 Task: Navigate through the corridors of the High Line to the entrance of the Diller-von Furstenberg Sundeck.
Action: Mouse moved to (241, 63)
Screenshot: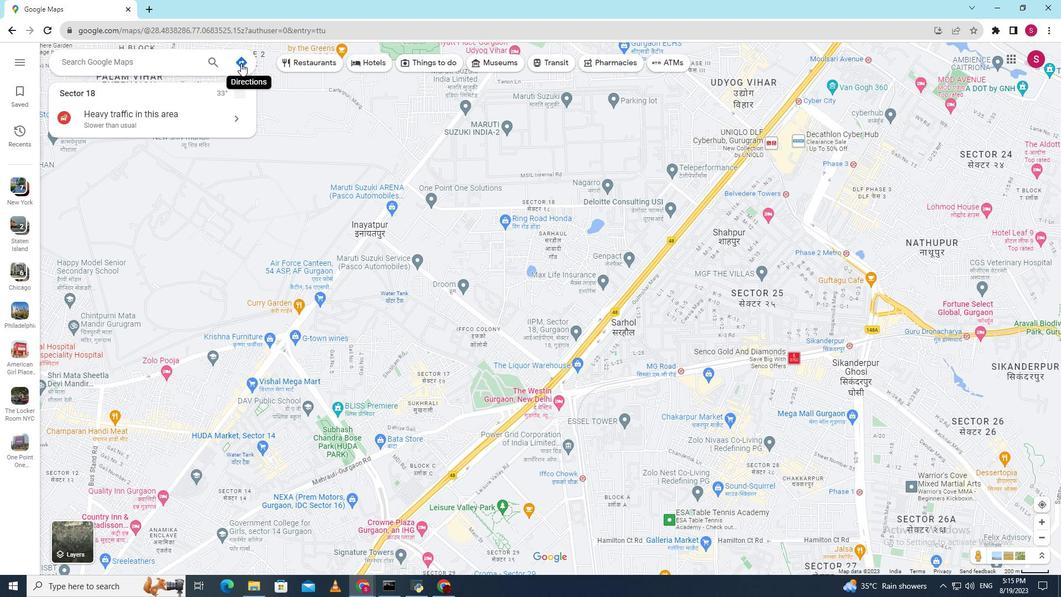 
Action: Mouse pressed left at (241, 63)
Screenshot: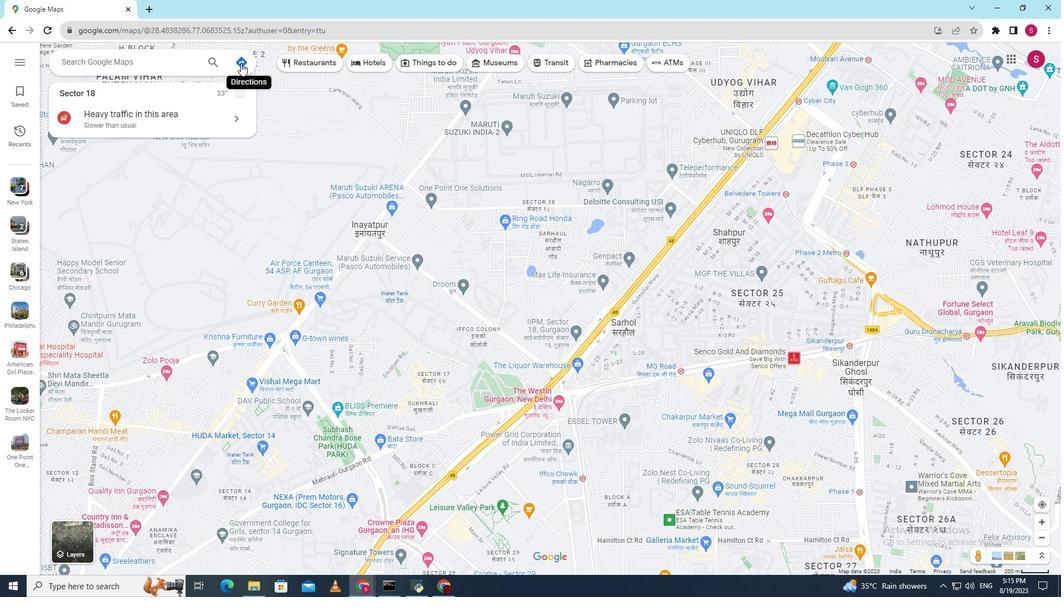 
Action: Mouse moved to (190, 94)
Screenshot: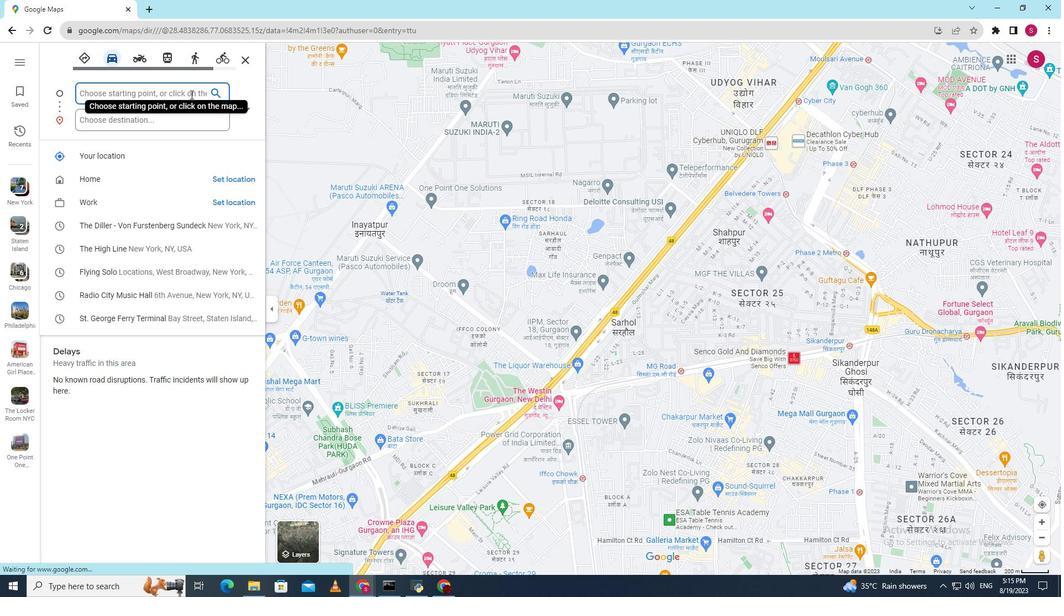 
Action: Mouse pressed left at (190, 94)
Screenshot: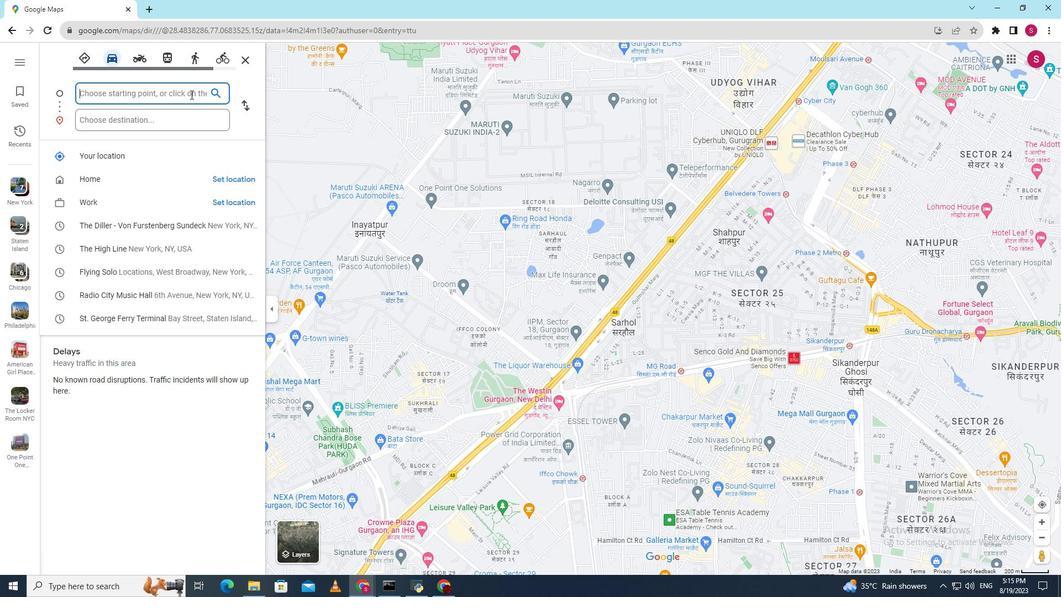 
Action: Key pressed <Key.shift>High<Key.space><Key.shift><Key.shift><Key.shift><Key.shift><Key.shift><Key.shift><Key.shift><Key.shift>Line<Key.space><Key.backspace>,<Key.space><Key.shift>New<Key.space><Key.shift><Key.shift><Key.shift><Key.shift><Key.shift><Key.shift><Key.shift><Key.shift><Key.shift><Key.shift><Key.shift><Key.shift><Key.shift>York
Screenshot: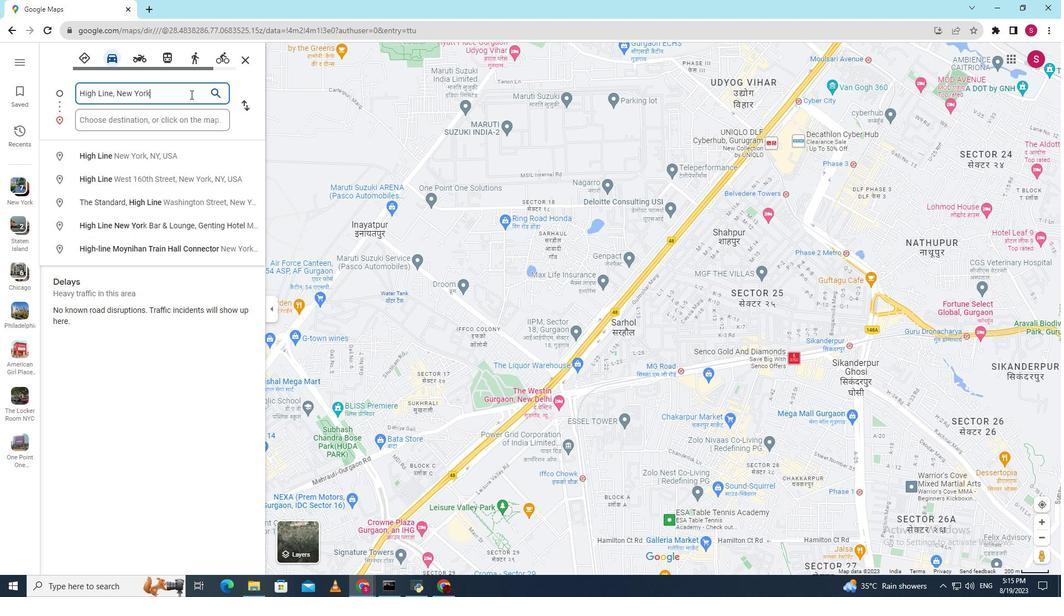 
Action: Mouse moved to (157, 118)
Screenshot: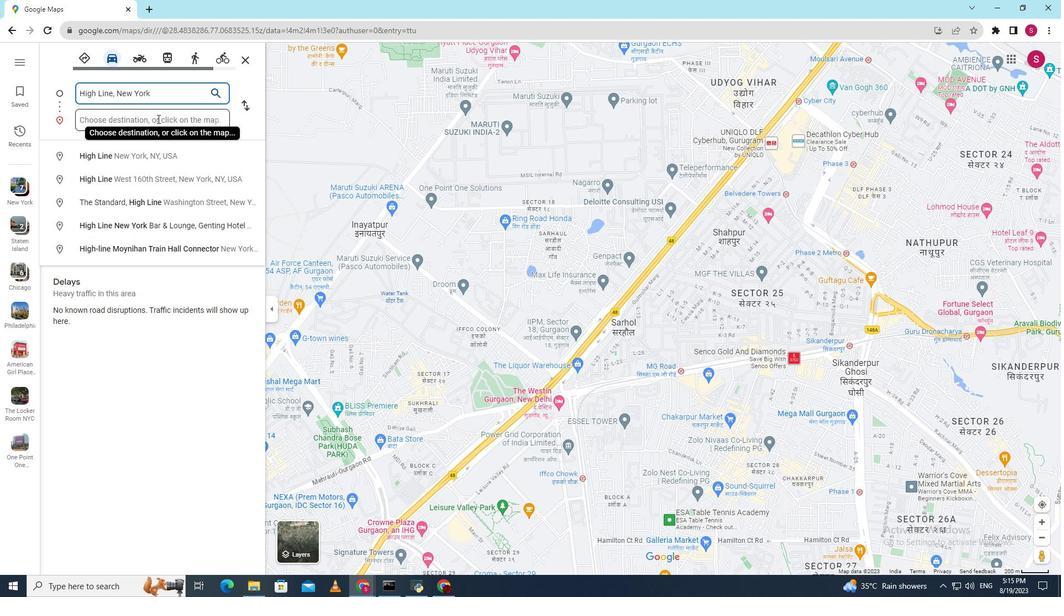 
Action: Mouse pressed left at (157, 118)
Screenshot: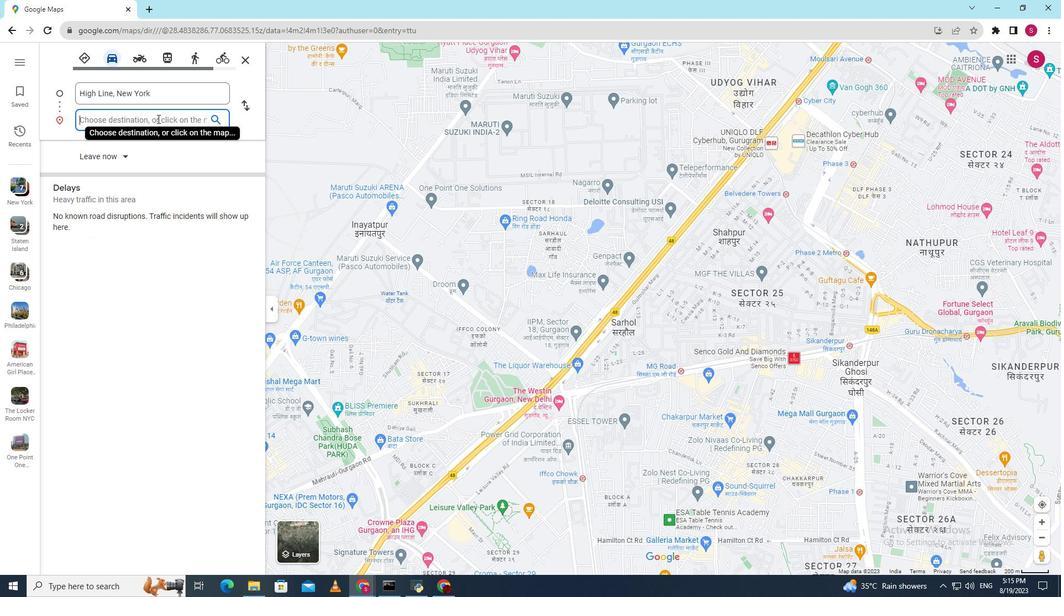 
Action: Key pressed <Key.shift><Key.shift><Key.shift><Key.shift><Key.shift><Key.shift><Key.shift><Key.shift>Diller-von<Key.space><Key.shift><Key.shift><Key.shift>Furstenberg<Key.space><Key.shift>Sundeck<Key.space><Key.shift>New<Key.space><Key.shift><Key.shift><Key.shift>York
Screenshot: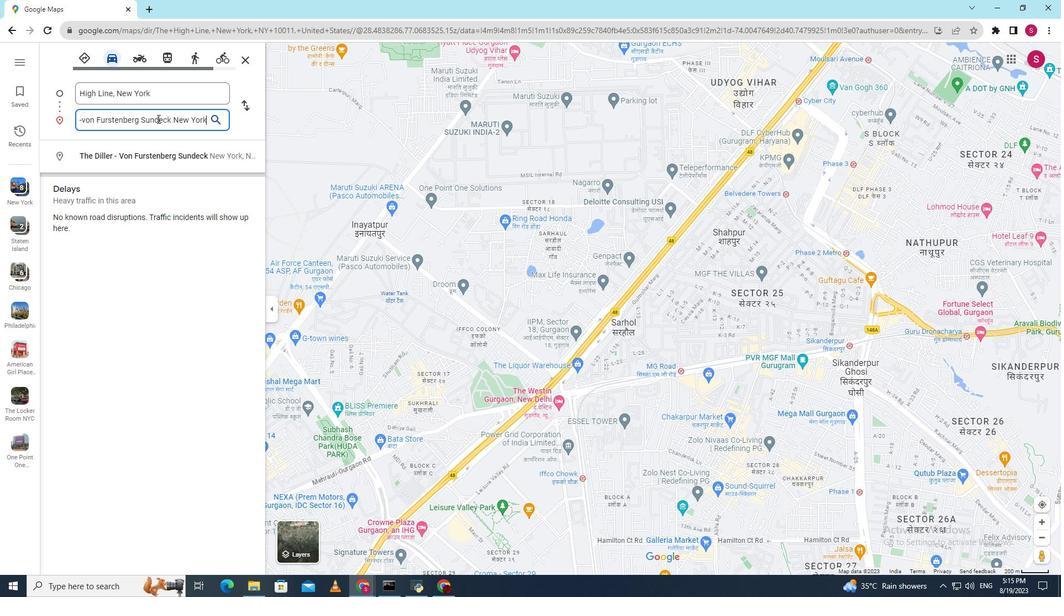 
Action: Mouse moved to (216, 118)
Screenshot: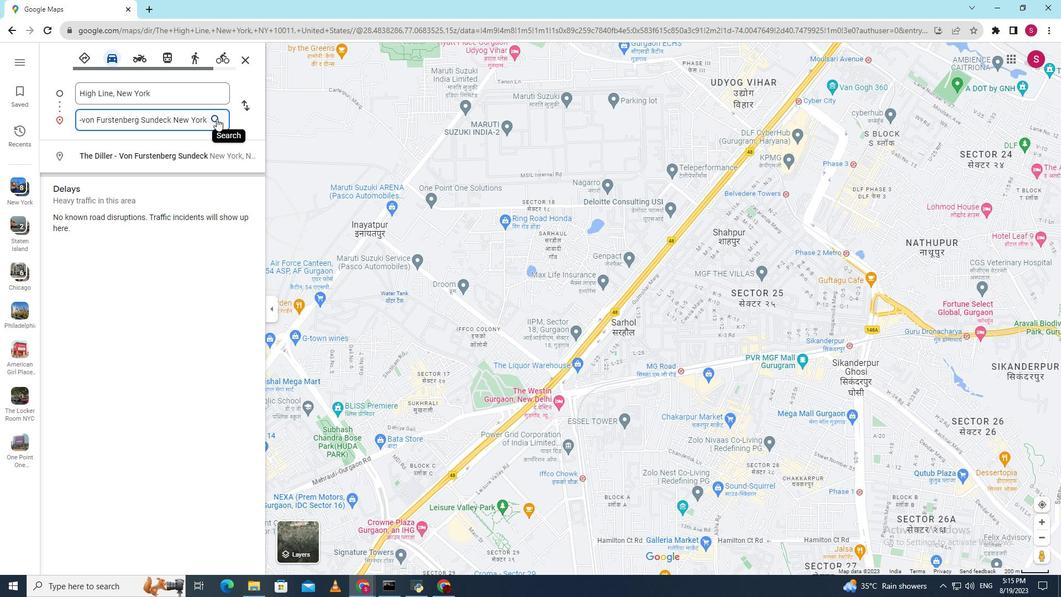 
Action: Mouse pressed left at (216, 118)
Screenshot: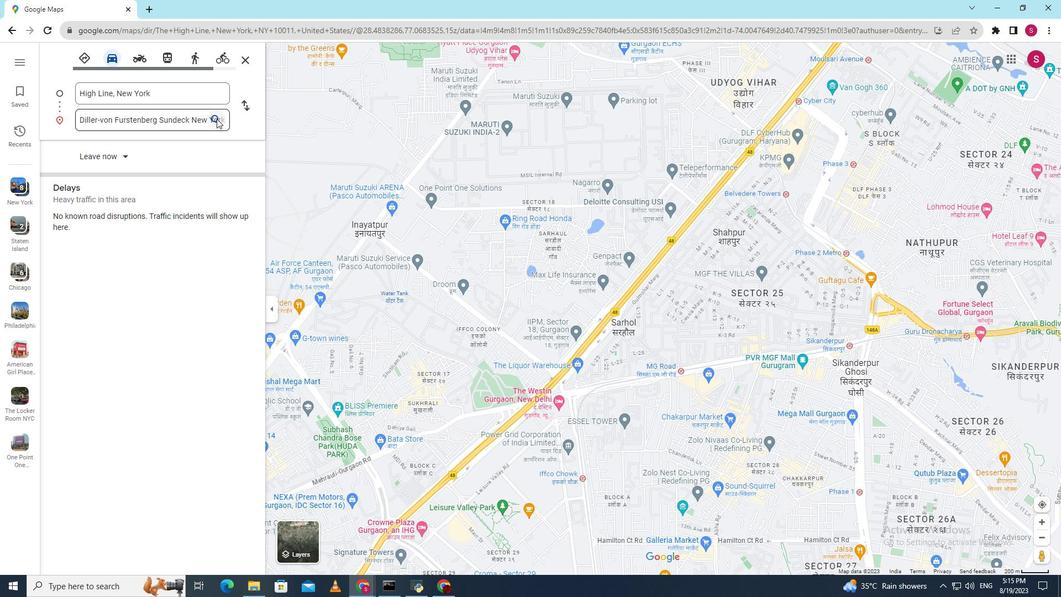
Action: Mouse moved to (614, 456)
Screenshot: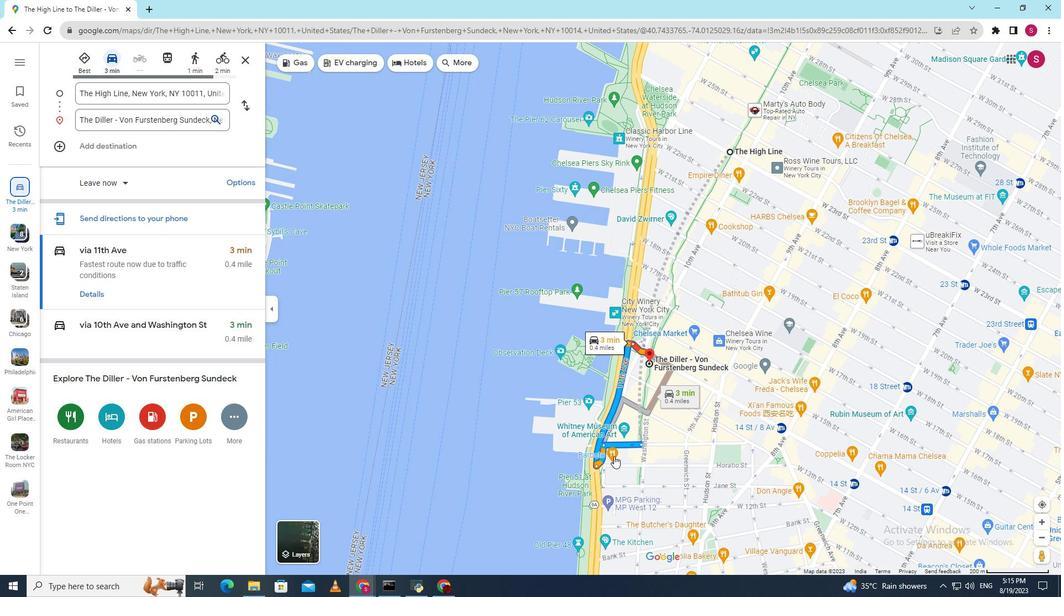 
Action: Mouse scrolled (614, 456) with delta (0, 0)
Screenshot: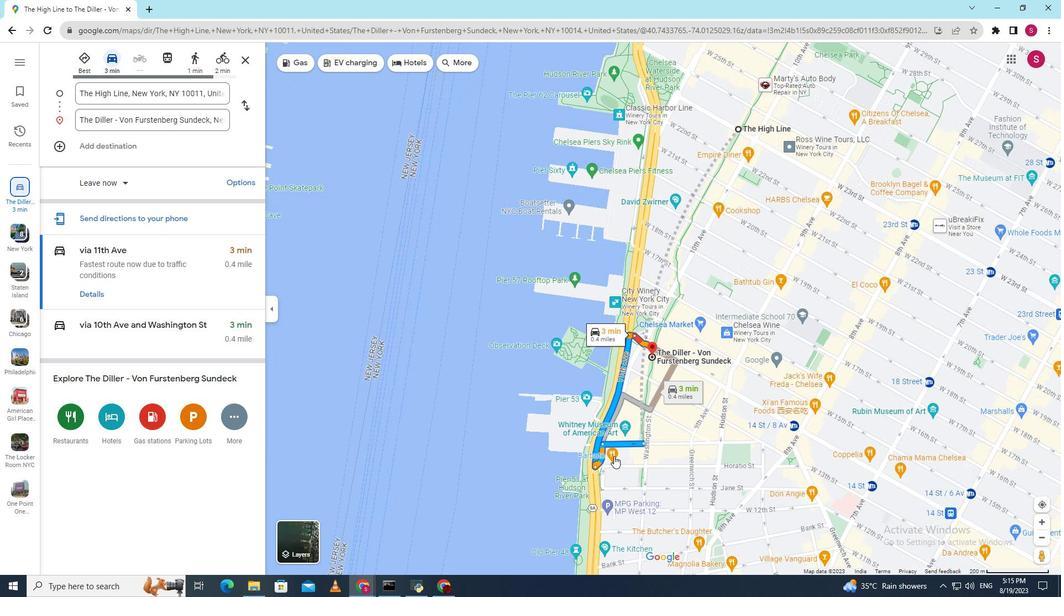 
Action: Mouse scrolled (614, 456) with delta (0, 0)
Screenshot: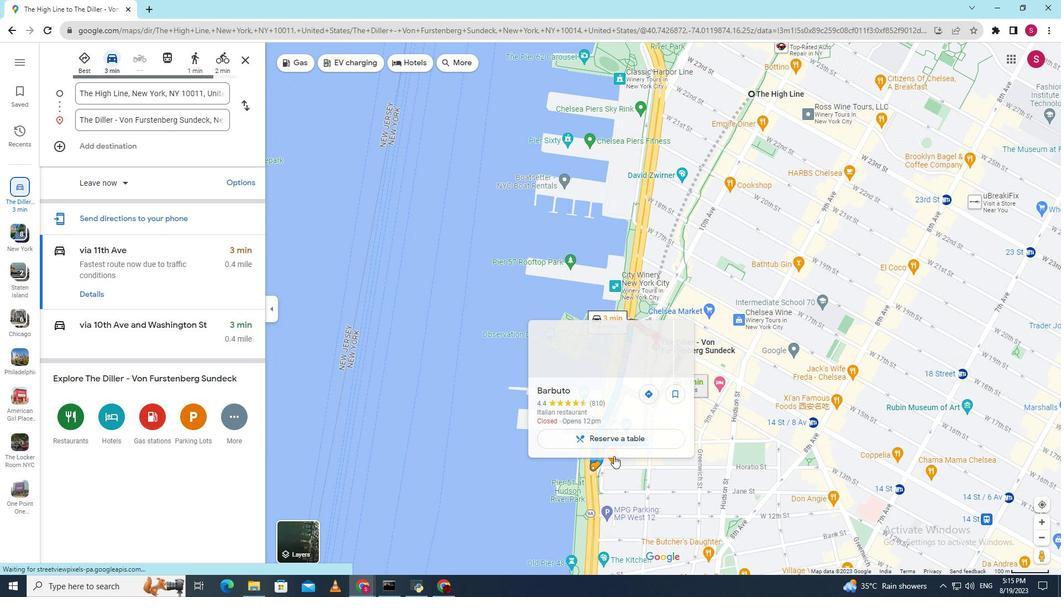 
Action: Mouse scrolled (614, 456) with delta (0, 0)
Screenshot: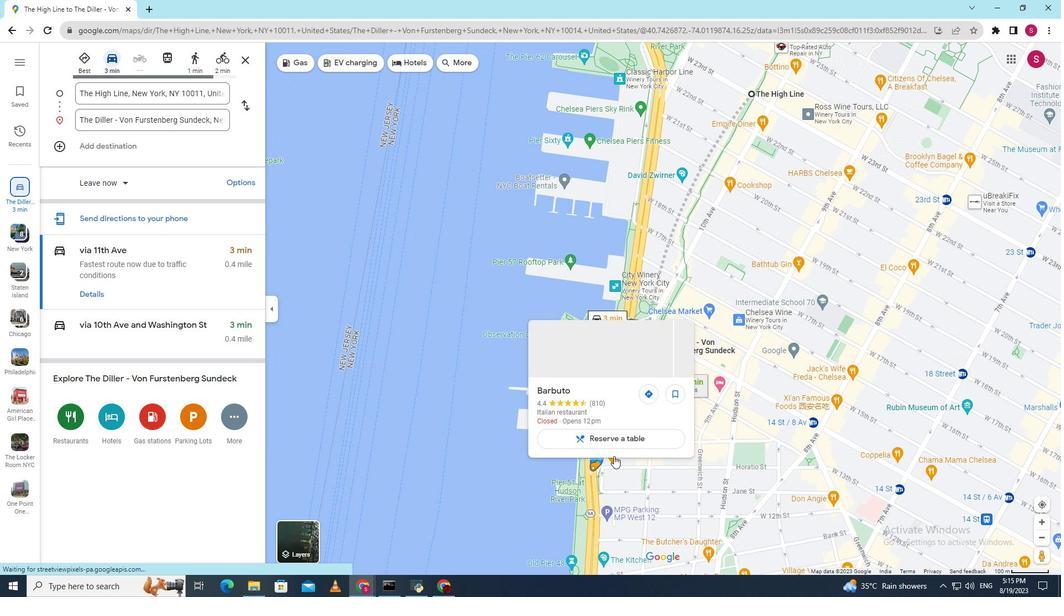
Action: Mouse scrolled (614, 456) with delta (0, 0)
Screenshot: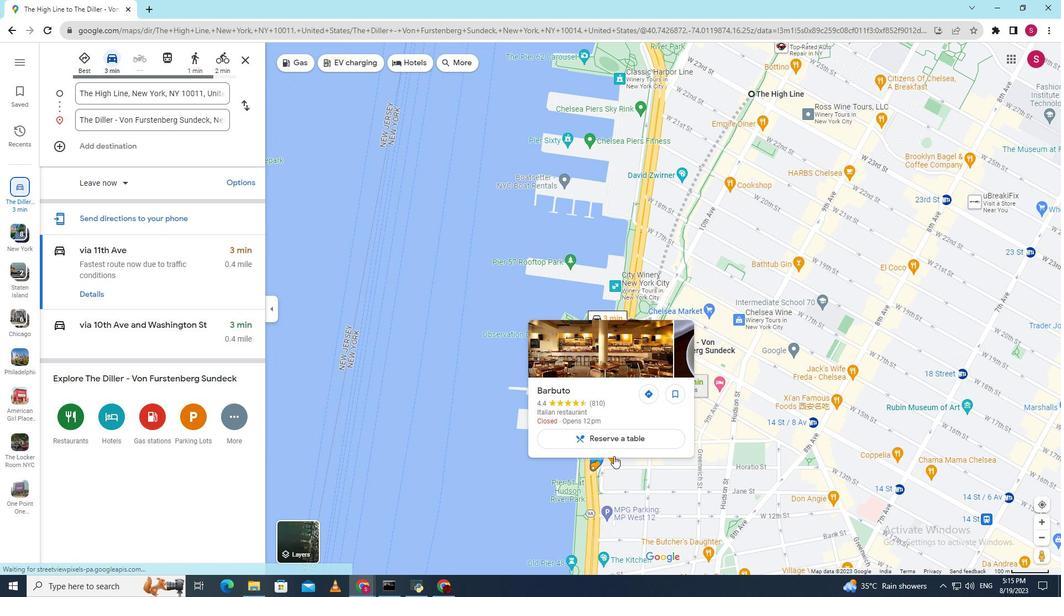 
Action: Mouse moved to (651, 471)
Screenshot: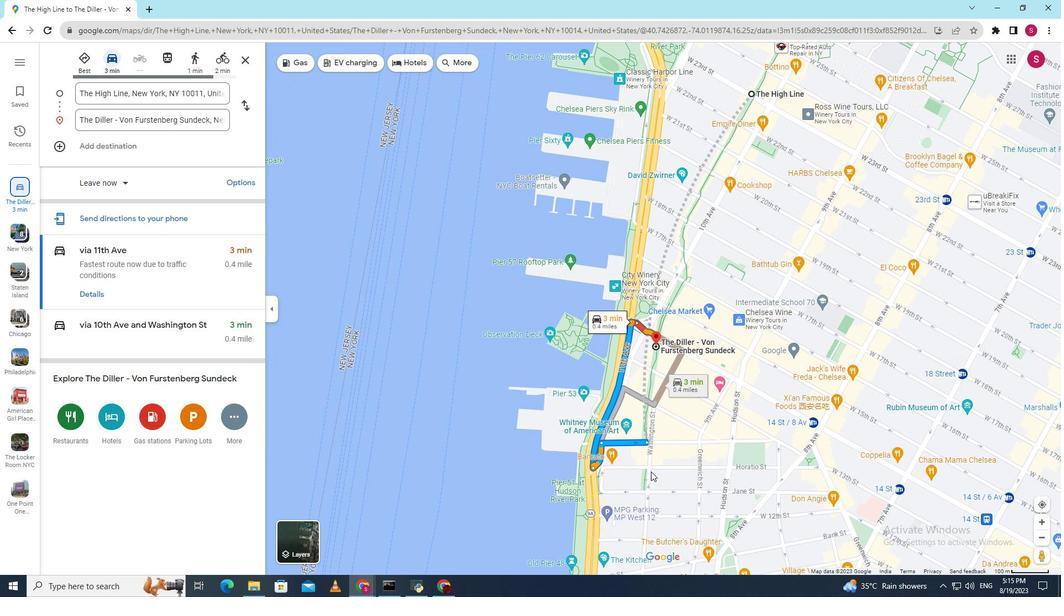 
Action: Mouse scrolled (651, 472) with delta (0, 0)
Screenshot: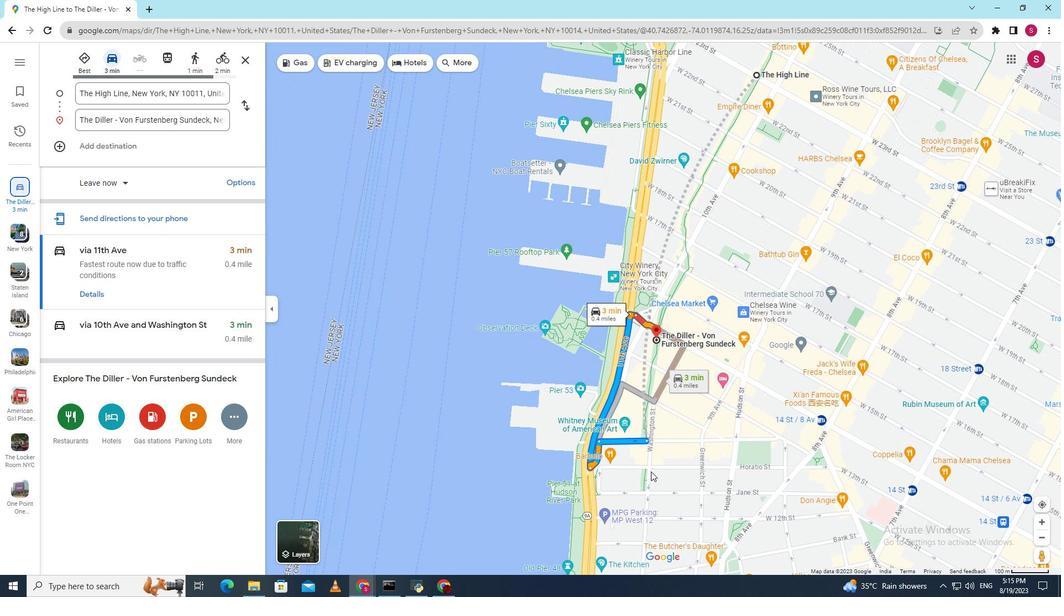 
Action: Mouse scrolled (651, 472) with delta (0, 0)
Screenshot: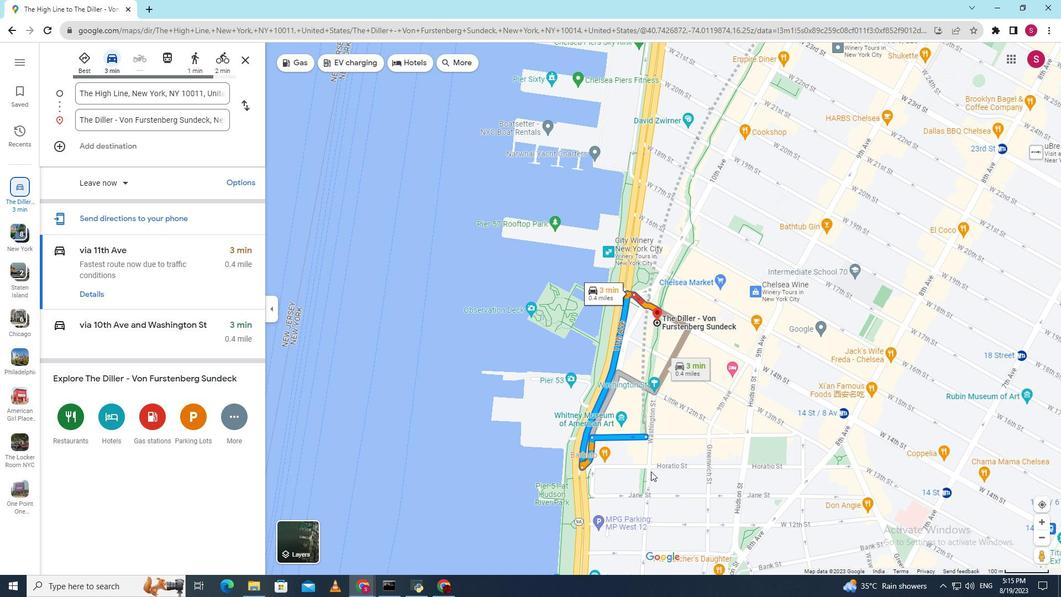 
Action: Mouse scrolled (651, 472) with delta (0, 0)
Screenshot: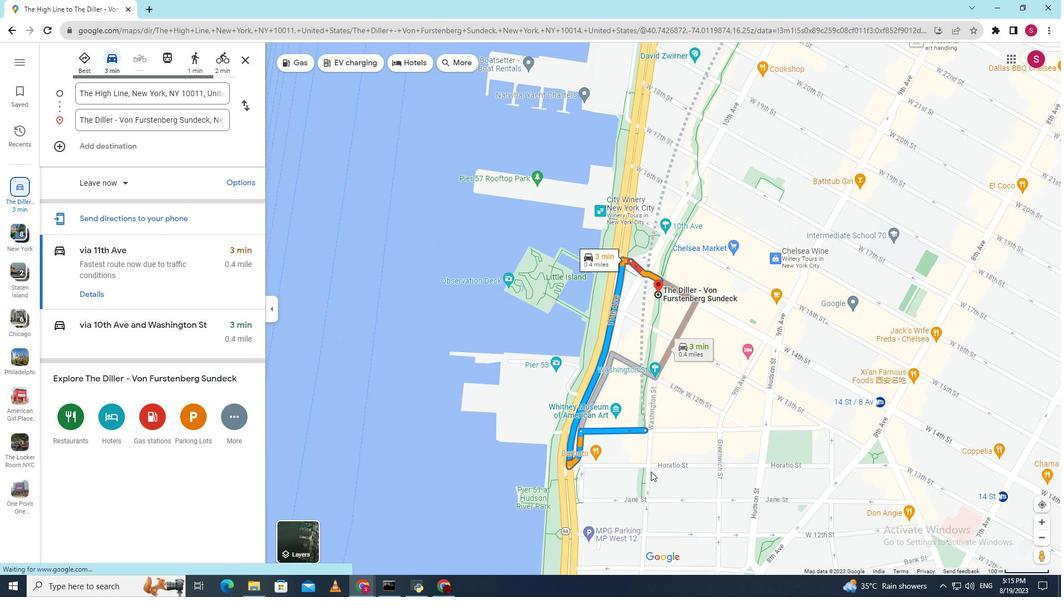 
Action: Mouse moved to (638, 462)
Screenshot: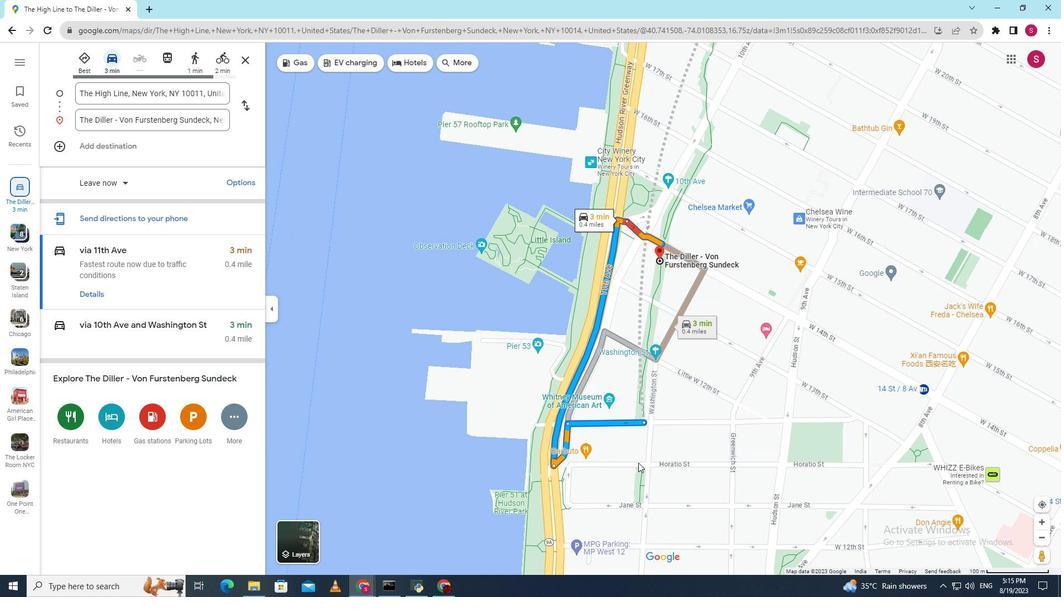 
Action: Mouse scrolled (638, 463) with delta (0, 0)
Screenshot: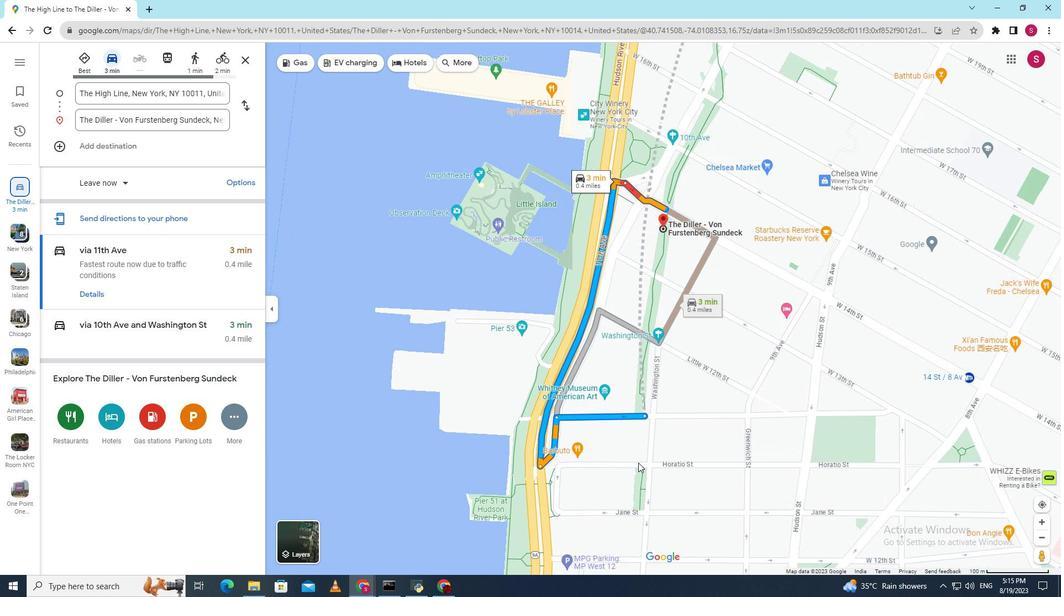 
Action: Mouse scrolled (638, 463) with delta (0, 0)
Screenshot: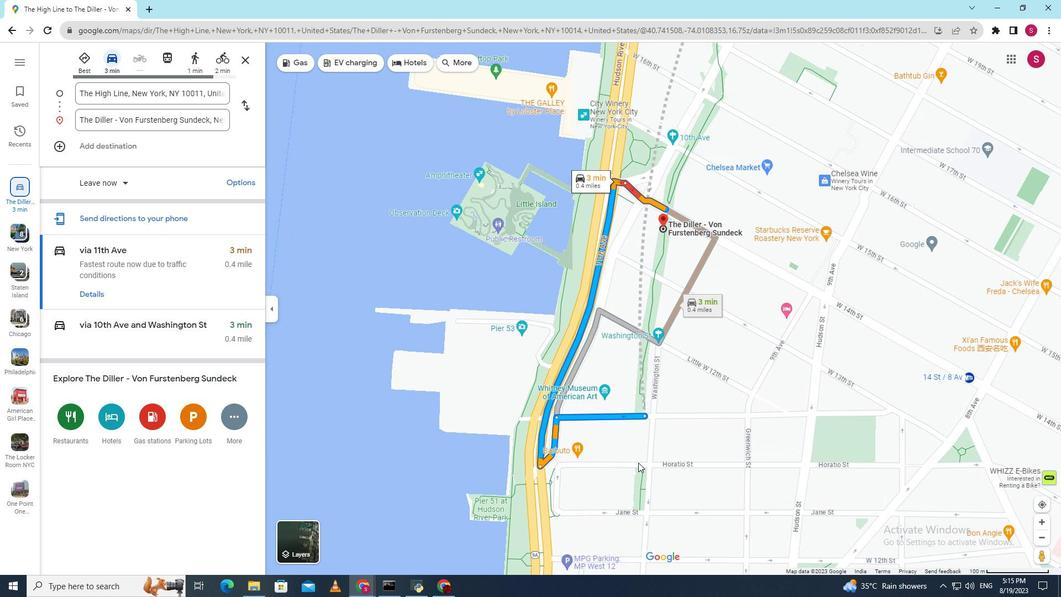 
Action: Mouse scrolled (638, 463) with delta (0, 0)
Screenshot: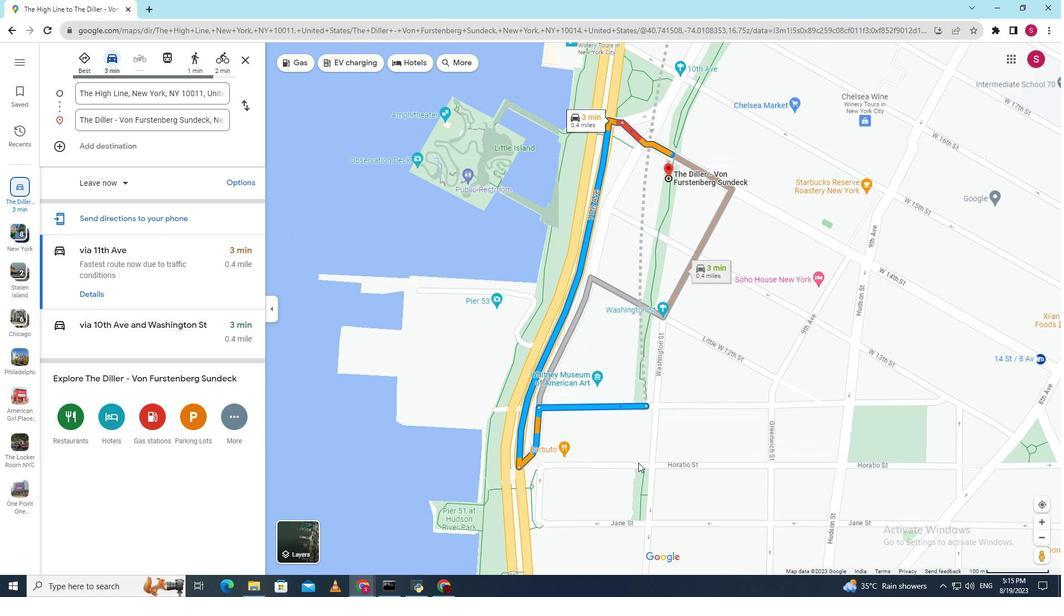 
Action: Mouse moved to (628, 434)
Screenshot: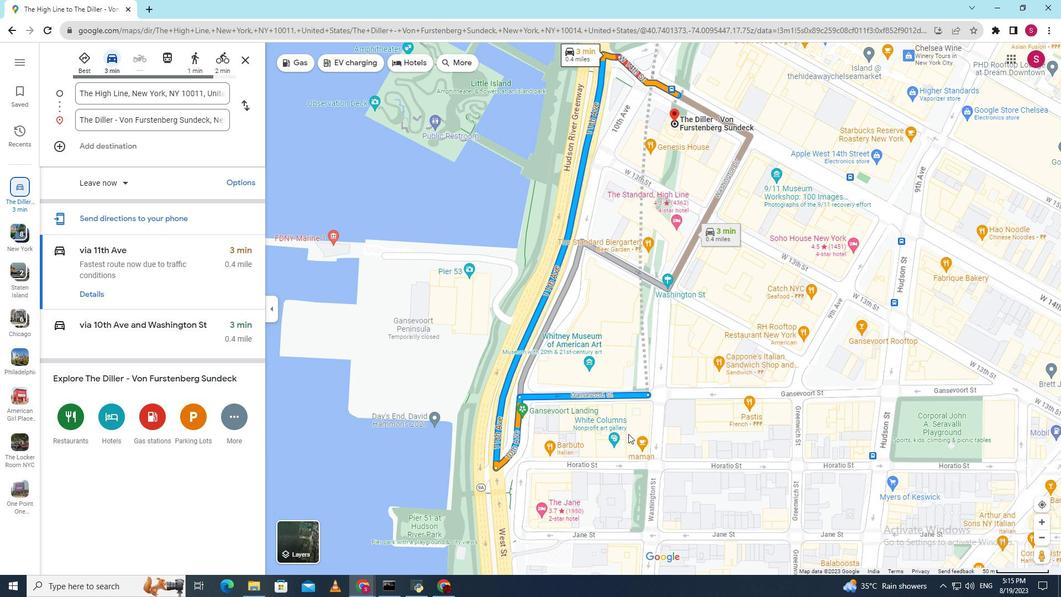 
Action: Mouse scrolled (628, 434) with delta (0, 0)
Screenshot: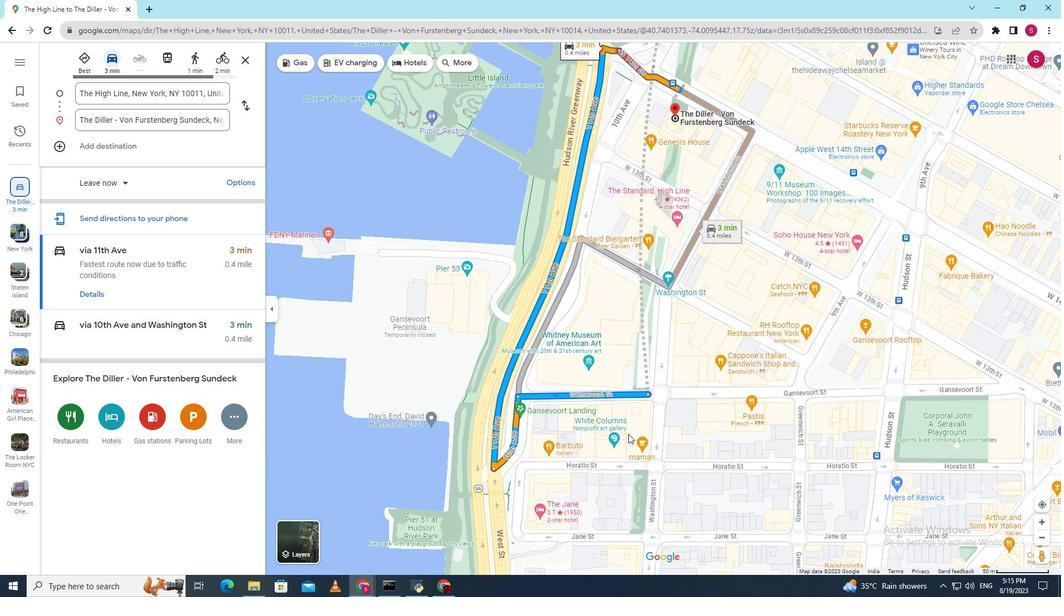 
Action: Mouse scrolled (628, 434) with delta (0, 0)
Screenshot: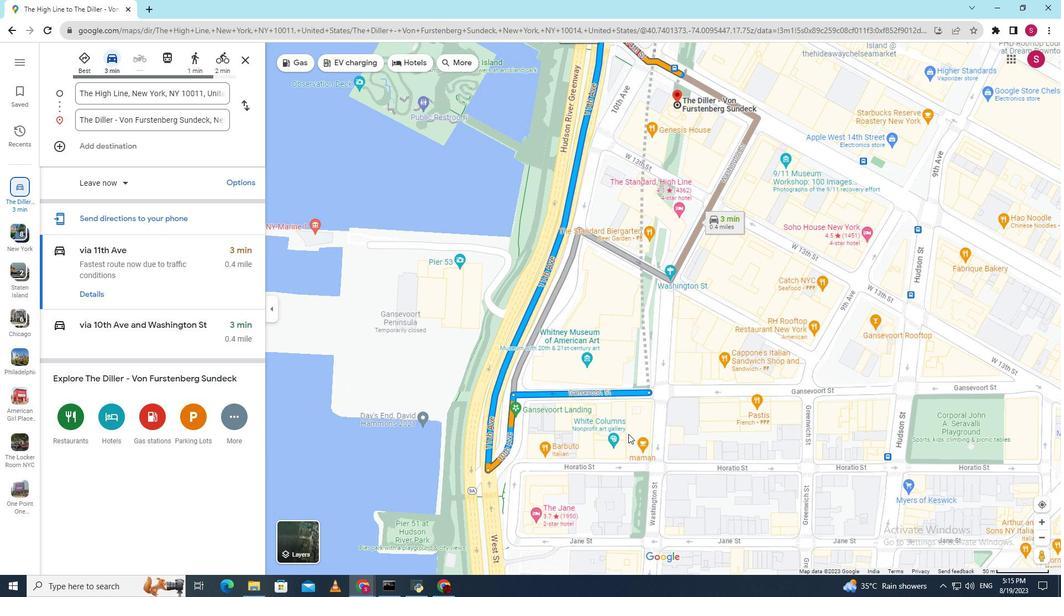 
Action: Mouse scrolled (628, 434) with delta (0, 0)
Screenshot: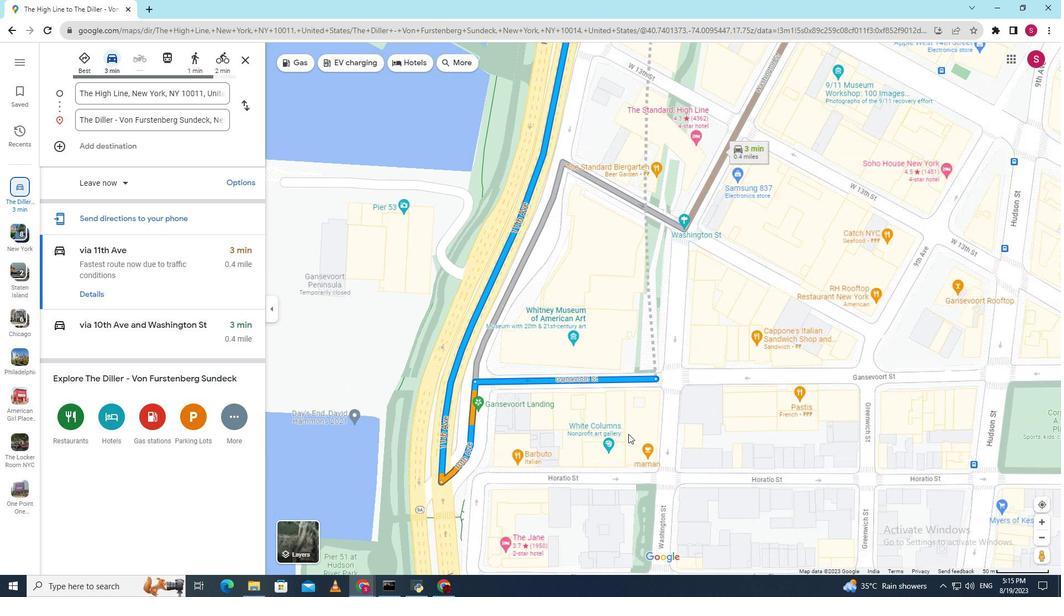 
Action: Mouse scrolled (628, 434) with delta (0, 0)
Screenshot: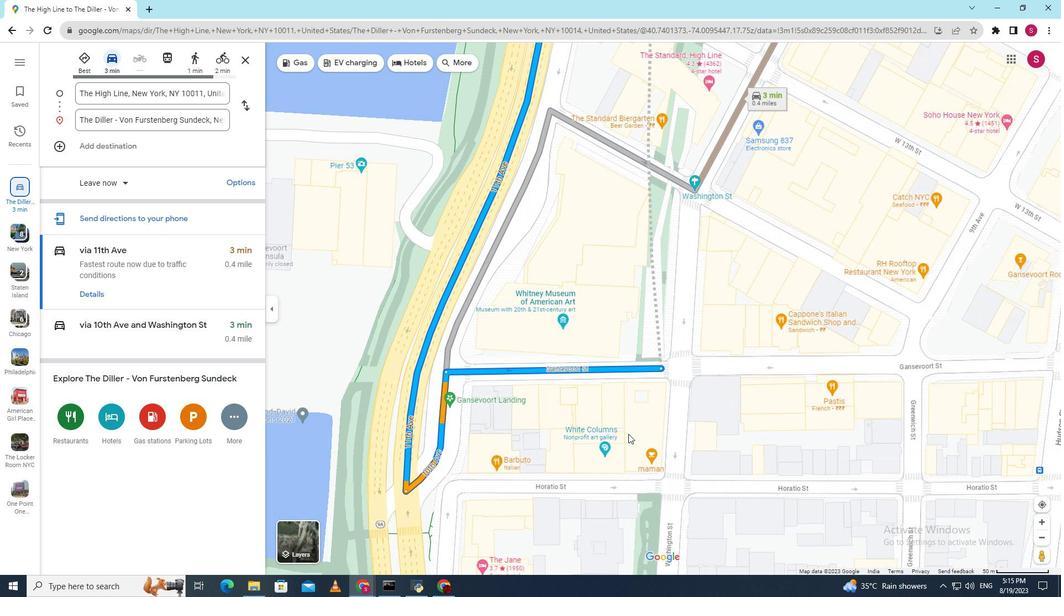 
Action: Mouse moved to (642, 392)
Screenshot: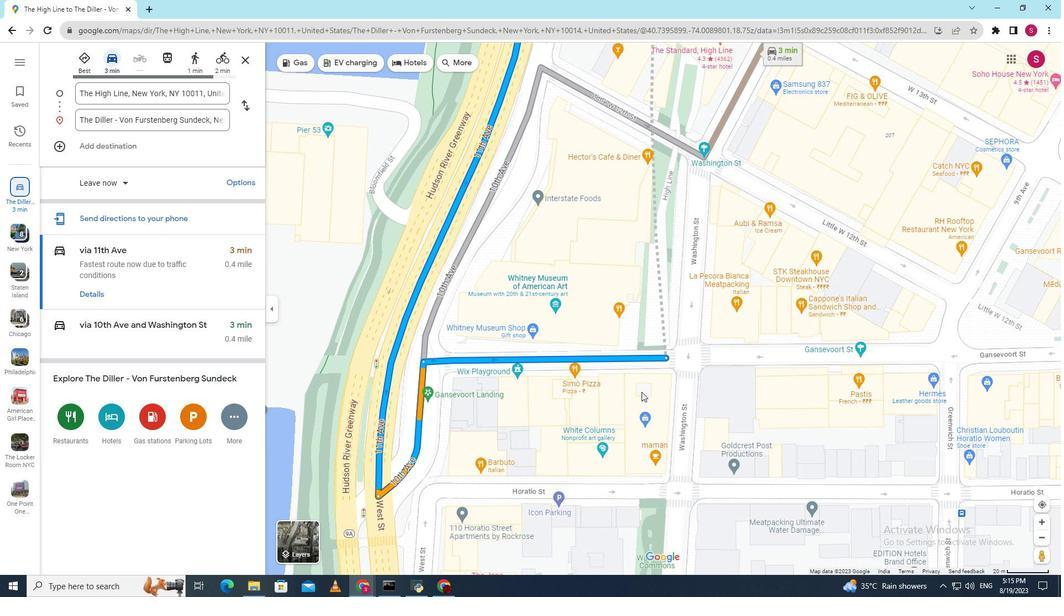
Action: Mouse scrolled (642, 390) with delta (0, 0)
Screenshot: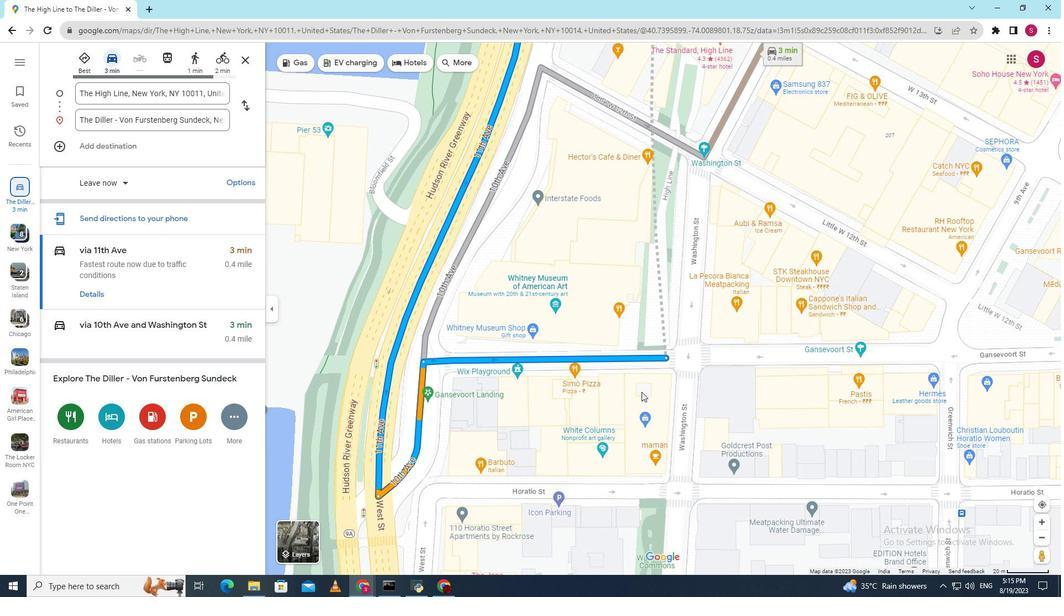 
Action: Mouse scrolled (642, 391) with delta (0, 0)
Screenshot: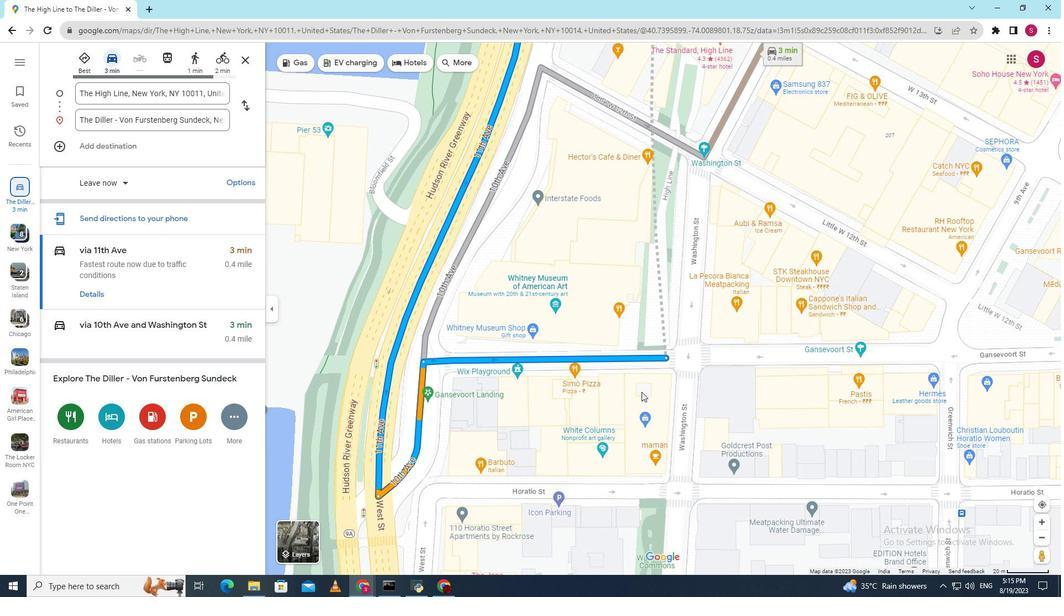 
Action: Mouse scrolled (642, 391) with delta (0, 0)
Screenshot: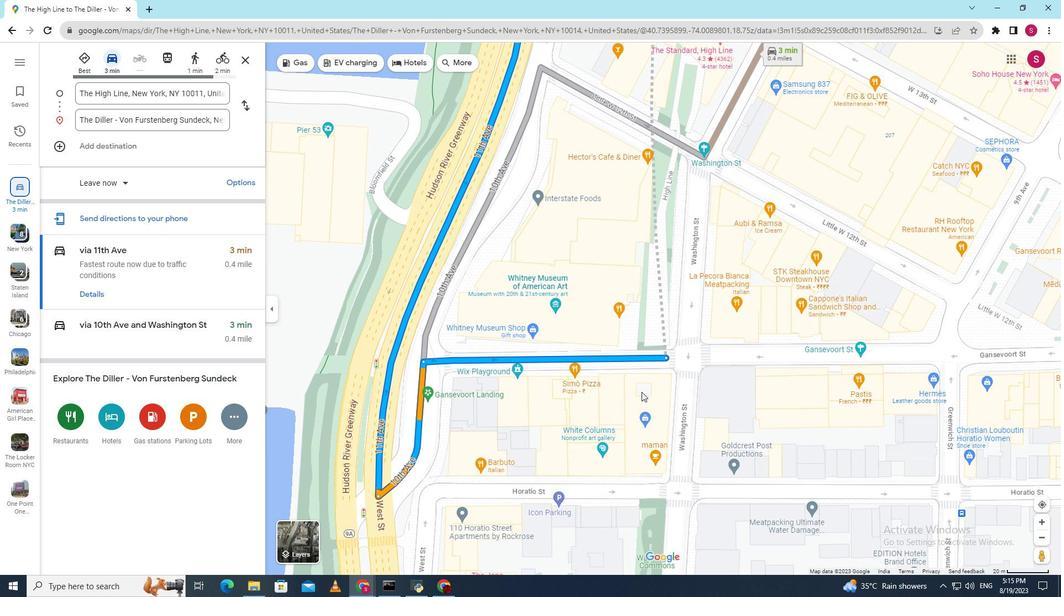 
Action: Mouse scrolled (642, 391) with delta (0, 0)
Screenshot: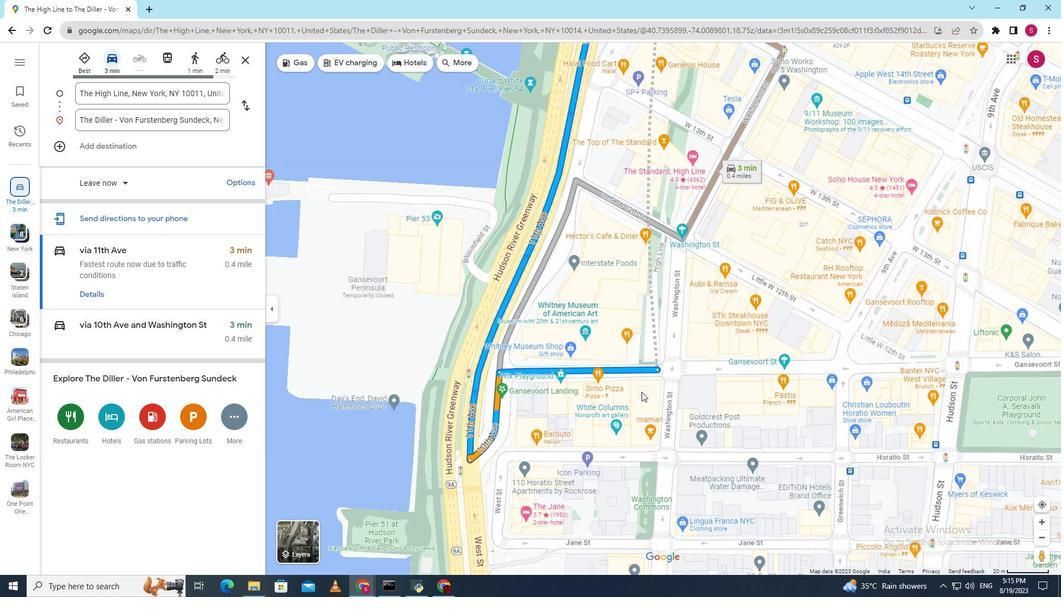 
Action: Mouse scrolled (642, 391) with delta (0, 0)
Screenshot: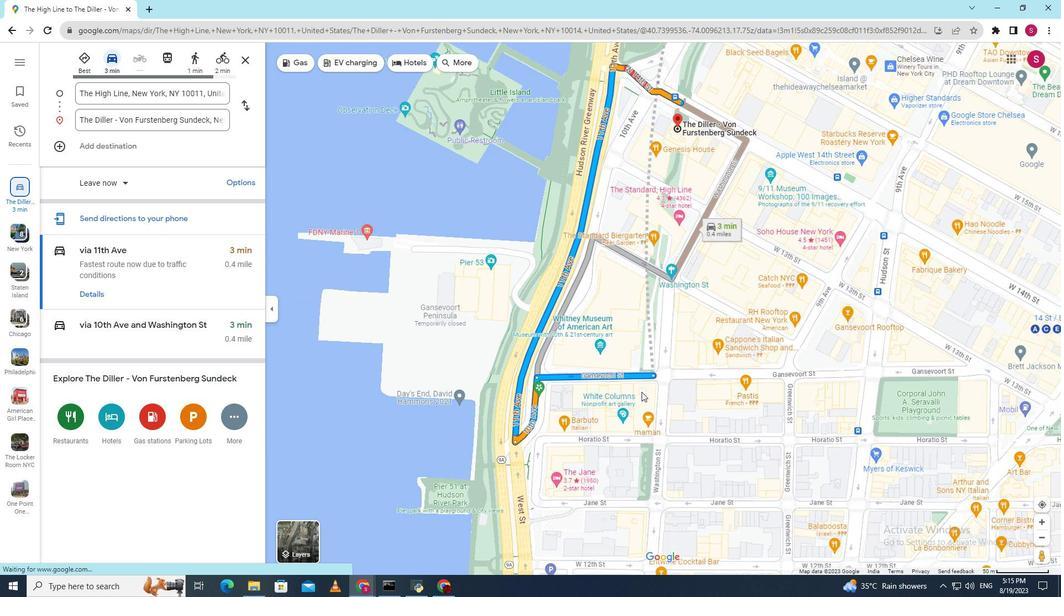 
Action: Mouse scrolled (642, 392) with delta (0, 0)
Screenshot: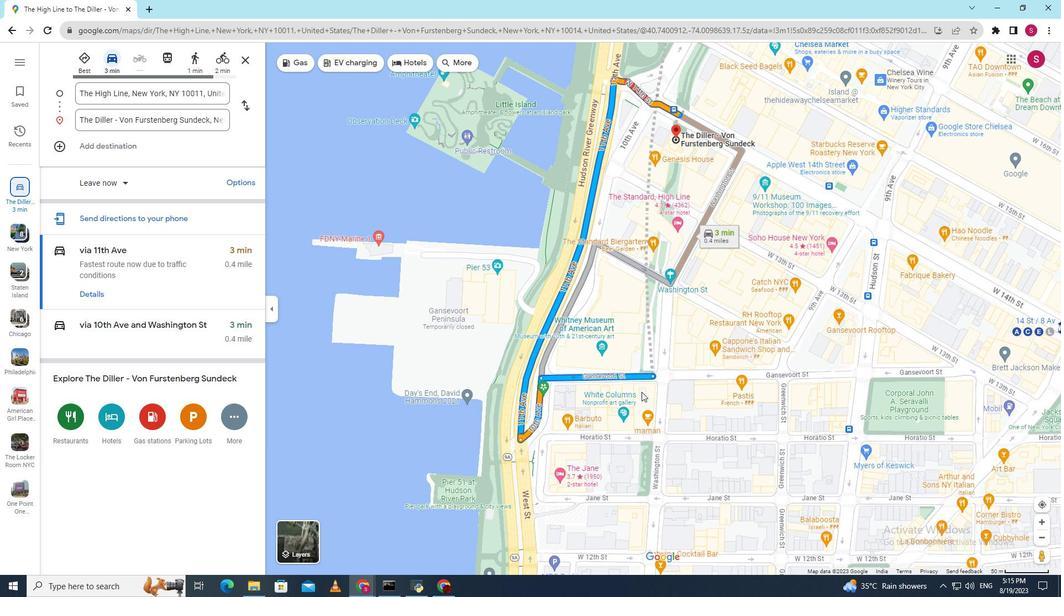 
Action: Mouse scrolled (642, 392) with delta (0, 0)
Screenshot: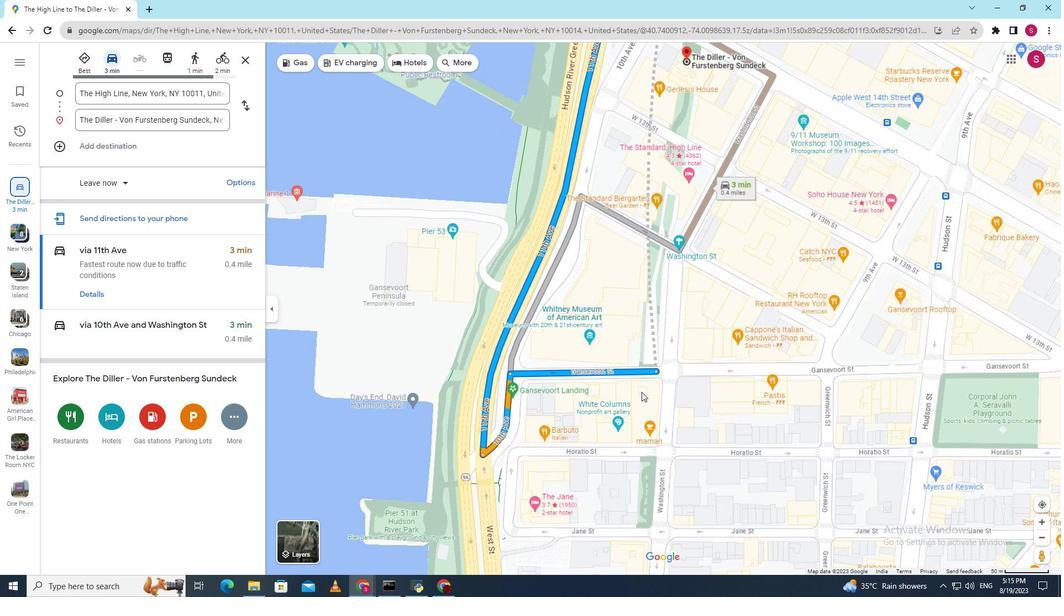 
Action: Mouse scrolled (642, 392) with delta (0, 0)
Screenshot: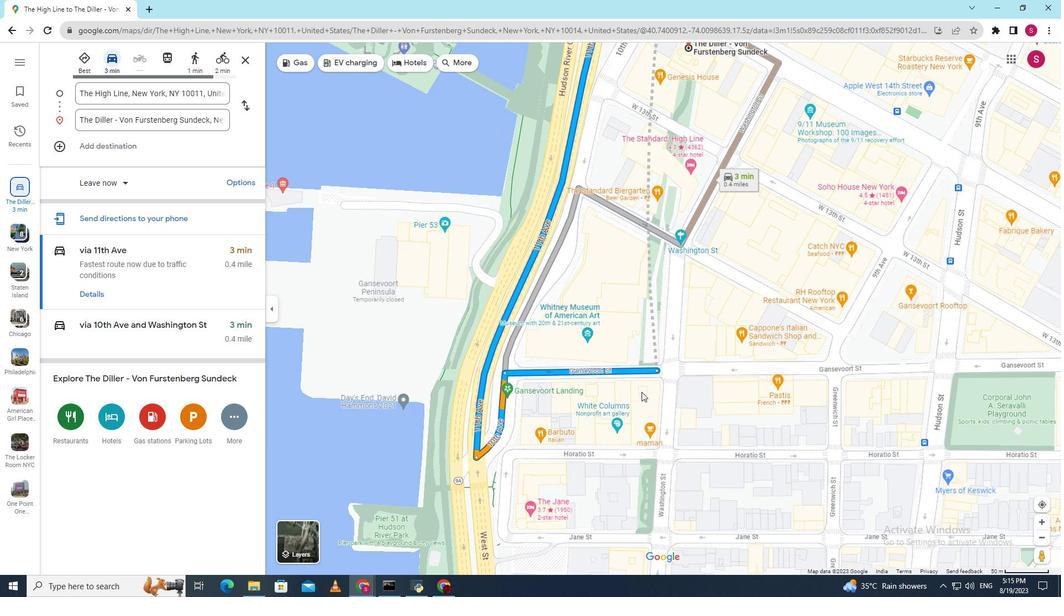 
Action: Mouse moved to (665, 375)
Screenshot: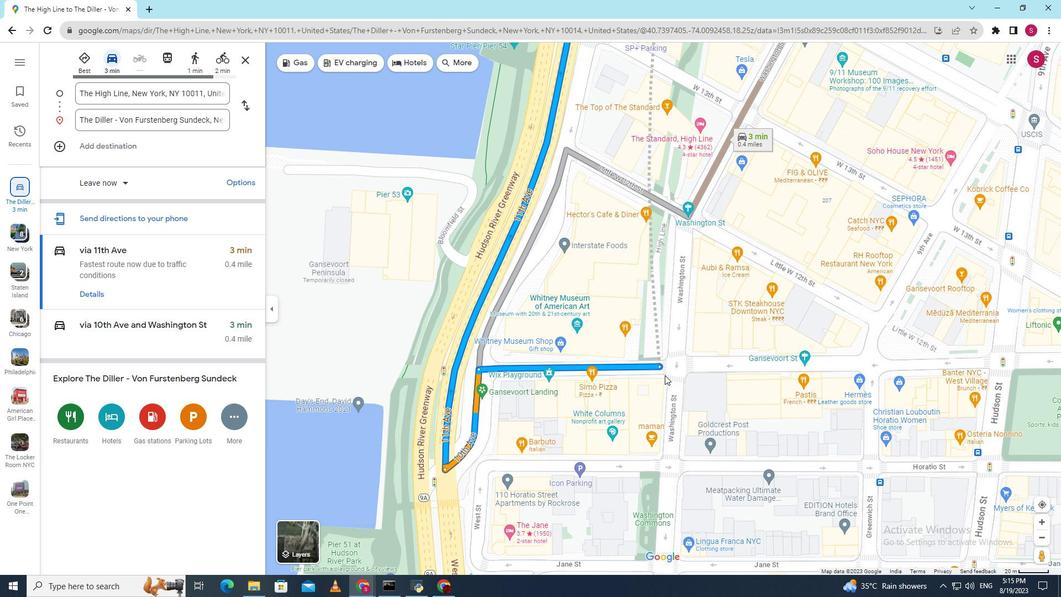 
Action: Mouse scrolled (665, 376) with delta (0, 0)
Screenshot: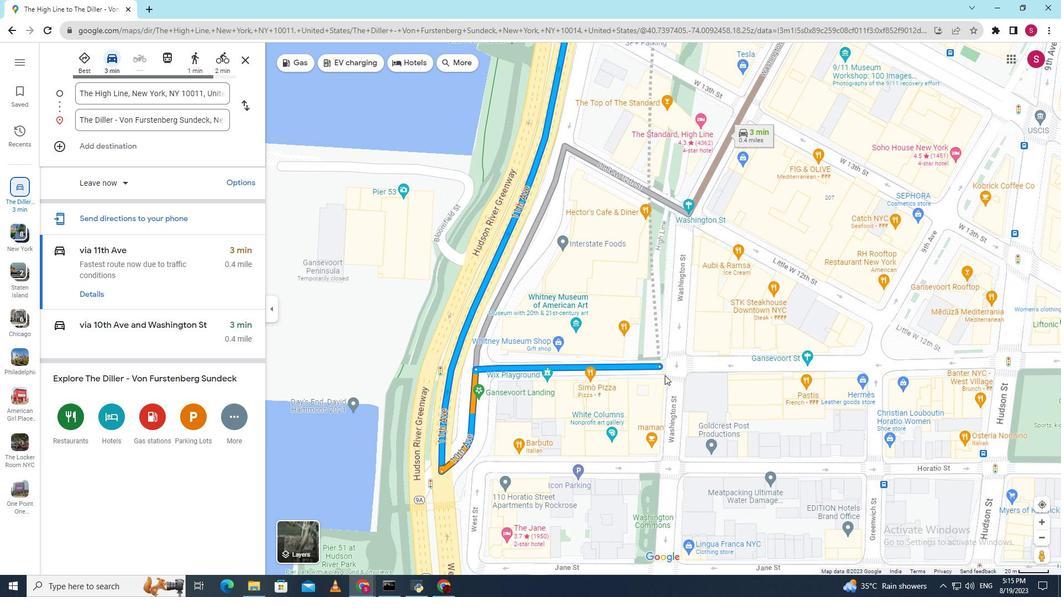 
Action: Mouse scrolled (665, 376) with delta (0, 0)
Screenshot: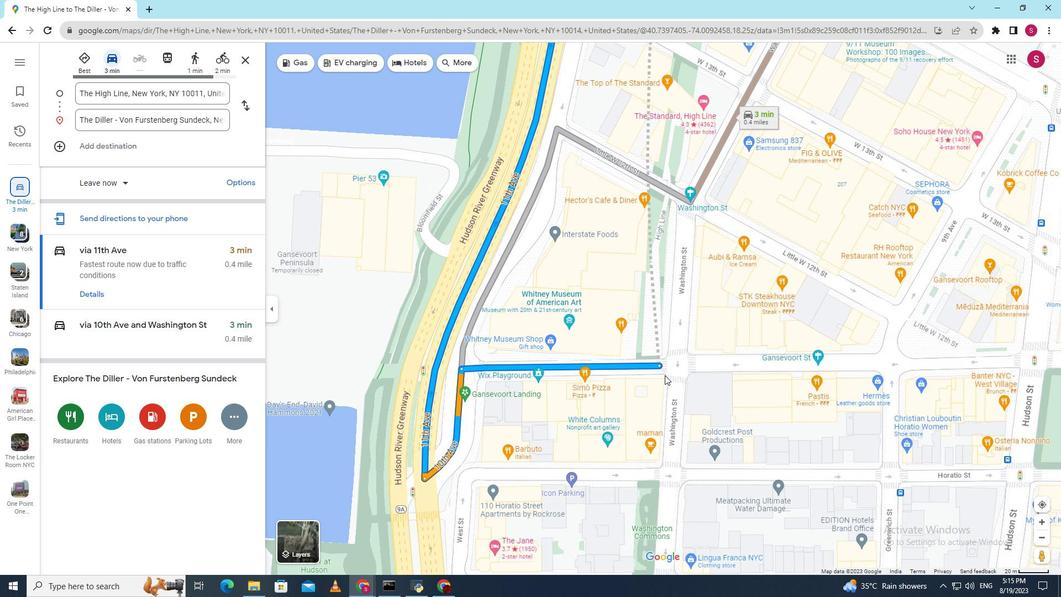 
Action: Mouse moved to (661, 369)
Screenshot: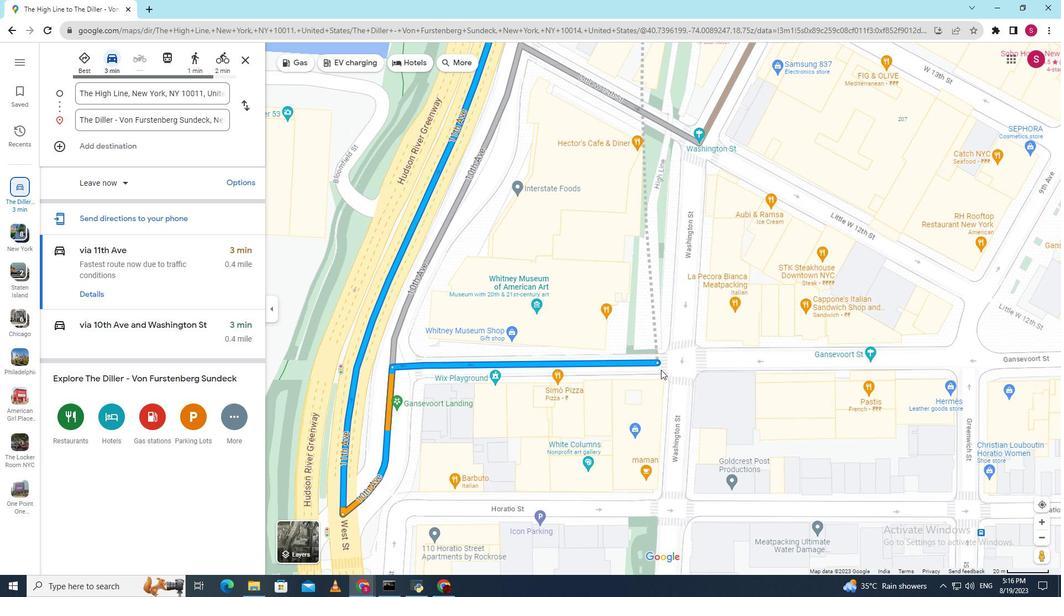 
Action: Mouse scrolled (661, 370) with delta (0, 0)
Screenshot: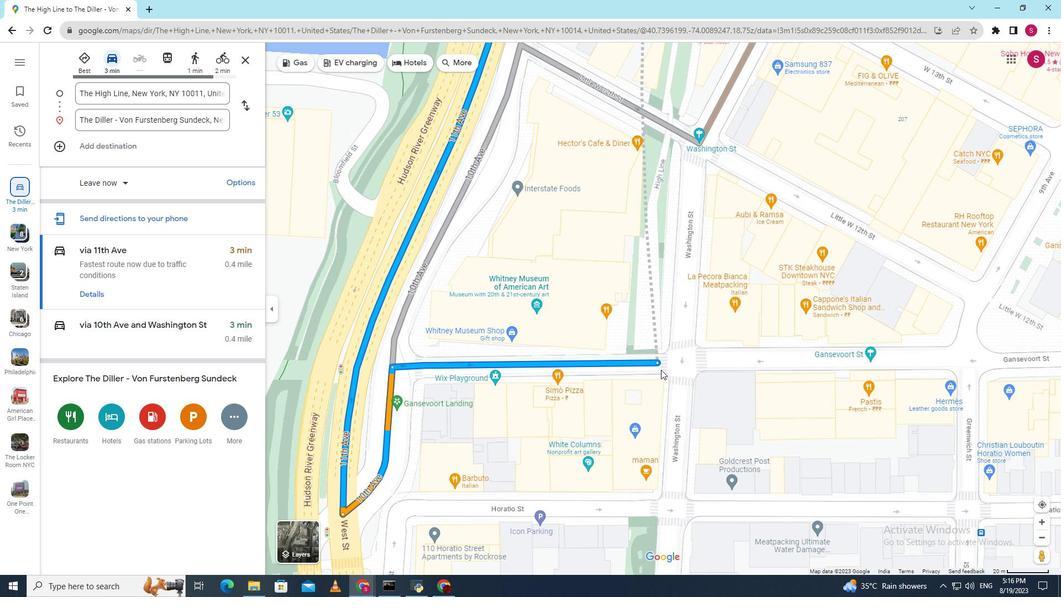 
Action: Mouse moved to (661, 369)
Screenshot: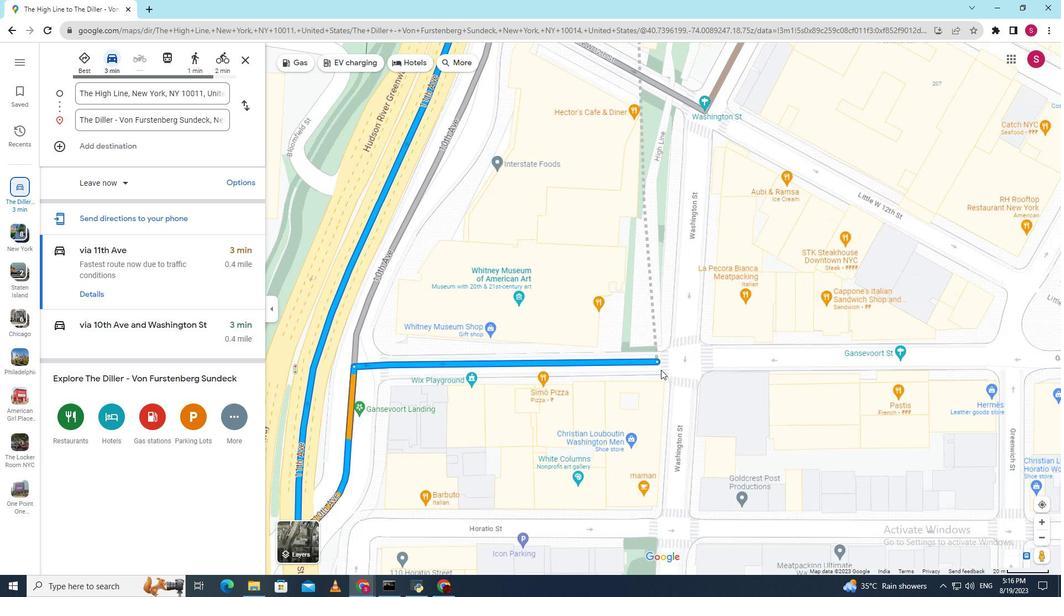 
Action: Mouse scrolled (661, 370) with delta (0, 0)
Screenshot: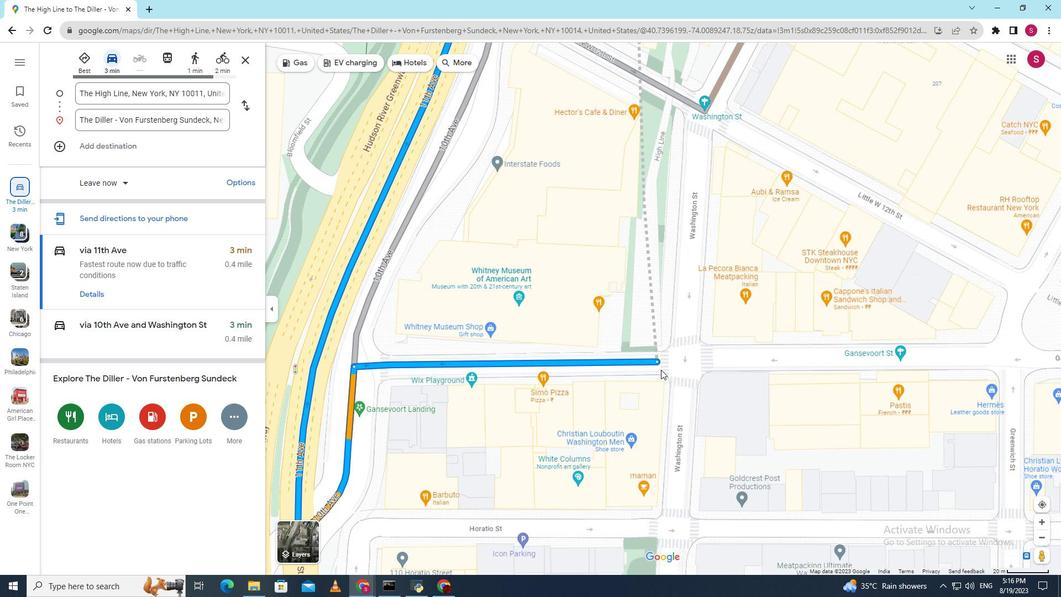 
Action: Mouse scrolled (661, 370) with delta (0, 0)
Screenshot: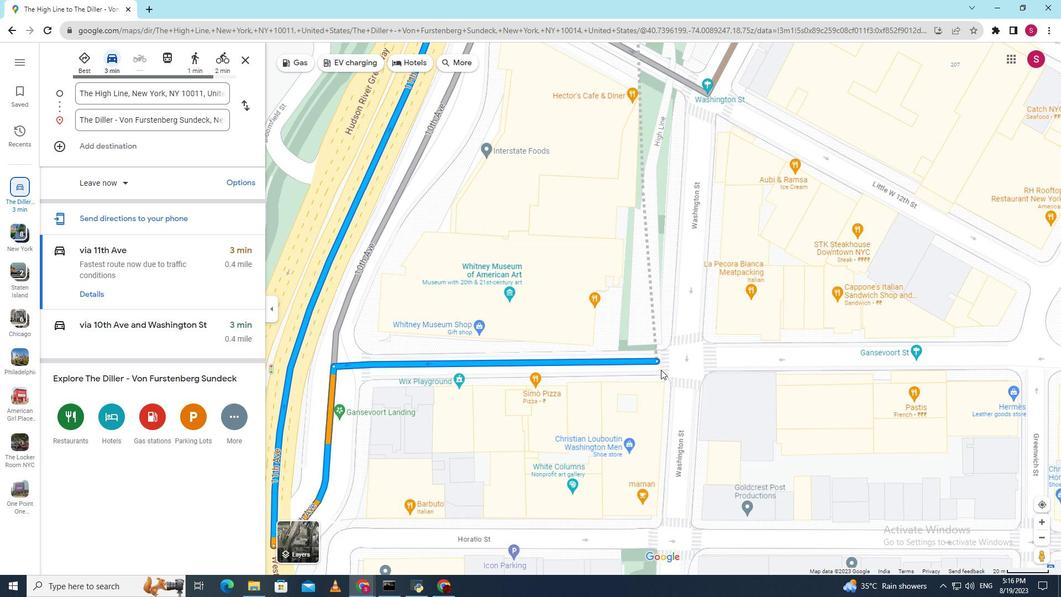 
Action: Mouse moved to (657, 365)
Screenshot: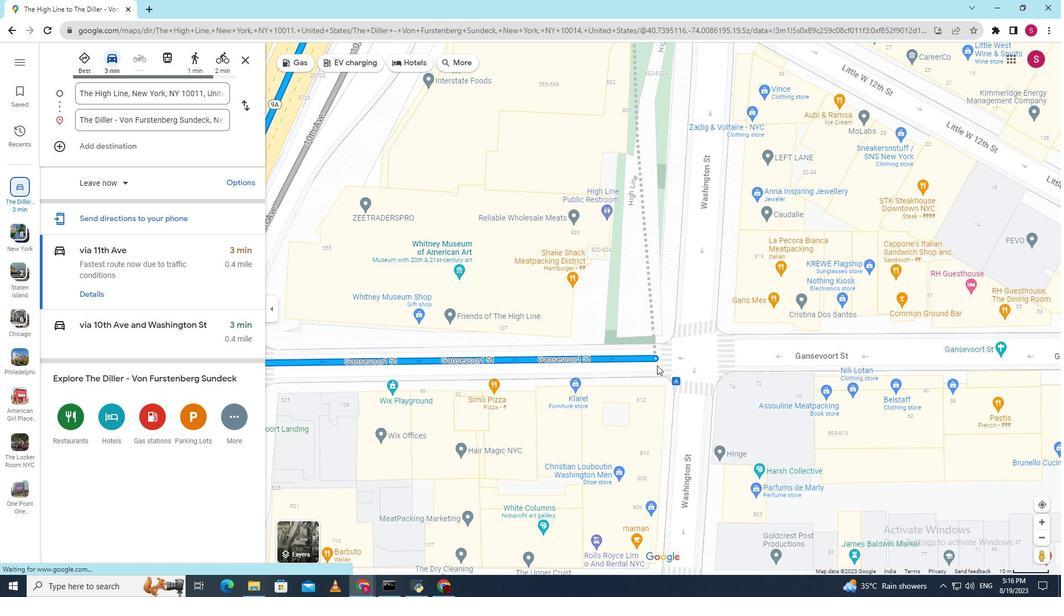 
Action: Mouse scrolled (657, 366) with delta (0, 0)
Screenshot: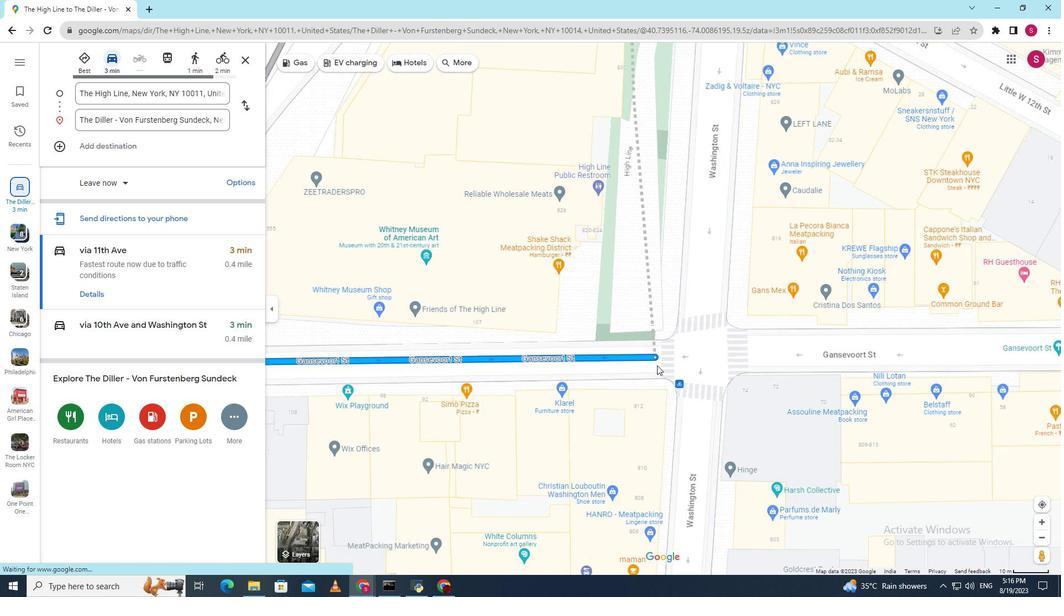 
Action: Mouse scrolled (657, 366) with delta (0, 0)
Screenshot: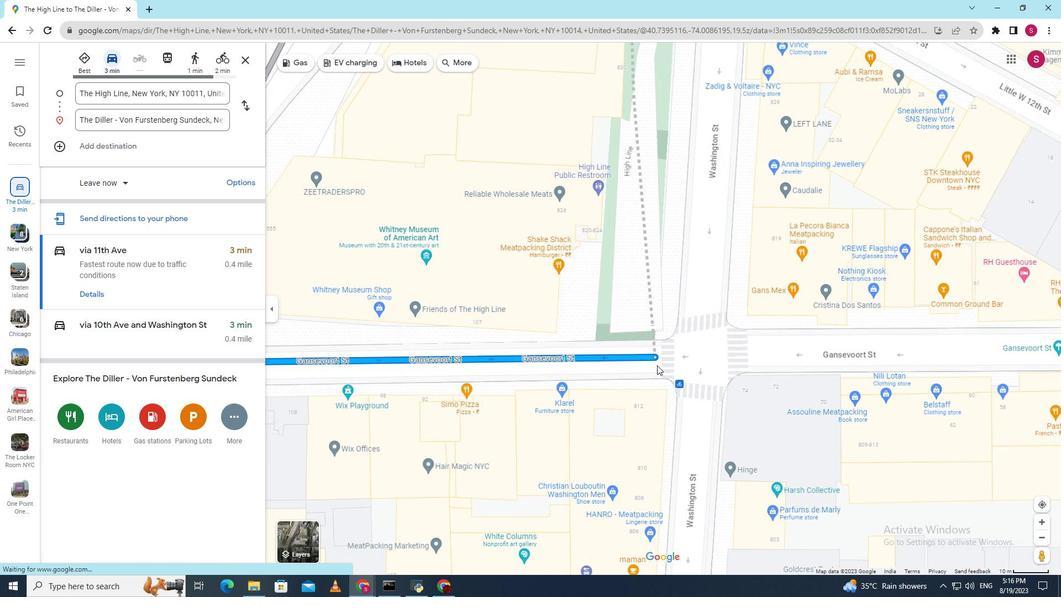 
Action: Mouse scrolled (657, 366) with delta (0, 0)
Screenshot: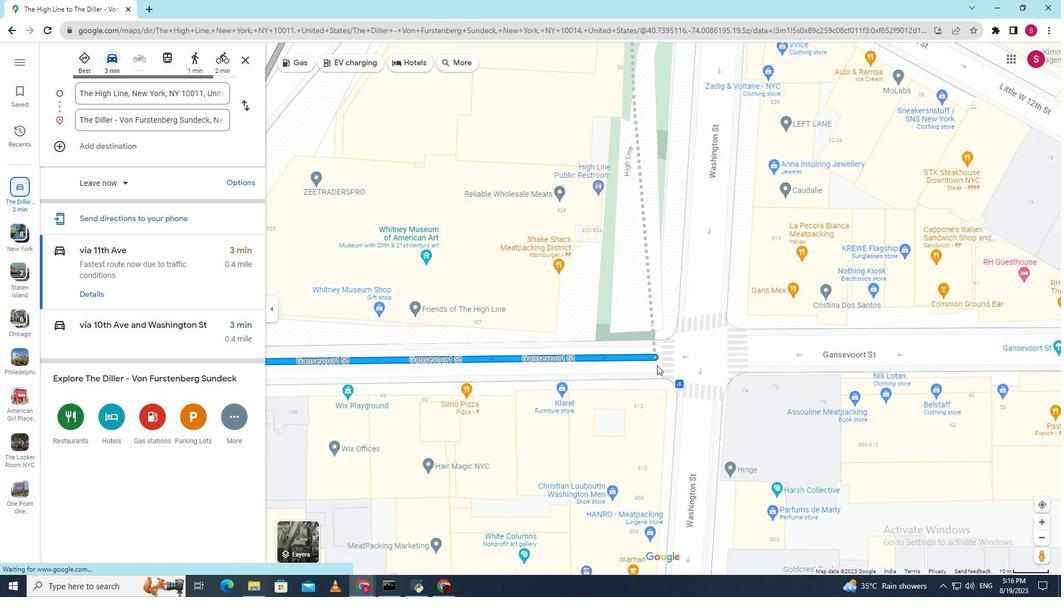 
Action: Mouse moved to (654, 359)
Screenshot: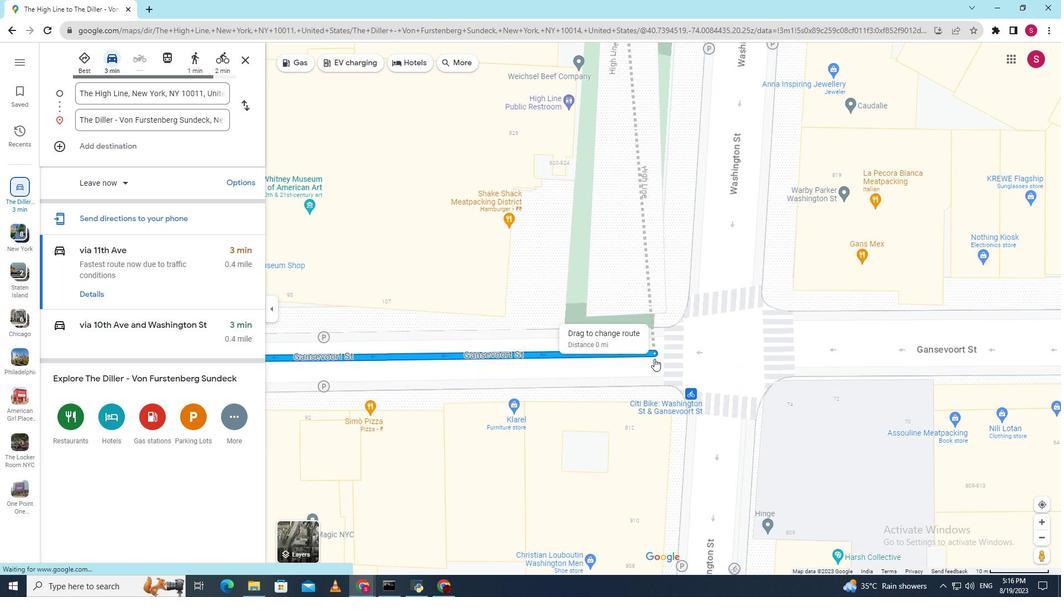 
Action: Mouse scrolled (654, 359) with delta (0, 0)
Screenshot: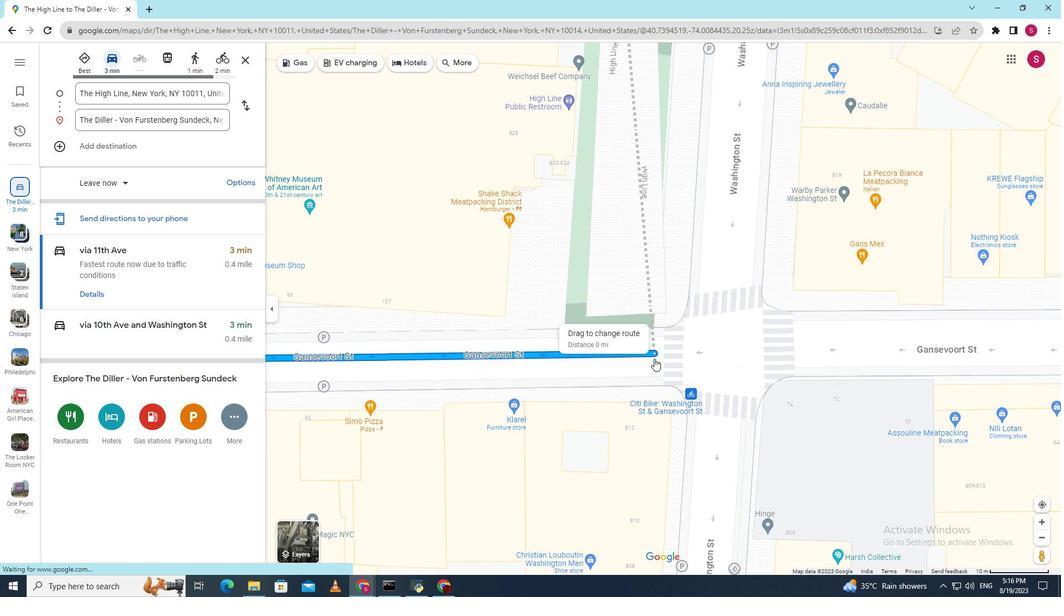 
Action: Mouse moved to (654, 358)
Screenshot: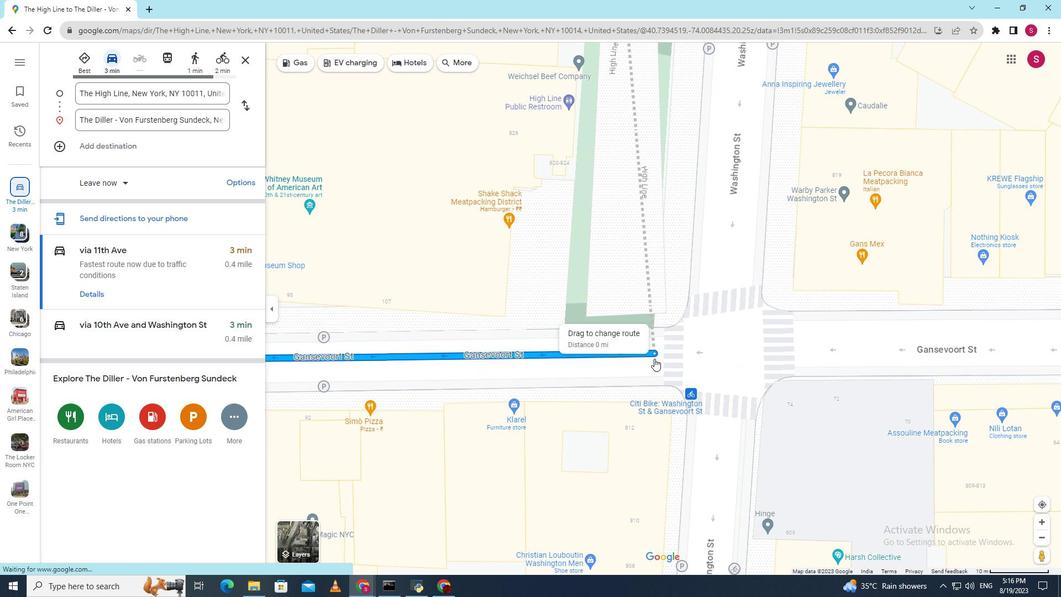 
Action: Mouse scrolled (654, 359) with delta (0, 0)
Screenshot: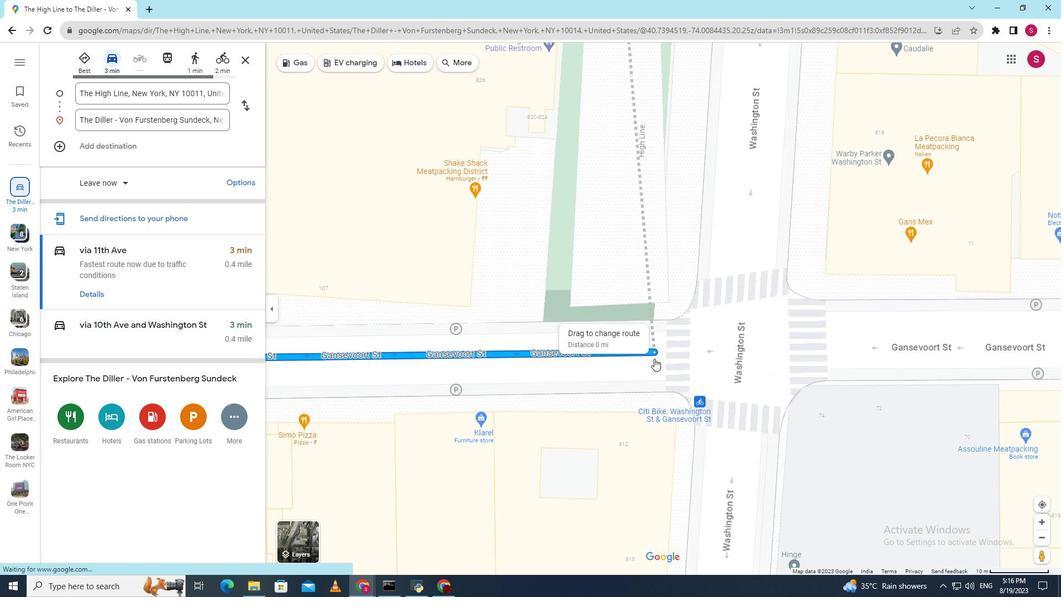 
Action: Mouse scrolled (654, 359) with delta (0, 0)
Screenshot: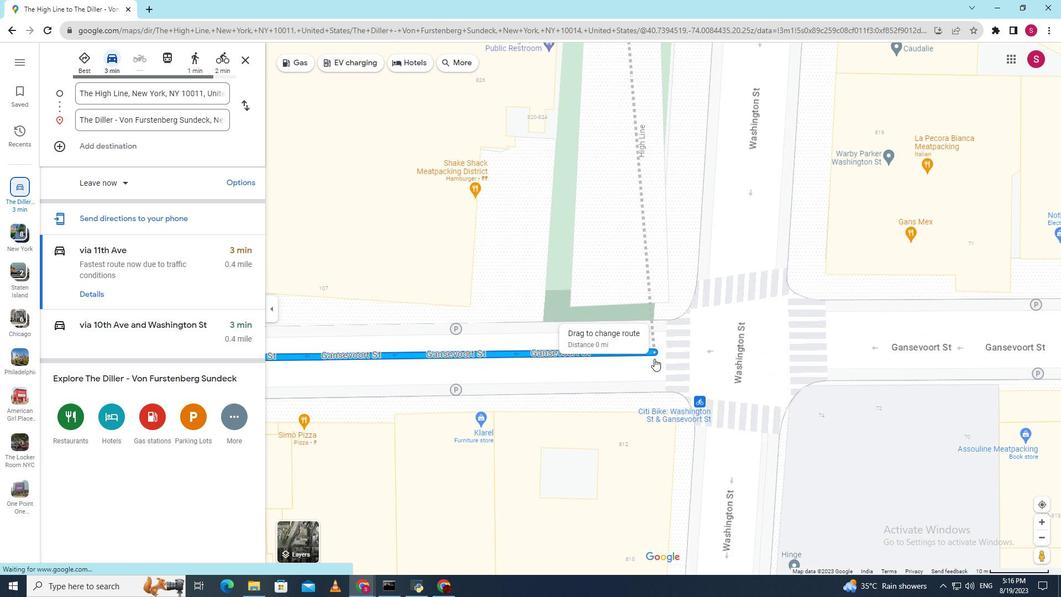 
Action: Mouse scrolled (654, 359) with delta (0, 0)
Screenshot: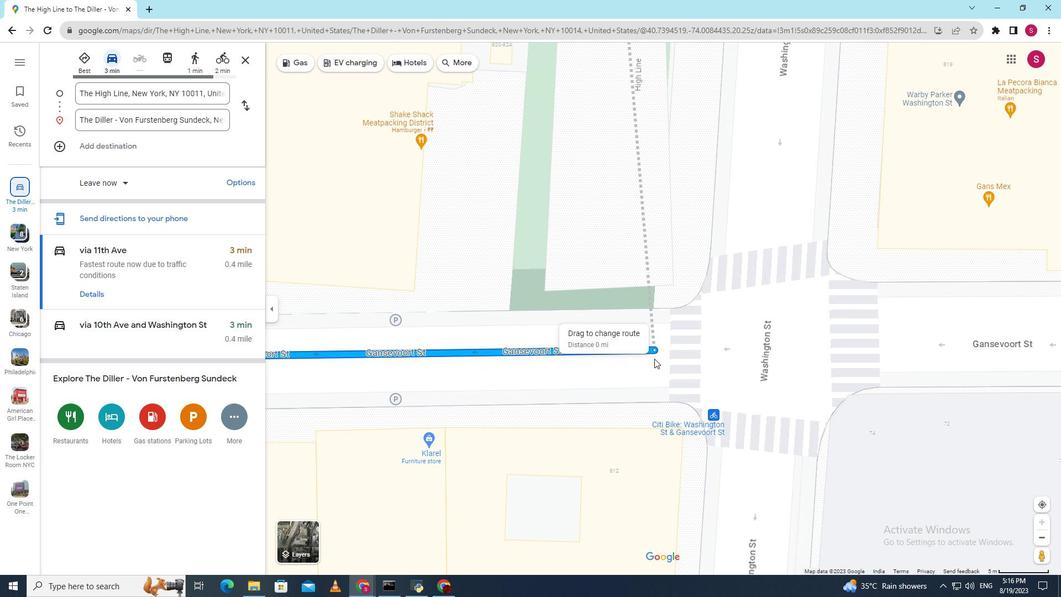 
Action: Mouse scrolled (654, 359) with delta (0, 0)
Screenshot: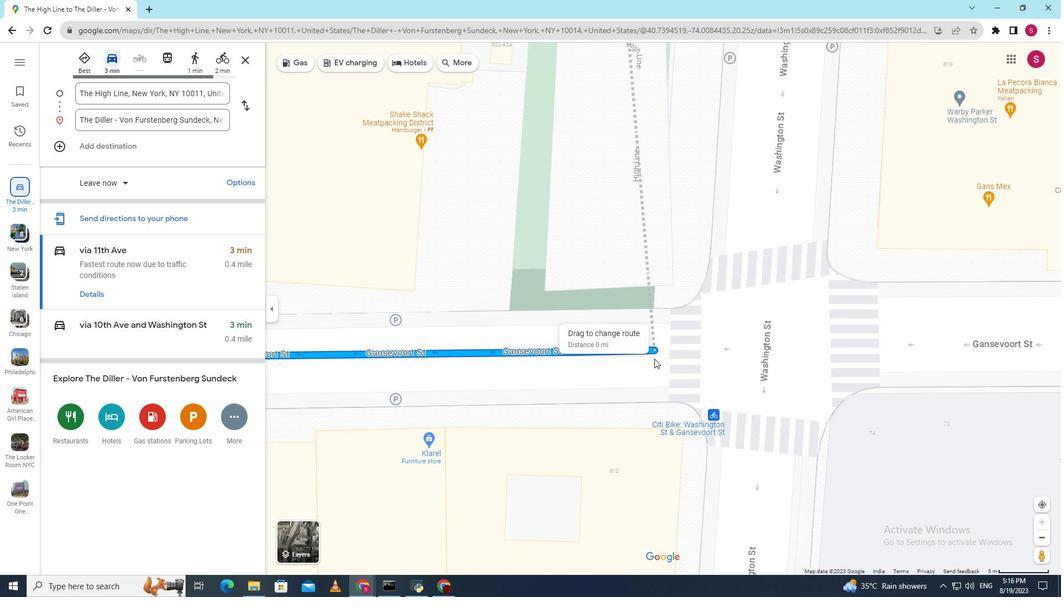 
Action: Mouse scrolled (654, 359) with delta (0, 0)
Screenshot: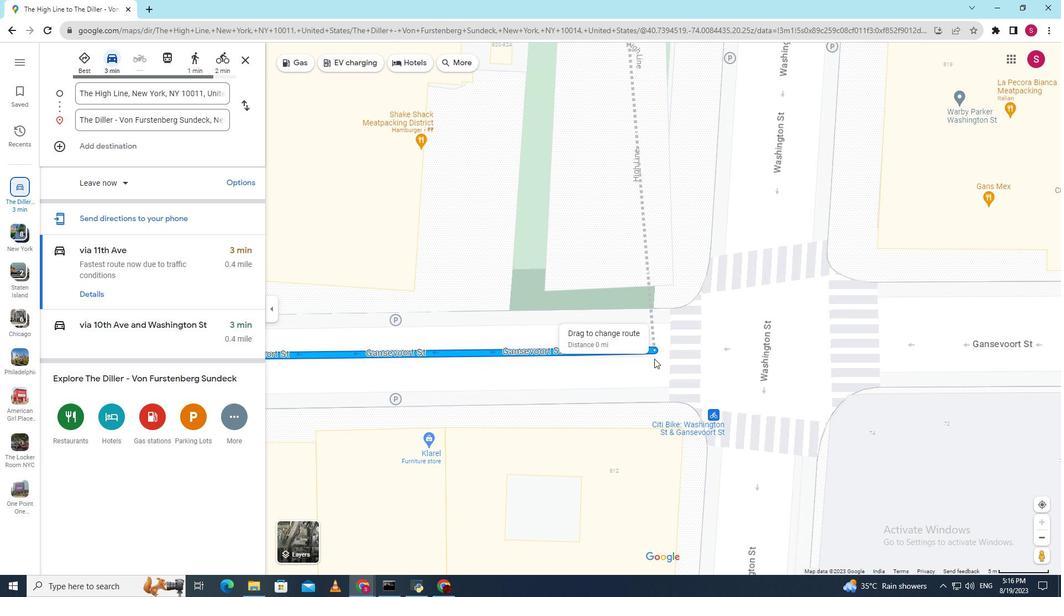 
Action: Mouse scrolled (654, 359) with delta (0, 0)
Screenshot: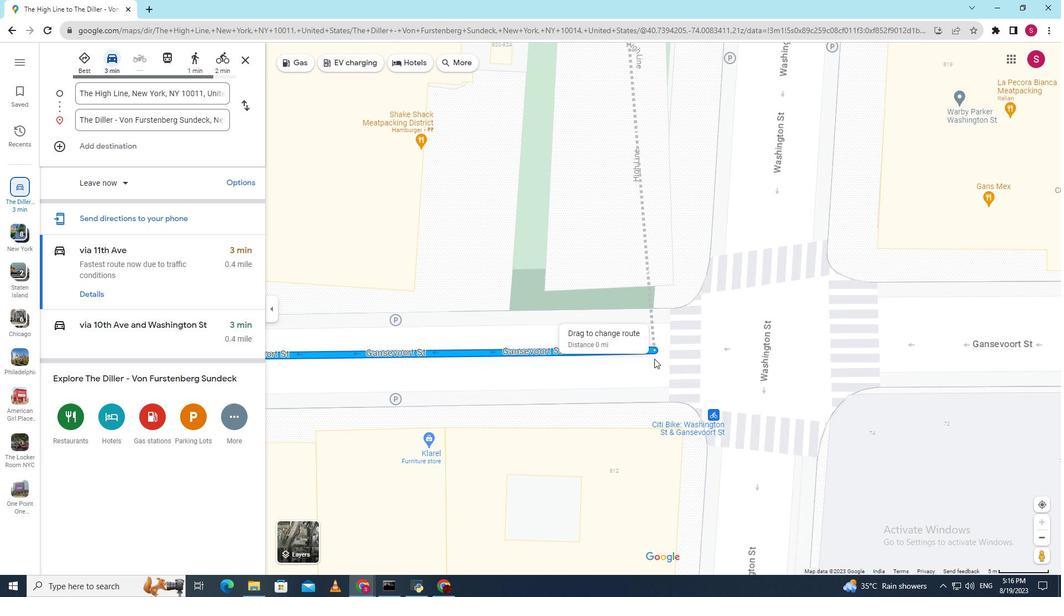 
Action: Mouse moved to (654, 352)
Screenshot: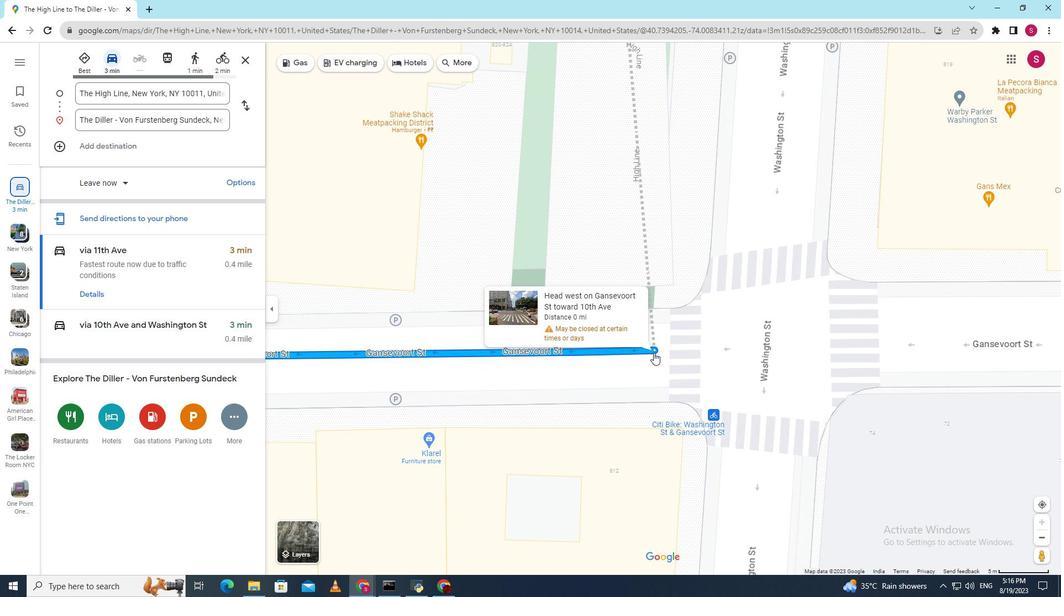 
Action: Mouse scrolled (654, 353) with delta (0, 0)
Screenshot: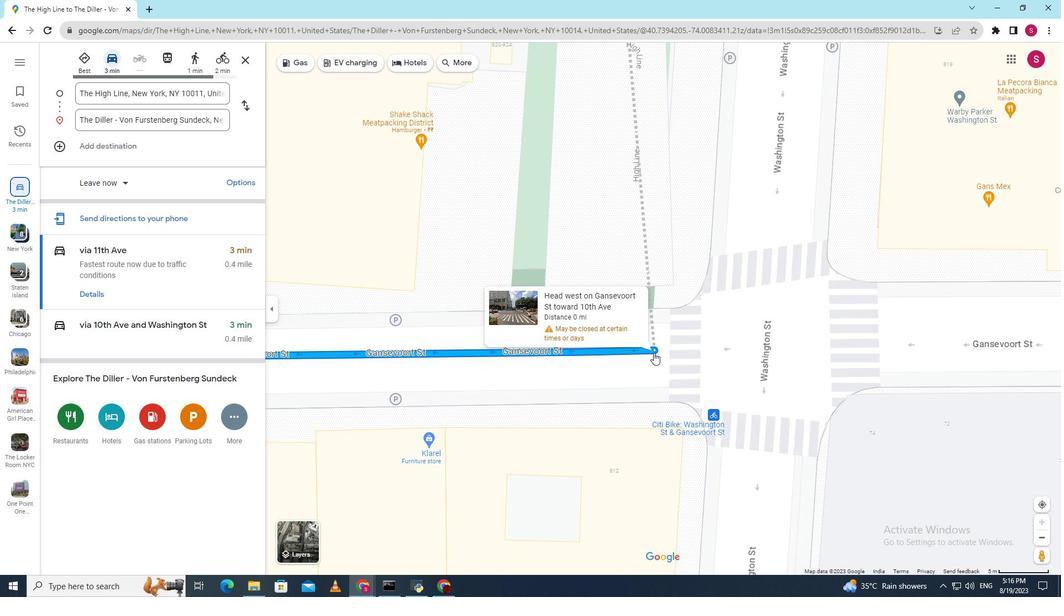 
Action: Mouse scrolled (654, 353) with delta (0, 0)
Screenshot: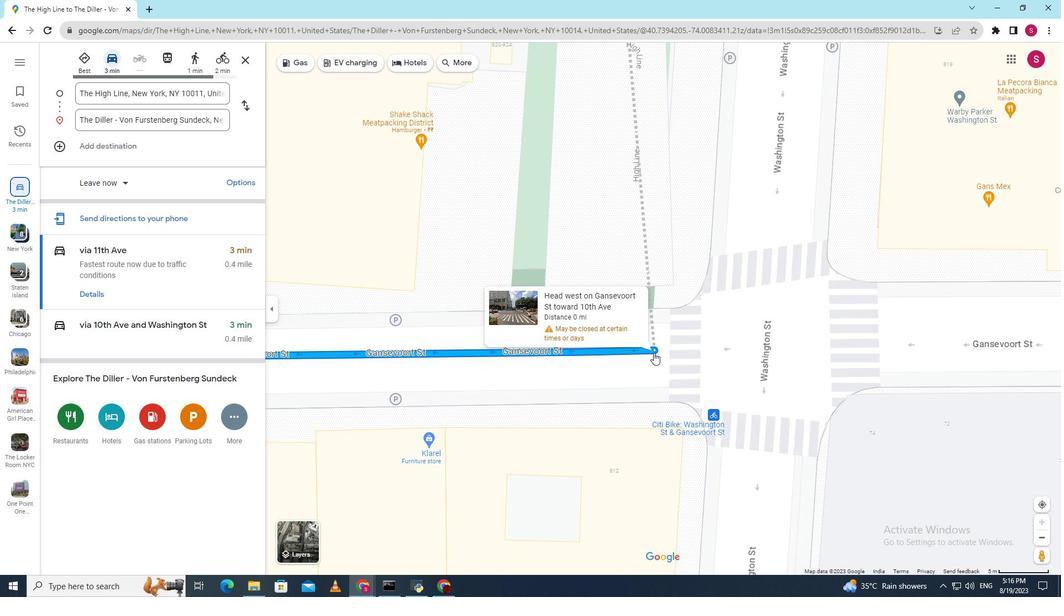 
Action: Mouse scrolled (654, 353) with delta (0, 0)
Screenshot: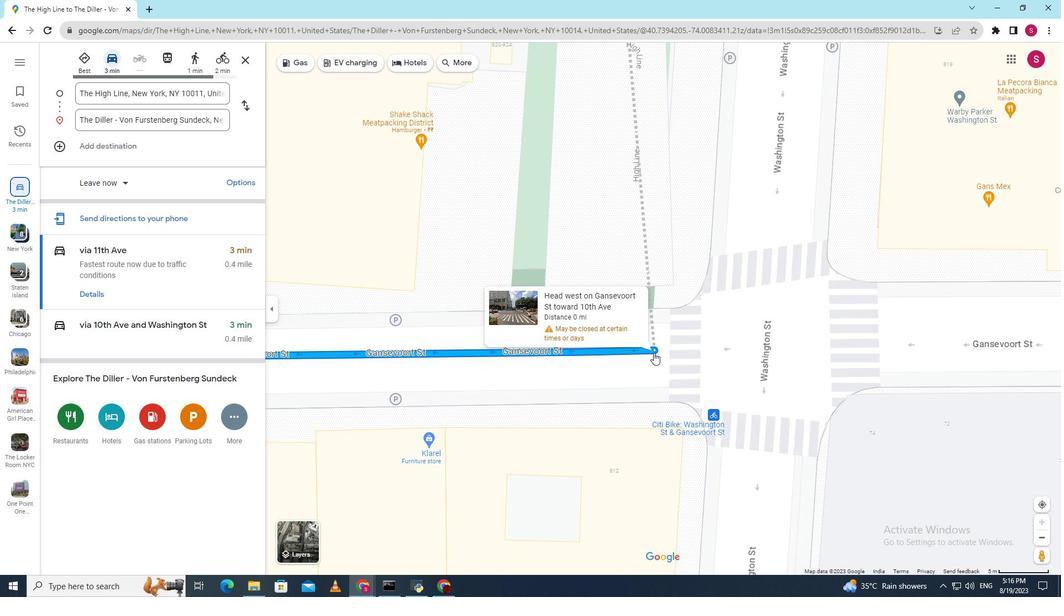 
Action: Mouse moved to (304, 535)
Screenshot: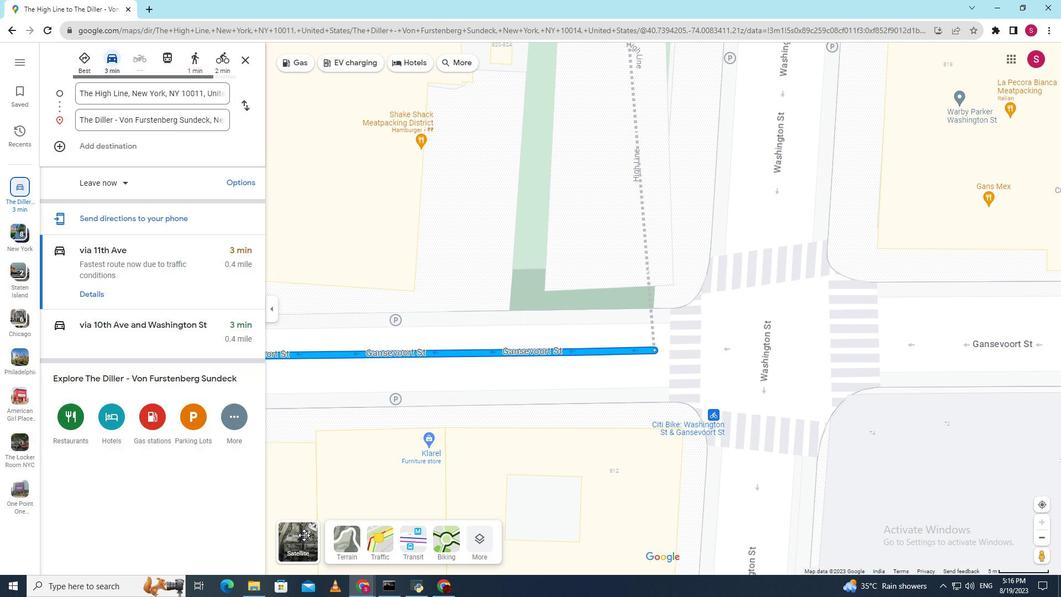 
Action: Mouse pressed left at (304, 535)
Screenshot: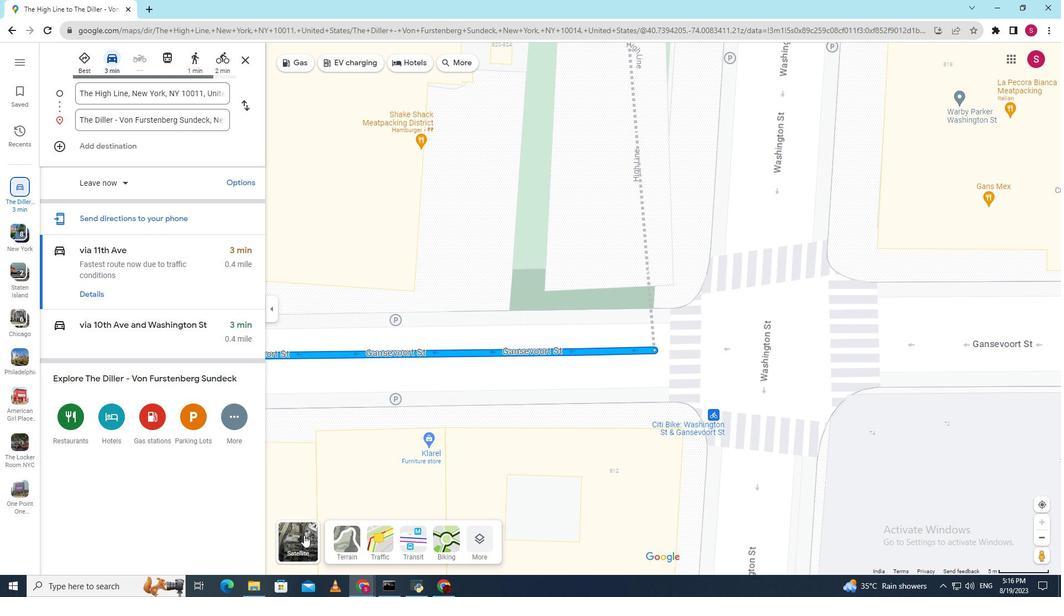 
Action: Mouse moved to (671, 354)
Screenshot: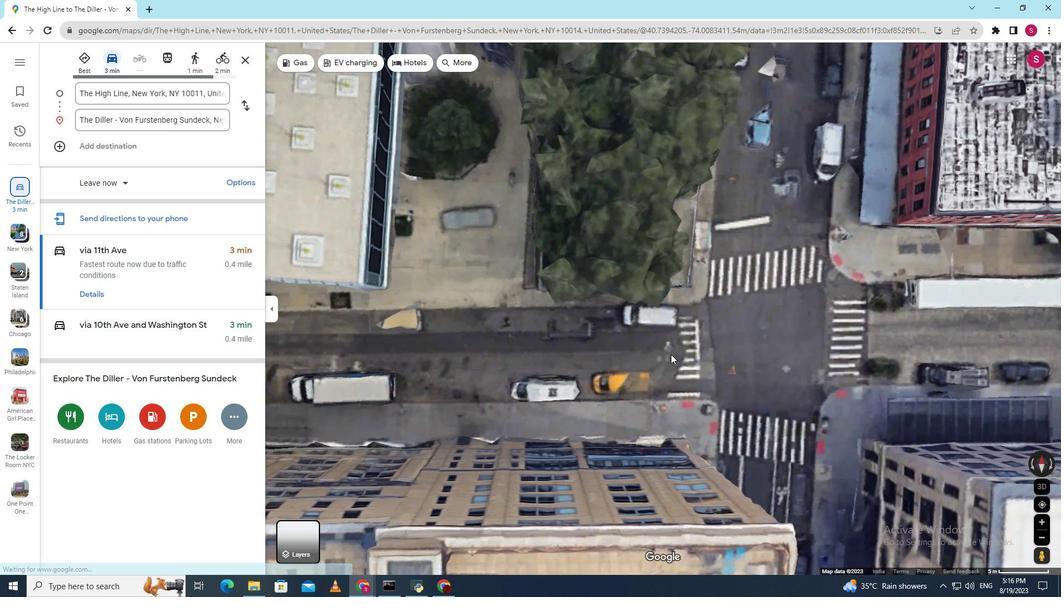 
Action: Mouse scrolled (671, 355) with delta (0, 0)
Screenshot: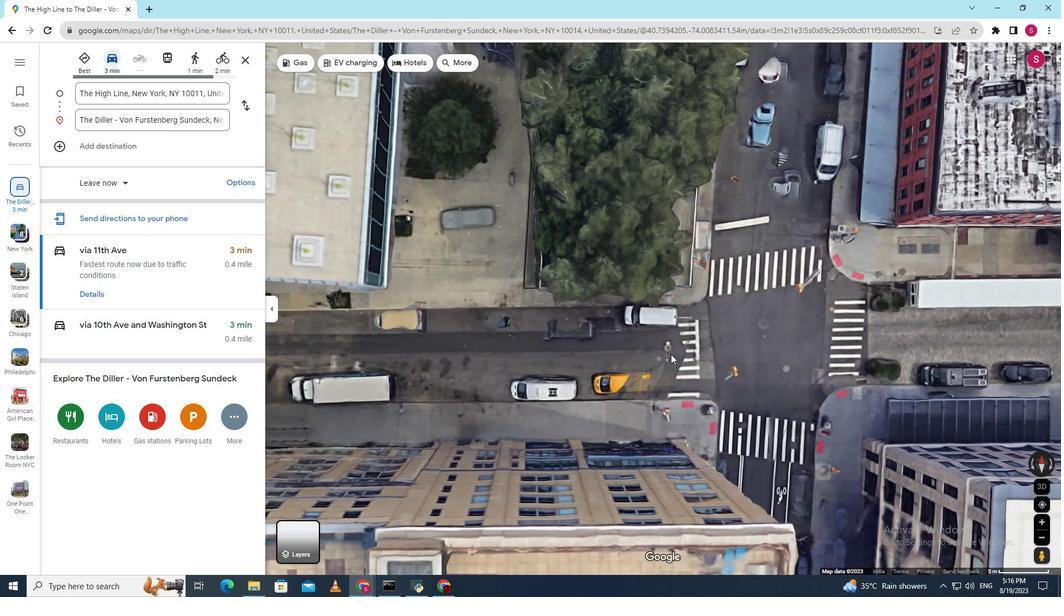 
Action: Mouse scrolled (671, 355) with delta (0, 0)
Screenshot: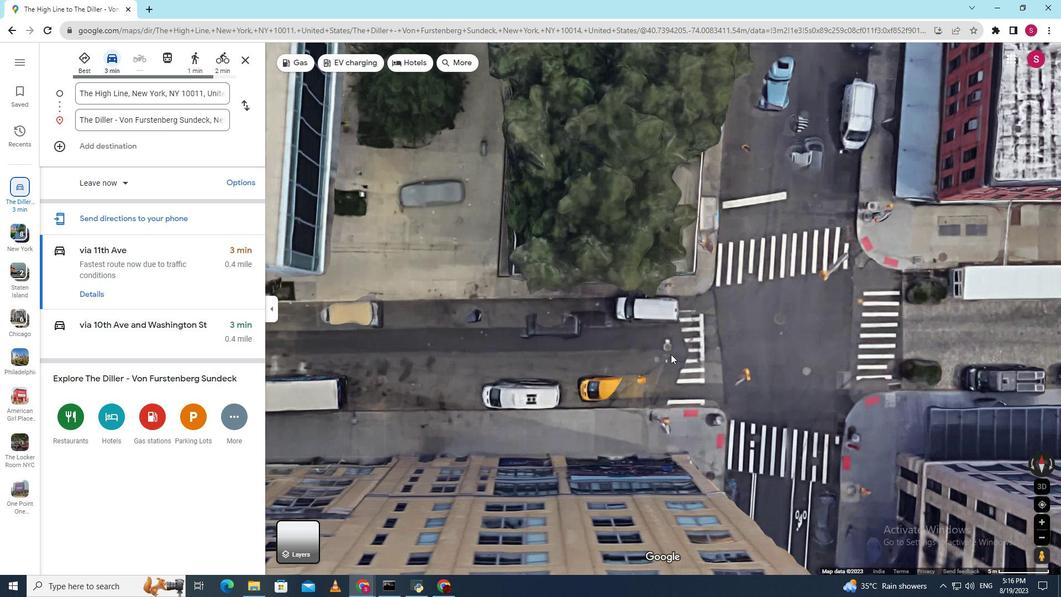 
Action: Mouse scrolled (671, 355) with delta (0, 0)
Screenshot: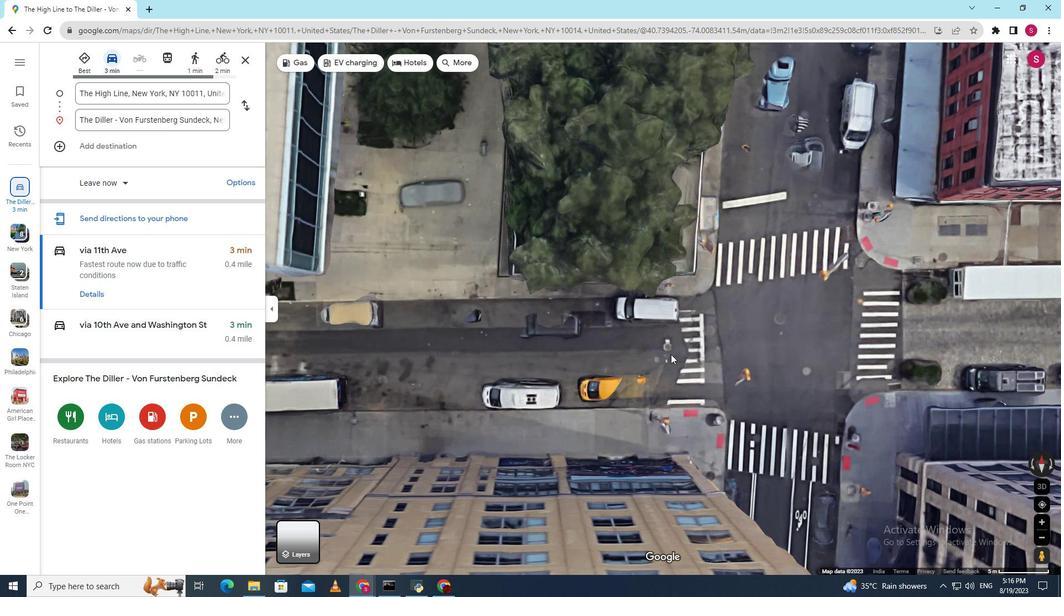 
Action: Mouse scrolled (671, 355) with delta (0, 0)
Screenshot: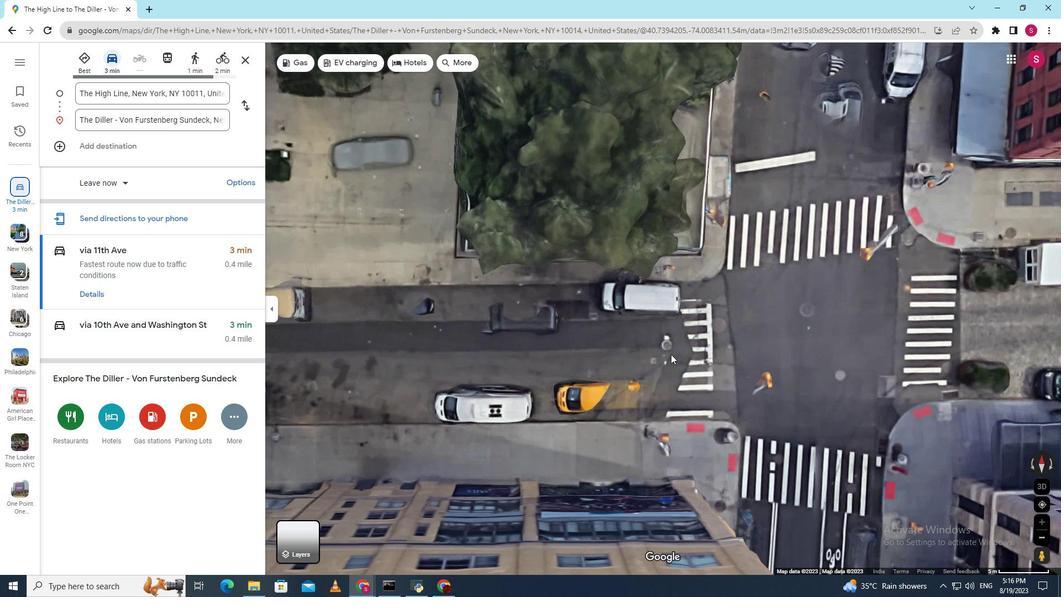 
Action: Mouse scrolled (671, 355) with delta (0, 0)
Screenshot: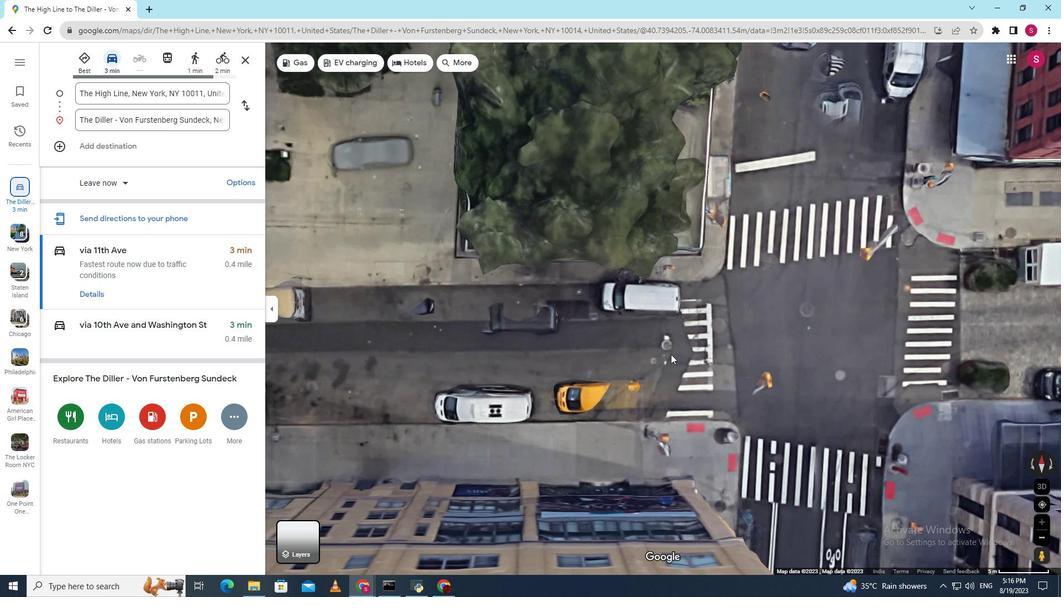 
Action: Mouse scrolled (671, 355) with delta (0, 0)
Screenshot: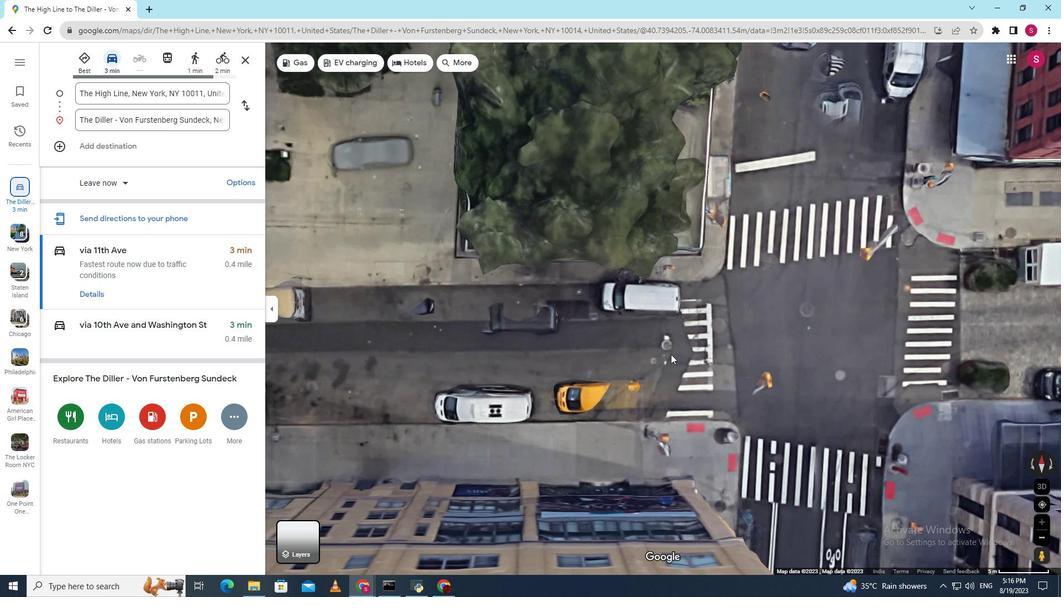 
Action: Mouse scrolled (671, 355) with delta (0, 0)
Screenshot: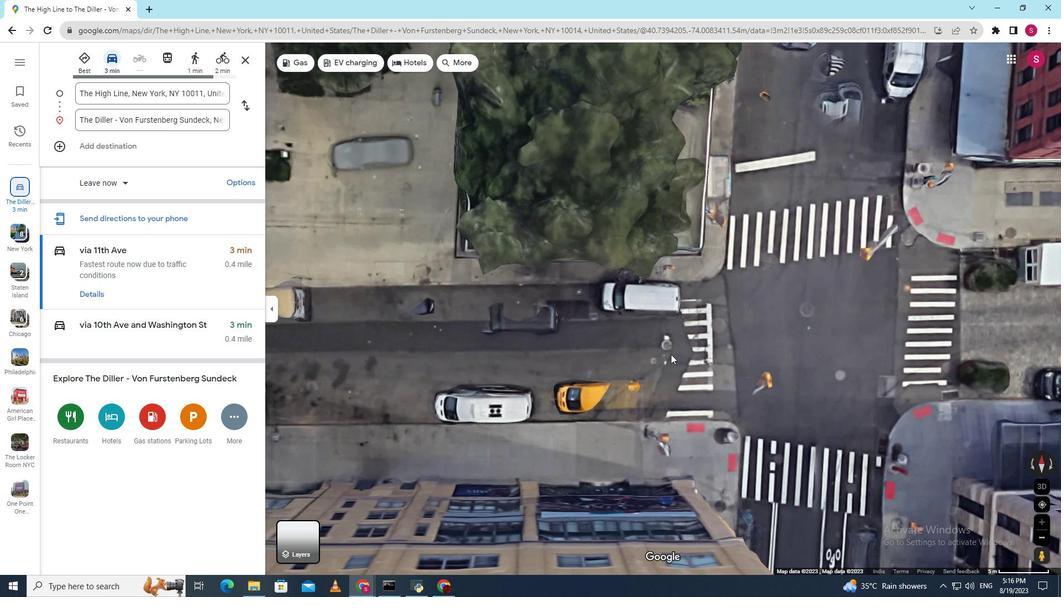 
Action: Mouse scrolled (671, 355) with delta (0, 0)
Screenshot: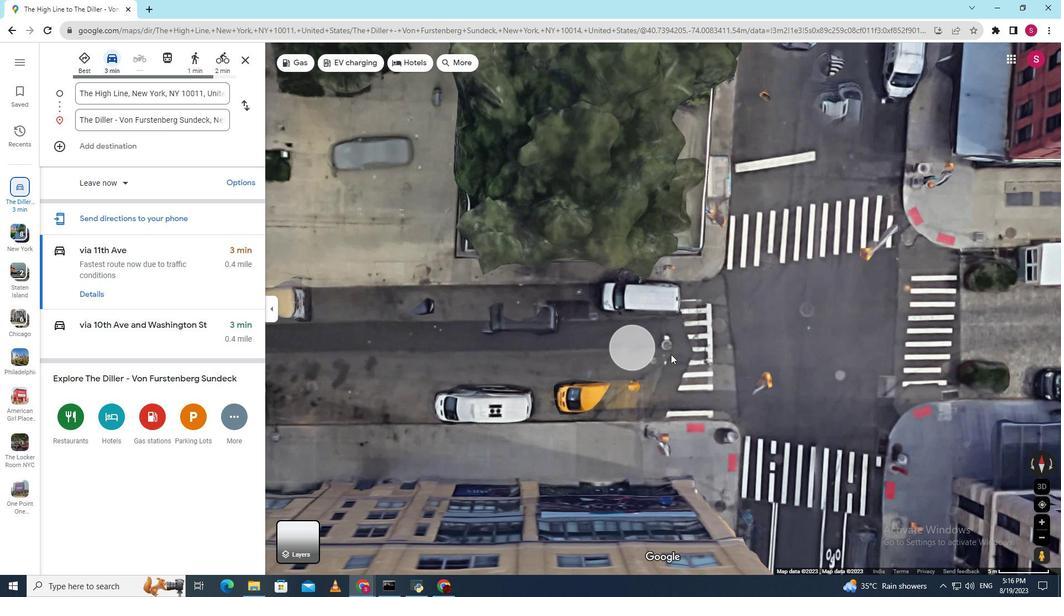 
Action: Mouse scrolled (671, 355) with delta (0, 0)
Screenshot: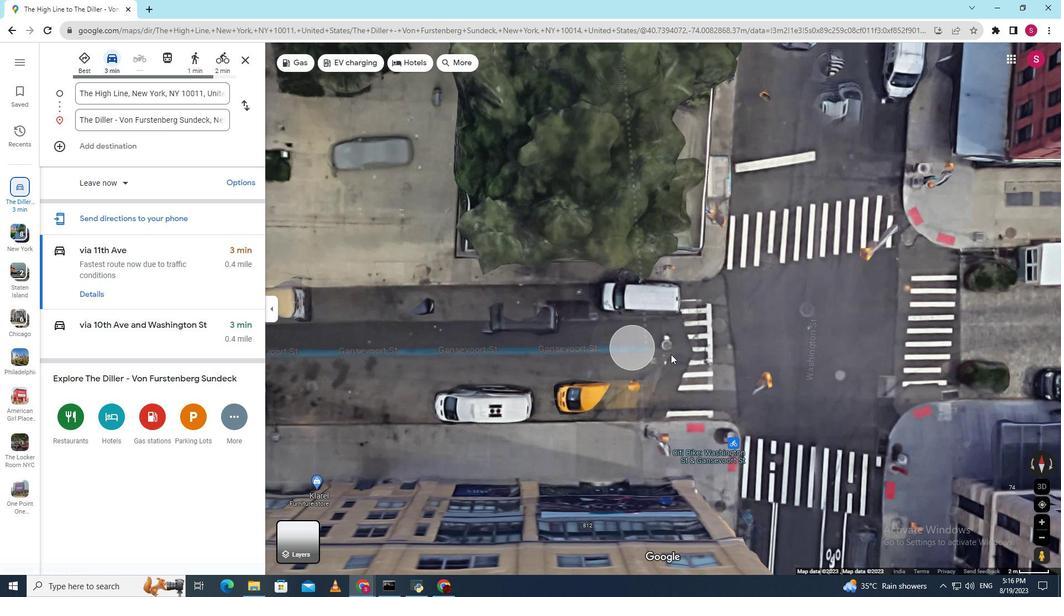 
Action: Mouse scrolled (671, 355) with delta (0, 0)
Screenshot: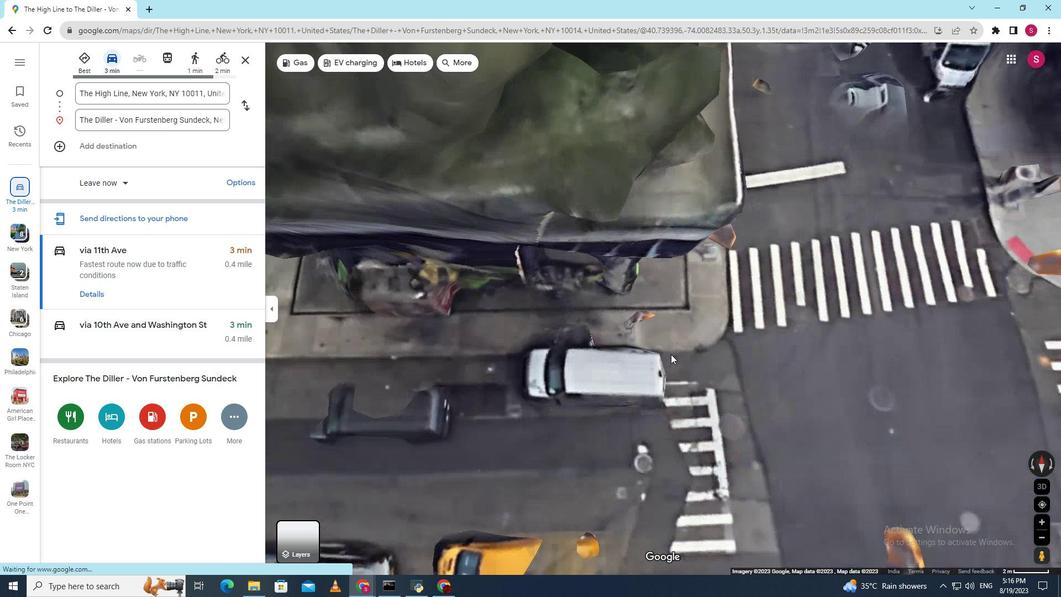 
Action: Mouse scrolled (671, 355) with delta (0, 0)
Screenshot: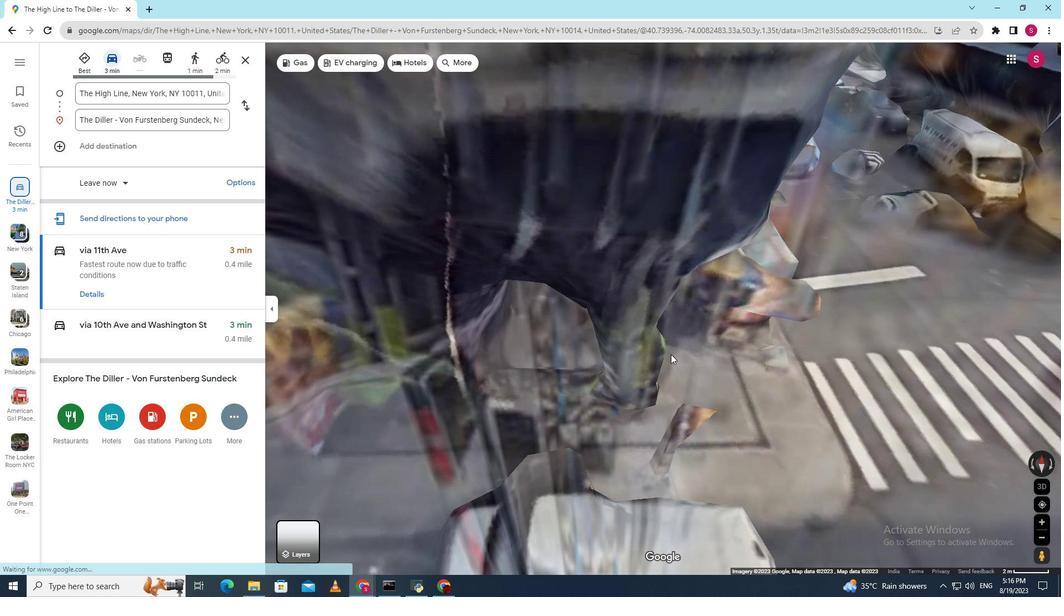 
Action: Mouse scrolled (671, 353) with delta (0, 0)
Screenshot: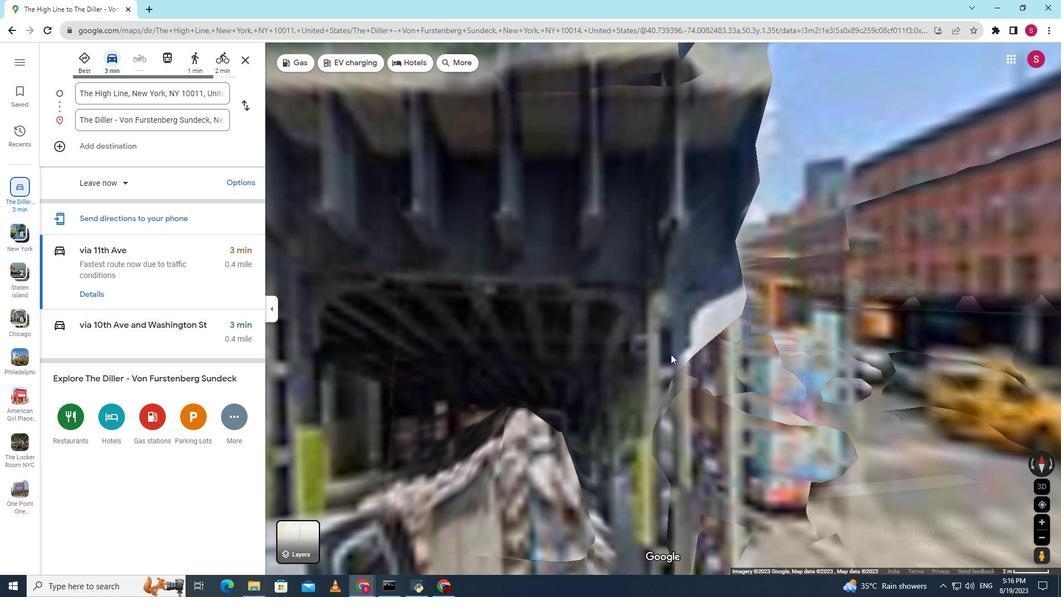 
Action: Mouse scrolled (671, 353) with delta (0, 0)
Screenshot: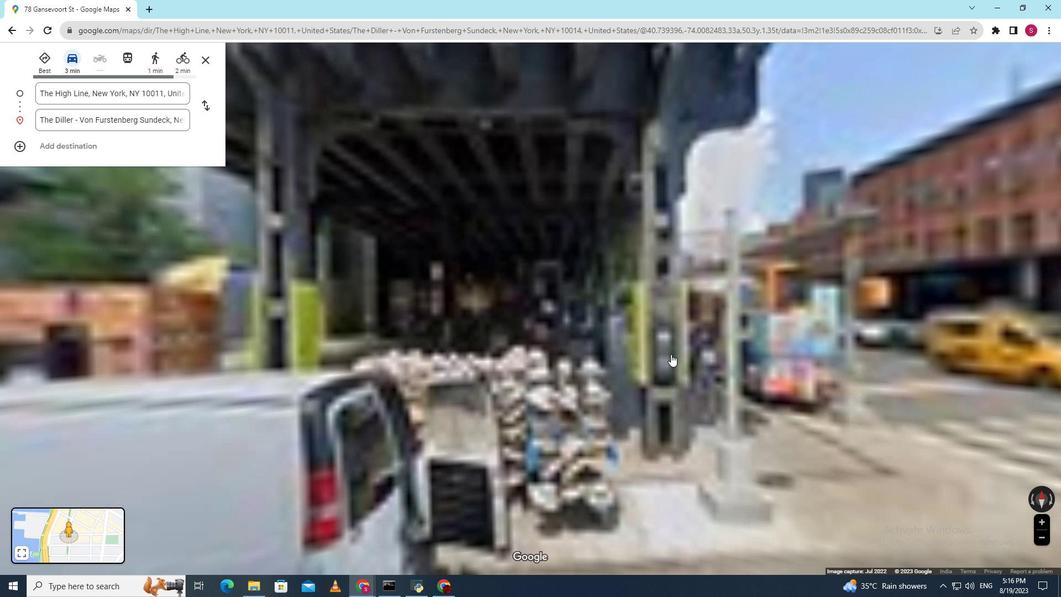 
Action: Mouse scrolled (671, 353) with delta (0, 0)
Screenshot: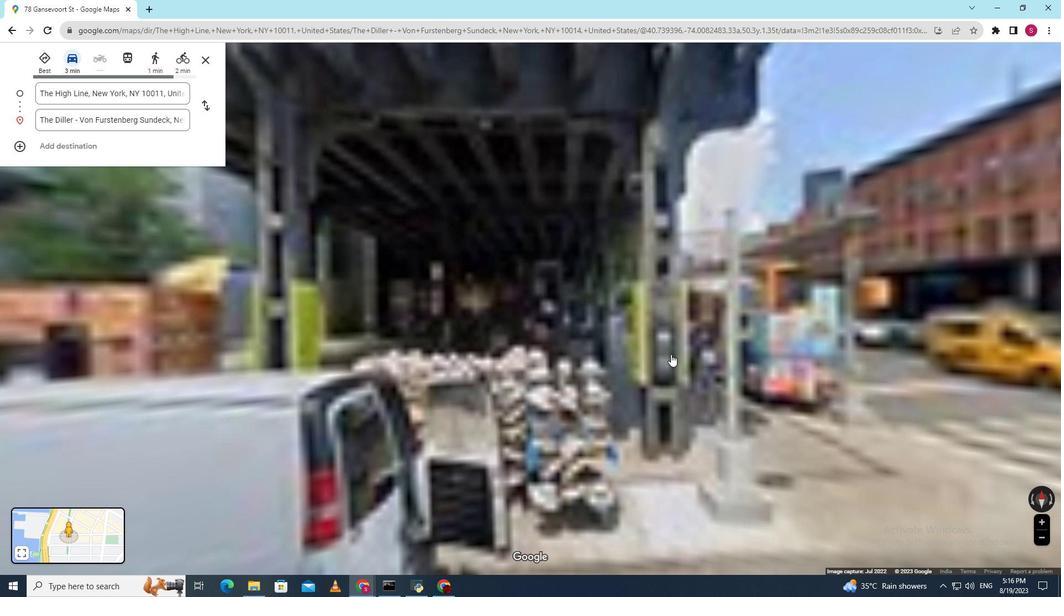 
Action: Mouse moved to (605, 416)
Screenshot: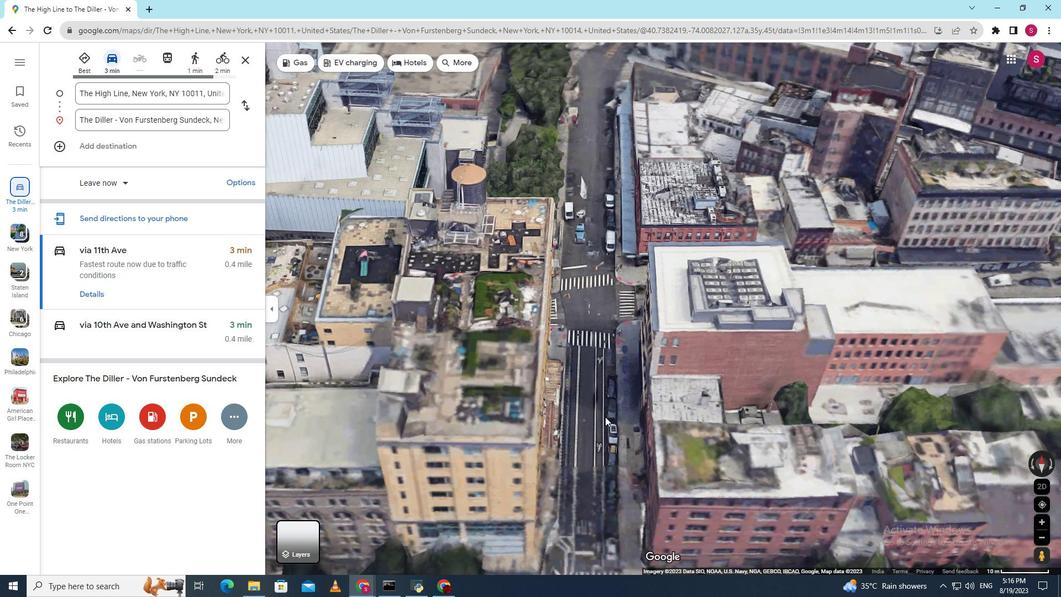 
Action: Mouse scrolled (605, 416) with delta (0, 0)
Screenshot: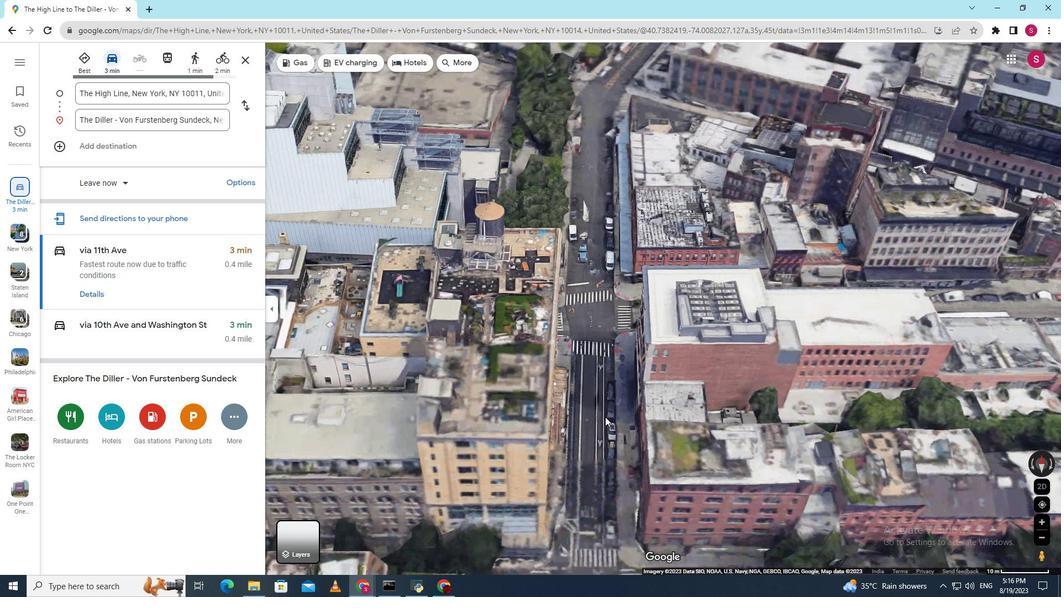 
Action: Mouse scrolled (605, 416) with delta (0, 0)
Screenshot: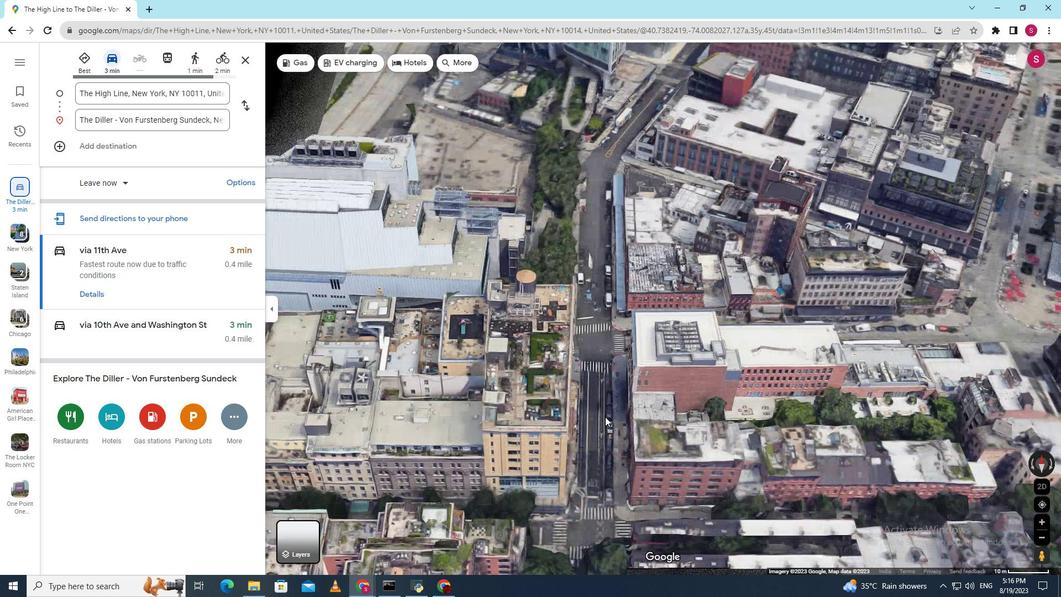 
Action: Mouse scrolled (605, 416) with delta (0, 0)
Screenshot: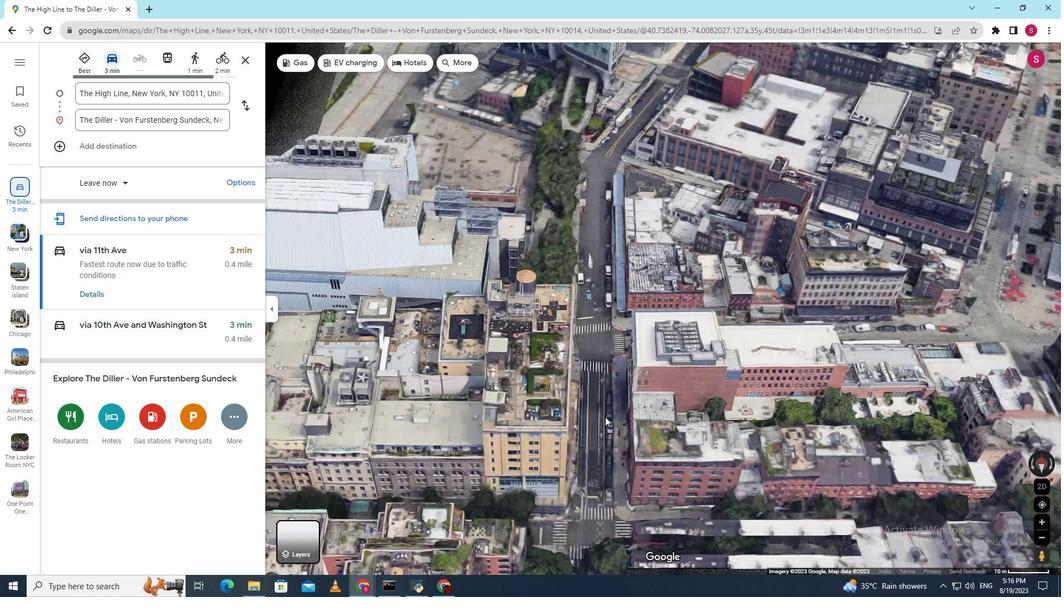
Action: Mouse scrolled (605, 416) with delta (0, 0)
Screenshot: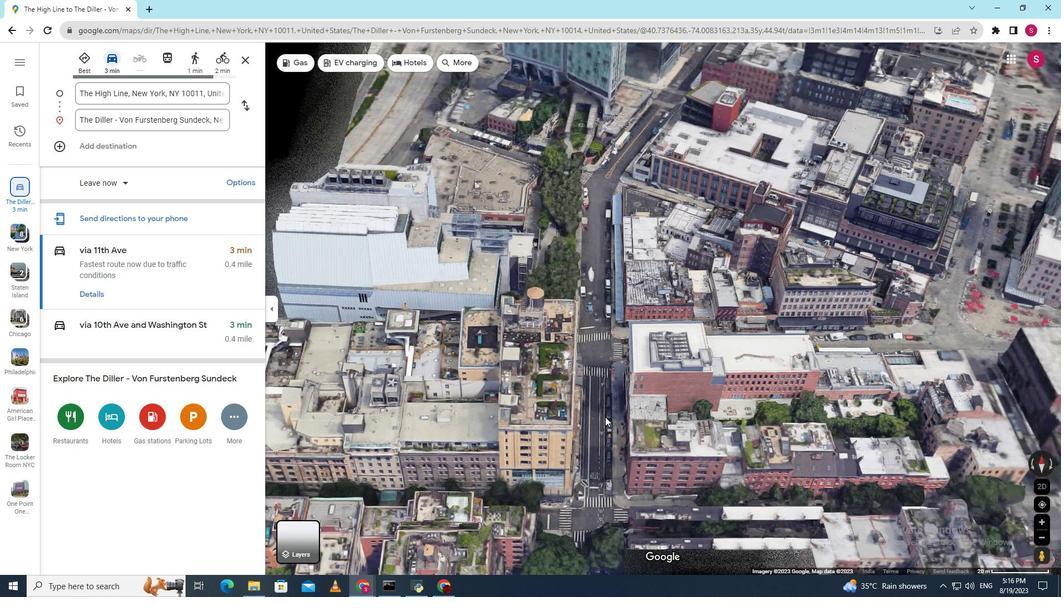 
Action: Mouse scrolled (605, 416) with delta (0, 0)
Screenshot: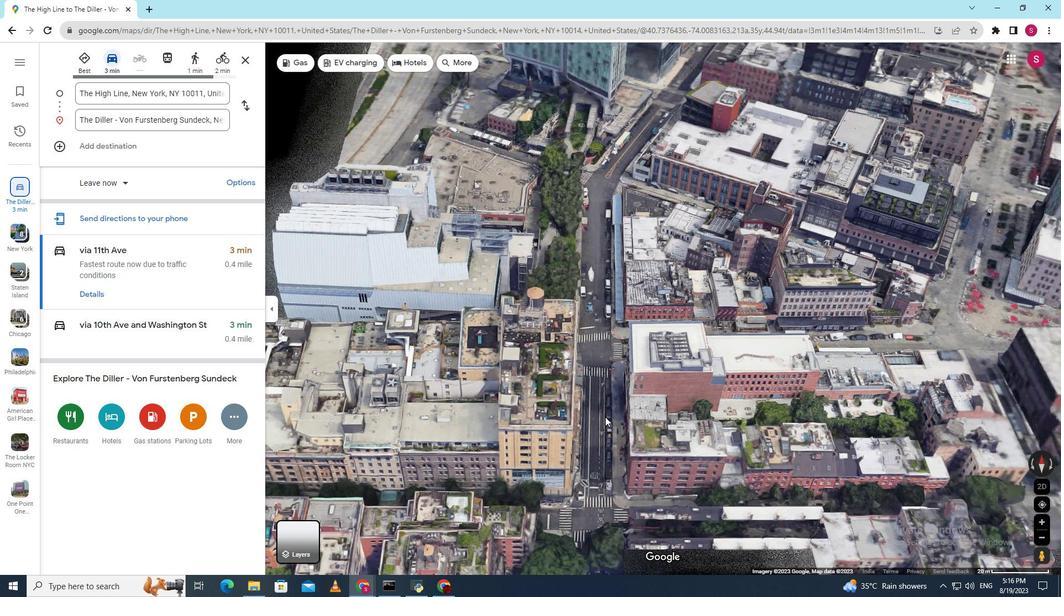 
Action: Mouse scrolled (605, 416) with delta (0, 0)
Screenshot: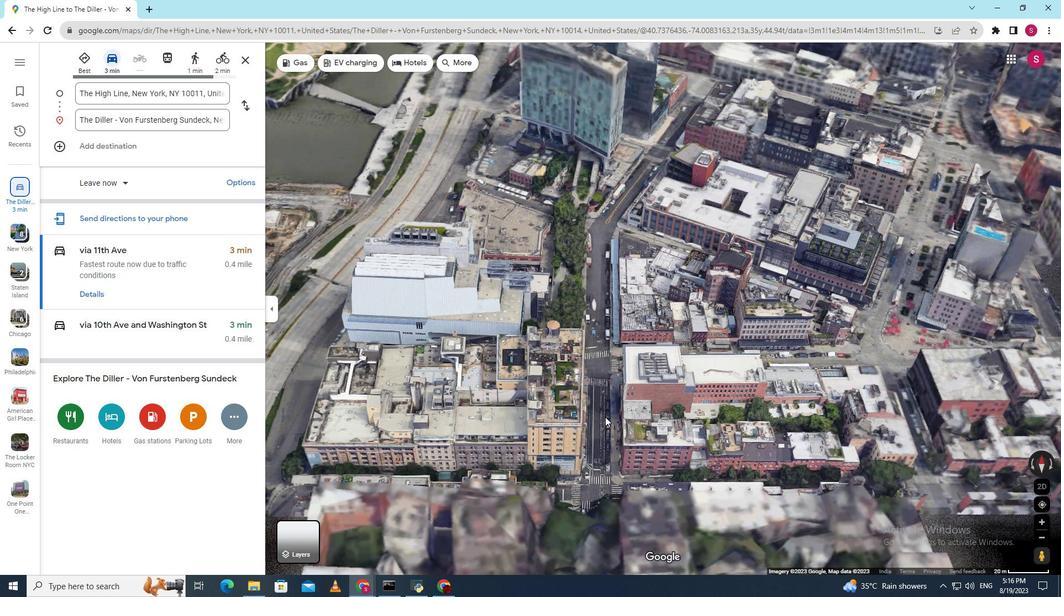 
Action: Mouse scrolled (605, 416) with delta (0, 0)
Screenshot: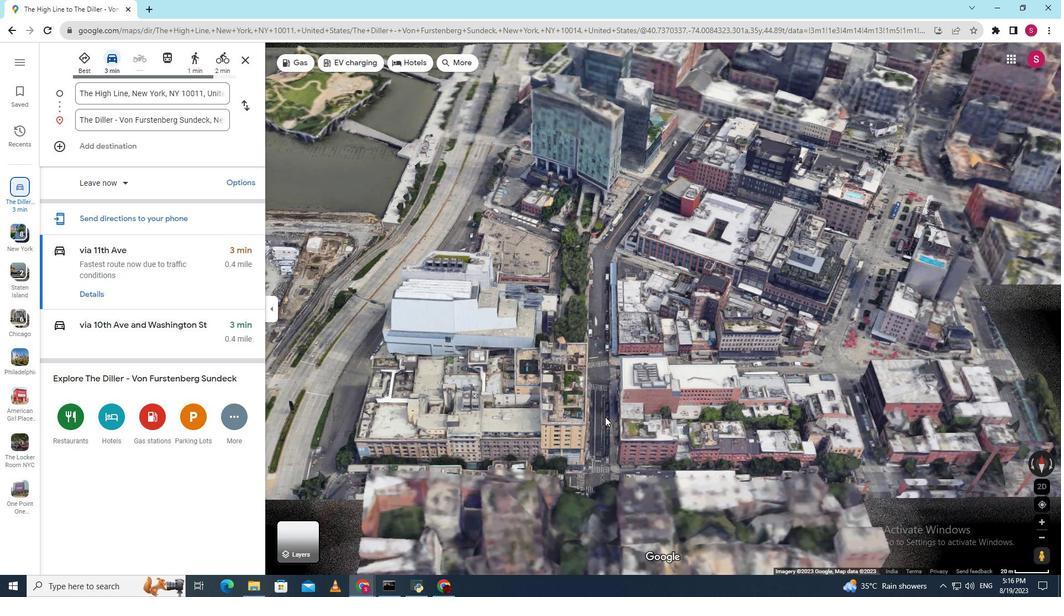 
Action: Mouse scrolled (605, 416) with delta (0, 0)
Screenshot: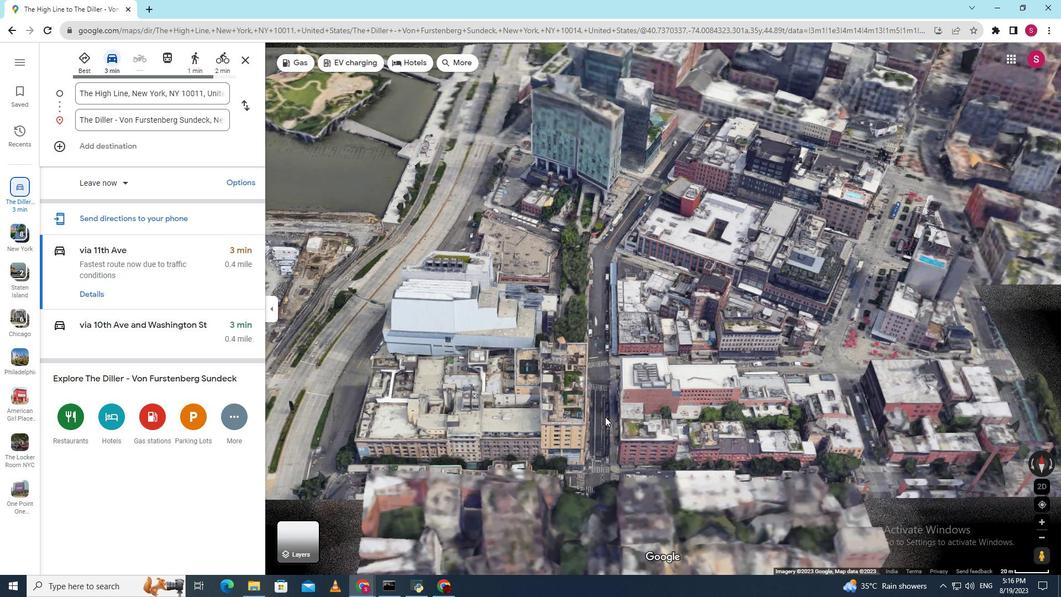 
Action: Mouse scrolled (605, 416) with delta (0, 0)
Screenshot: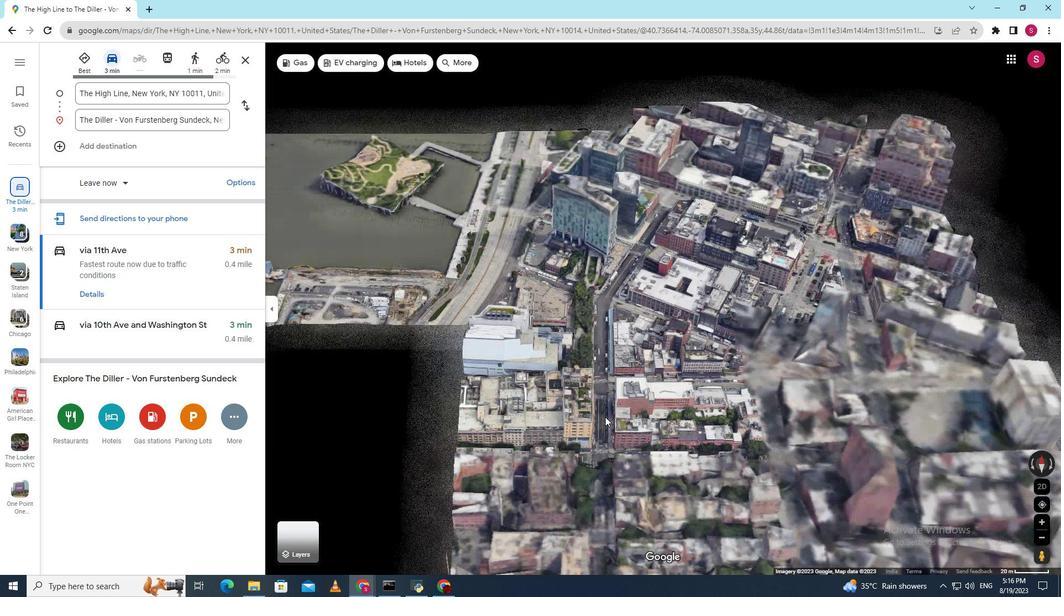 
Action: Mouse scrolled (605, 416) with delta (0, 0)
Screenshot: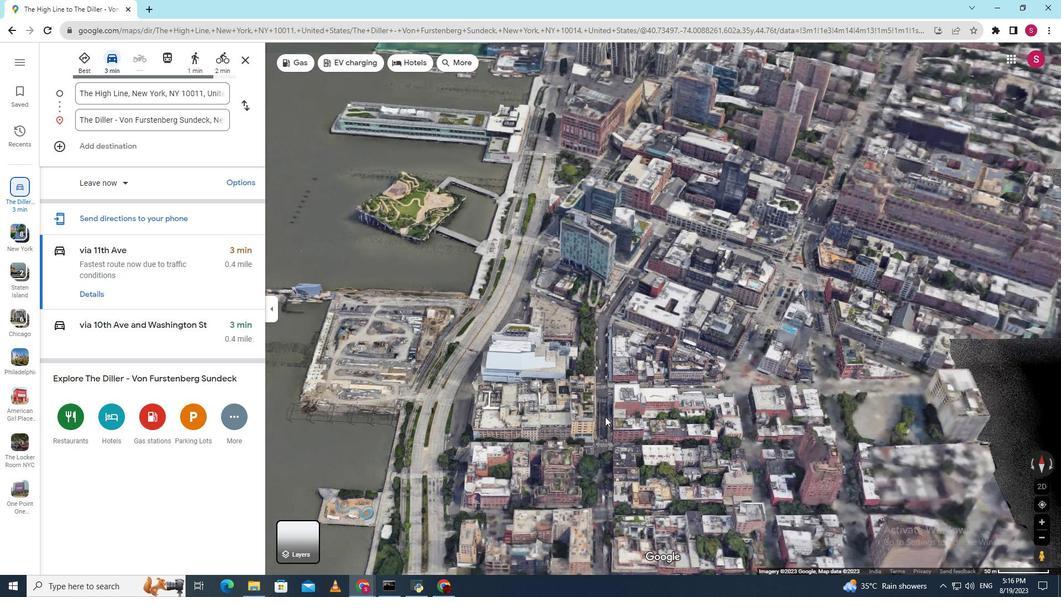 
Action: Mouse scrolled (605, 416) with delta (0, 0)
Screenshot: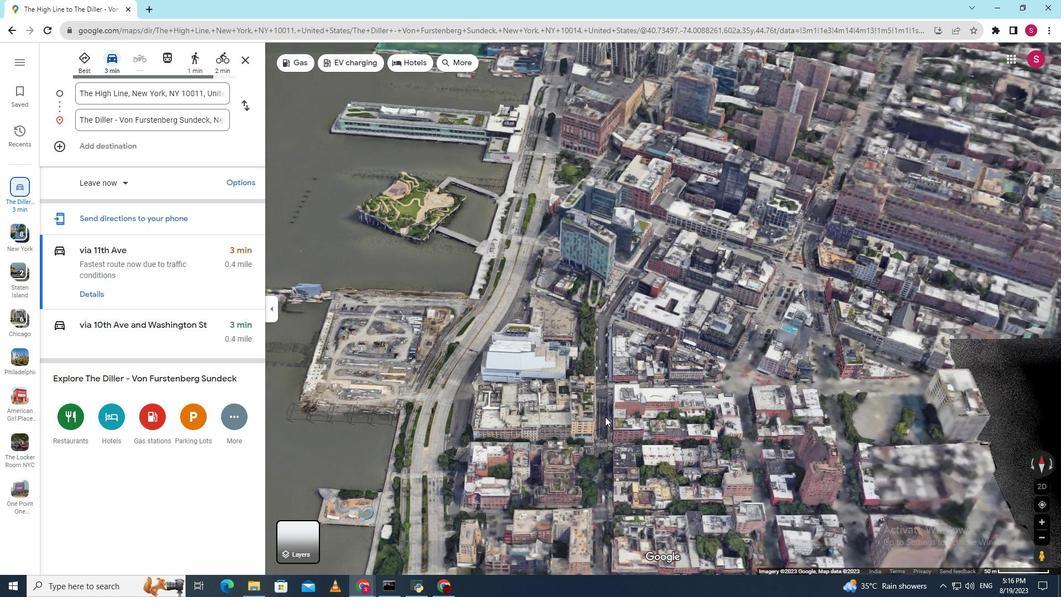 
Action: Mouse scrolled (605, 416) with delta (0, 0)
Screenshot: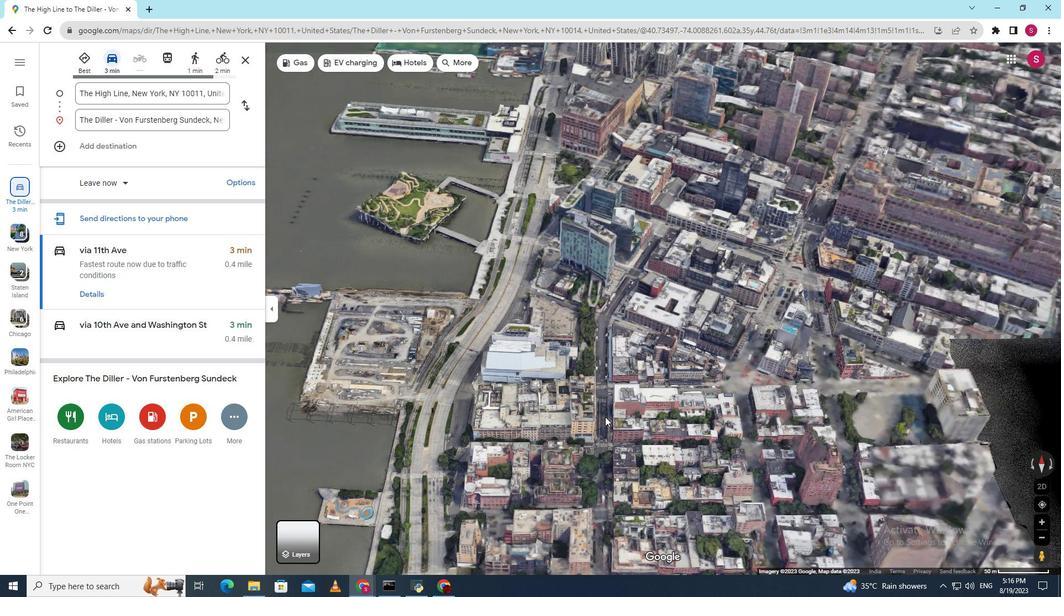 
Action: Mouse scrolled (605, 416) with delta (0, 0)
Screenshot: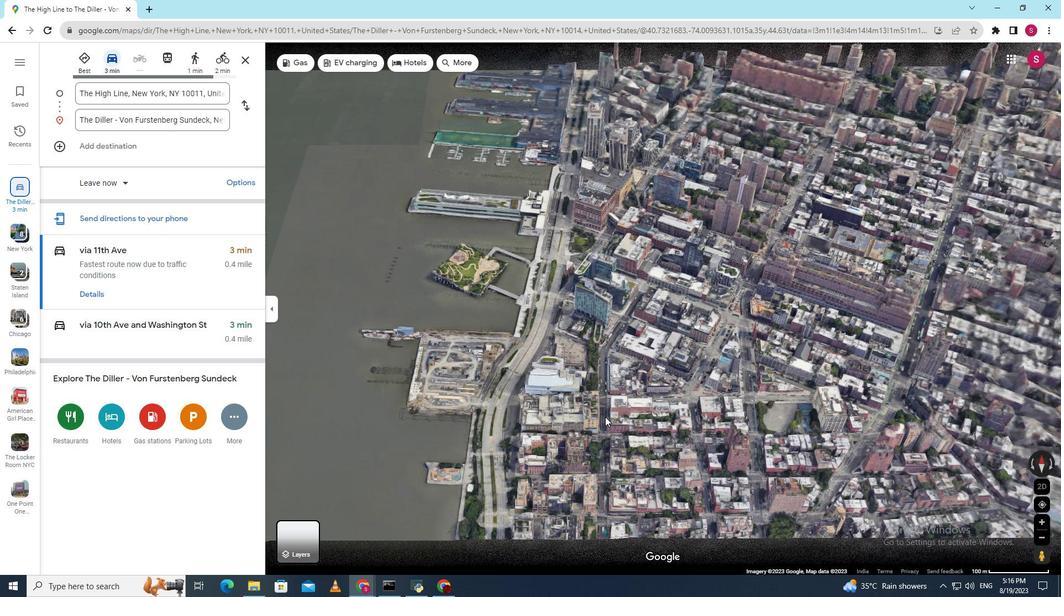 
Action: Mouse scrolled (605, 416) with delta (0, 0)
Screenshot: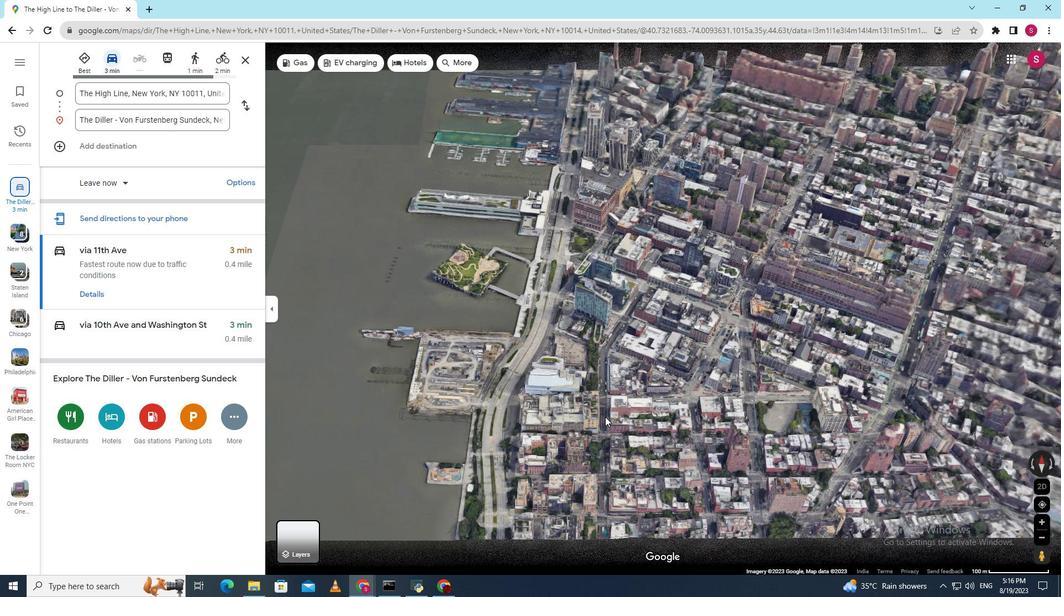 
Action: Mouse scrolled (605, 416) with delta (0, 0)
Screenshot: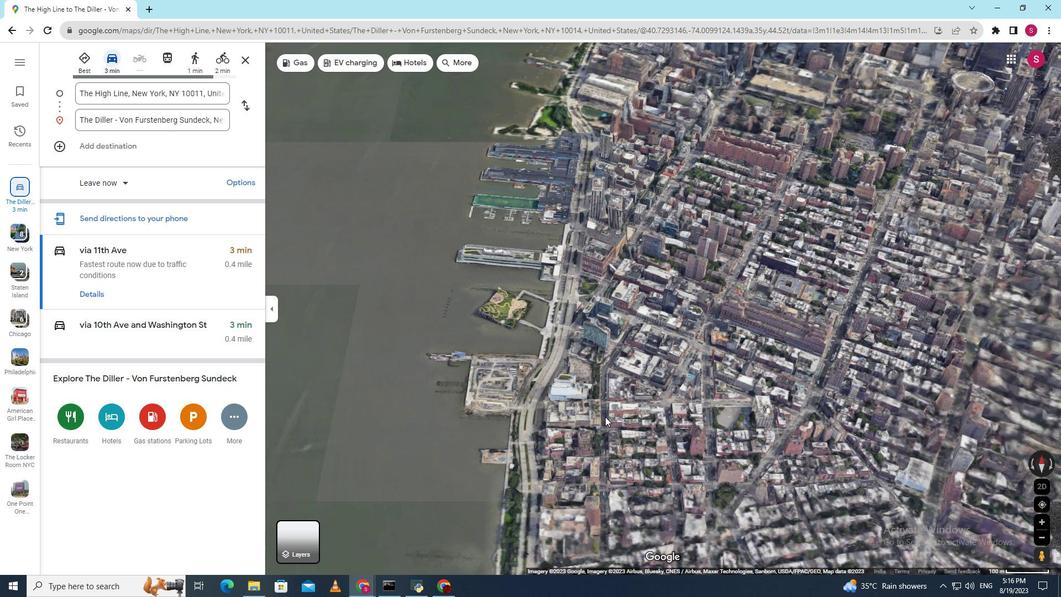 
Action: Mouse scrolled (605, 416) with delta (0, 0)
Screenshot: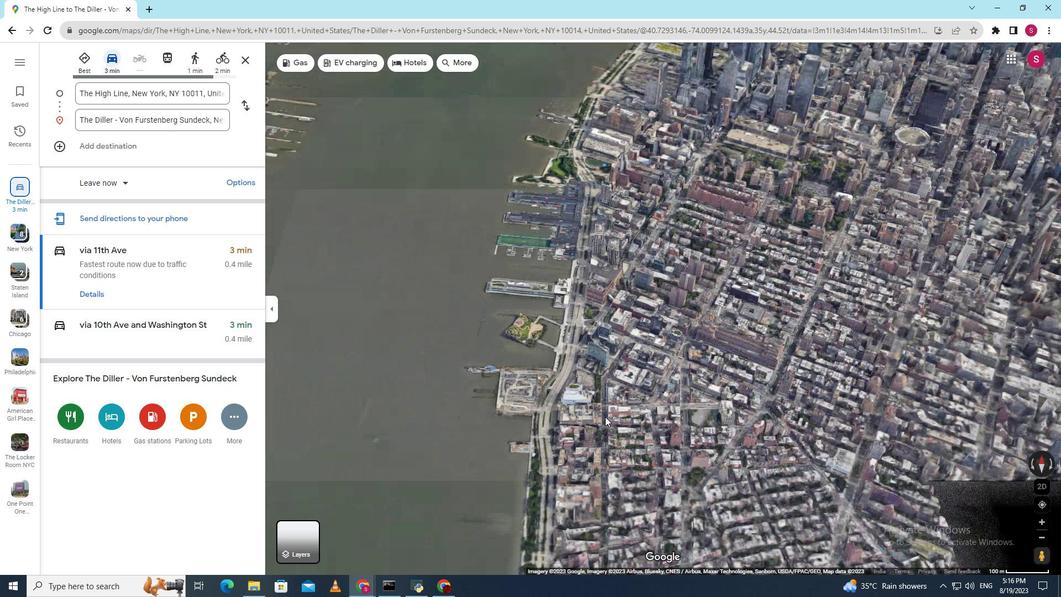 
Action: Mouse scrolled (605, 416) with delta (0, 0)
Screenshot: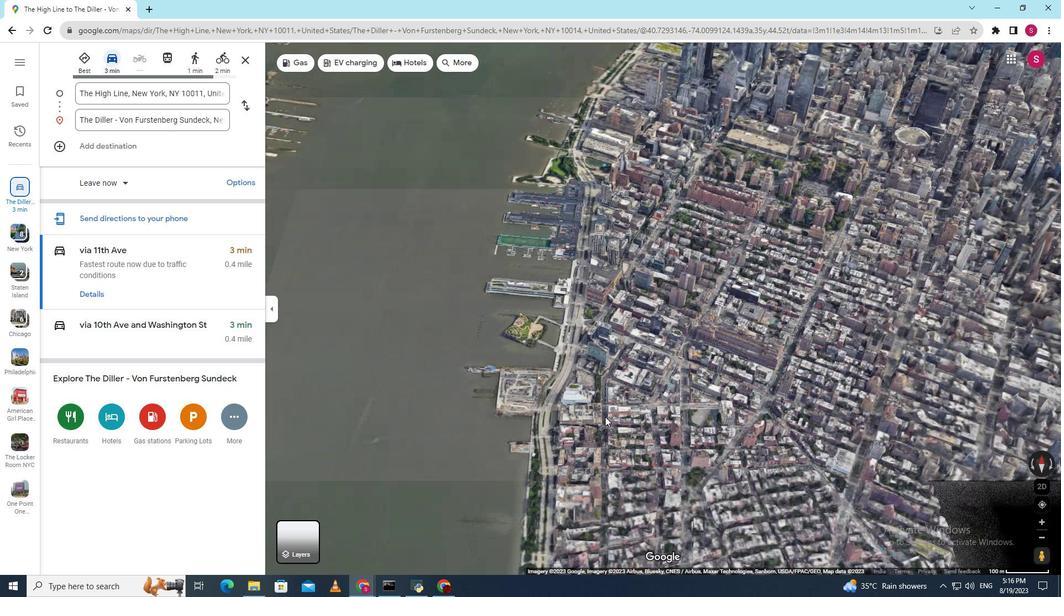 
Action: Mouse moved to (342, 542)
Screenshot: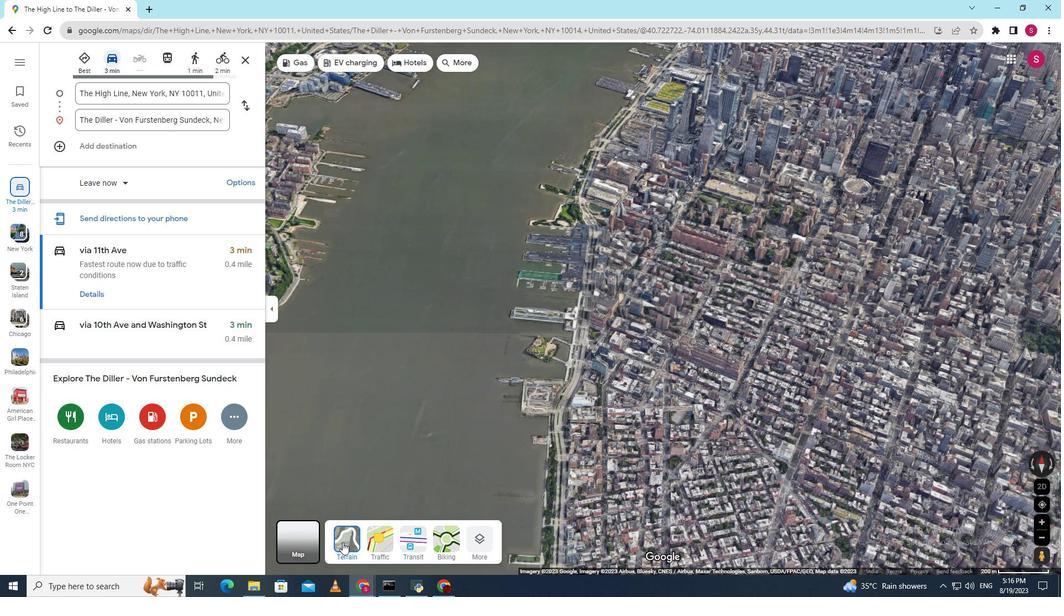 
Action: Mouse pressed left at (342, 542)
Screenshot: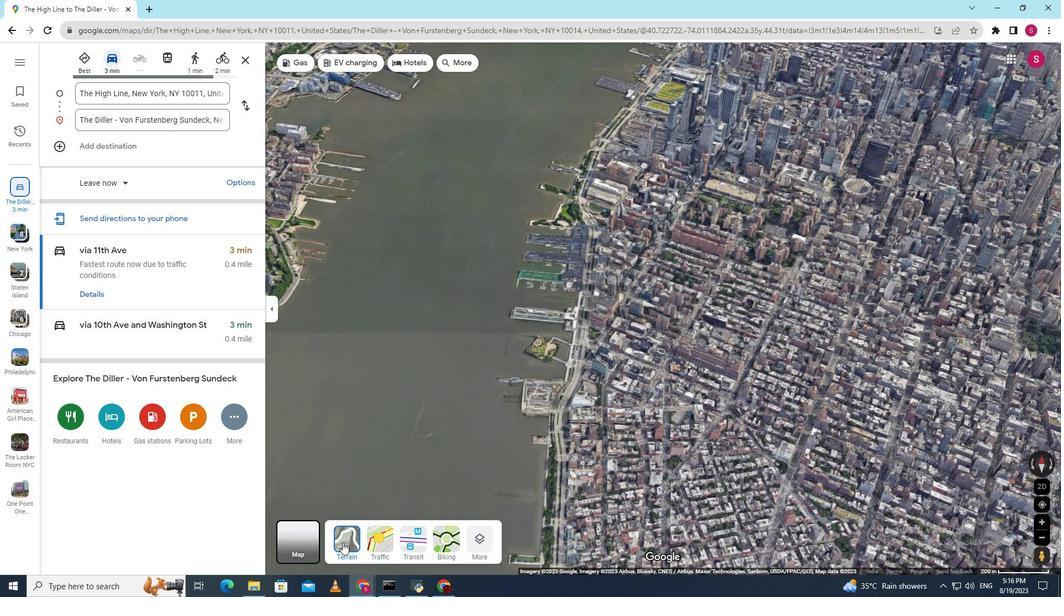 
Action: Mouse moved to (304, 540)
Screenshot: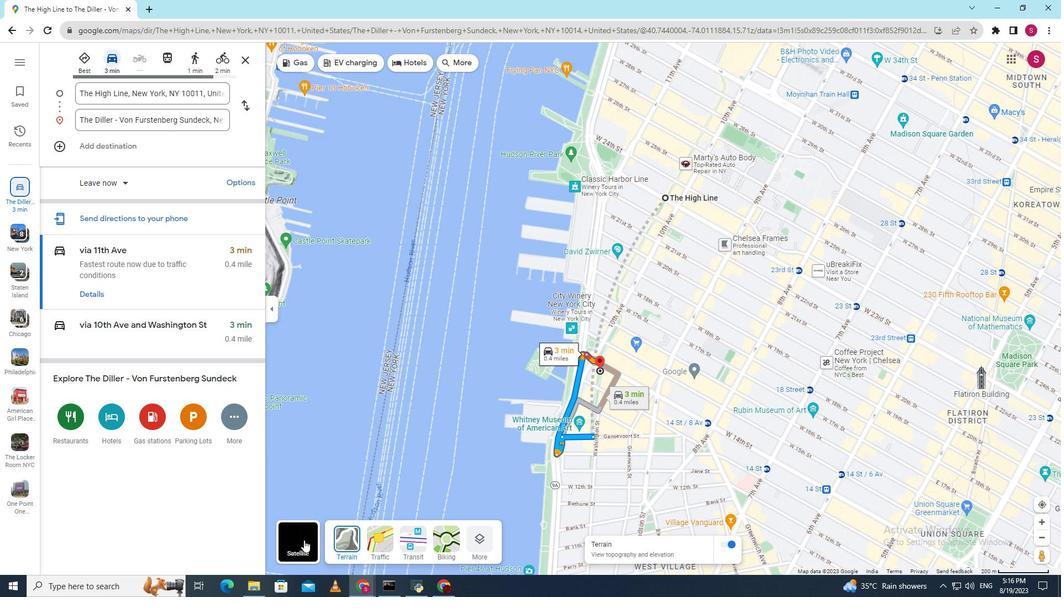 
Action: Mouse pressed left at (304, 540)
Screenshot: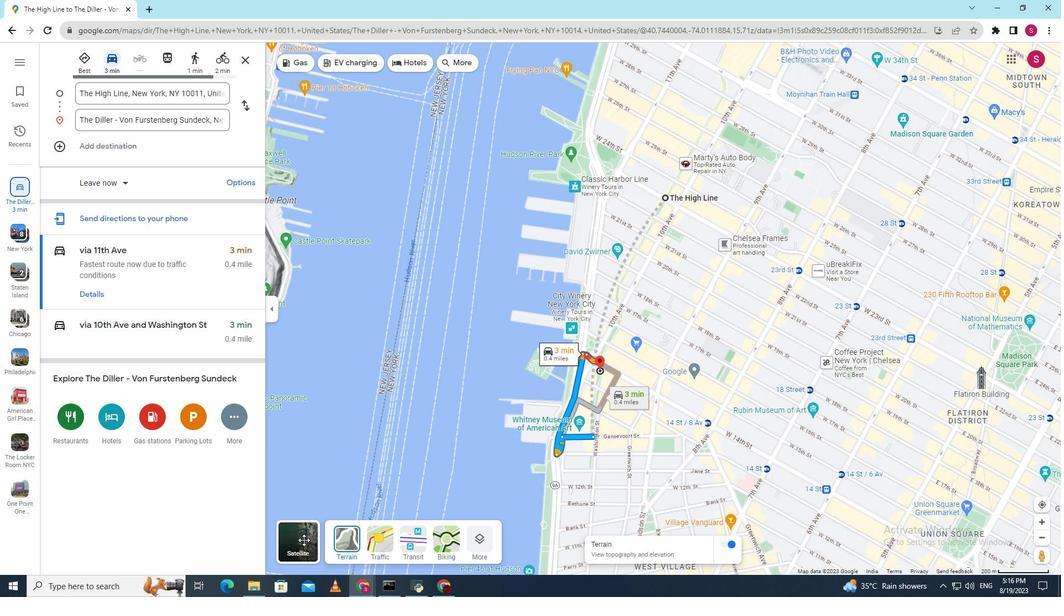 
Action: Mouse moved to (590, 414)
Screenshot: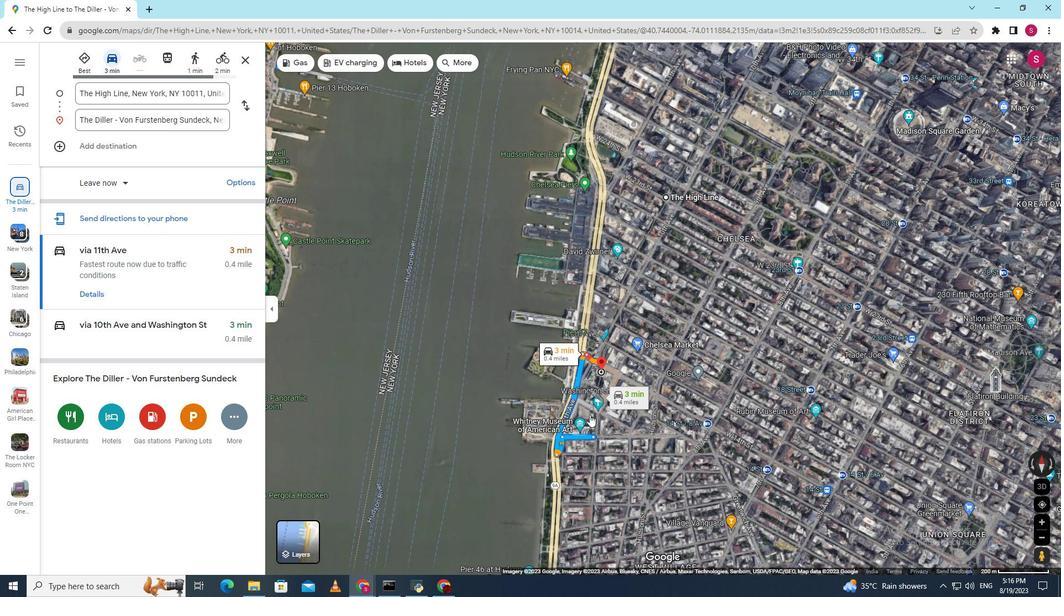 
Action: Mouse scrolled (590, 415) with delta (0, 0)
Screenshot: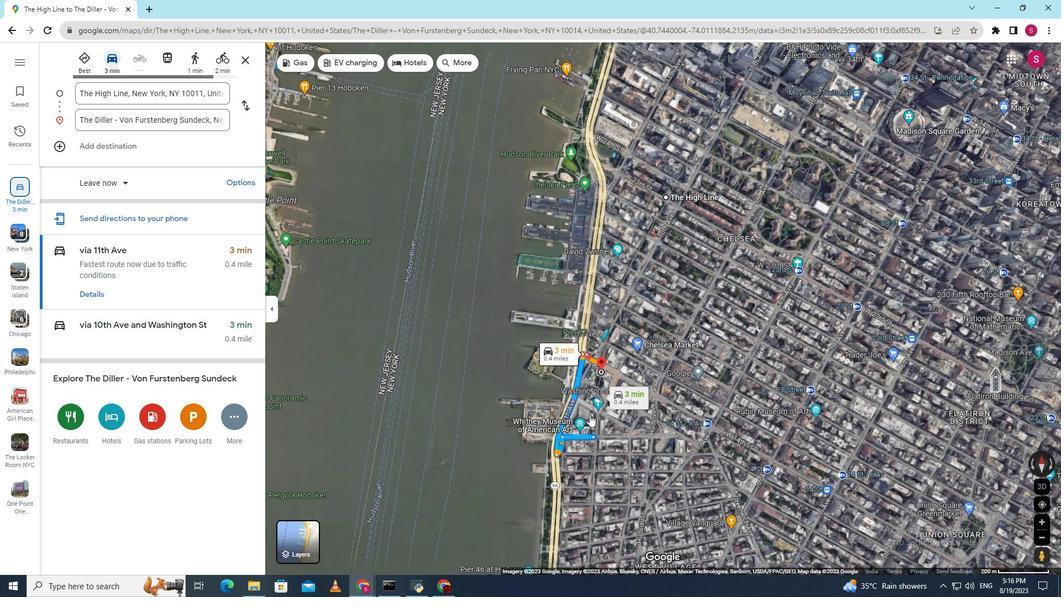 
Action: Mouse moved to (590, 454)
Screenshot: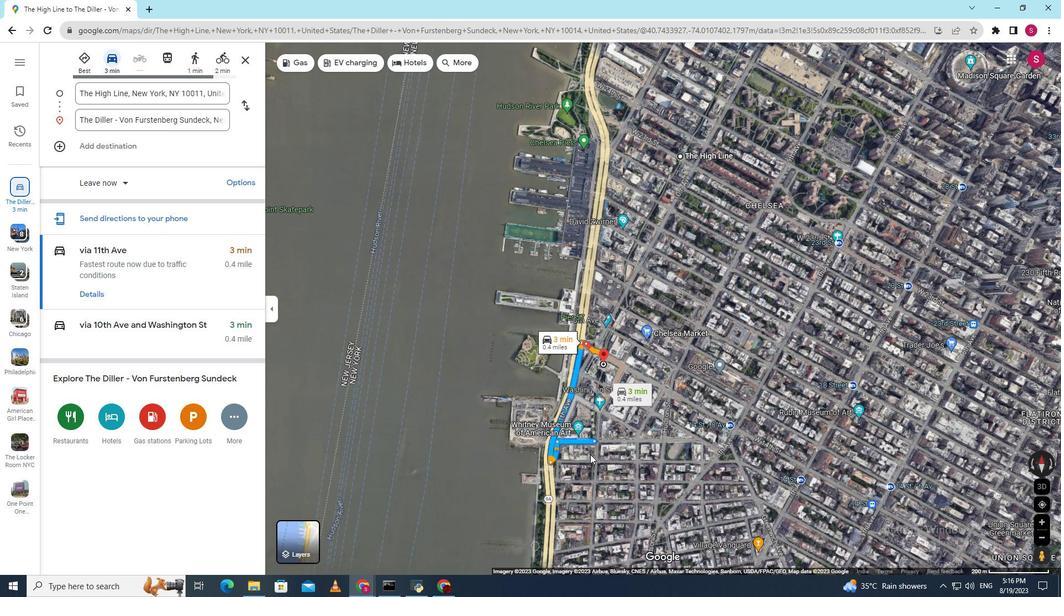 
Action: Mouse scrolled (590, 455) with delta (0, 0)
Screenshot: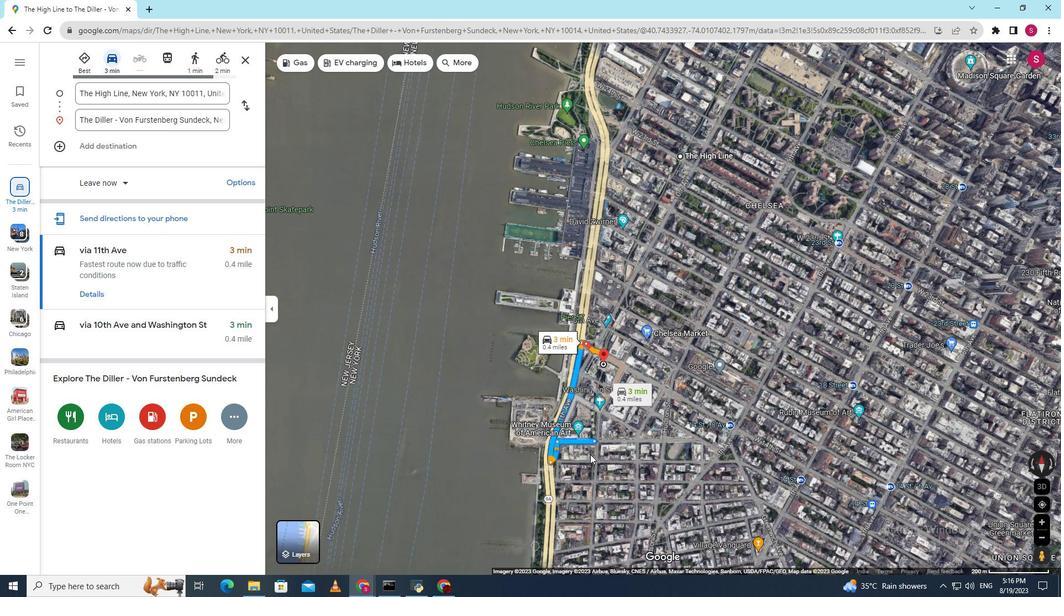 
Action: Mouse scrolled (590, 455) with delta (0, 0)
Screenshot: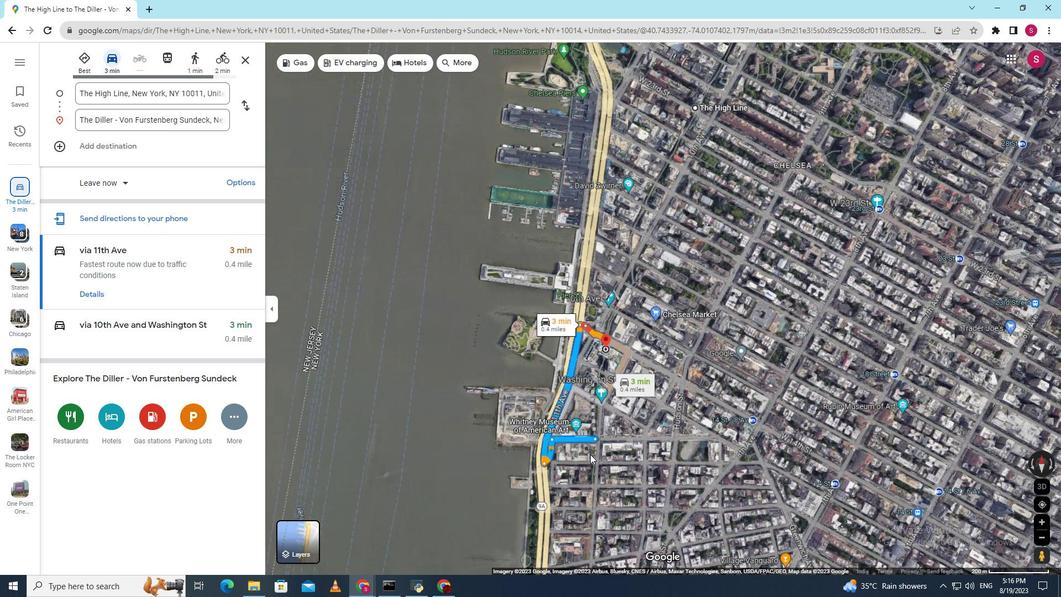 
Action: Mouse moved to (592, 452)
Screenshot: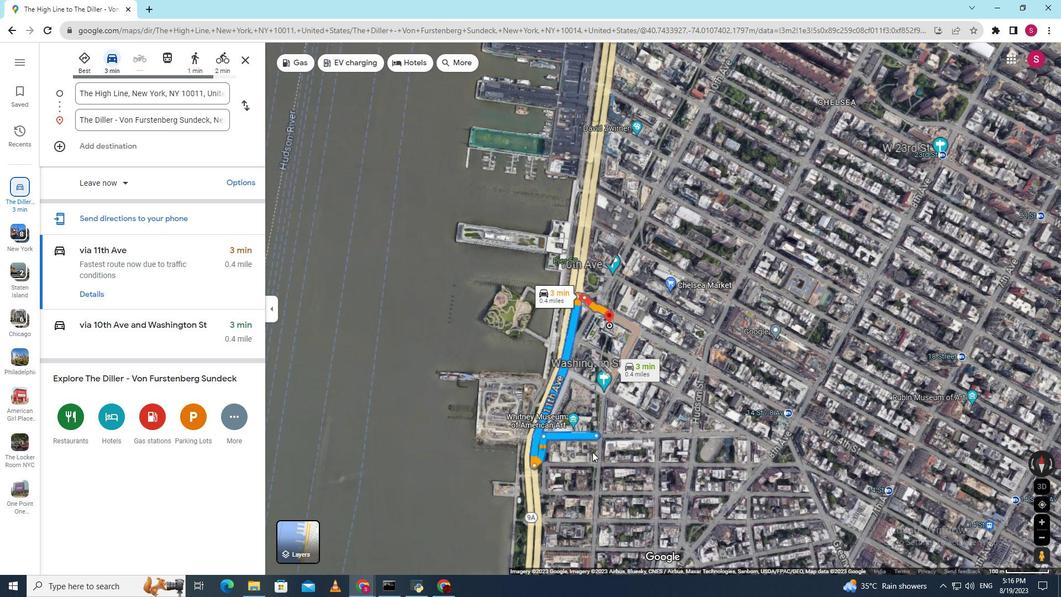 
Action: Mouse scrolled (592, 452) with delta (0, 0)
Screenshot: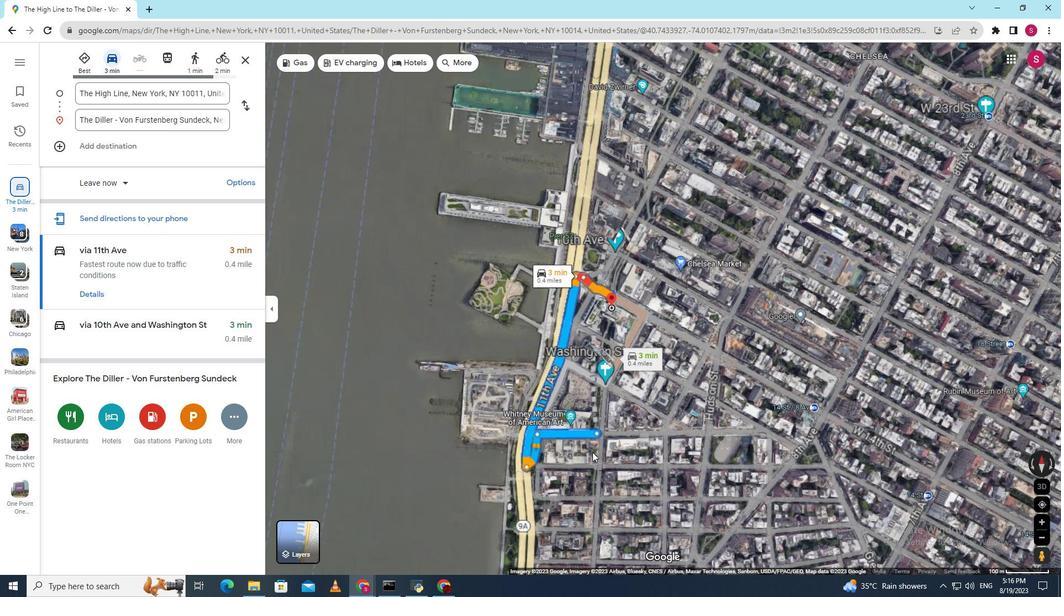 
Action: Mouse scrolled (592, 452) with delta (0, 0)
Screenshot: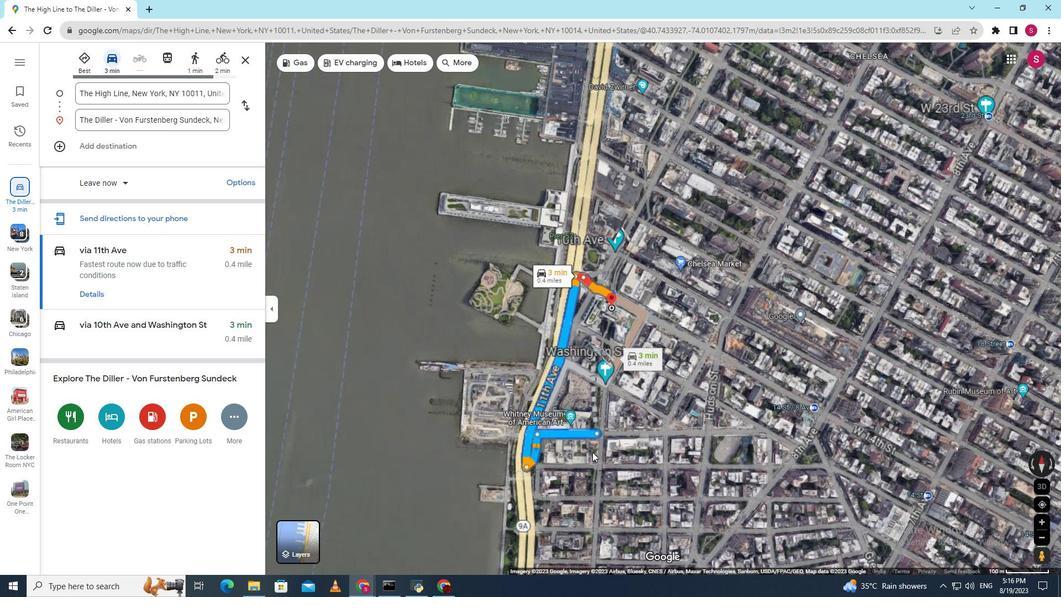 
Action: Mouse scrolled (592, 452) with delta (0, 0)
Screenshot: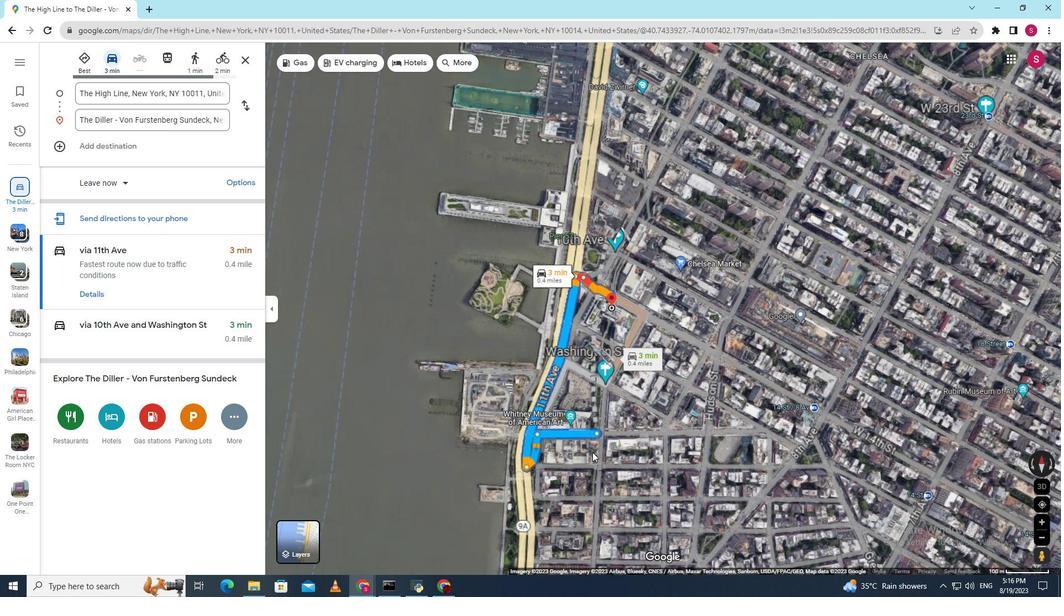 
Action: Mouse scrolled (592, 452) with delta (0, 0)
Screenshot: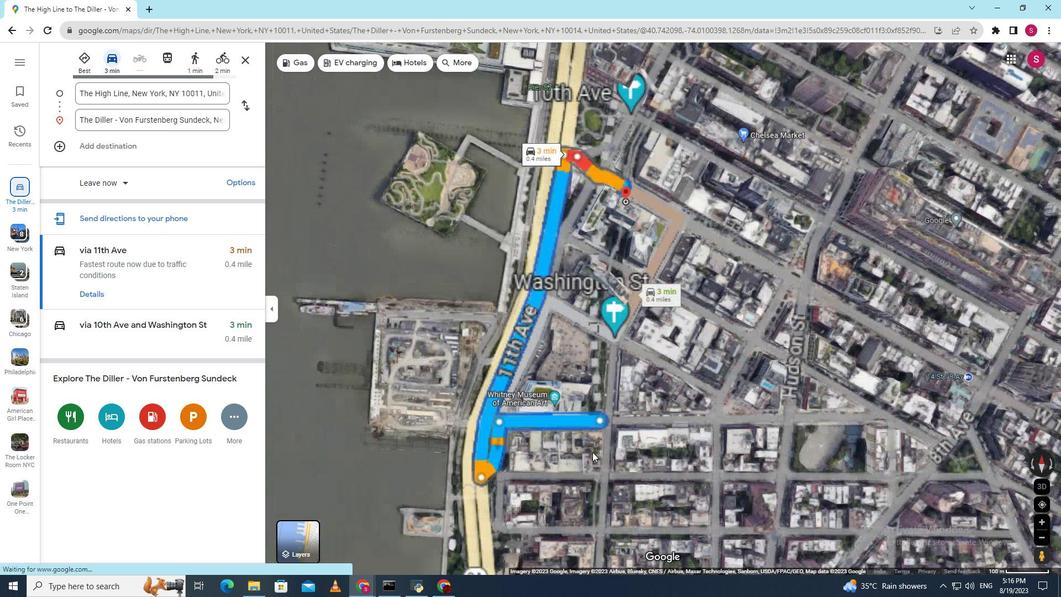 
Action: Mouse moved to (596, 447)
Screenshot: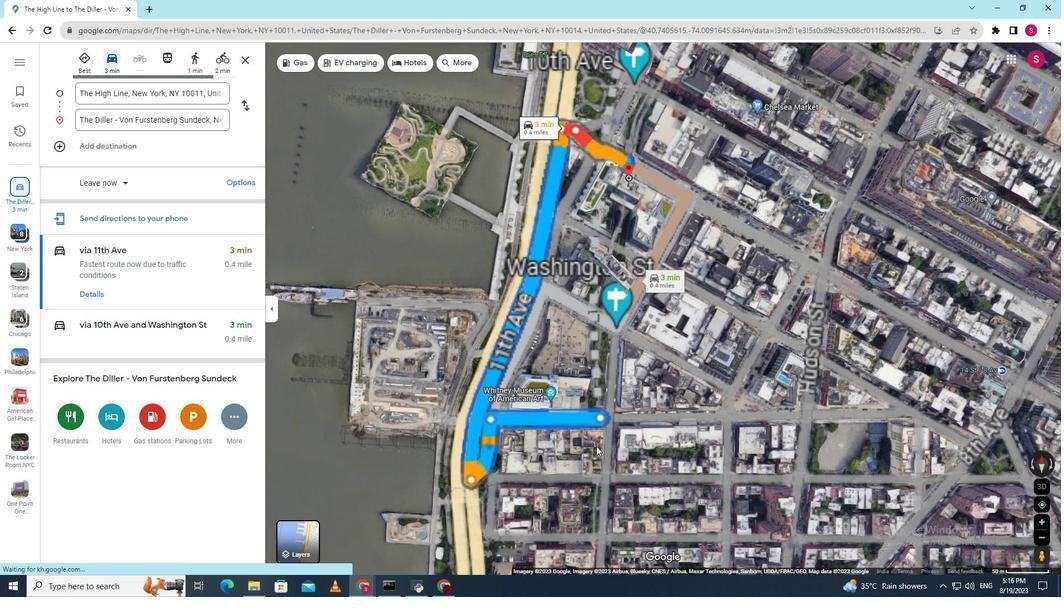 
Action: Mouse scrolled (596, 447) with delta (0, 0)
Screenshot: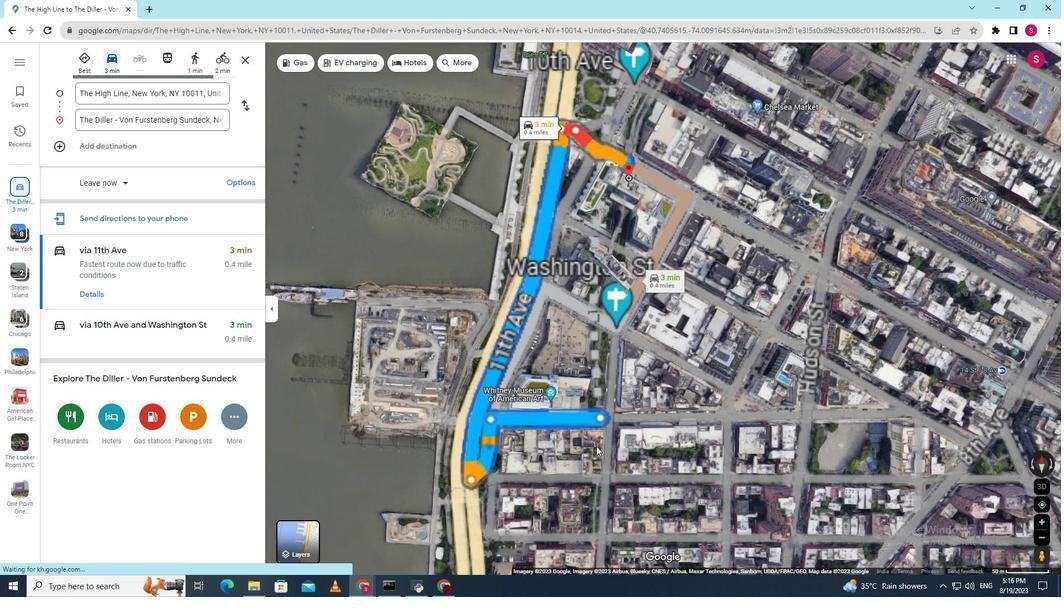 
Action: Mouse scrolled (596, 447) with delta (0, 0)
Screenshot: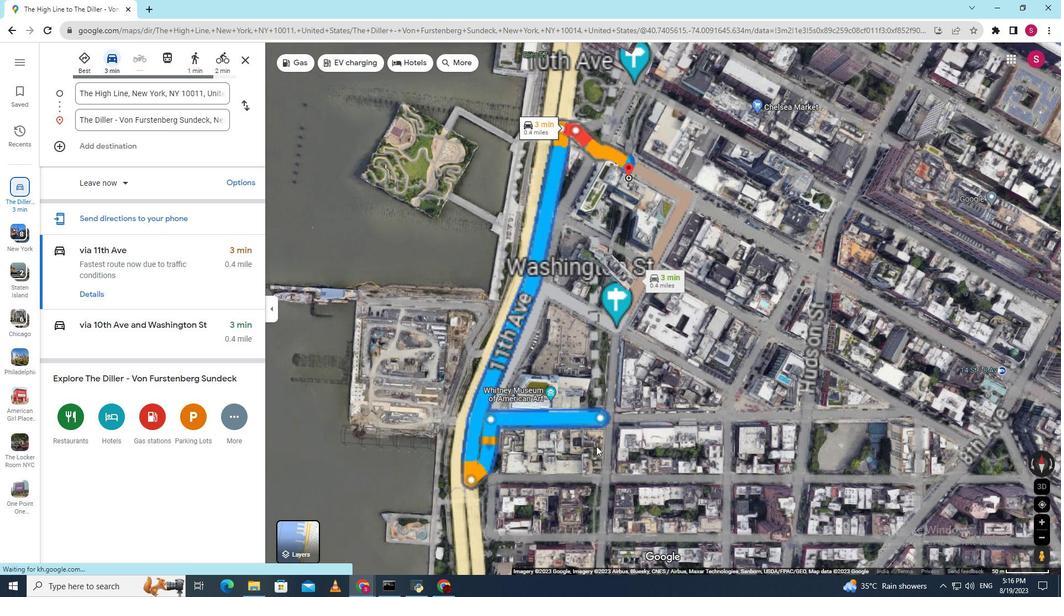 
Action: Mouse moved to (614, 412)
Screenshot: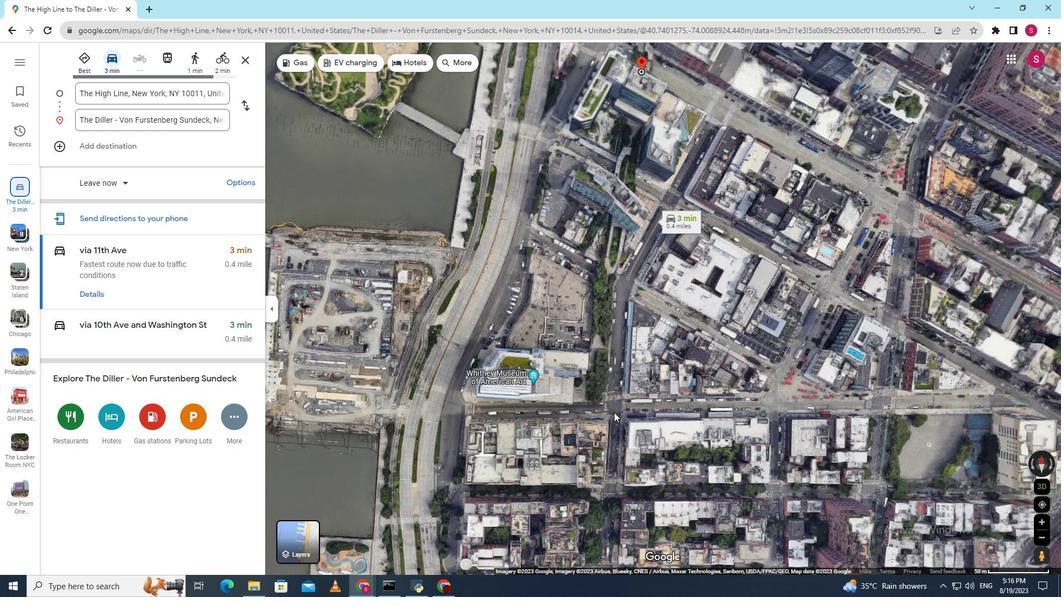 
Action: Mouse scrolled (614, 413) with delta (0, 0)
Screenshot: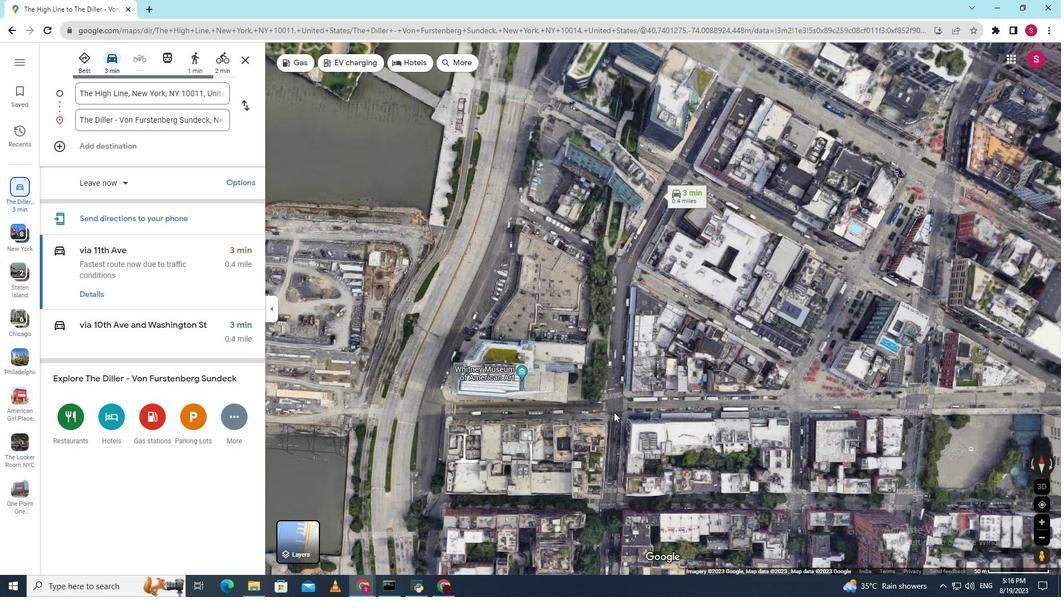 
Action: Mouse scrolled (614, 413) with delta (0, 0)
Screenshot: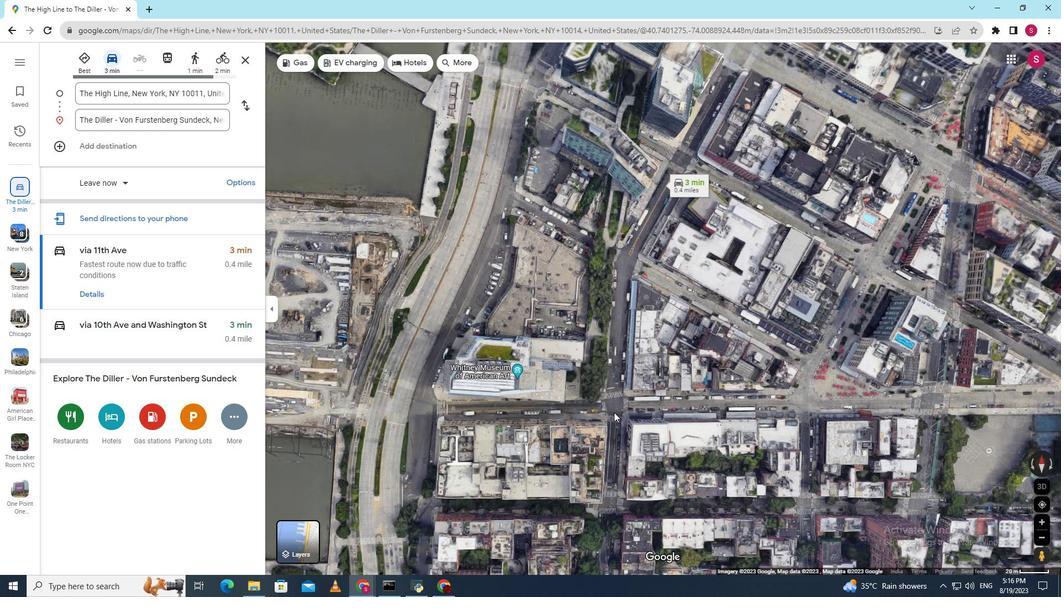 
Action: Mouse scrolled (614, 413) with delta (0, 0)
Screenshot: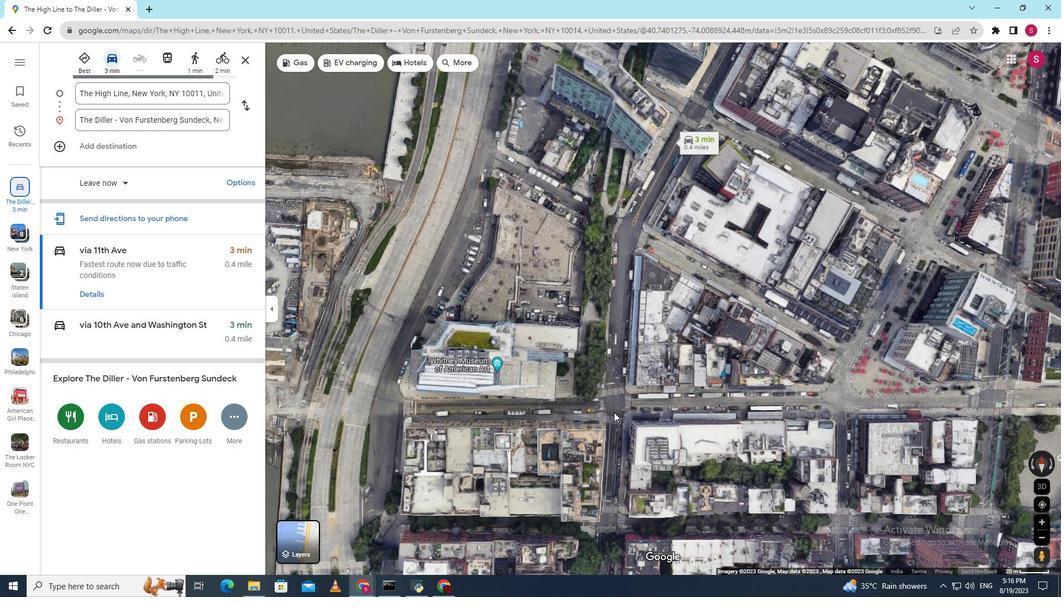 
Action: Mouse scrolled (614, 413) with delta (0, 0)
Screenshot: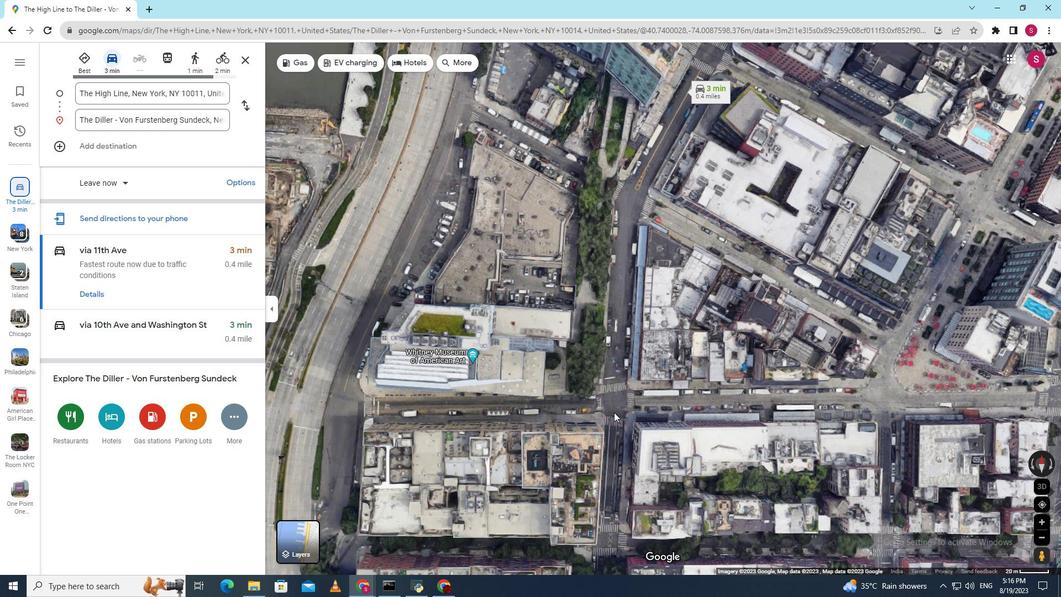 
Action: Mouse scrolled (614, 413) with delta (0, 0)
Screenshot: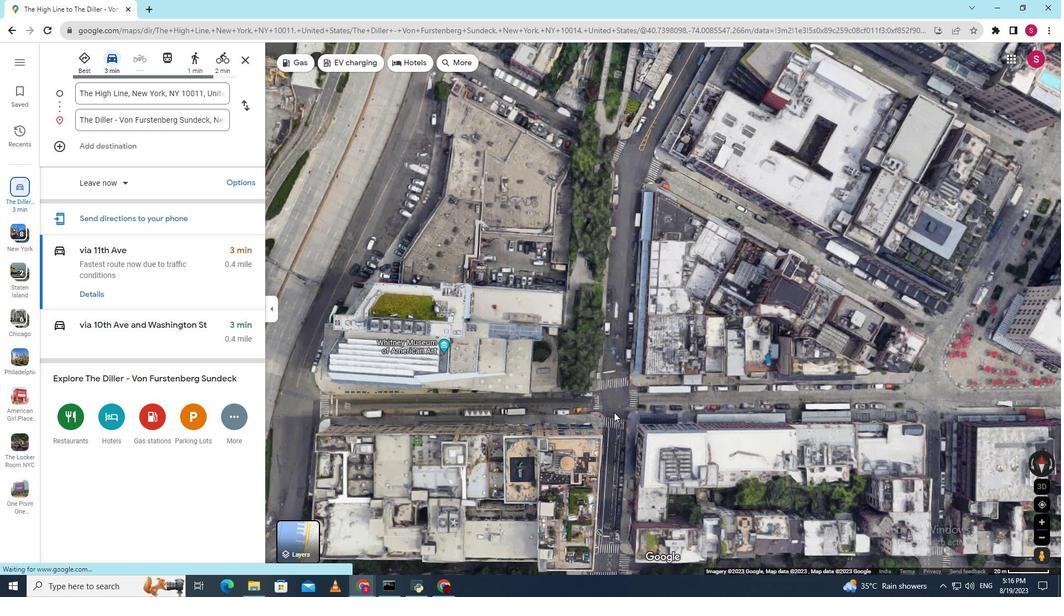 
Action: Mouse scrolled (614, 413) with delta (0, 0)
Screenshot: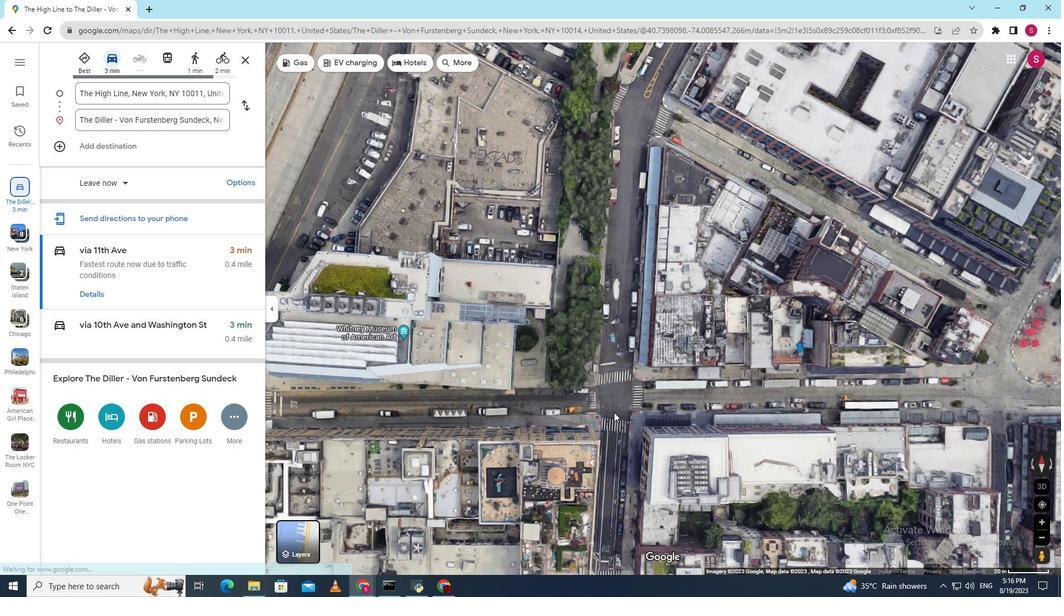 
Action: Mouse scrolled (614, 413) with delta (0, 0)
Screenshot: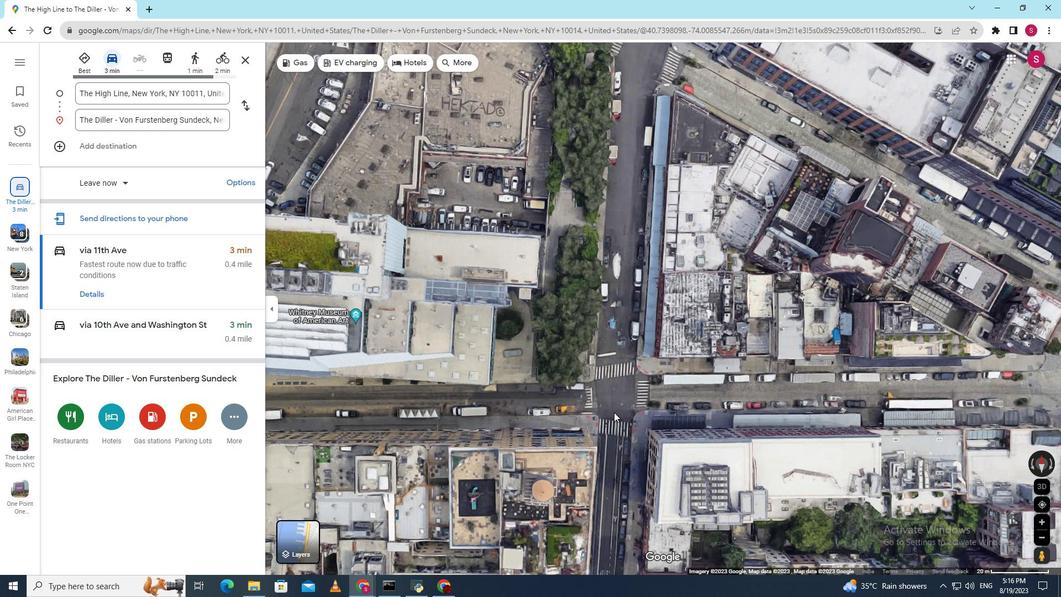 
Action: Mouse scrolled (614, 413) with delta (0, 0)
Screenshot: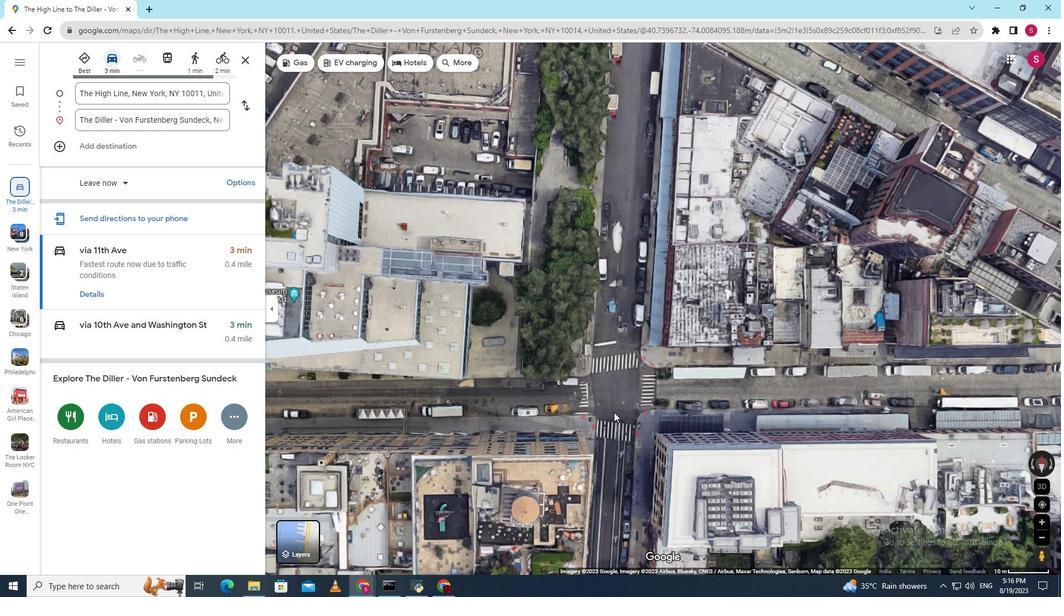 
Action: Mouse scrolled (614, 413) with delta (0, 0)
Screenshot: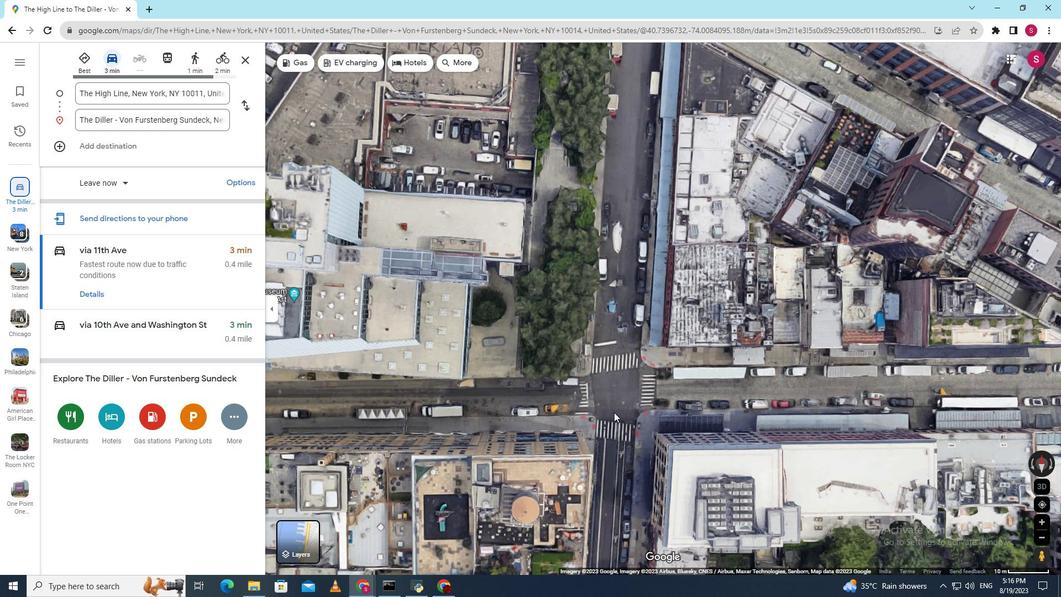 
Action: Mouse scrolled (614, 413) with delta (0, 0)
Screenshot: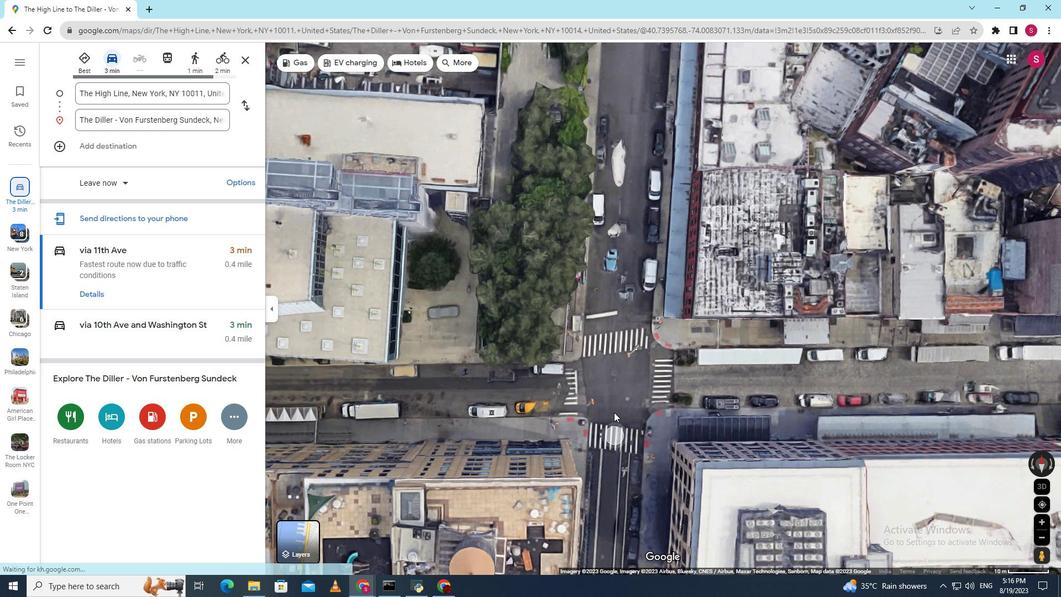 
Action: Mouse scrolled (614, 413) with delta (0, 0)
Screenshot: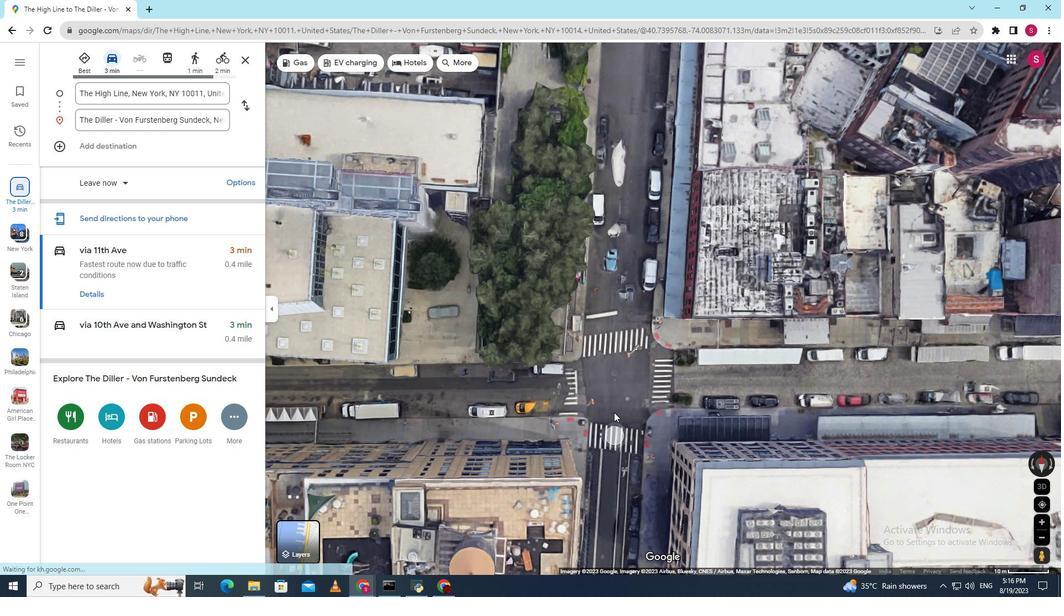 
Action: Mouse scrolled (614, 413) with delta (0, 0)
Screenshot: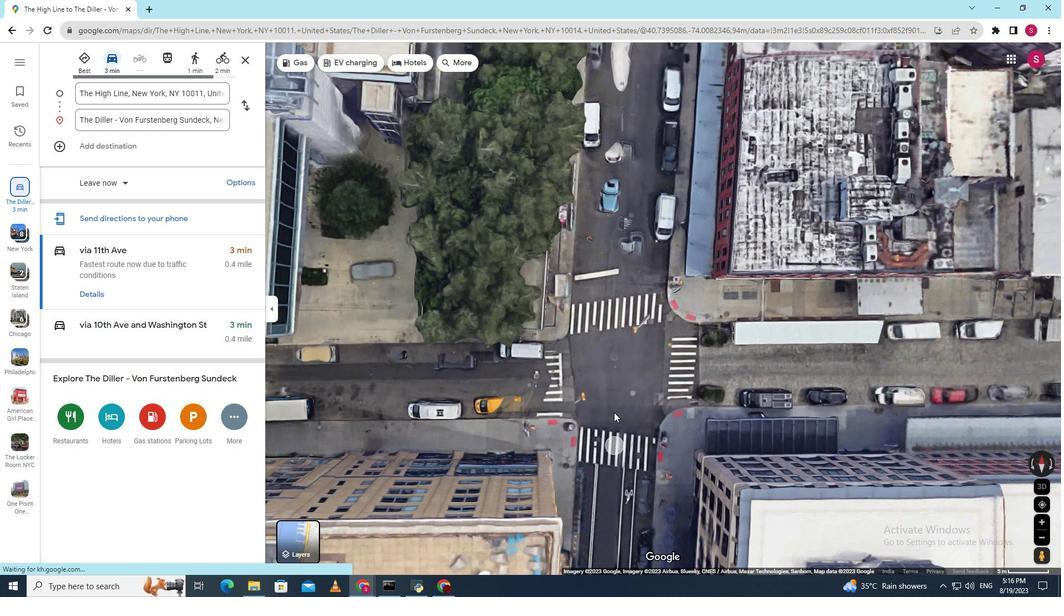 
Action: Mouse scrolled (614, 413) with delta (0, 0)
Screenshot: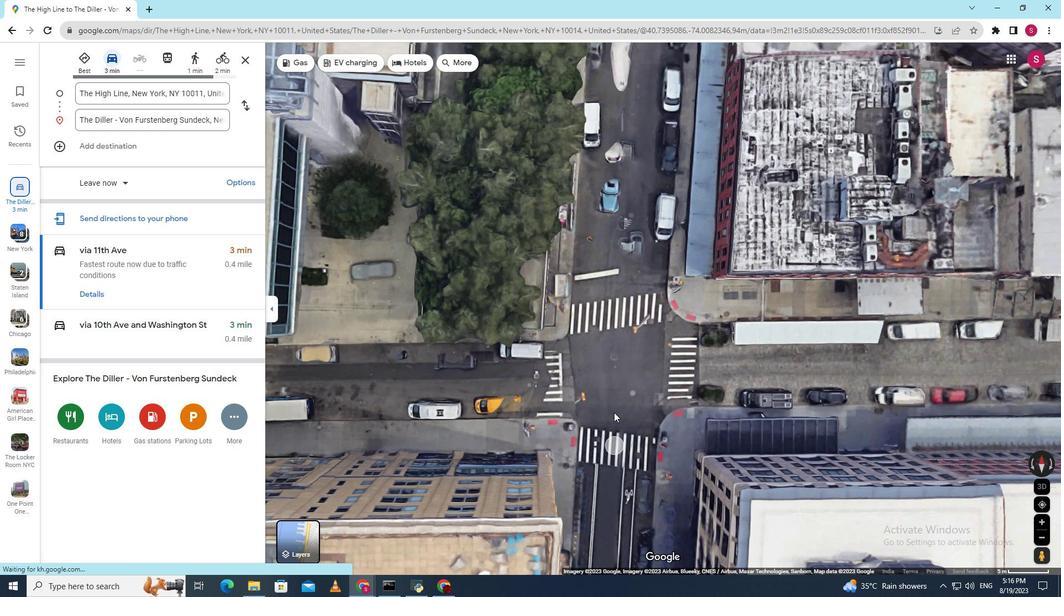 
Action: Mouse scrolled (614, 413) with delta (0, 0)
Screenshot: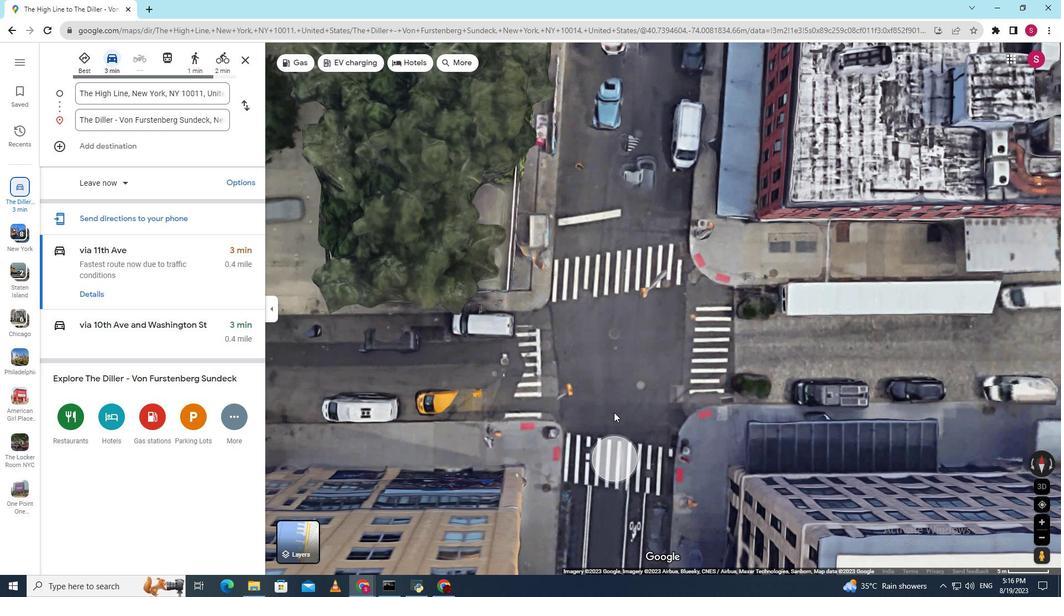 
Action: Mouse scrolled (614, 413) with delta (0, 0)
Screenshot: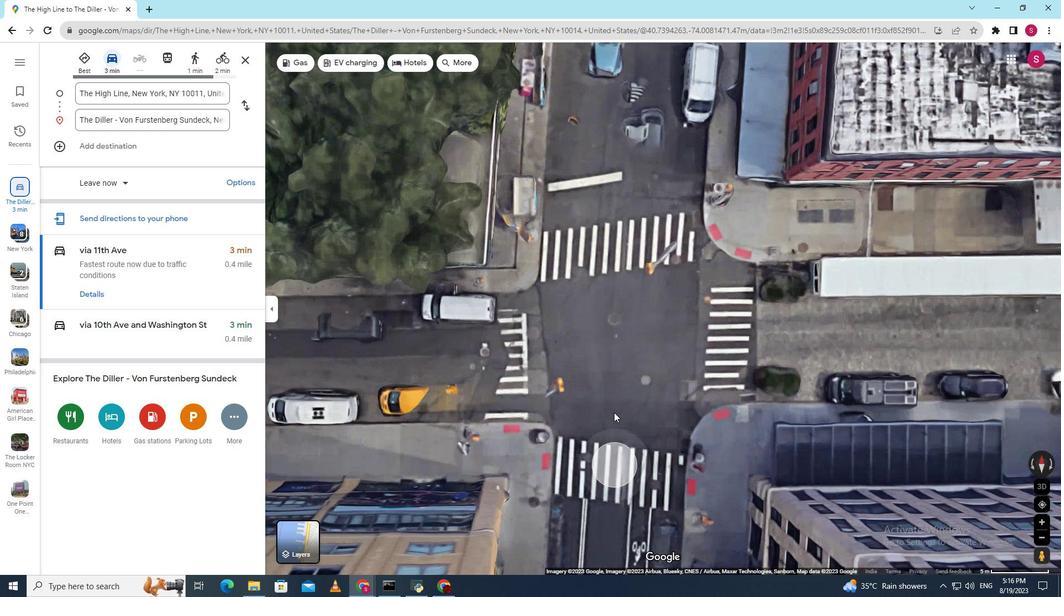 
Action: Mouse scrolled (614, 413) with delta (0, 0)
Screenshot: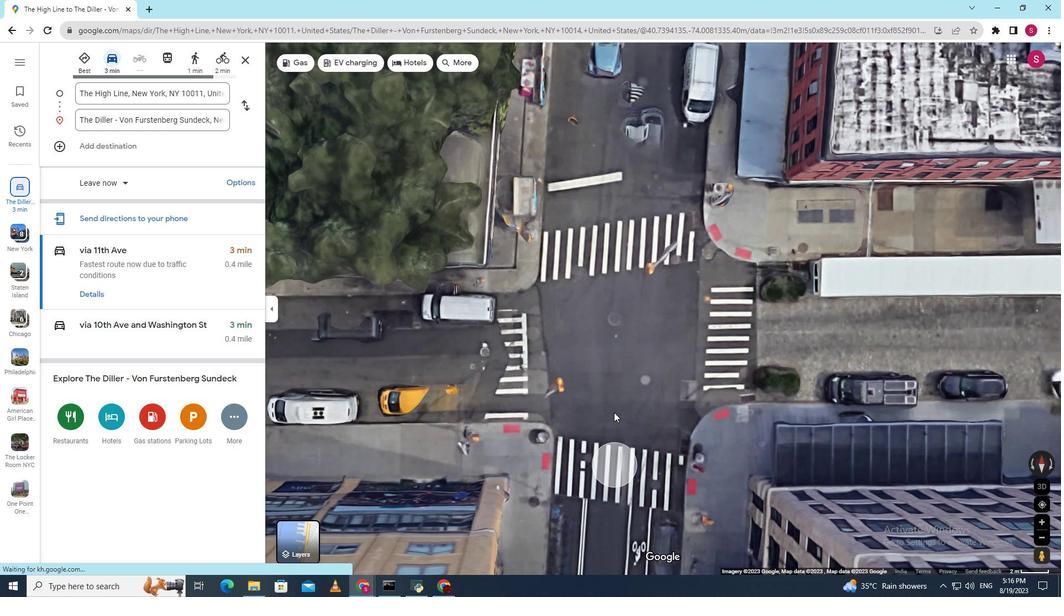 
Action: Mouse scrolled (614, 413) with delta (0, 0)
Screenshot: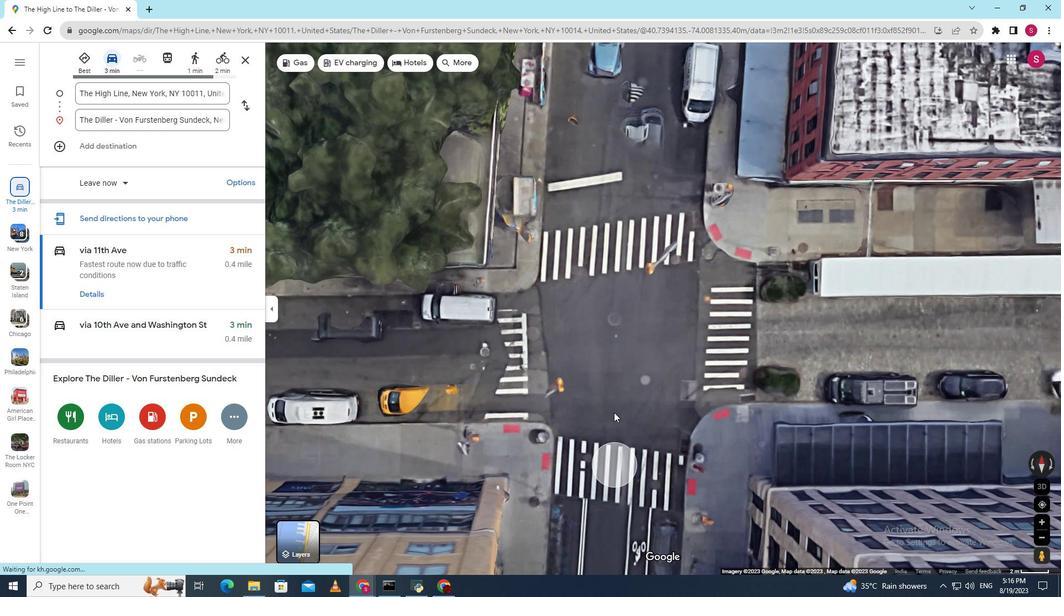 
Action: Mouse moved to (556, 450)
Screenshot: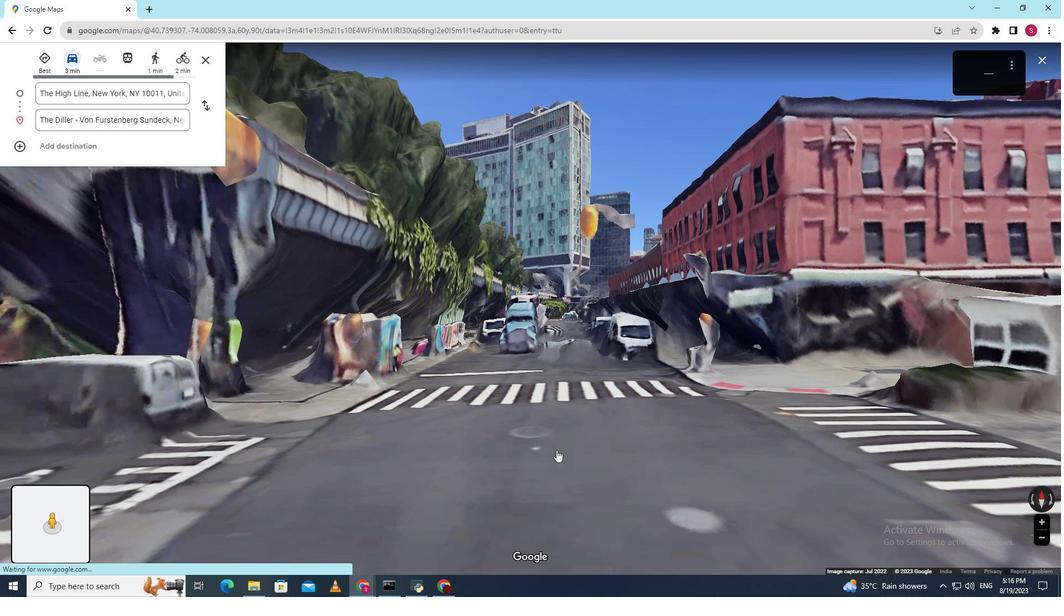 
Action: Mouse pressed left at (556, 450)
Screenshot: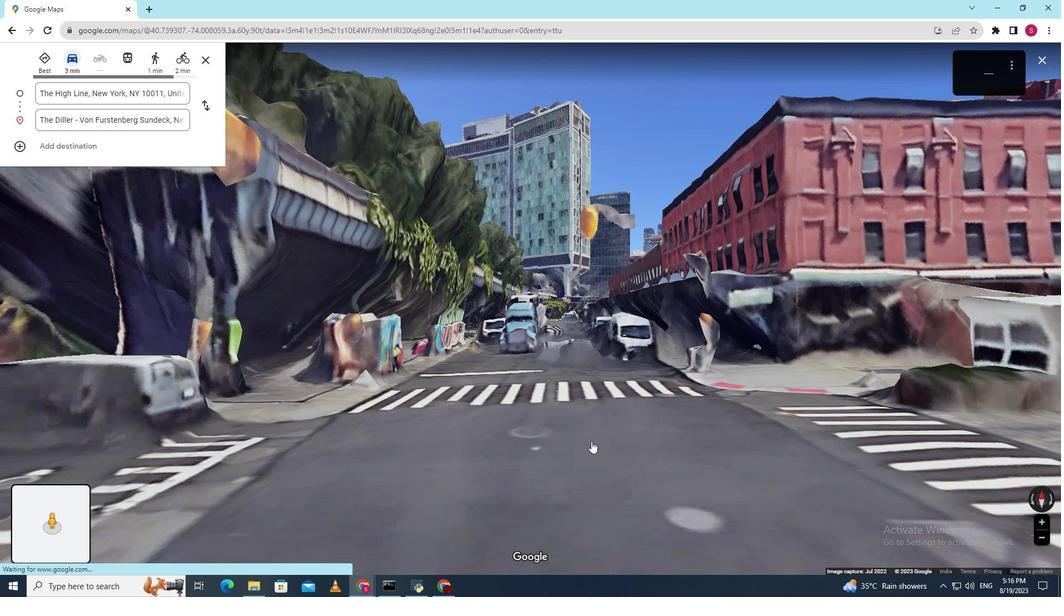 
Action: Mouse moved to (531, 448)
Screenshot: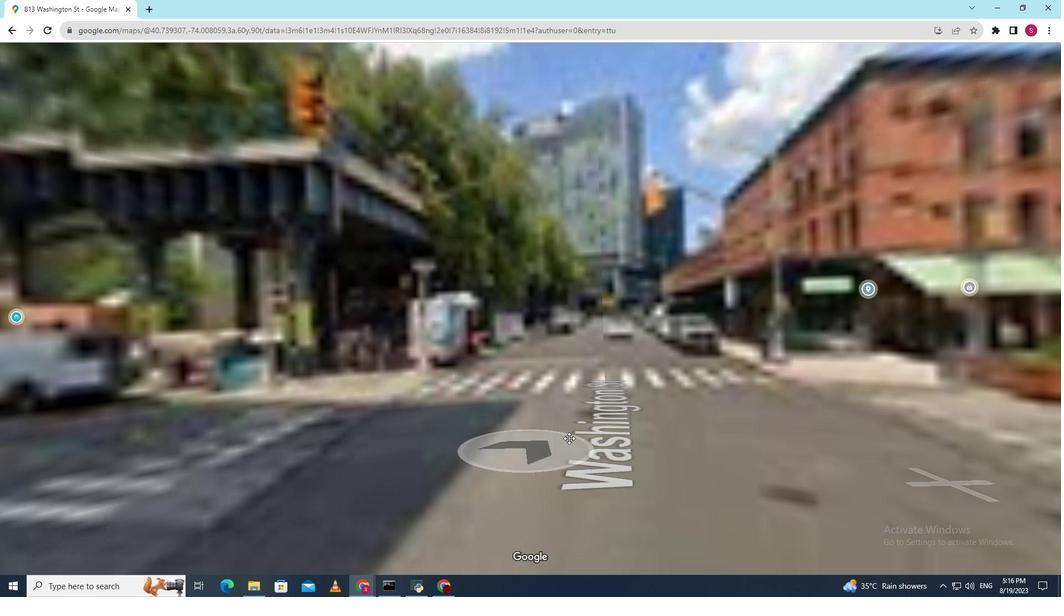 
Action: Mouse pressed left at (531, 448)
Screenshot: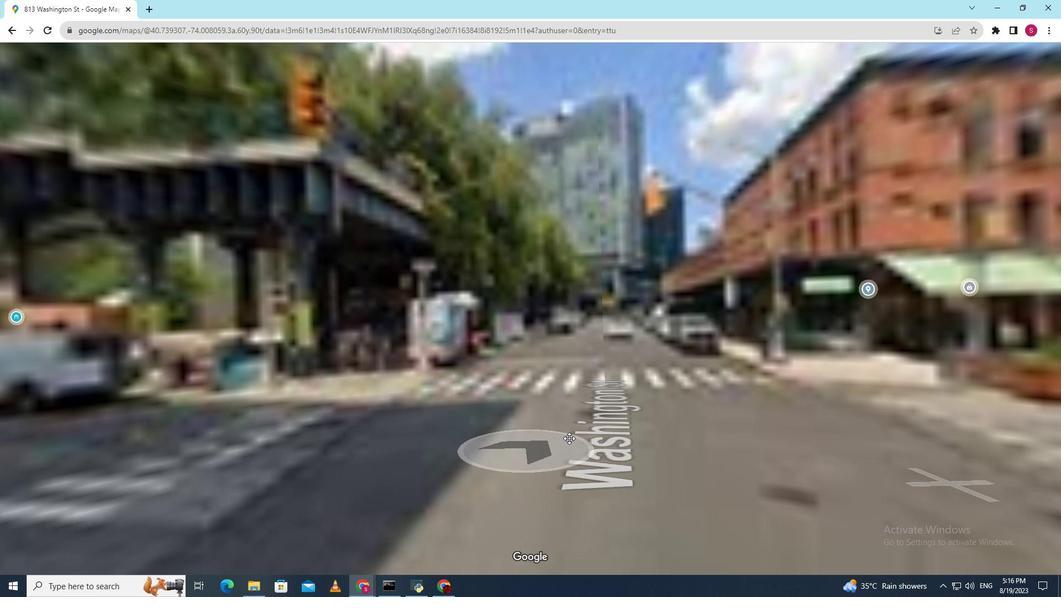 
Action: Mouse moved to (515, 446)
Screenshot: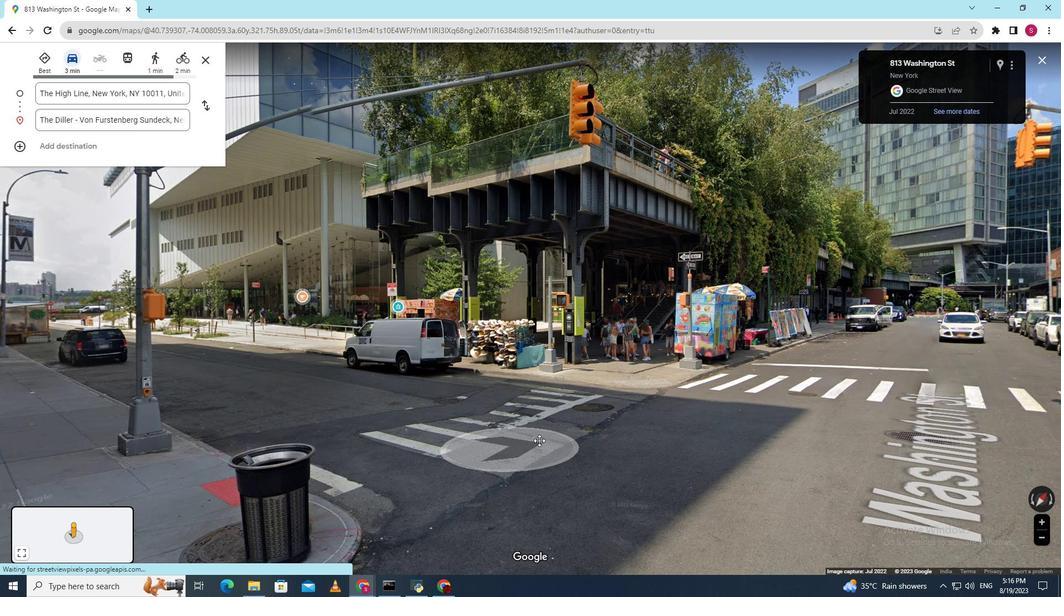 
Action: Mouse pressed left at (515, 446)
Screenshot: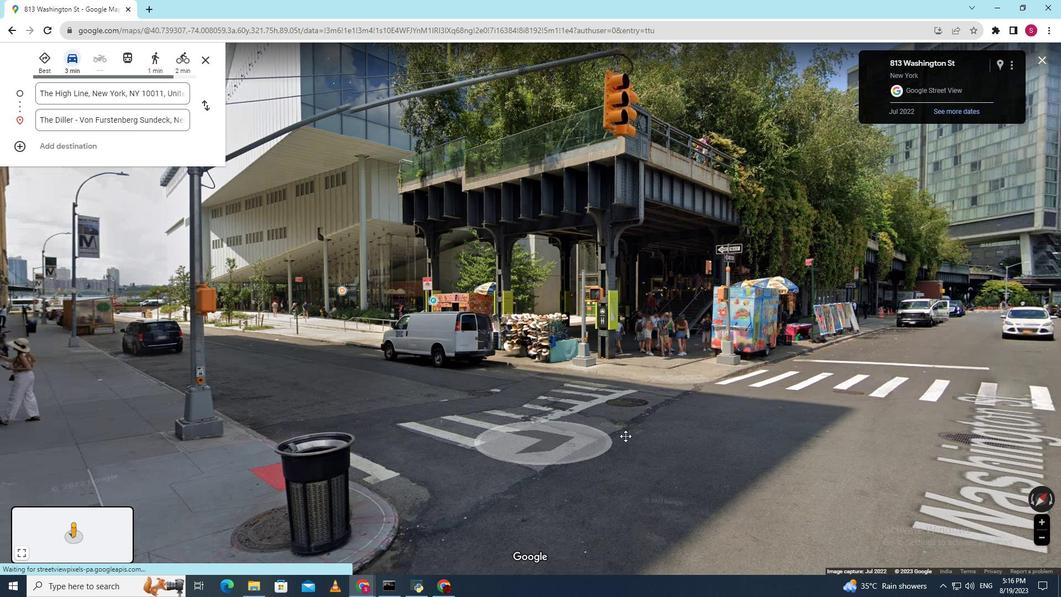 
Action: Mouse moved to (22, 552)
Screenshot: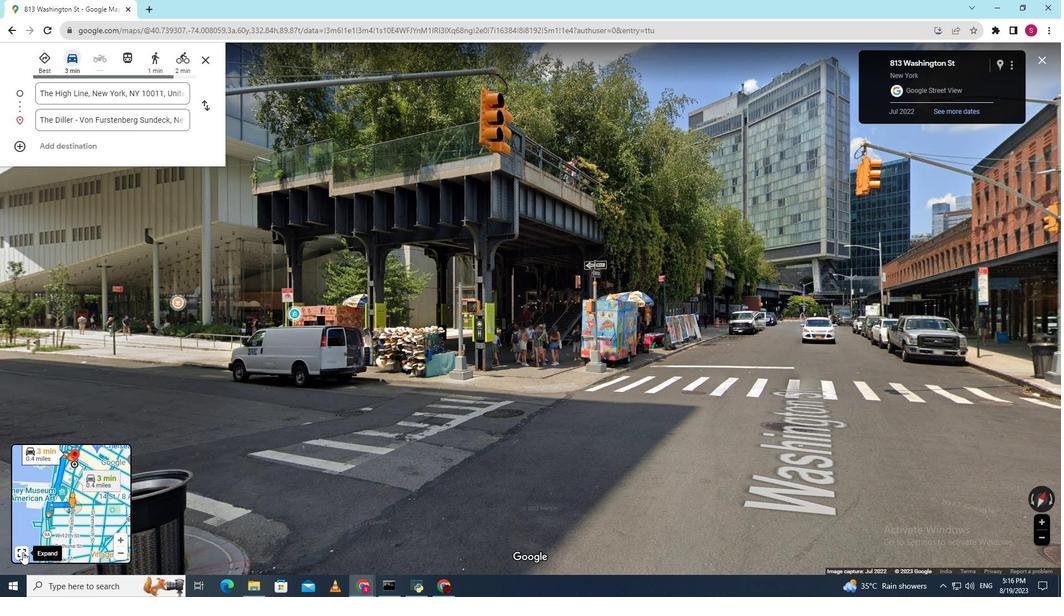 
Action: Mouse pressed left at (22, 552)
Screenshot: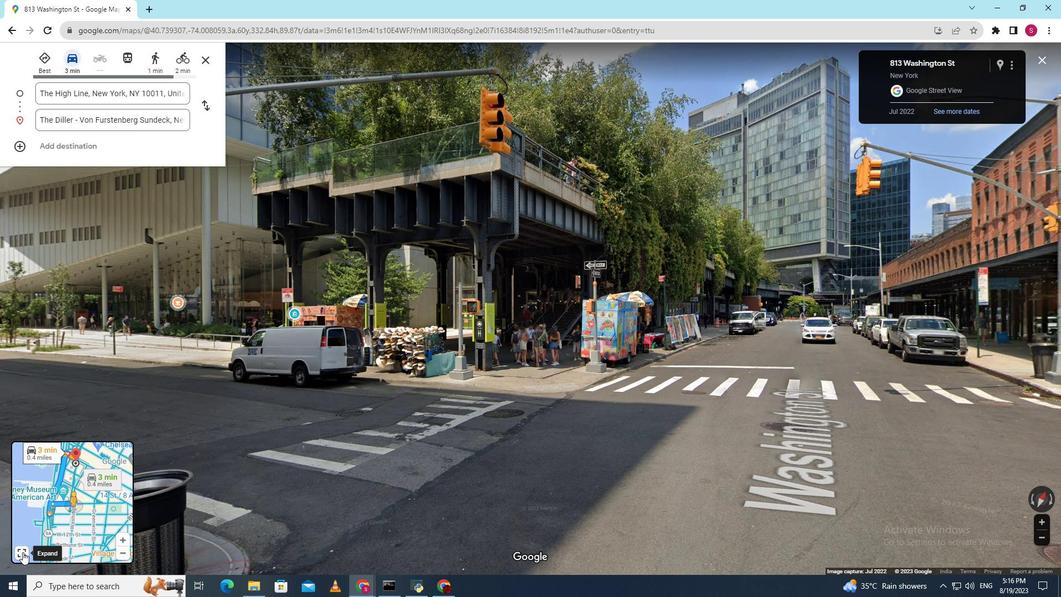 
Action: Mouse moved to (334, 265)
Screenshot: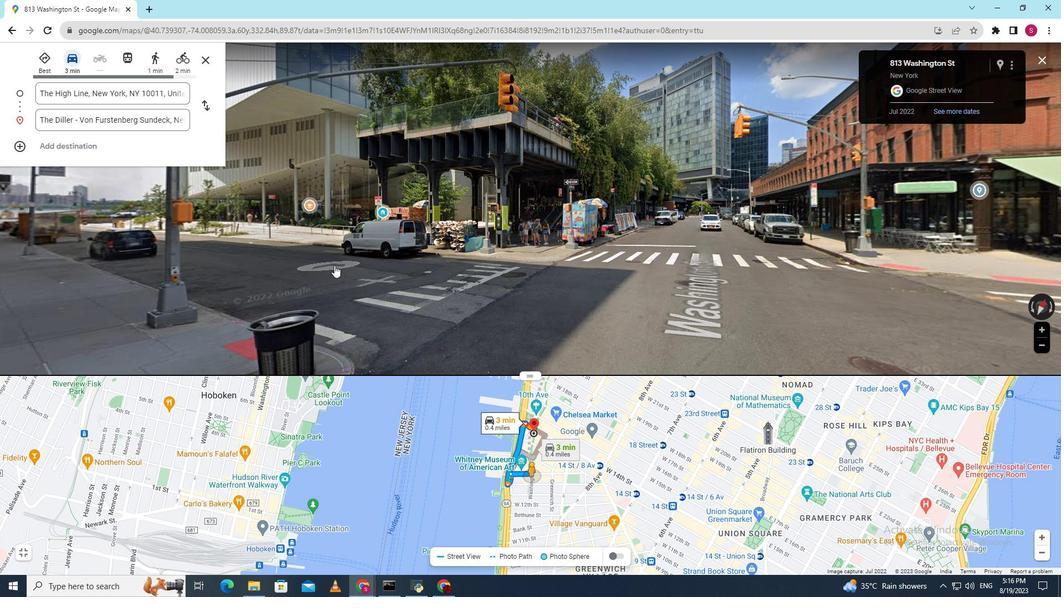 
Action: Mouse pressed left at (334, 265)
Screenshot: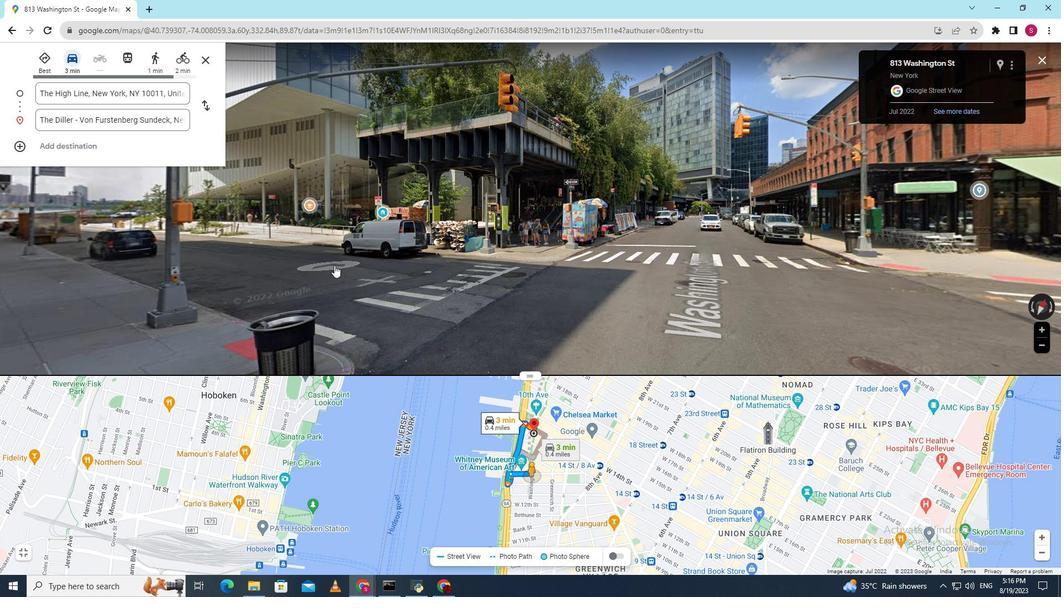 
Action: Mouse moved to (209, 297)
Screenshot: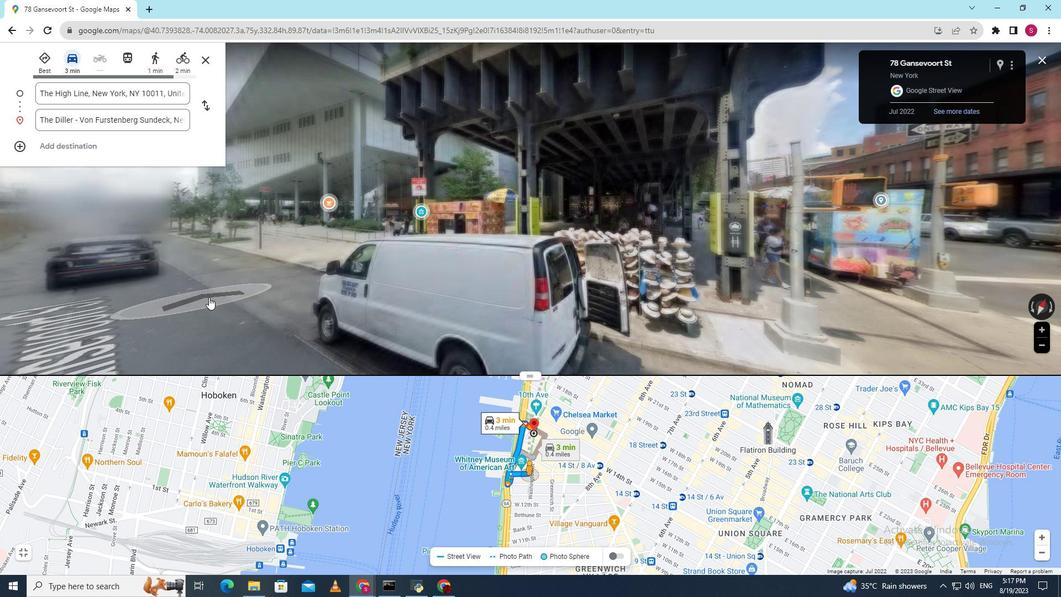 
Action: Mouse pressed left at (209, 297)
Screenshot: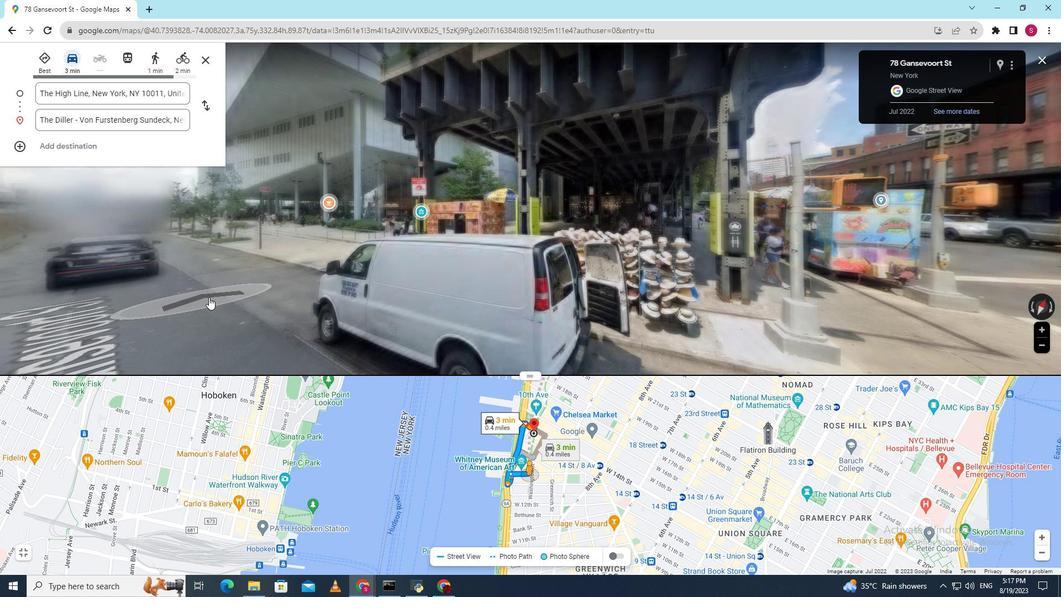
Action: Mouse moved to (309, 248)
Screenshot: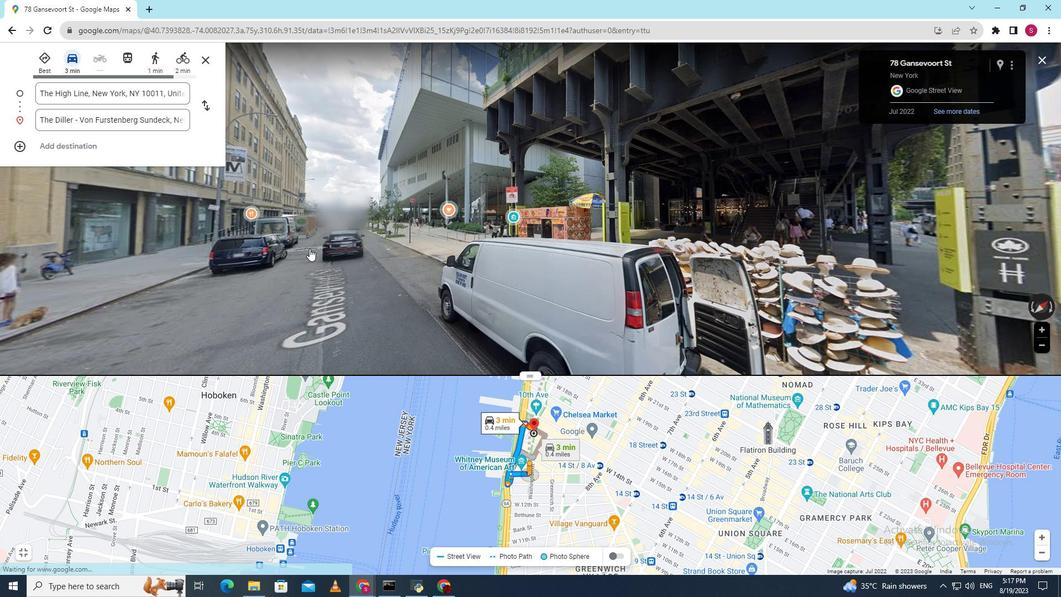 
Action: Mouse pressed left at (309, 248)
Screenshot: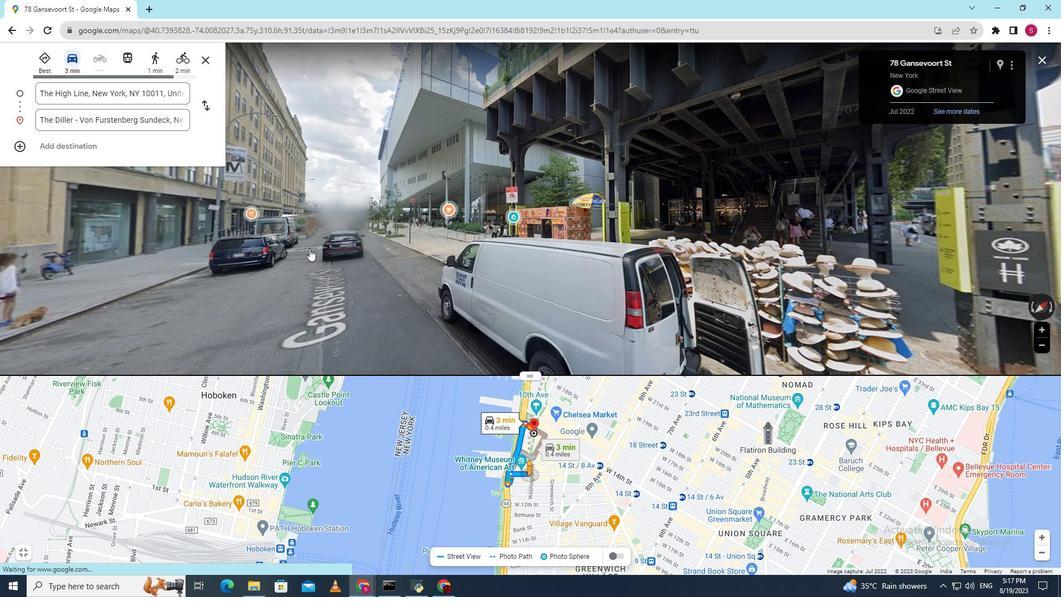 
Action: Mouse moved to (367, 254)
Screenshot: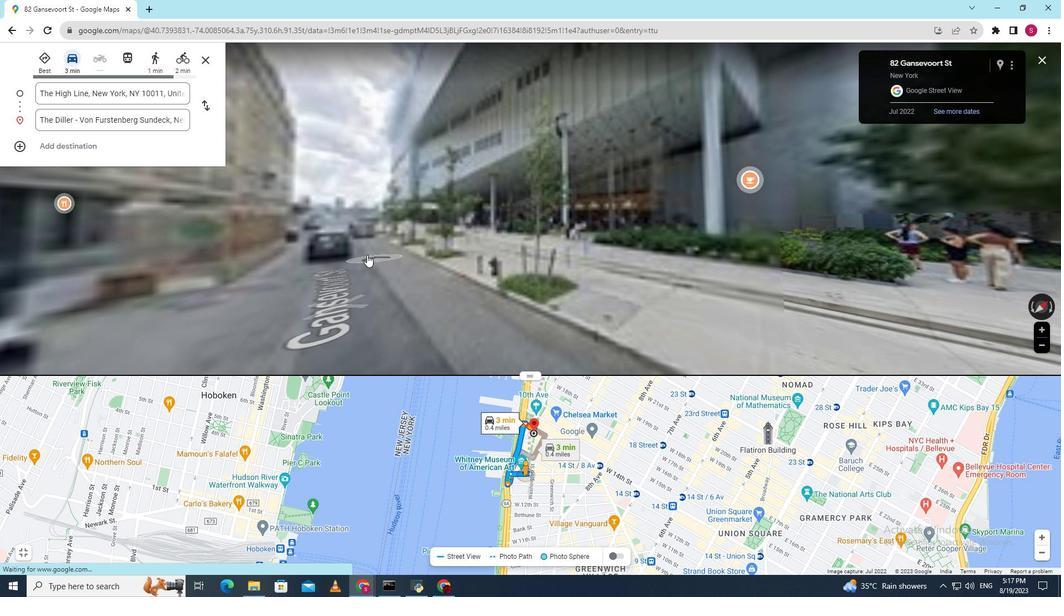 
Action: Mouse pressed left at (367, 254)
Screenshot: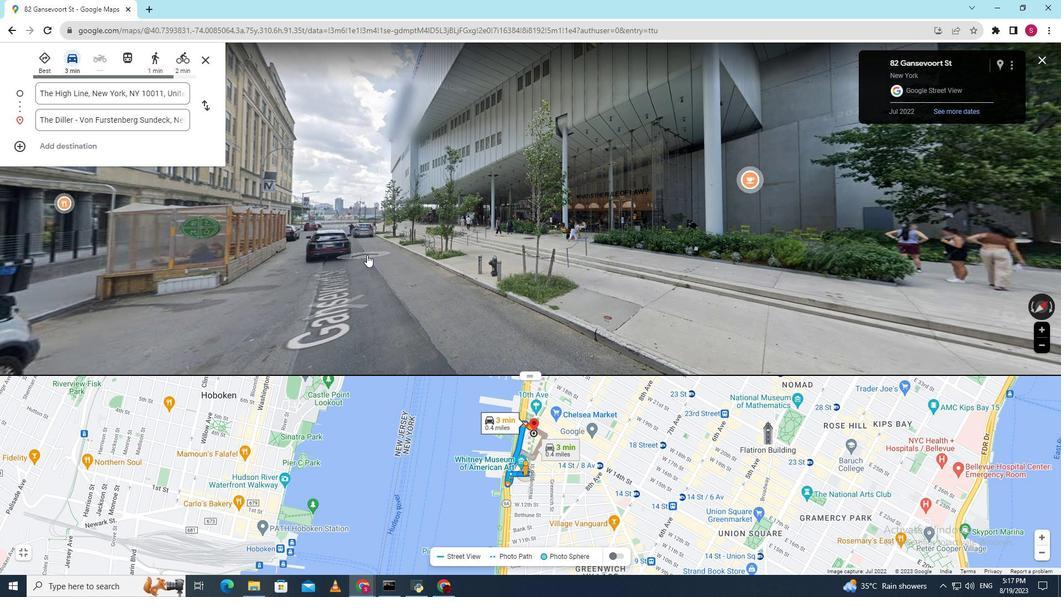
Action: Mouse moved to (351, 241)
Screenshot: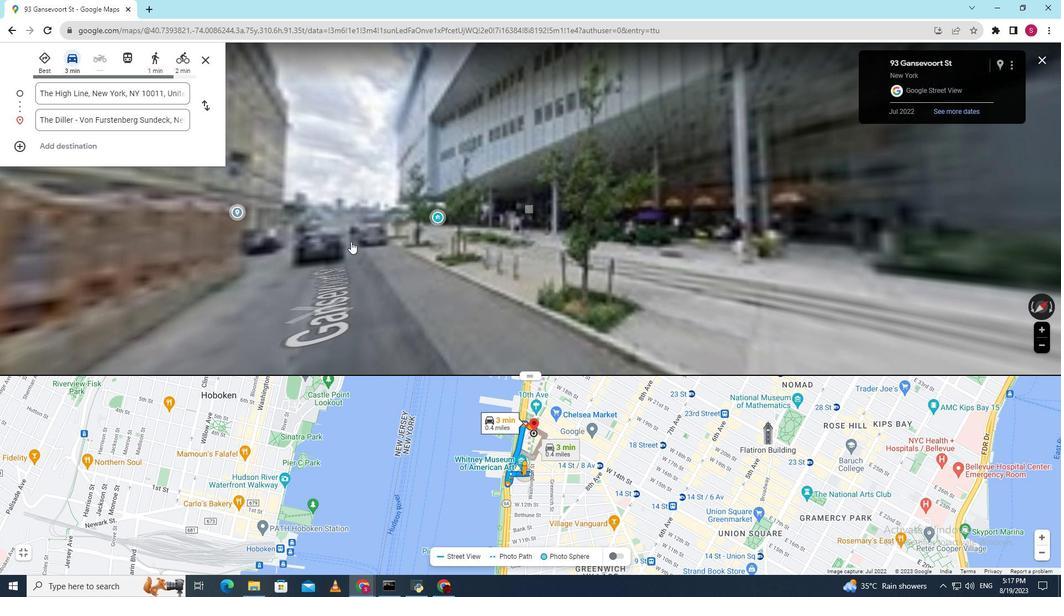 
Action: Mouse pressed left at (351, 241)
Screenshot: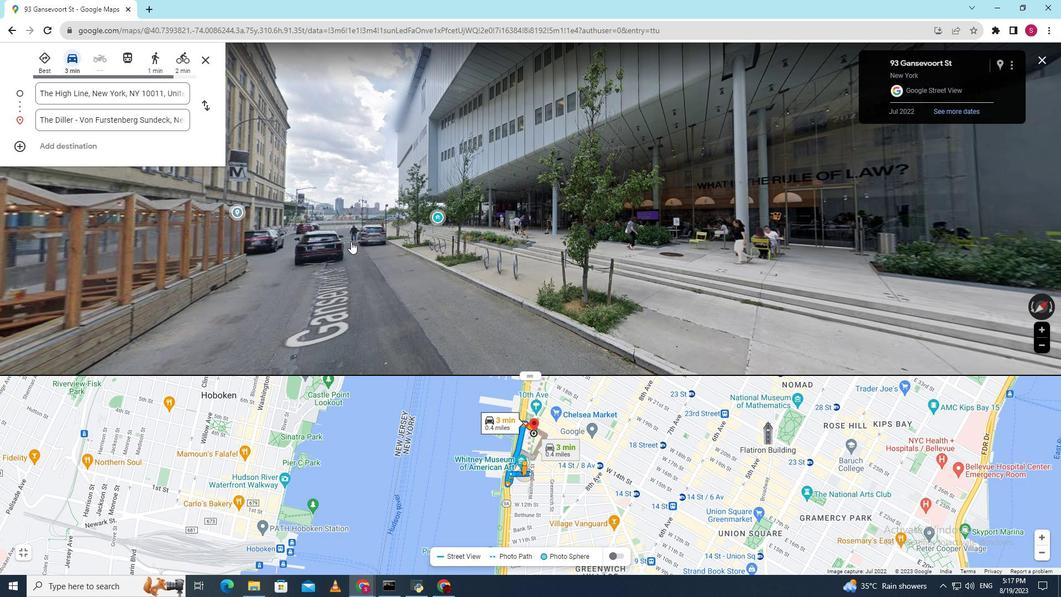 
Action: Mouse moved to (362, 235)
Screenshot: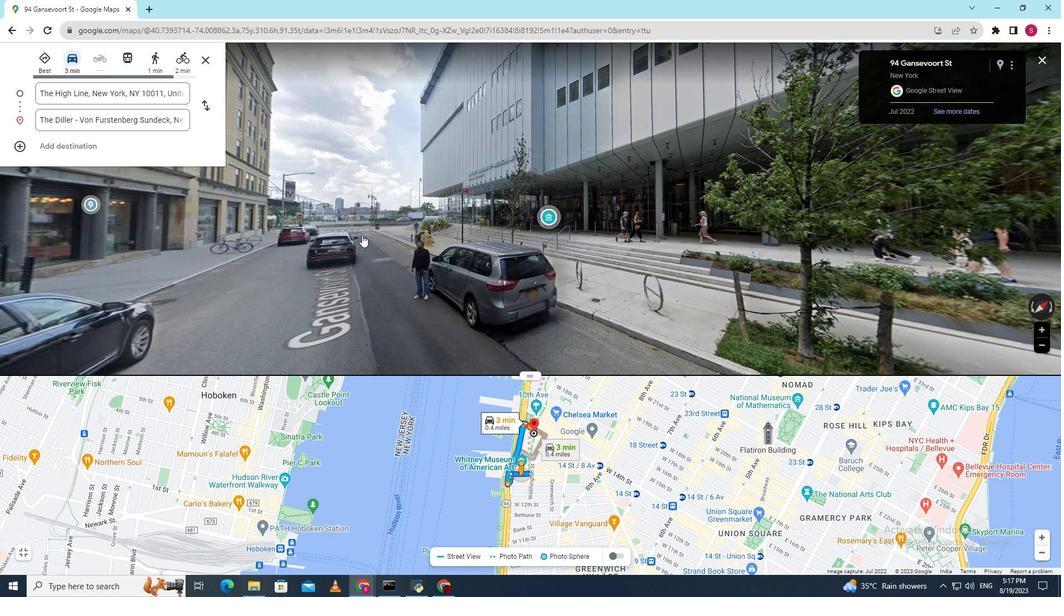 
Action: Mouse pressed left at (362, 235)
Screenshot: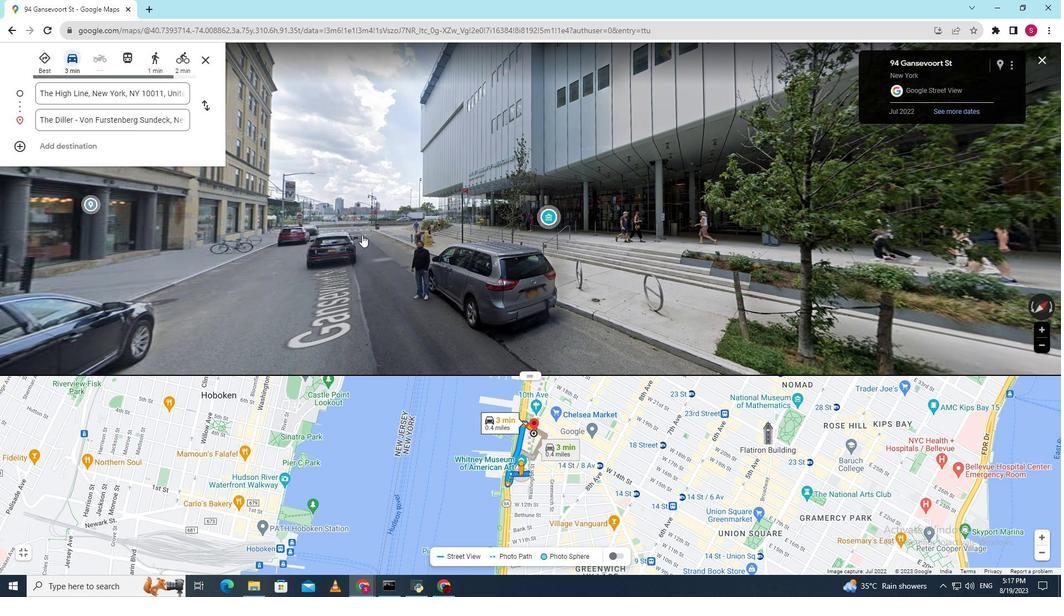 
Action: Mouse moved to (186, 235)
Screenshot: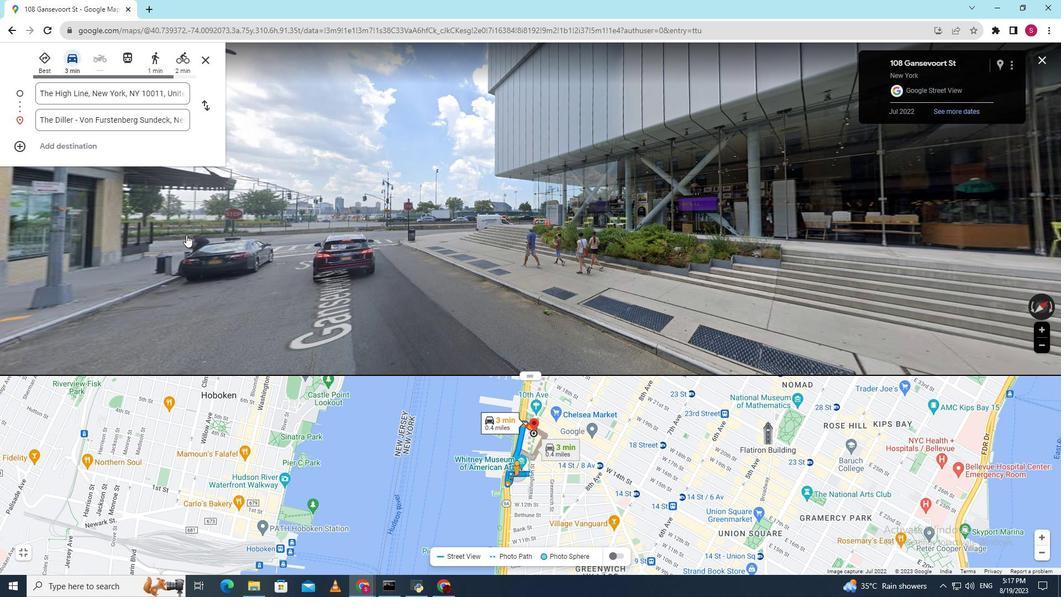 
Action: Mouse pressed left at (186, 235)
Screenshot: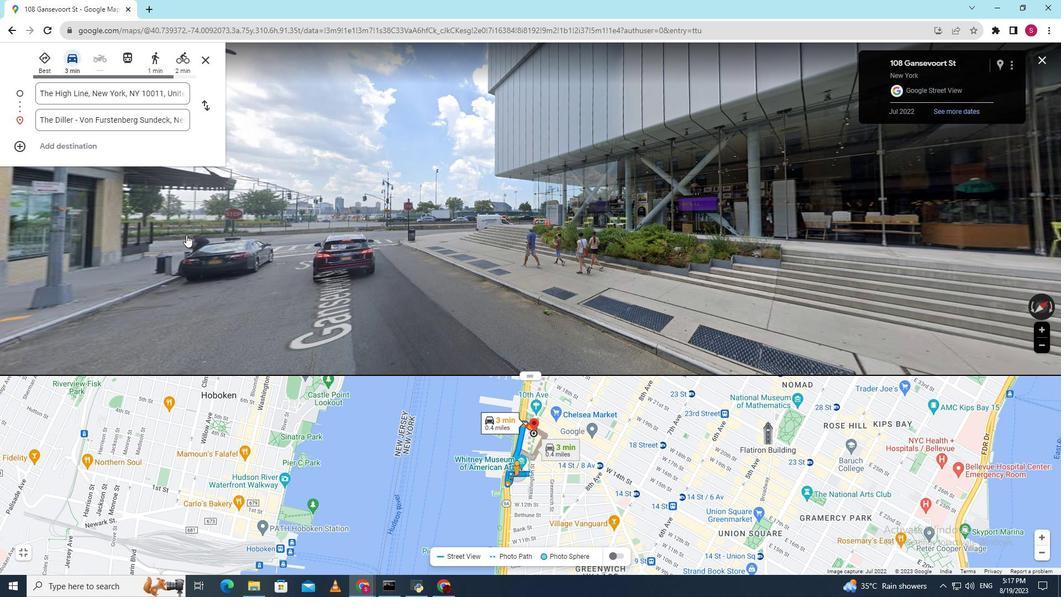 
Action: Mouse moved to (627, 289)
Screenshot: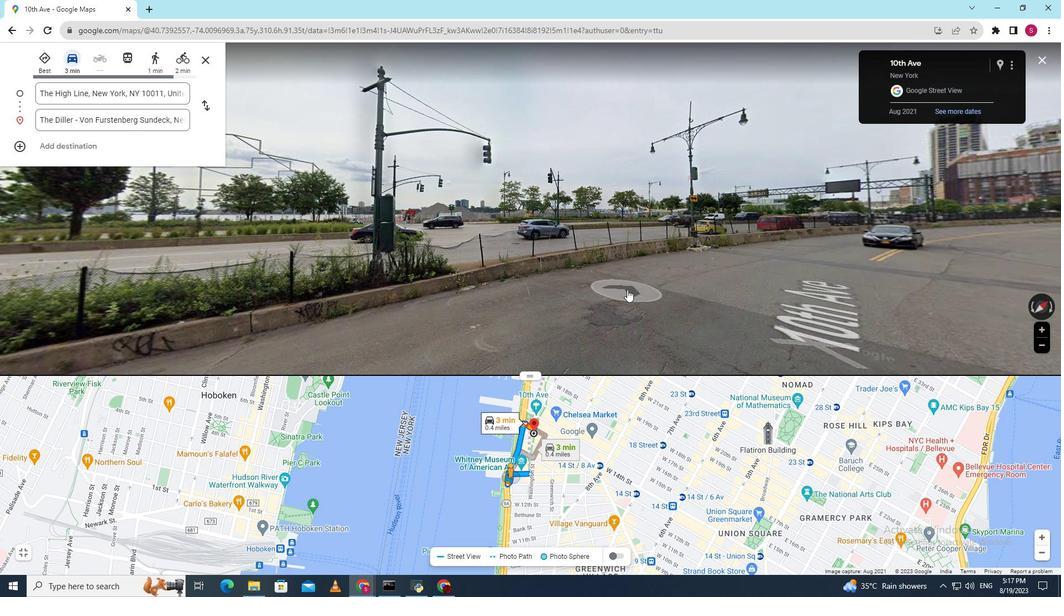 
Action: Mouse pressed left at (627, 289)
Screenshot: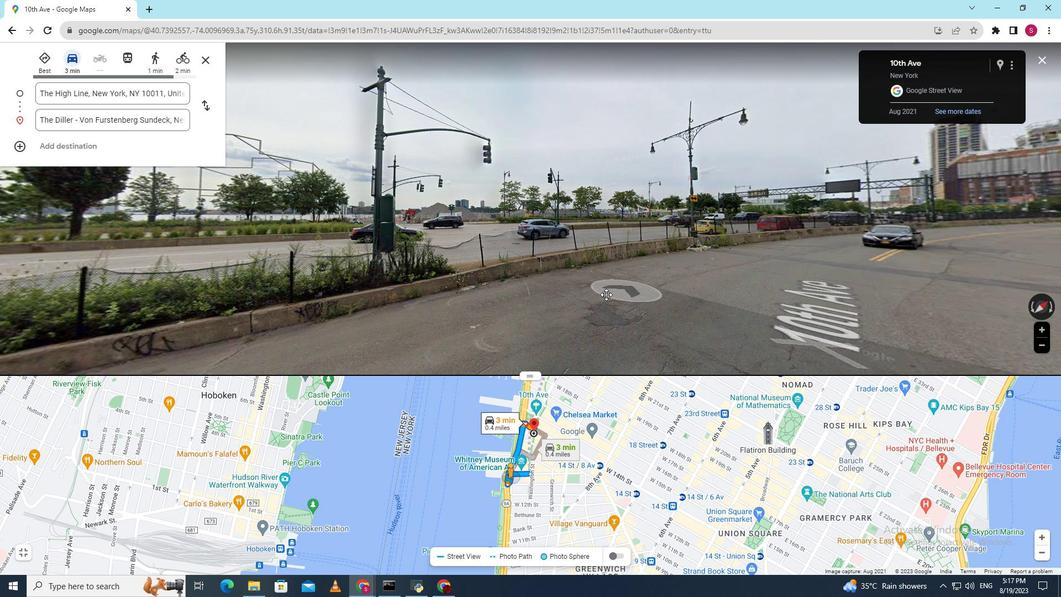 
Action: Mouse moved to (607, 248)
Screenshot: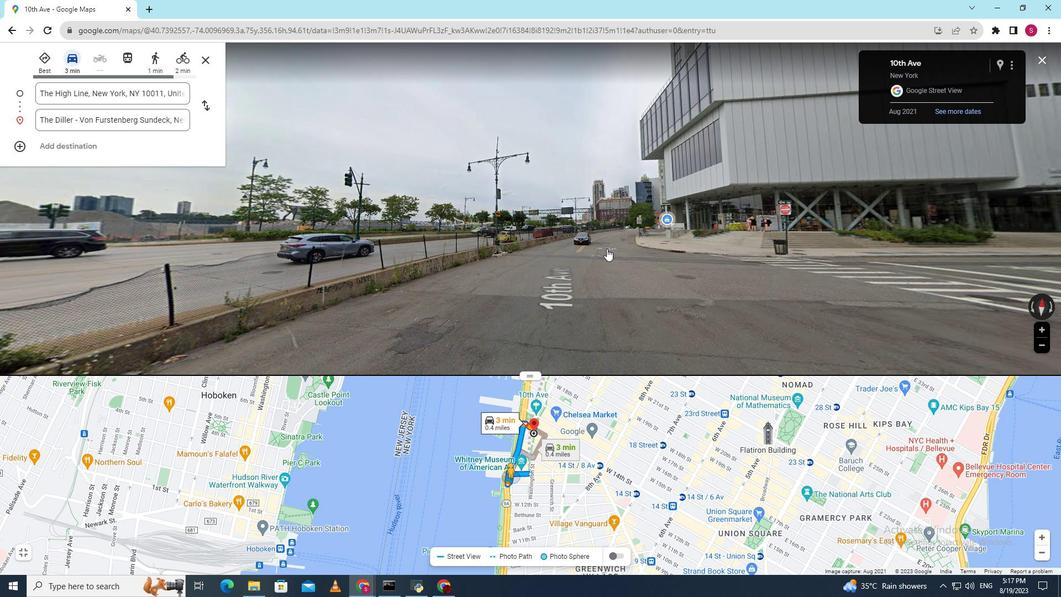 
Action: Mouse pressed left at (607, 248)
Screenshot: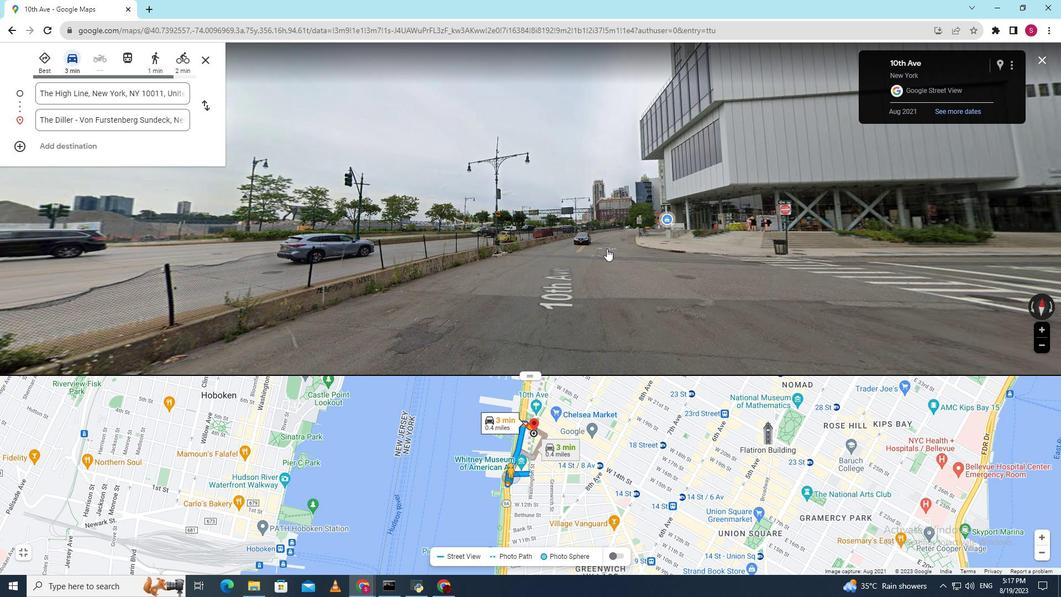 
Action: Mouse pressed left at (607, 248)
Screenshot: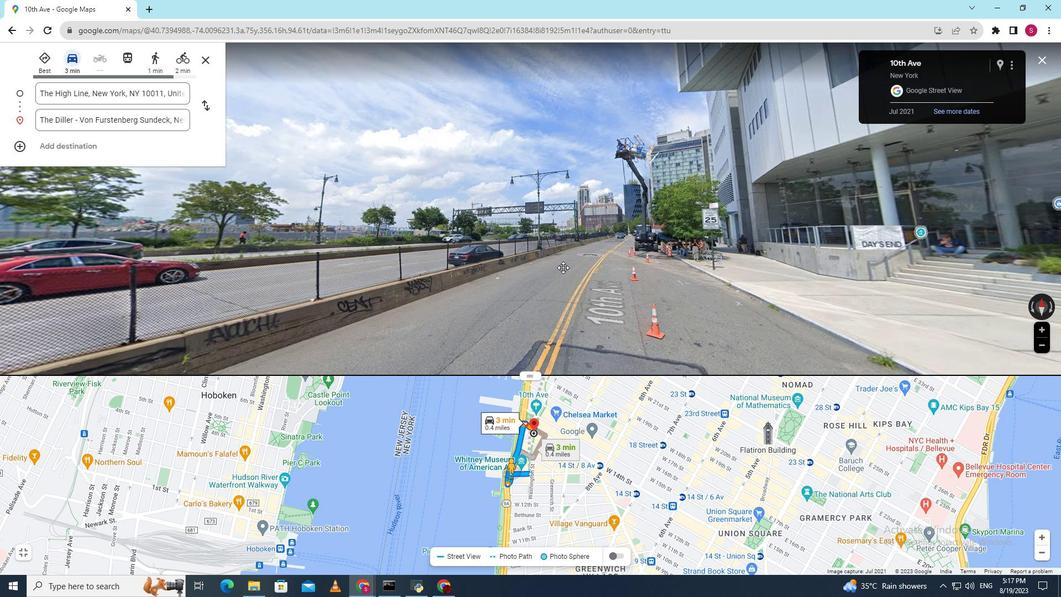 
Action: Mouse moved to (650, 309)
Screenshot: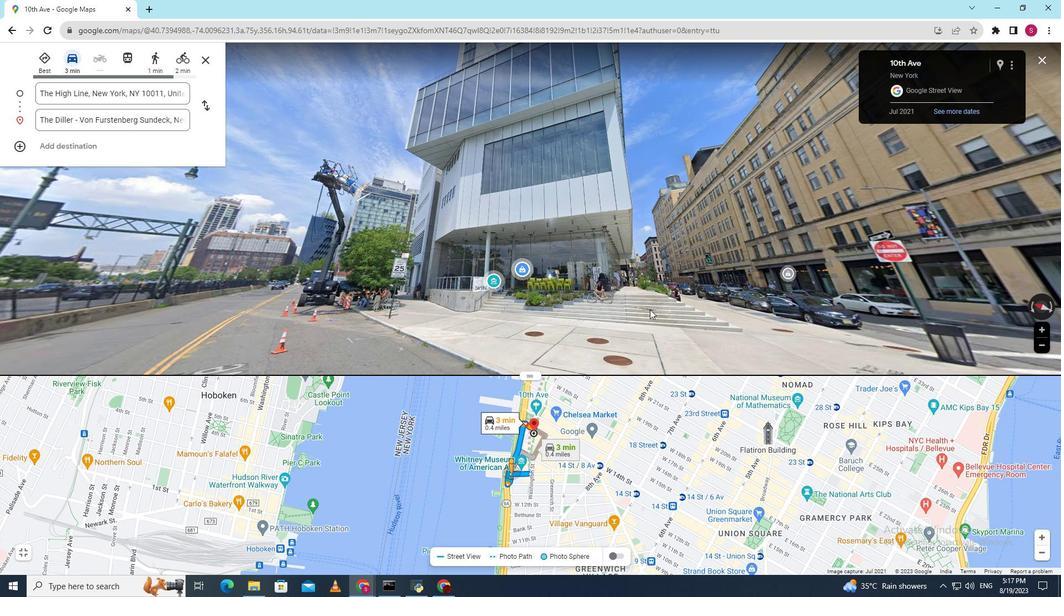 
Action: Mouse pressed left at (650, 309)
Screenshot: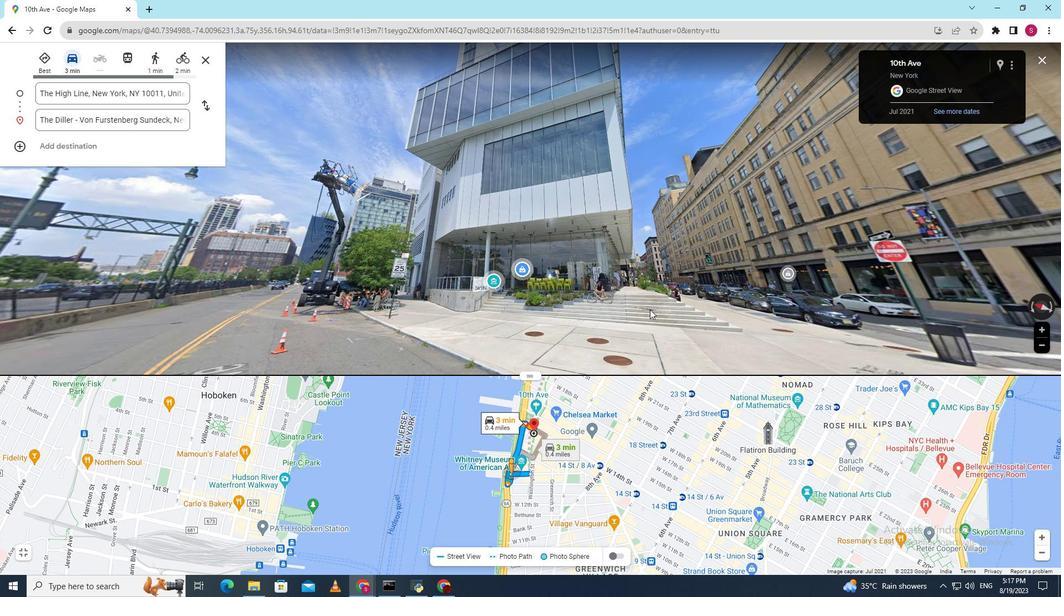 
Action: Mouse moved to (679, 348)
Screenshot: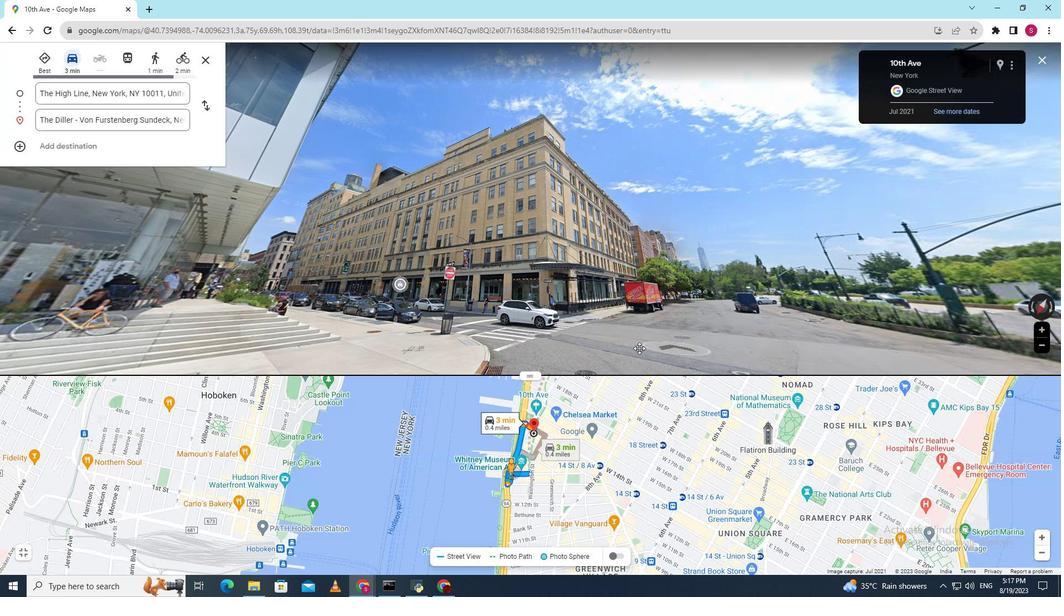 
Action: Mouse pressed left at (679, 348)
Screenshot: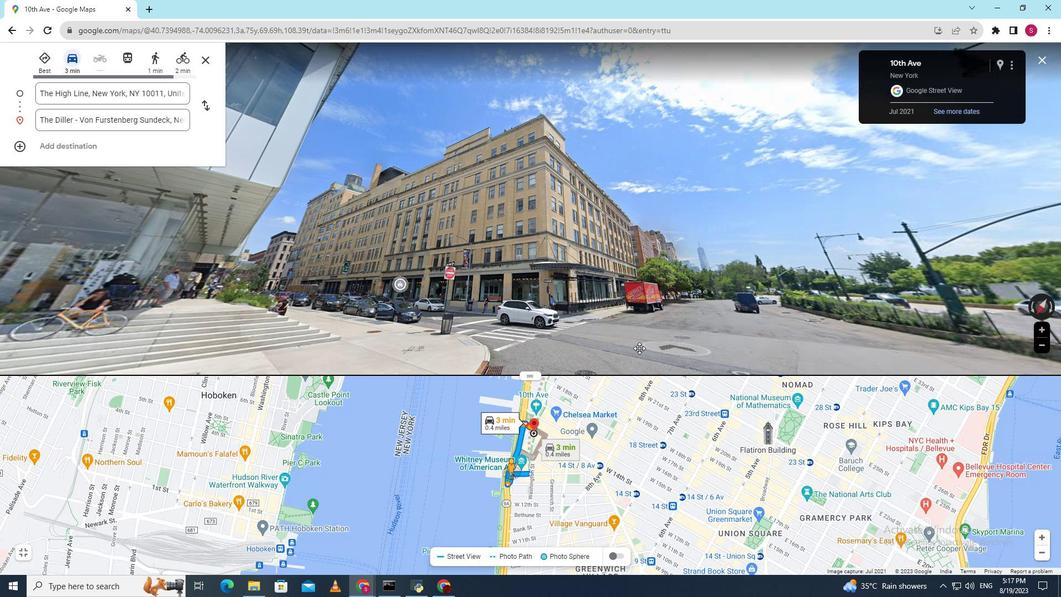 
Action: Mouse moved to (656, 300)
Screenshot: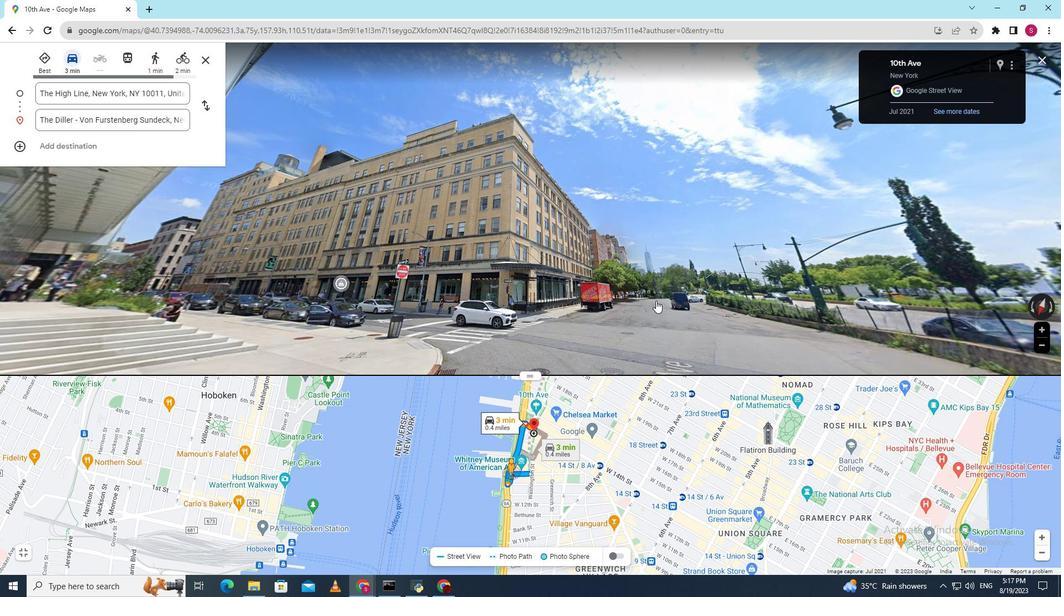 
Action: Mouse pressed left at (656, 300)
Screenshot: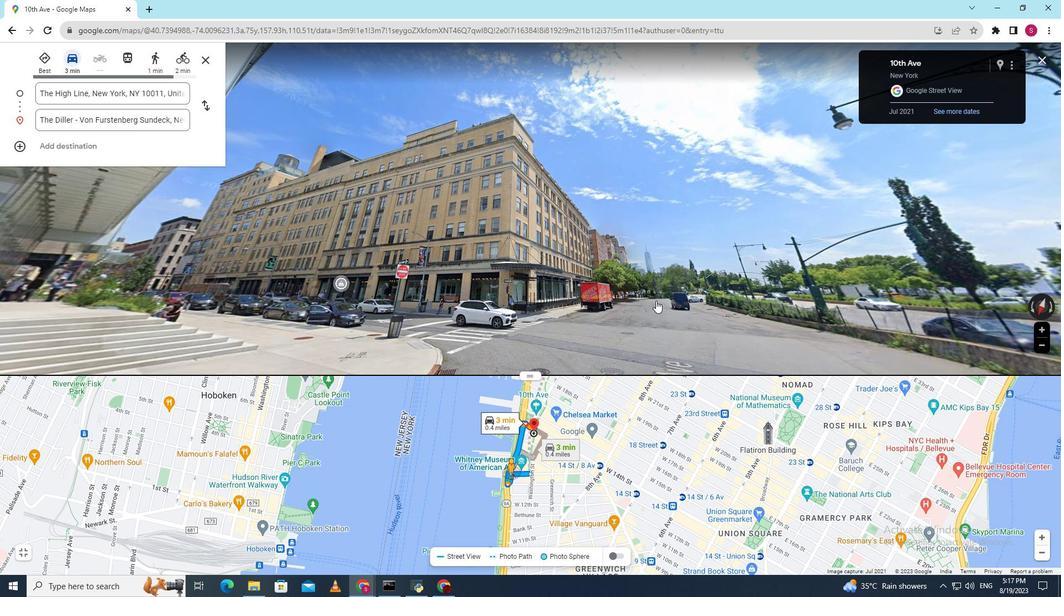 
Action: Mouse moved to (713, 310)
Screenshot: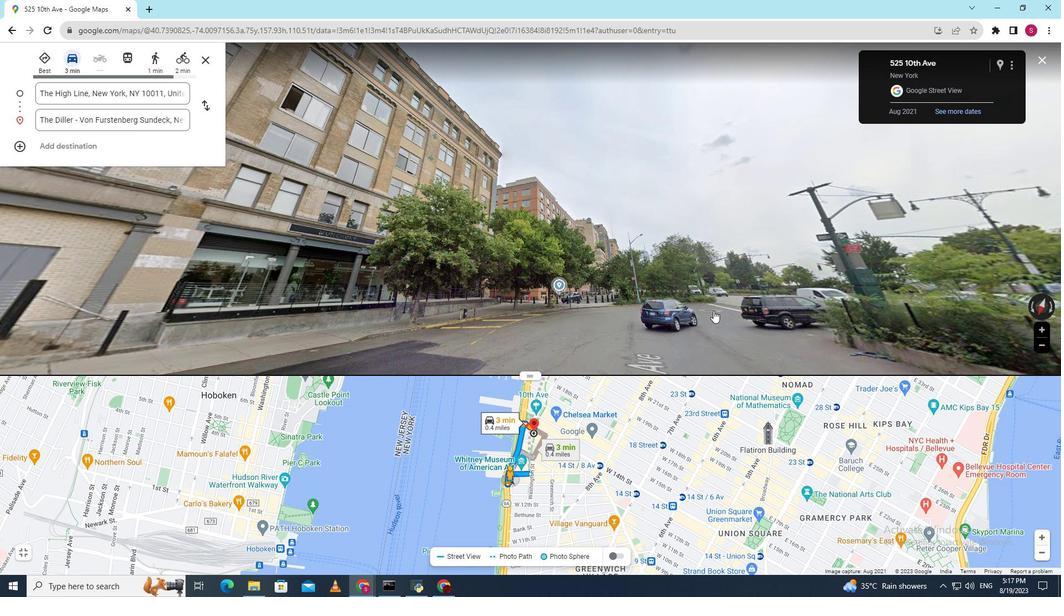 
Action: Mouse pressed left at (713, 310)
Screenshot: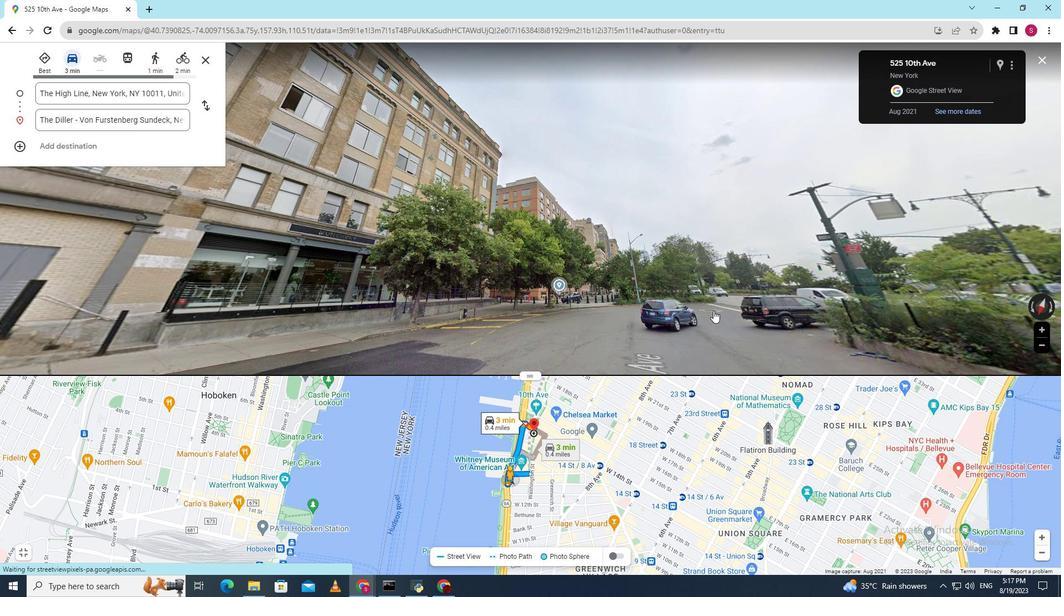 
Action: Mouse moved to (756, 337)
Screenshot: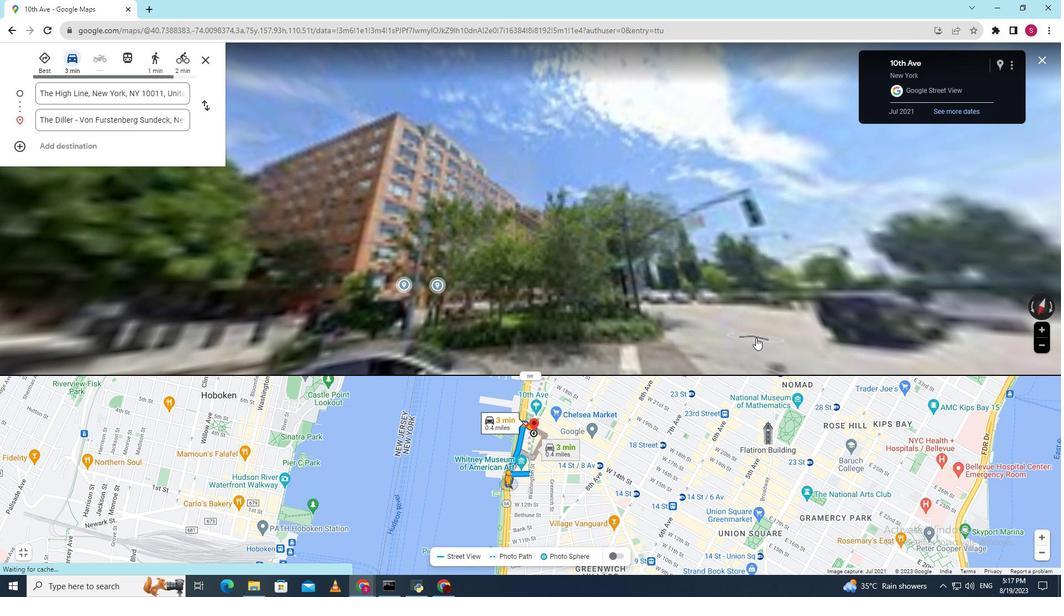 
Action: Mouse pressed left at (756, 337)
Screenshot: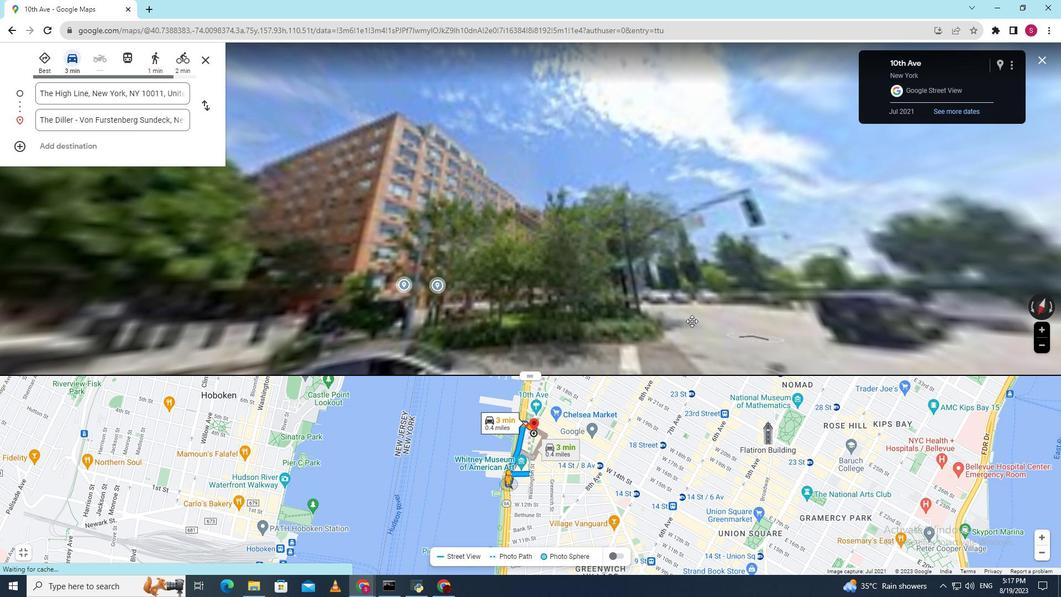 
Action: Mouse moved to (722, 324)
Screenshot: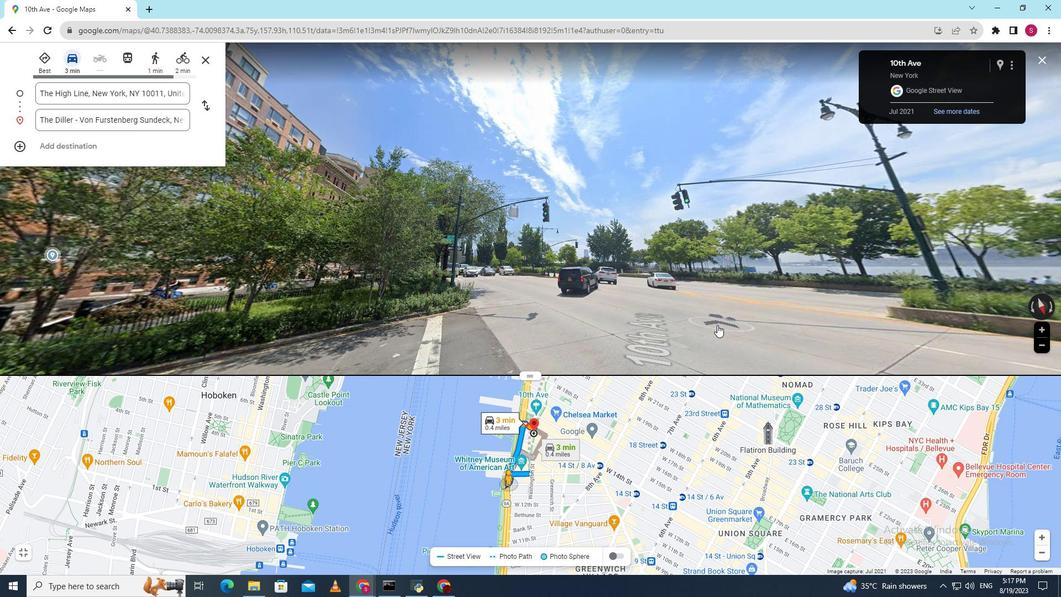 
Action: Mouse pressed left at (722, 324)
Screenshot: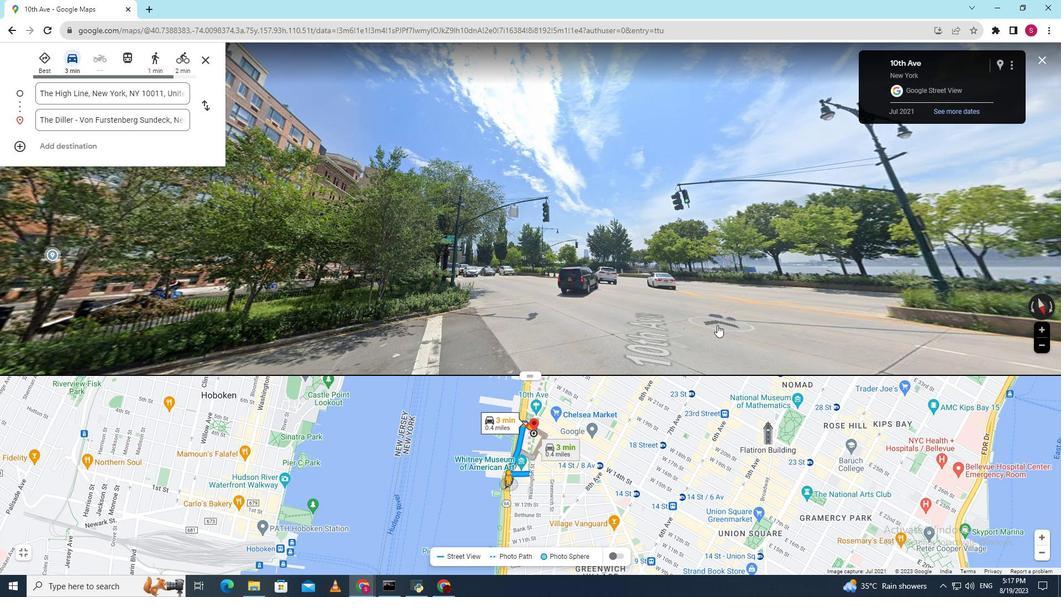 
Action: Mouse moved to (703, 324)
Screenshot: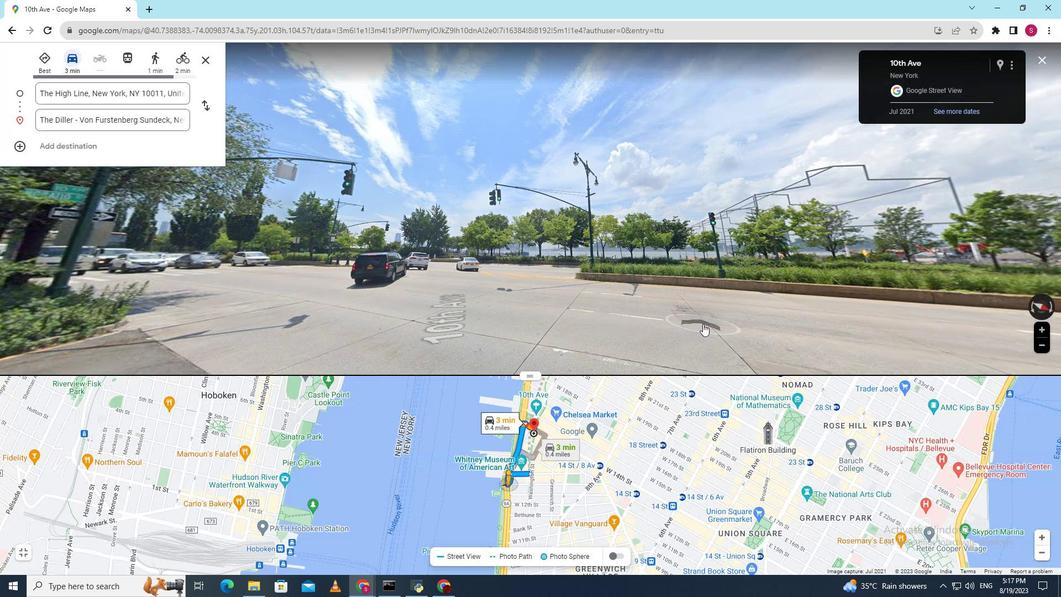 
Action: Mouse pressed left at (703, 324)
Screenshot: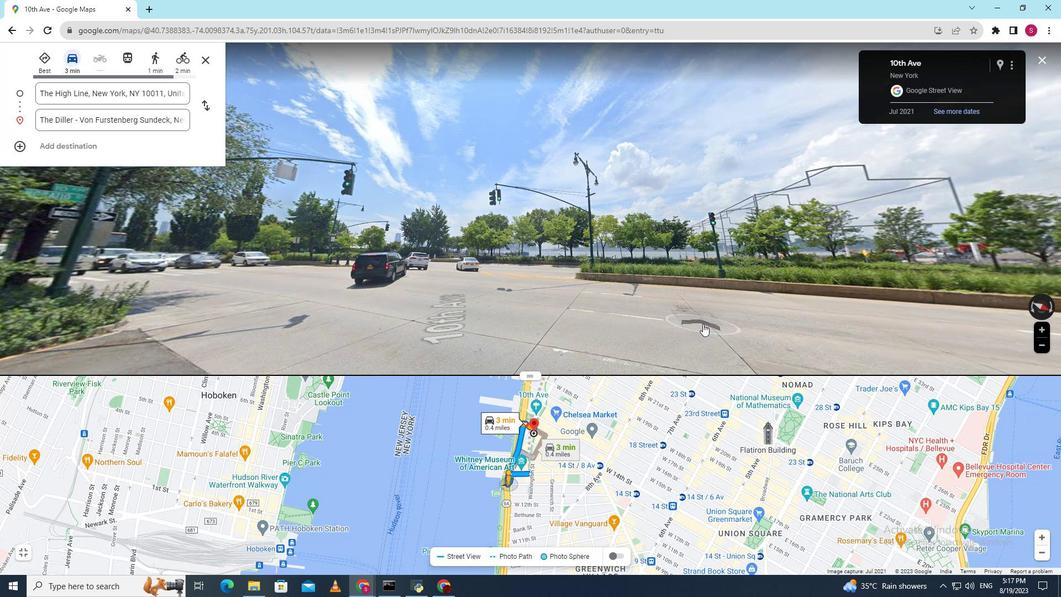 
Action: Mouse moved to (664, 312)
Screenshot: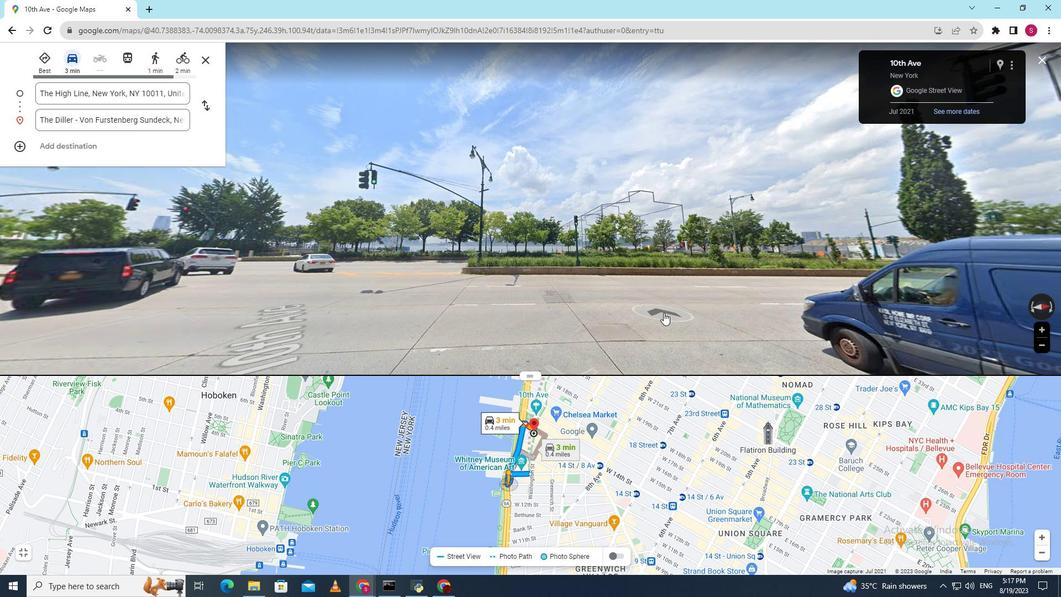 
Action: Mouse pressed left at (664, 312)
Screenshot: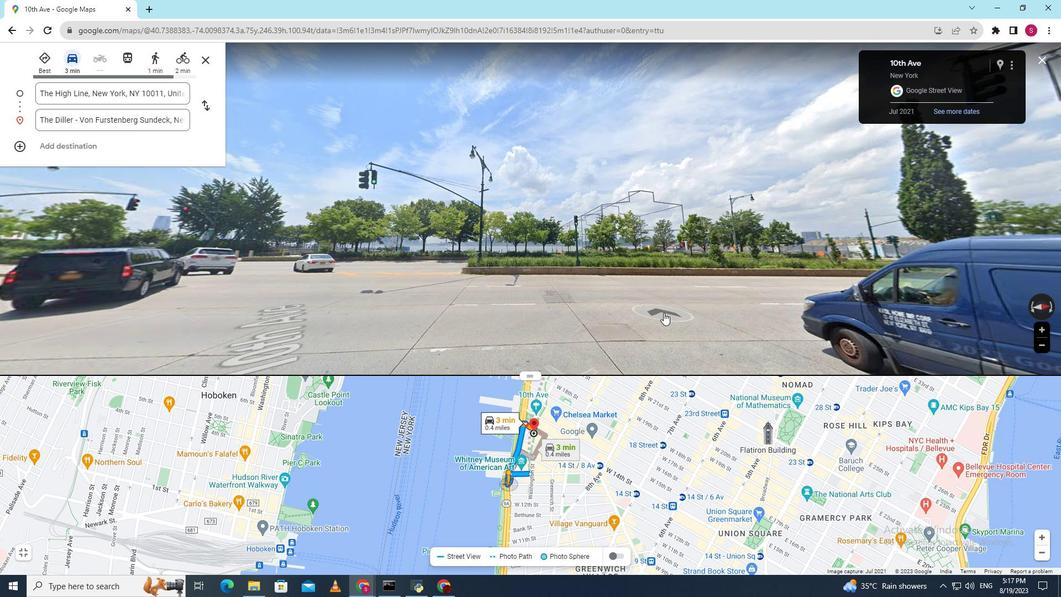
Action: Mouse moved to (647, 289)
Screenshot: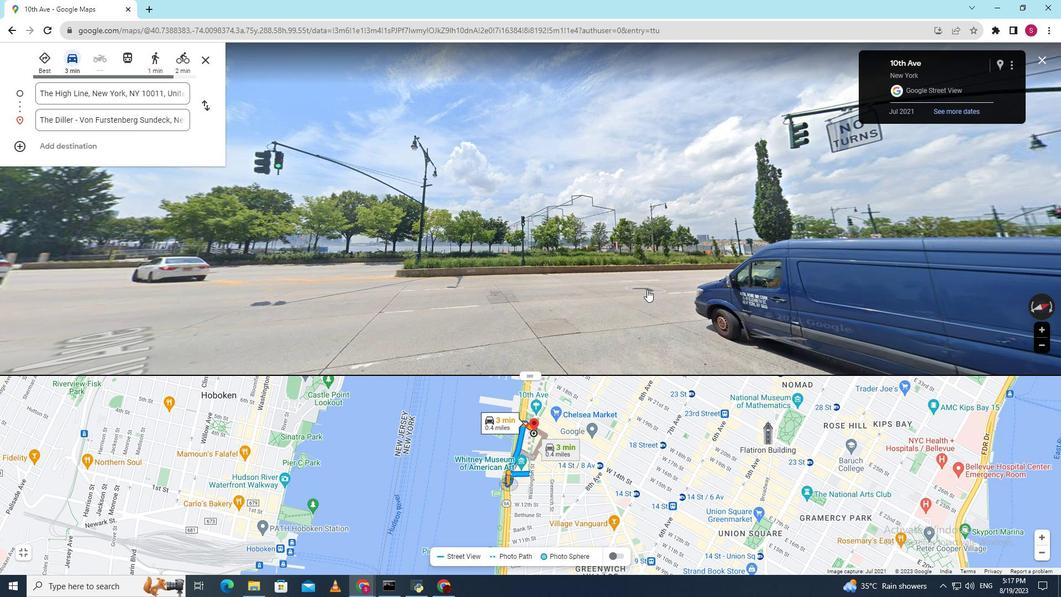 
Action: Mouse pressed left at (647, 289)
Screenshot: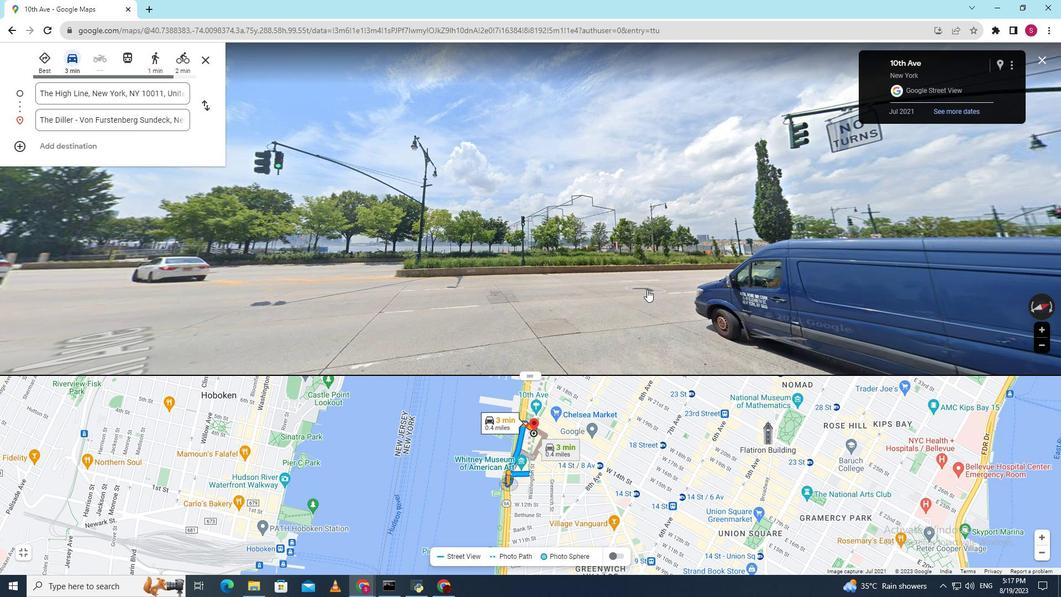 
Action: Mouse moved to (809, 309)
Screenshot: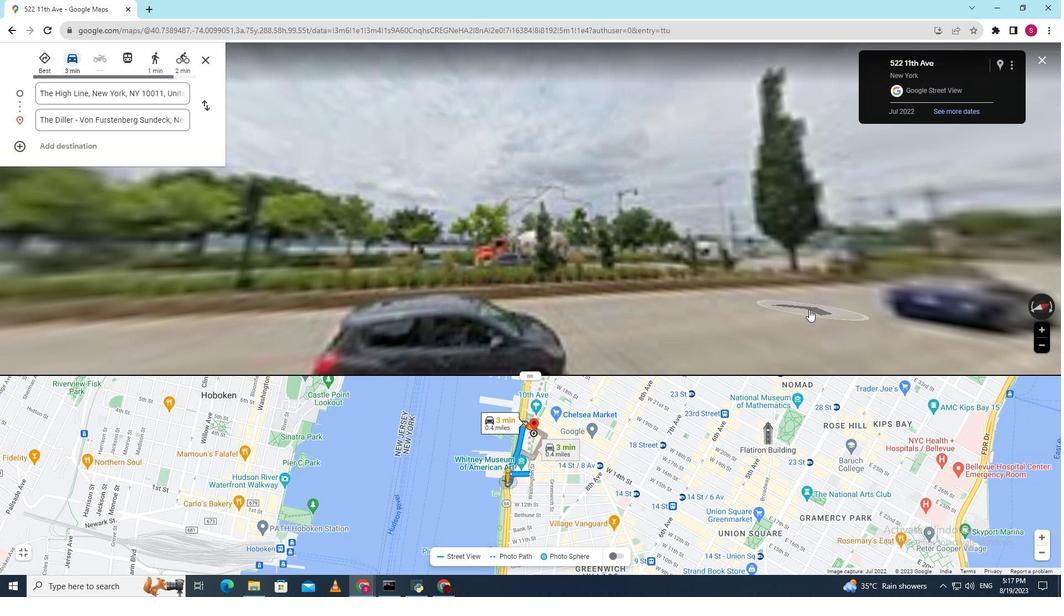 
Action: Mouse pressed left at (809, 309)
Screenshot: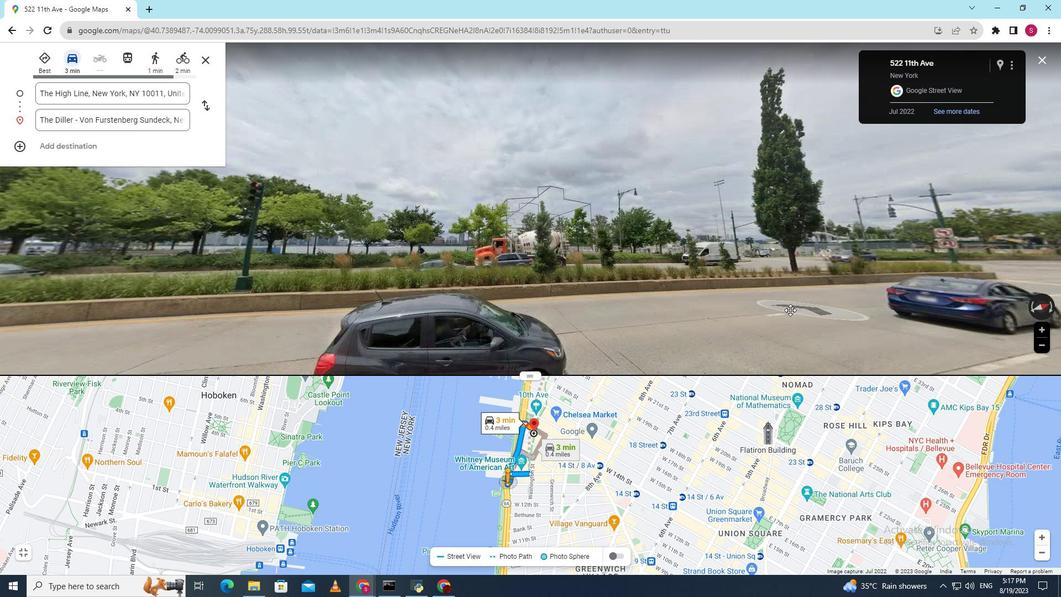 
Action: Mouse moved to (609, 265)
Screenshot: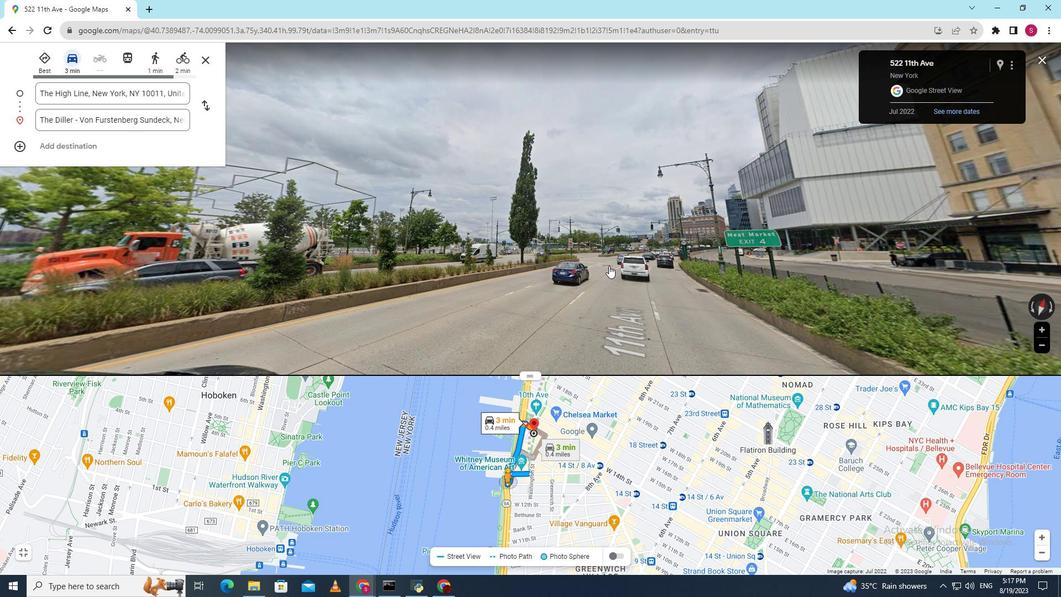 
Action: Mouse pressed left at (609, 265)
Screenshot: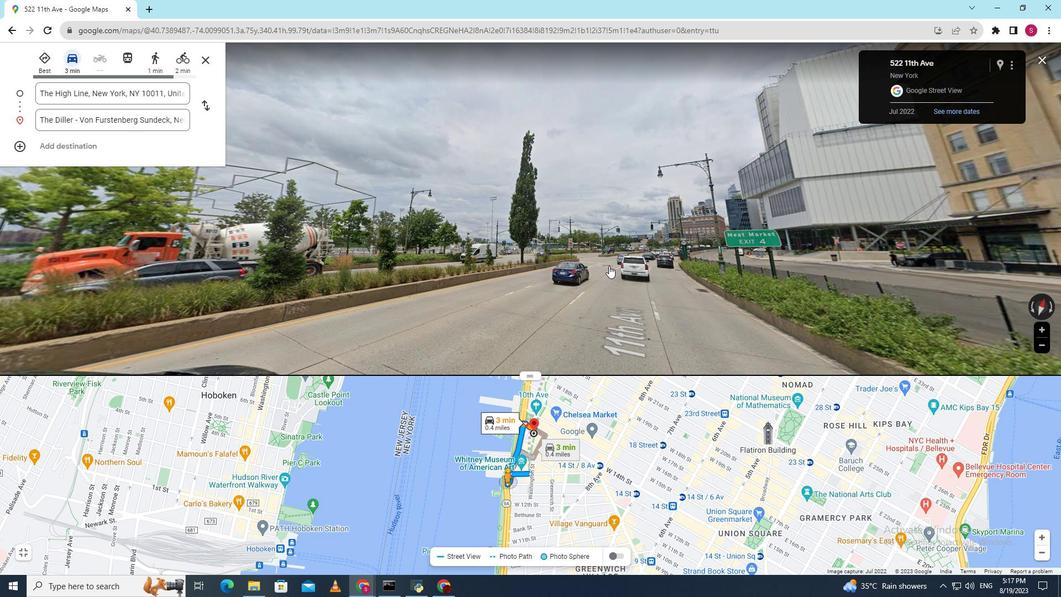 
Action: Mouse moved to (681, 274)
Screenshot: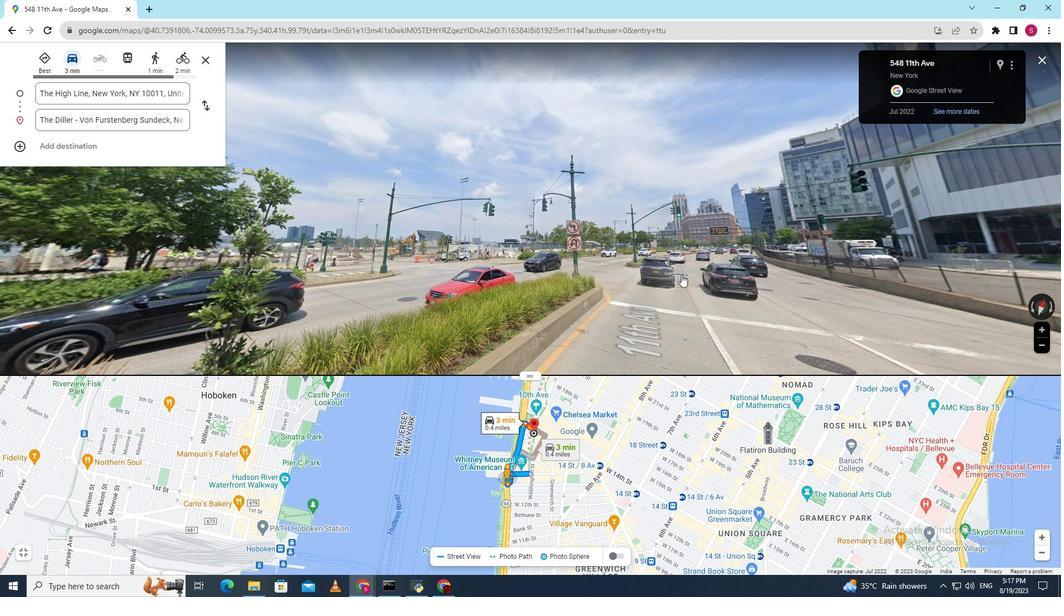 
Action: Mouse pressed left at (681, 274)
Screenshot: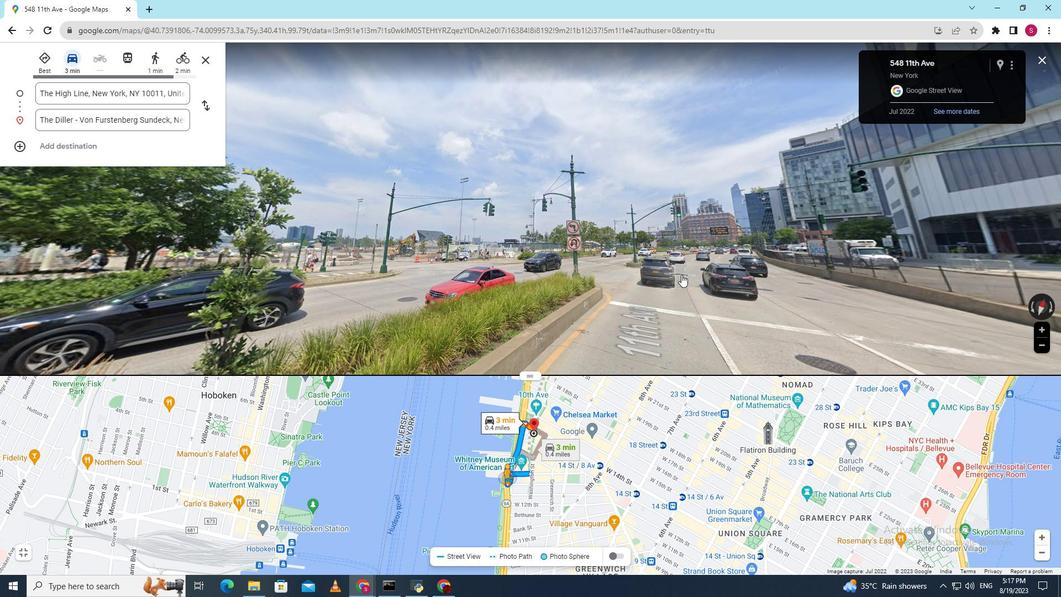 
Action: Mouse moved to (712, 270)
Screenshot: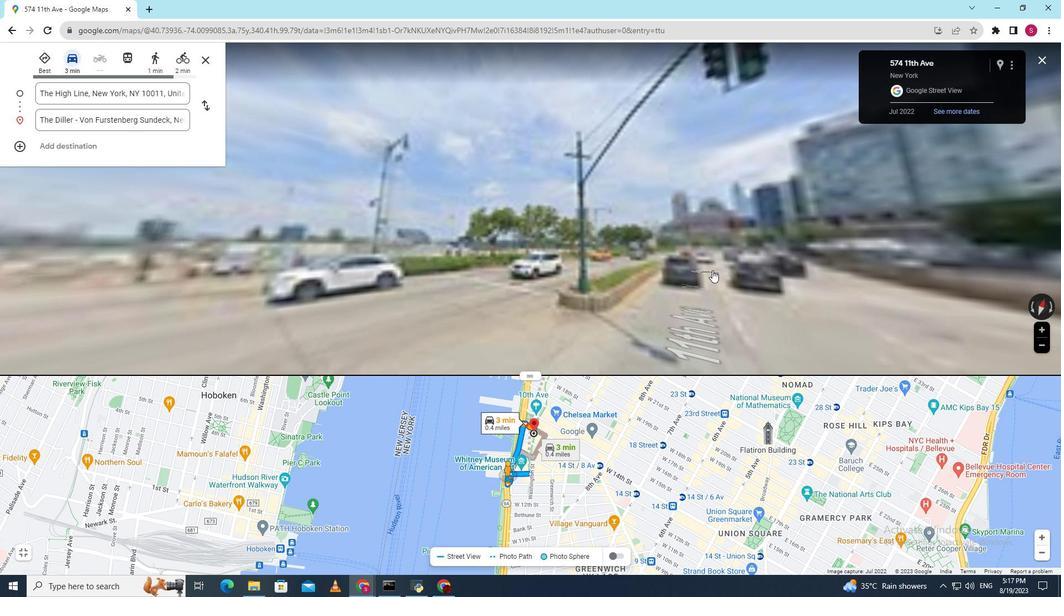 
Action: Mouse pressed left at (712, 270)
Screenshot: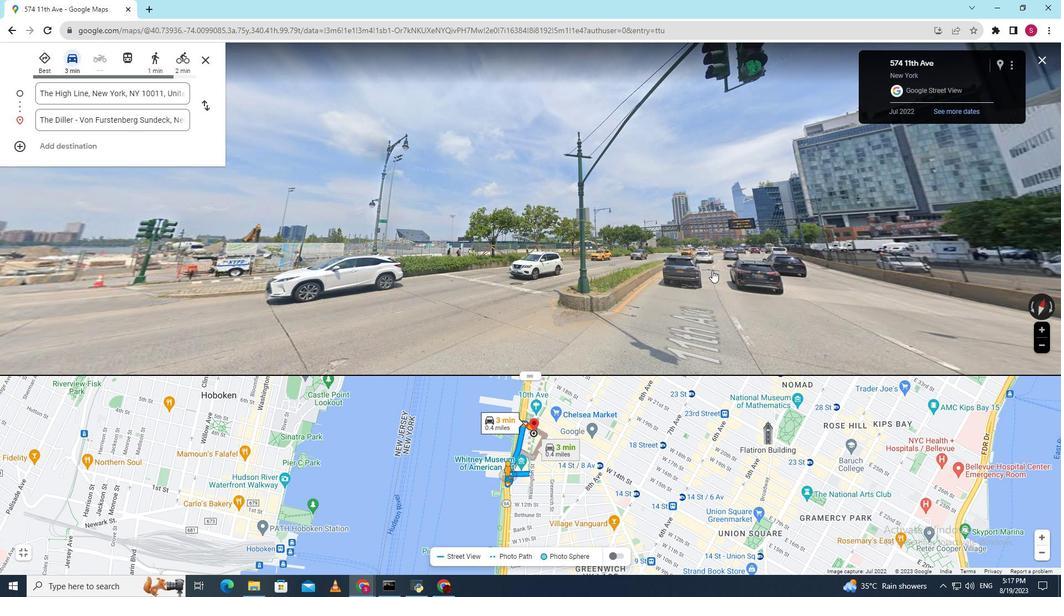 
Action: Mouse moved to (737, 265)
Screenshot: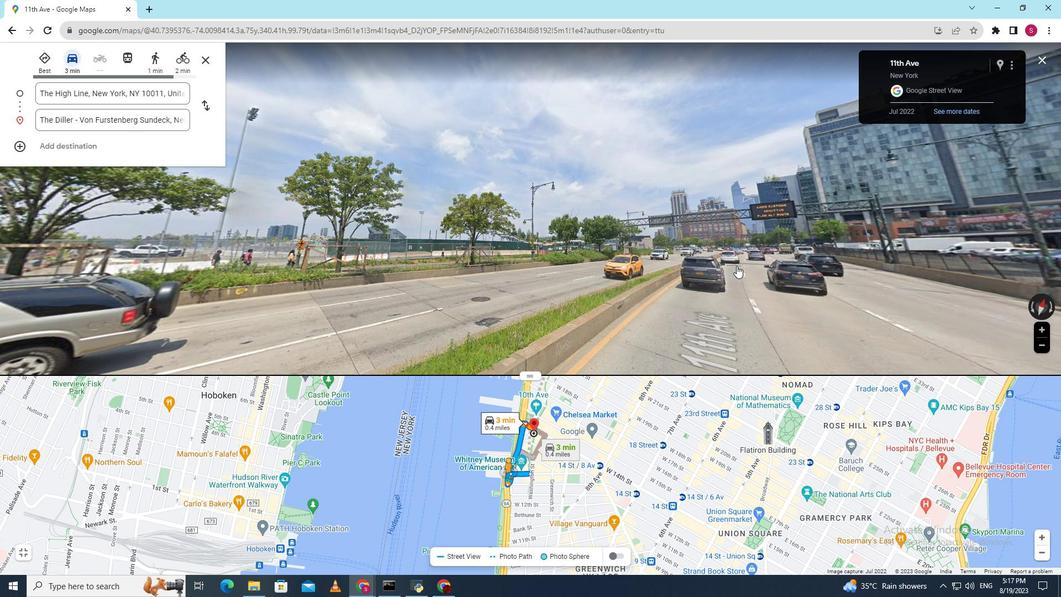 
Action: Mouse pressed left at (737, 265)
Screenshot: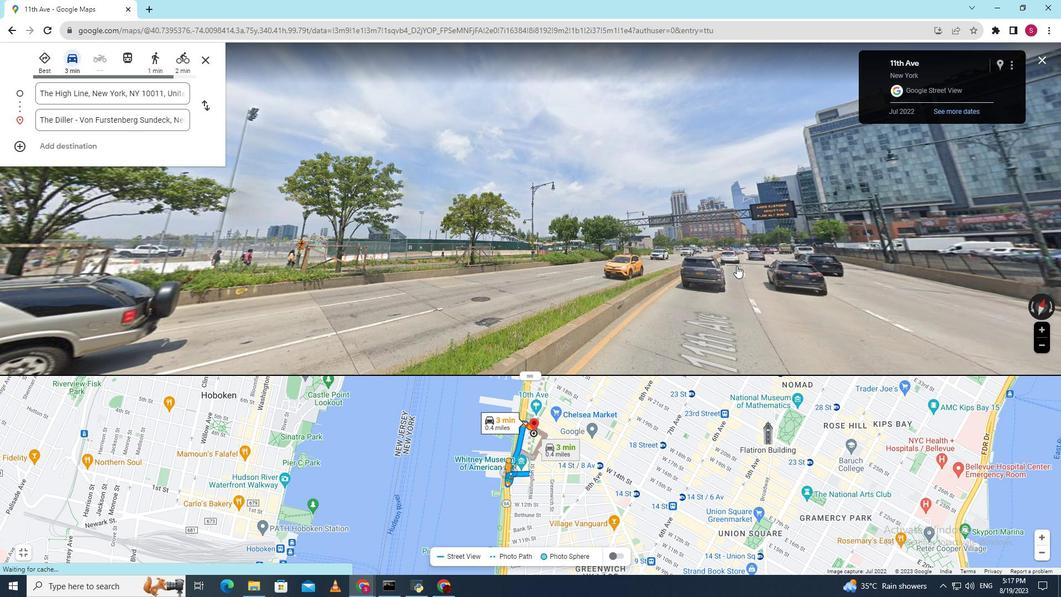 
Action: Mouse moved to (770, 269)
Screenshot: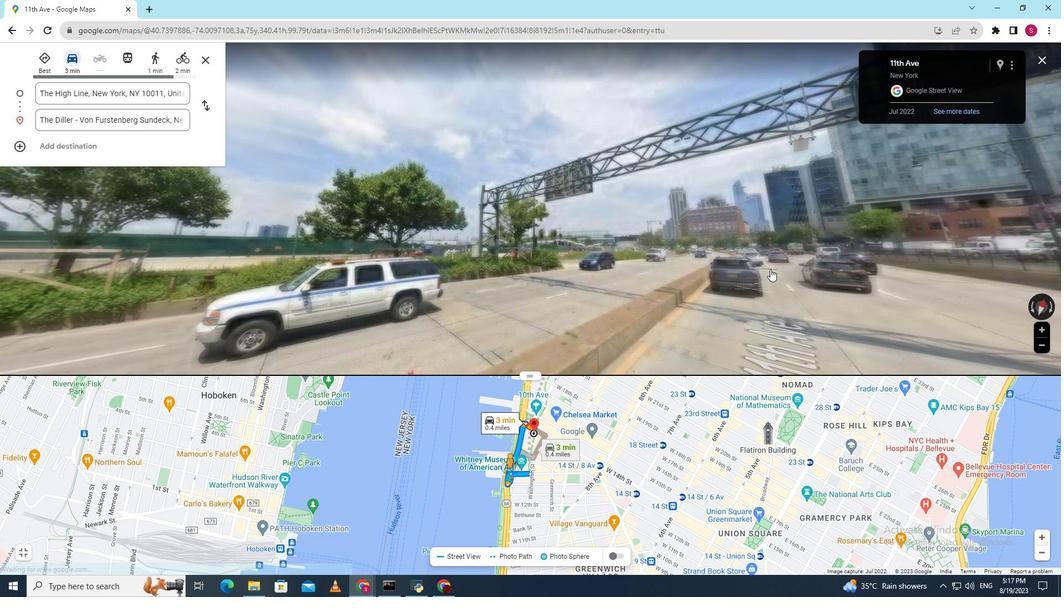 
Action: Mouse pressed left at (770, 269)
Screenshot: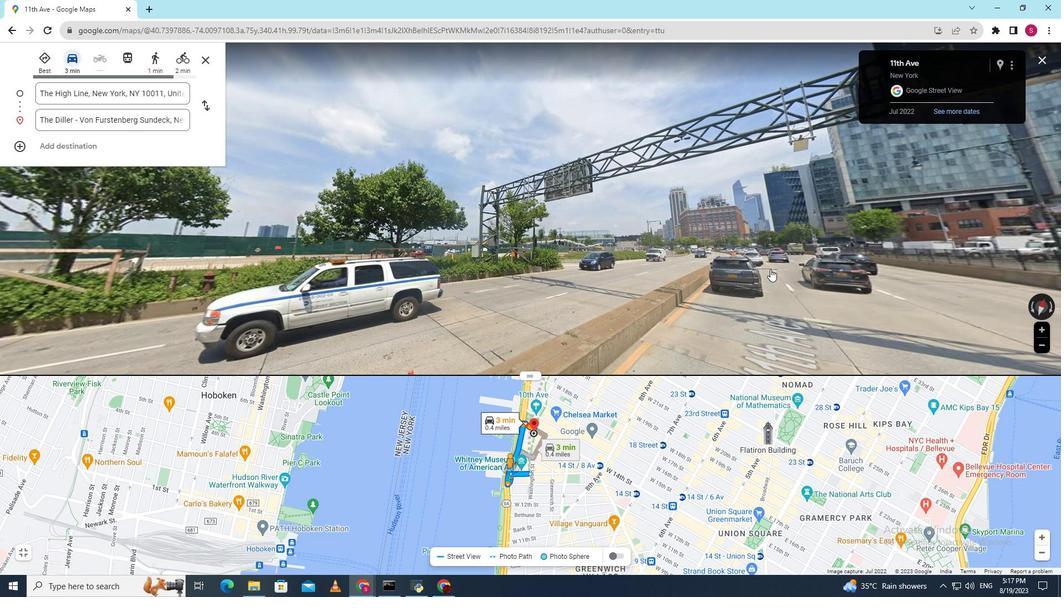 
Action: Mouse moved to (769, 325)
Screenshot: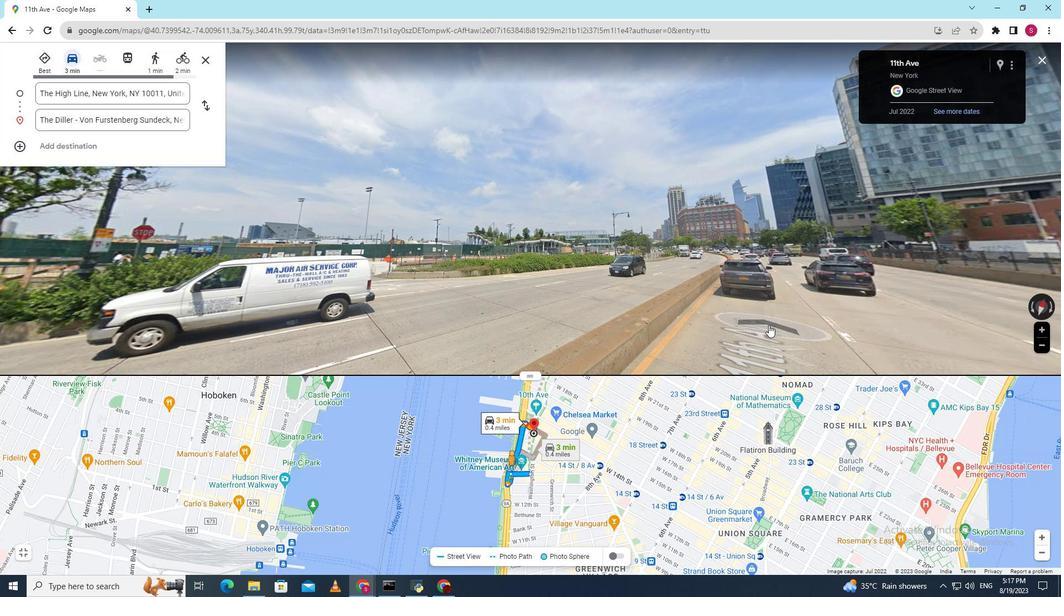 
Action: Mouse pressed left at (769, 325)
Screenshot: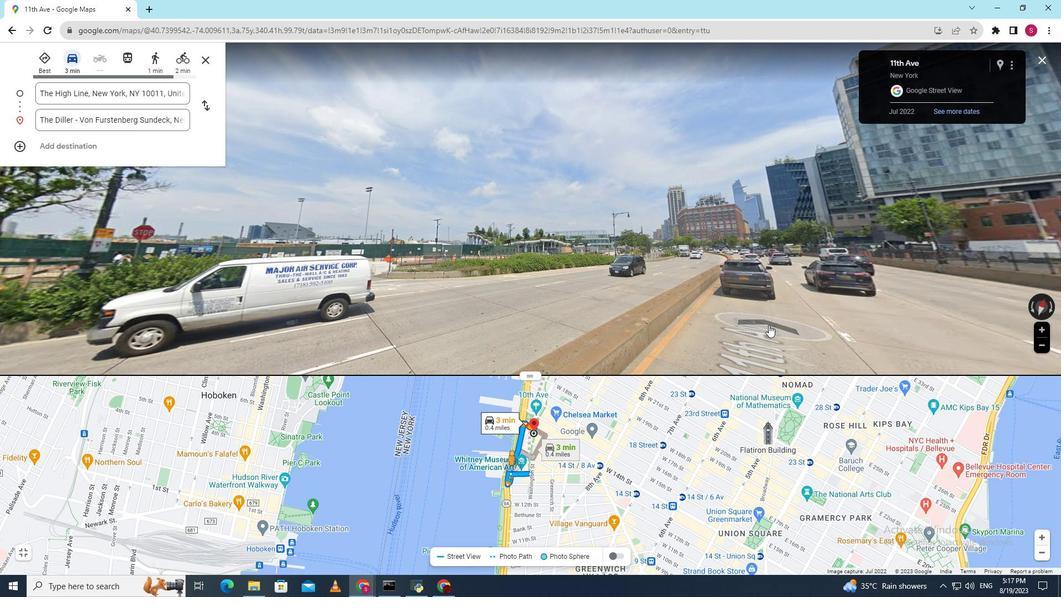 
Action: Mouse moved to (788, 309)
Screenshot: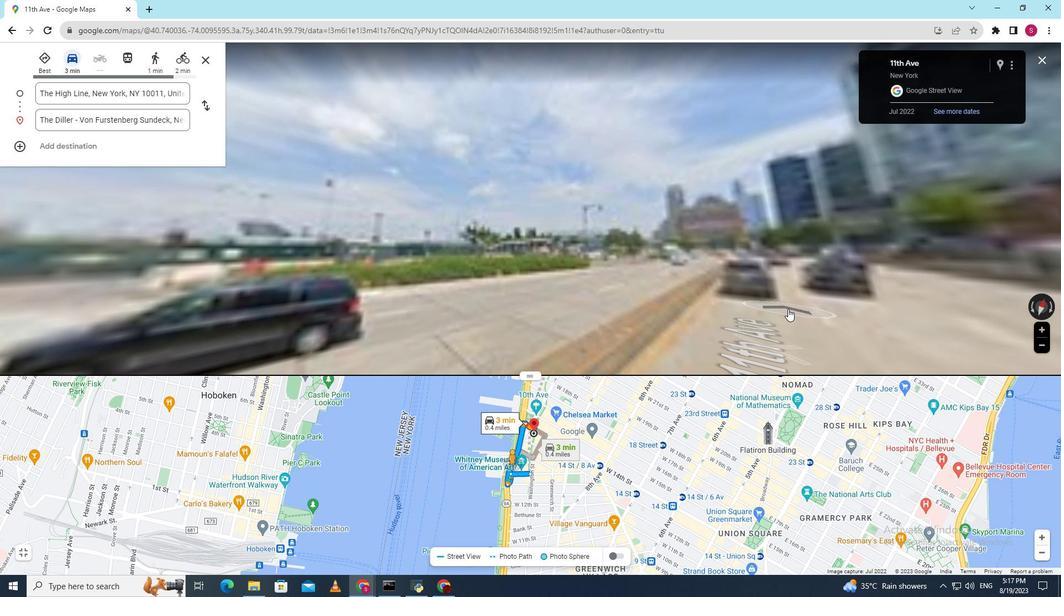 
Action: Mouse pressed left at (788, 309)
Screenshot: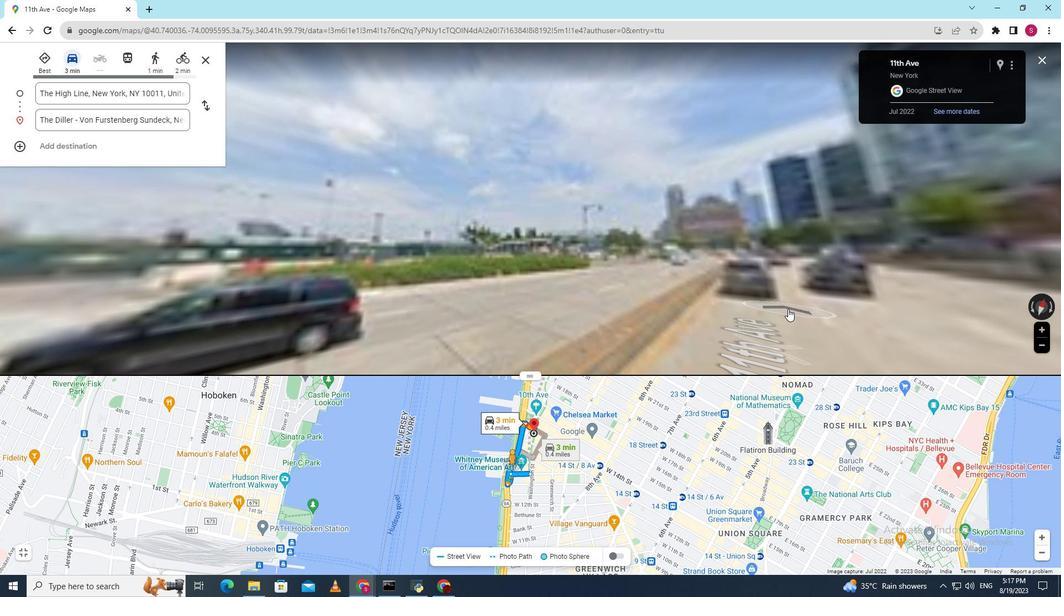 
Action: Mouse moved to (789, 300)
Screenshot: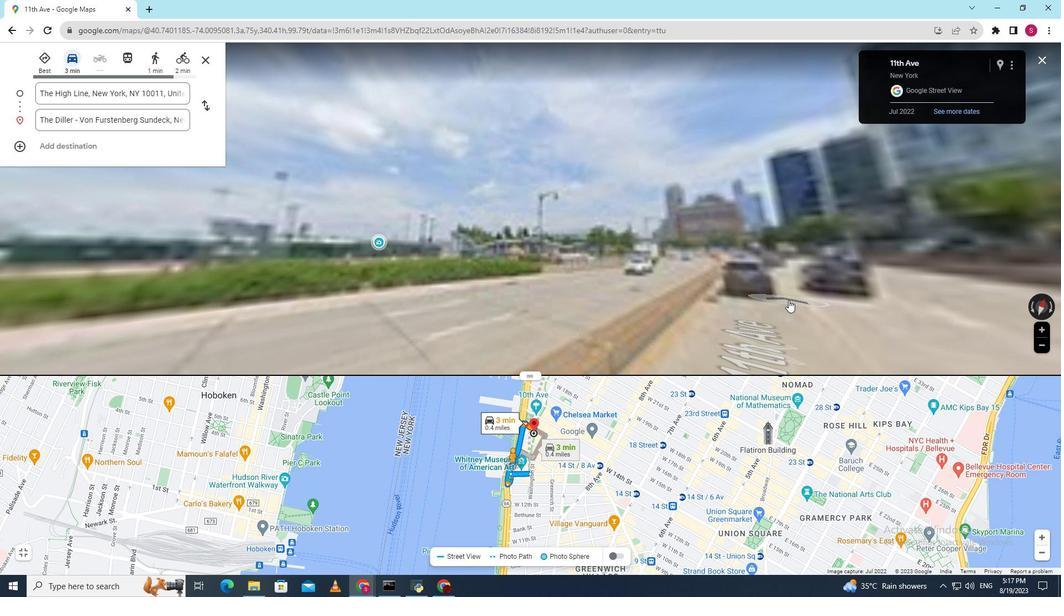 
Action: Mouse pressed left at (789, 300)
Screenshot: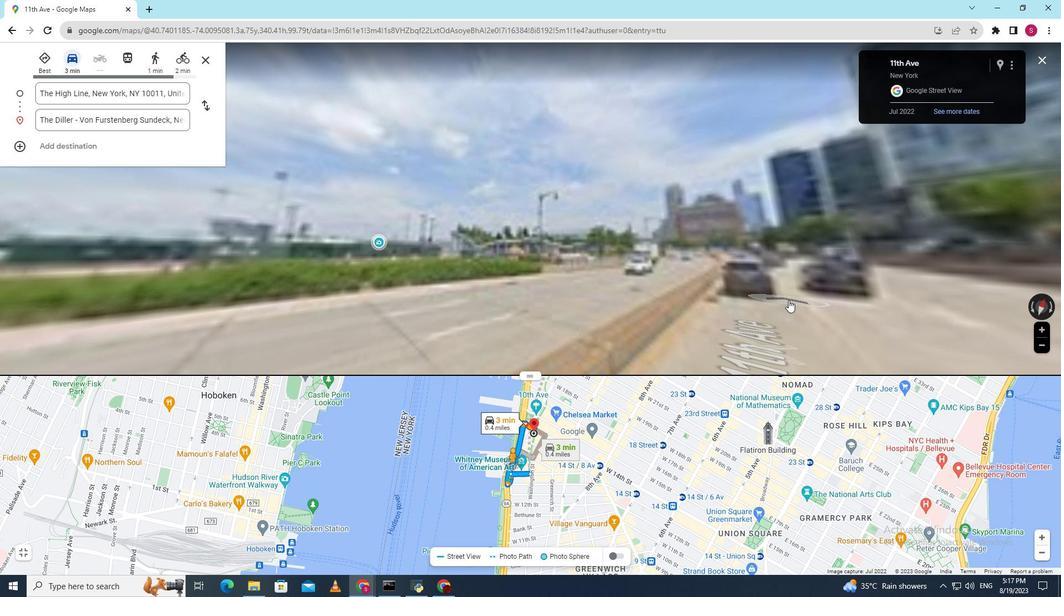 
Action: Mouse moved to (785, 284)
Screenshot: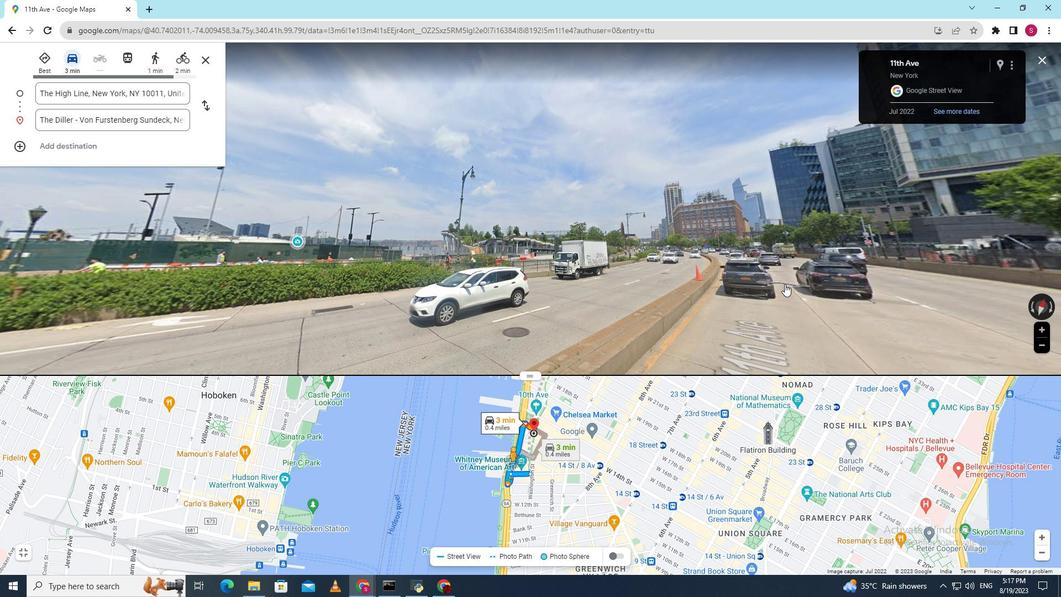
Action: Mouse pressed left at (785, 284)
Screenshot: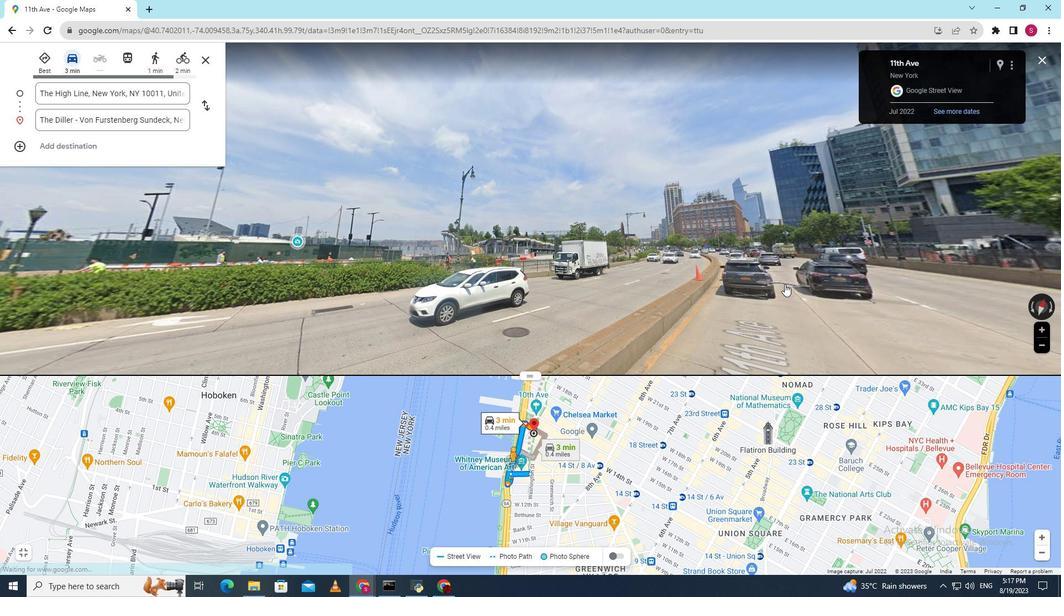 
Action: Mouse moved to (767, 288)
Screenshot: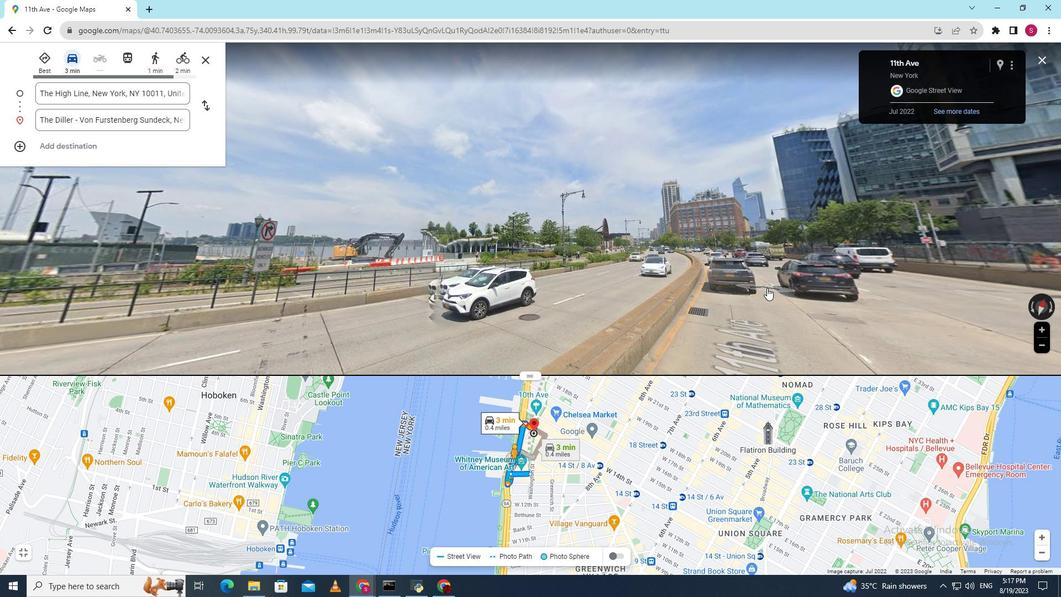 
Action: Mouse pressed left at (767, 288)
Screenshot: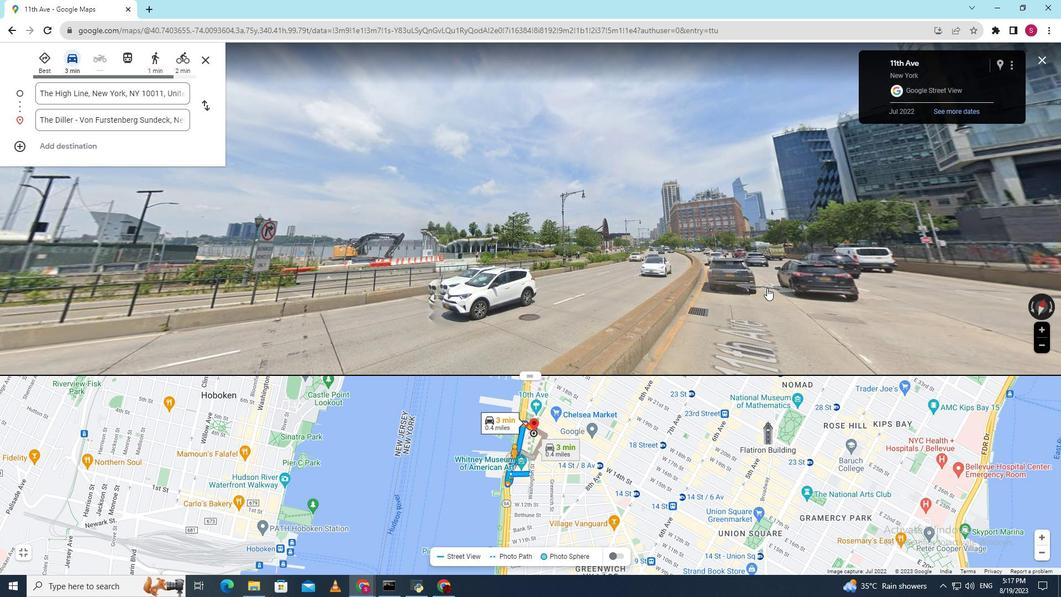 
Action: Mouse moved to (744, 288)
Screenshot: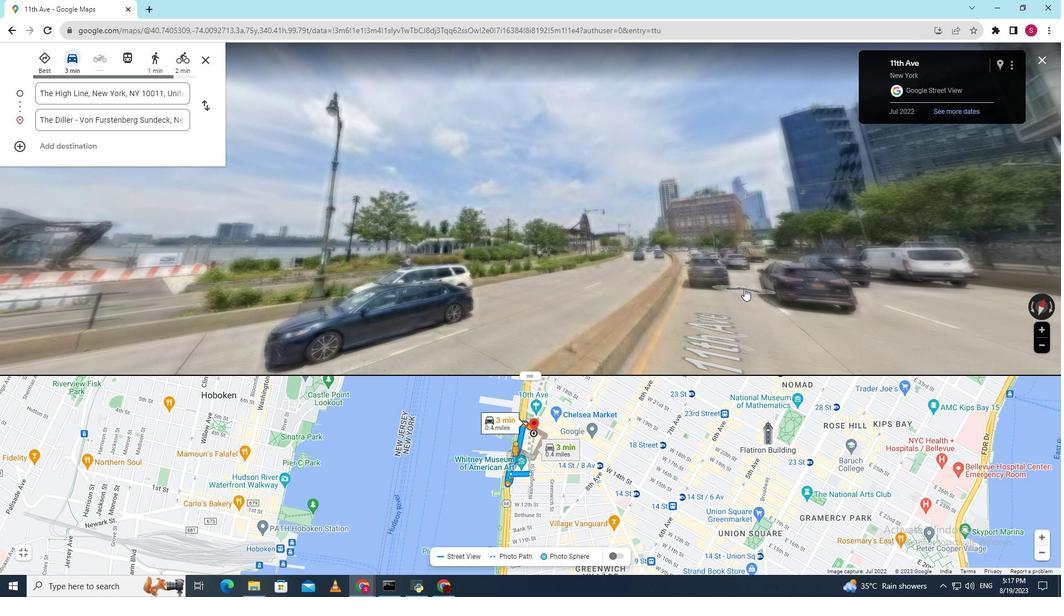 
Action: Mouse pressed left at (744, 288)
Screenshot: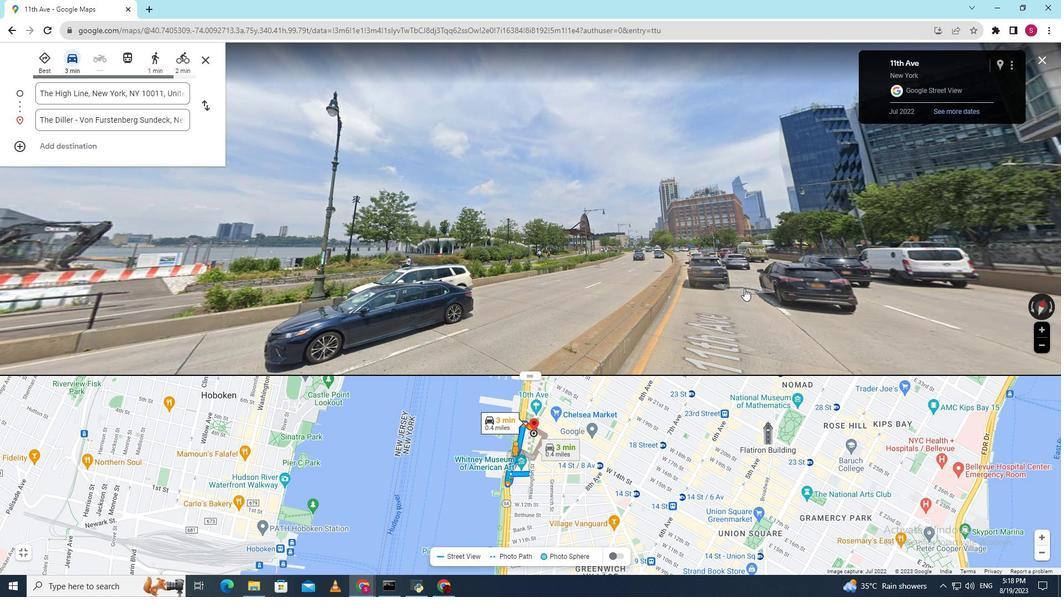 
Action: Mouse moved to (737, 284)
Screenshot: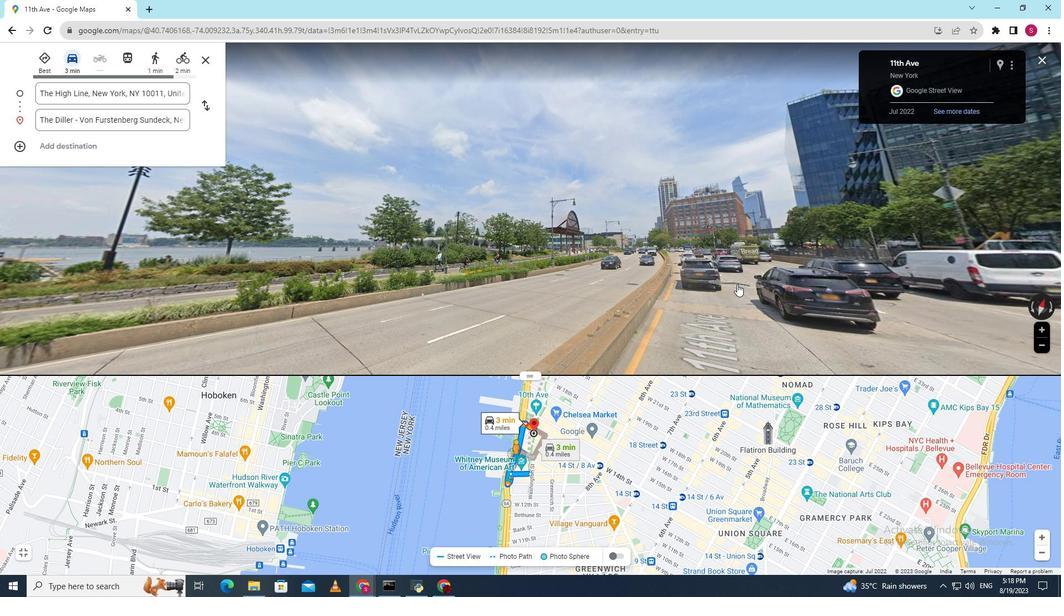 
Action: Mouse pressed left at (737, 284)
Screenshot: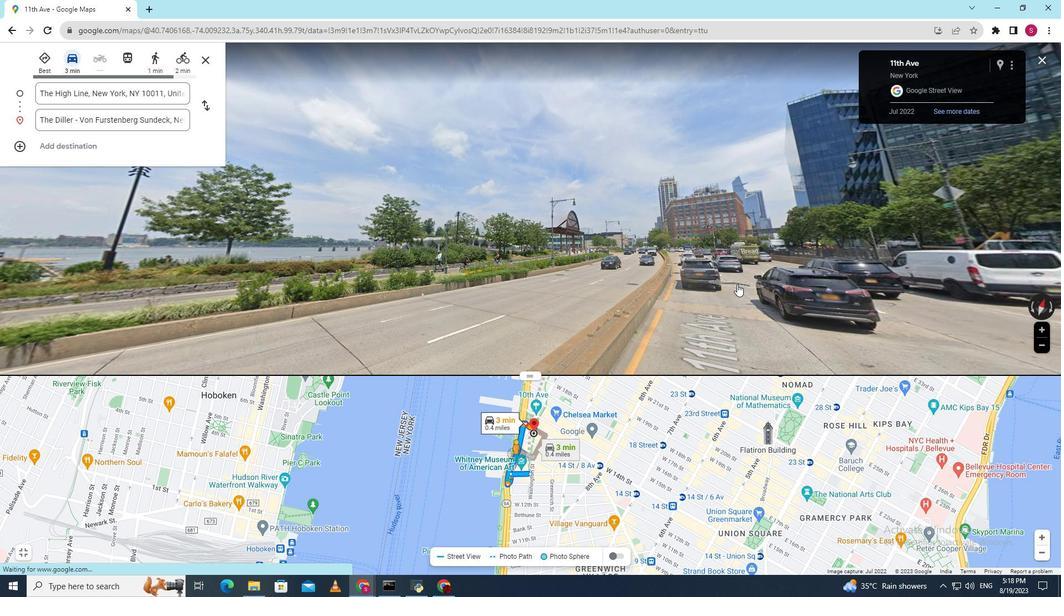 
Action: Mouse moved to (722, 289)
Screenshot: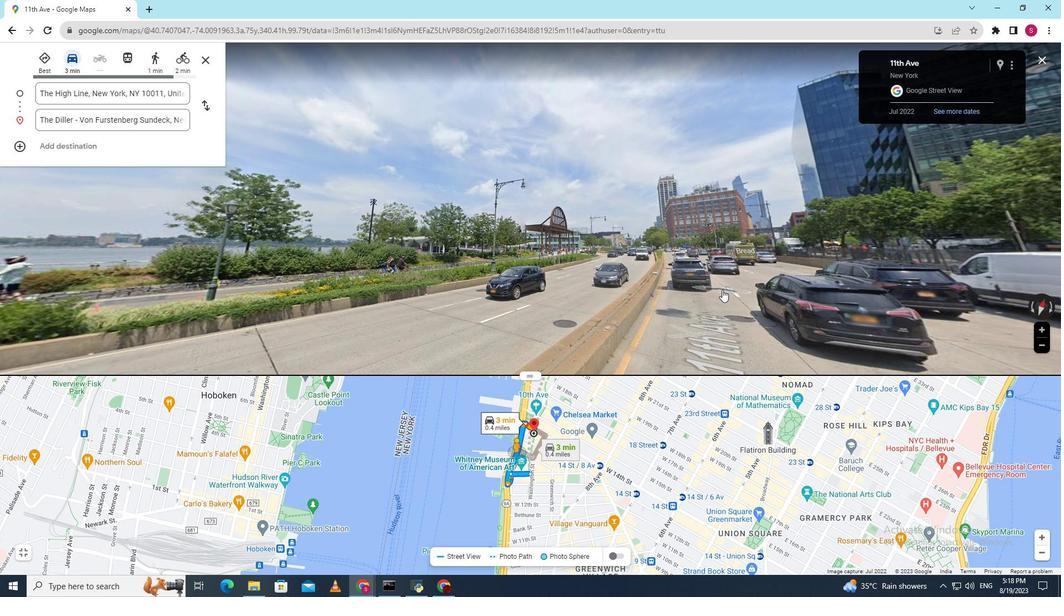 
Action: Mouse pressed left at (722, 289)
Screenshot: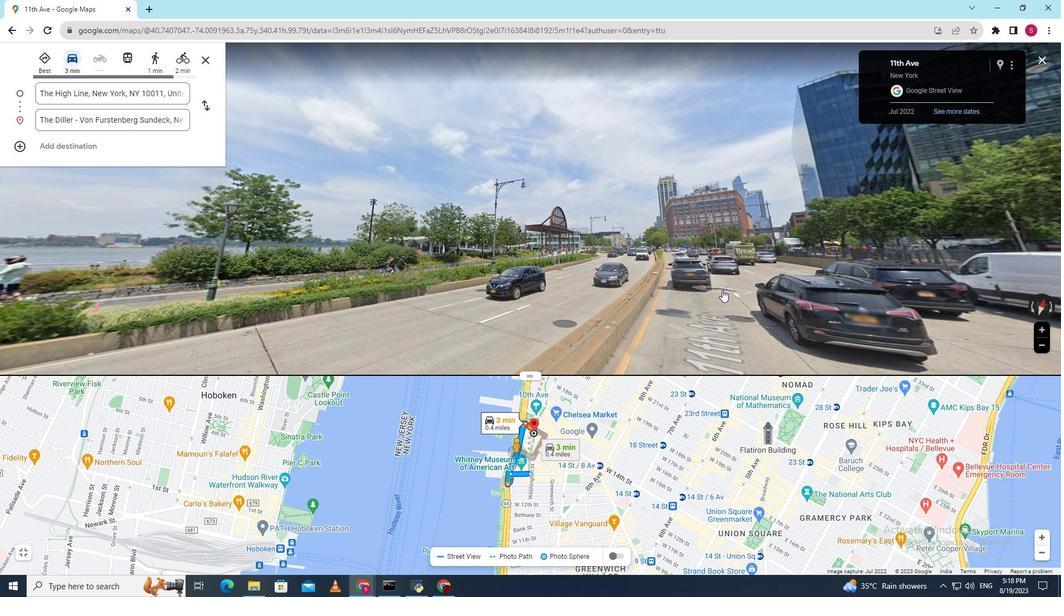 
Action: Mouse moved to (724, 284)
Screenshot: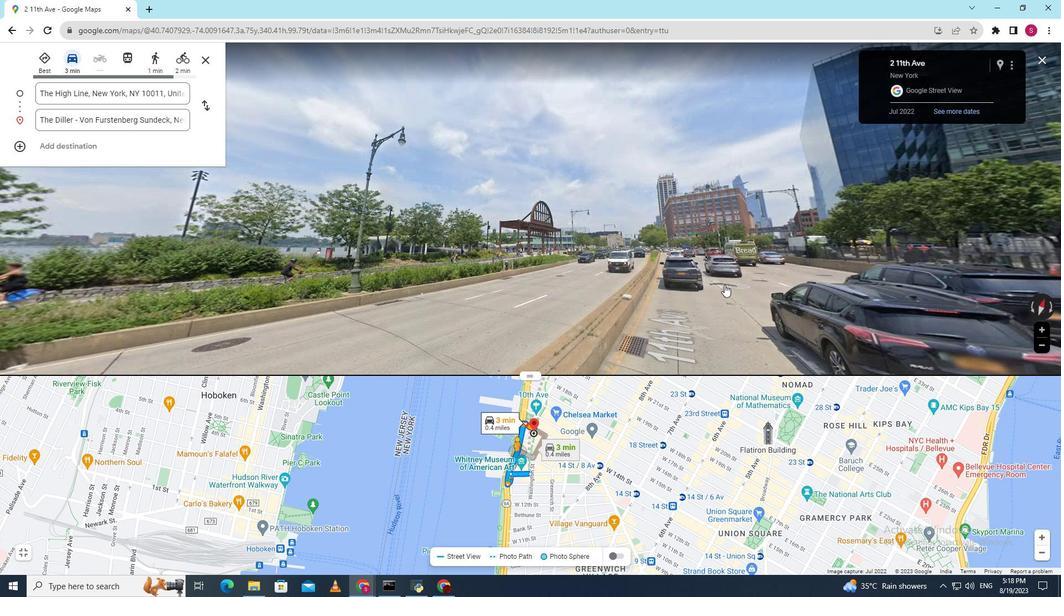 
Action: Mouse pressed left at (724, 284)
Screenshot: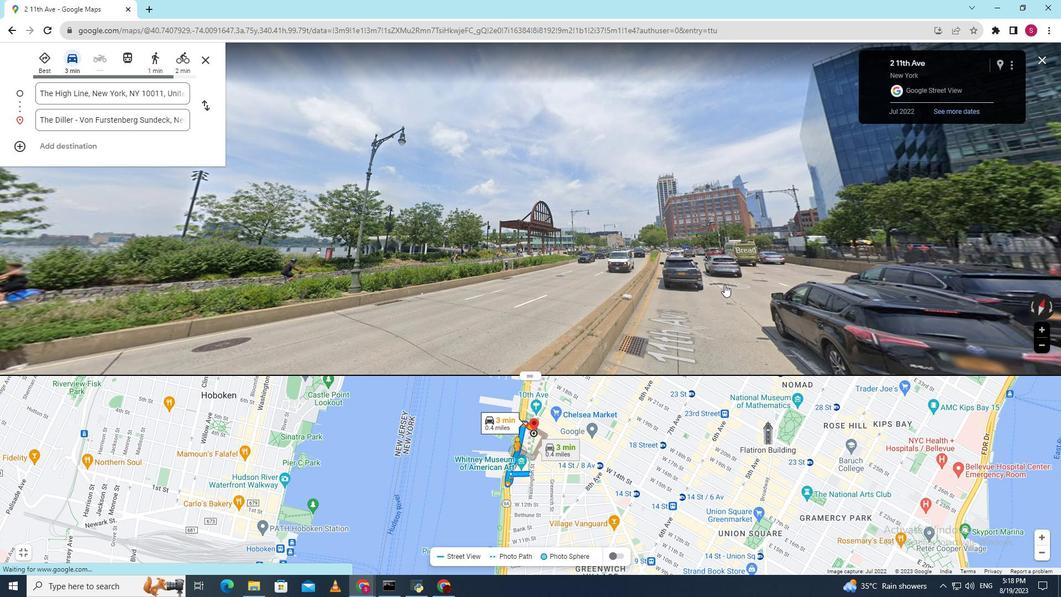 
Action: Mouse moved to (711, 285)
Screenshot: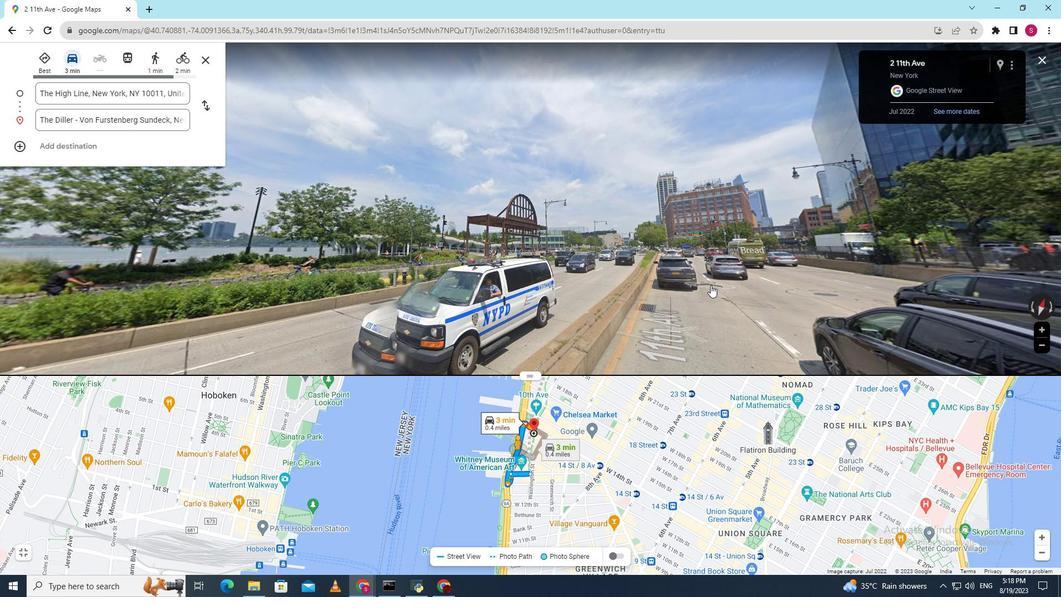 
Action: Mouse pressed left at (711, 285)
Screenshot: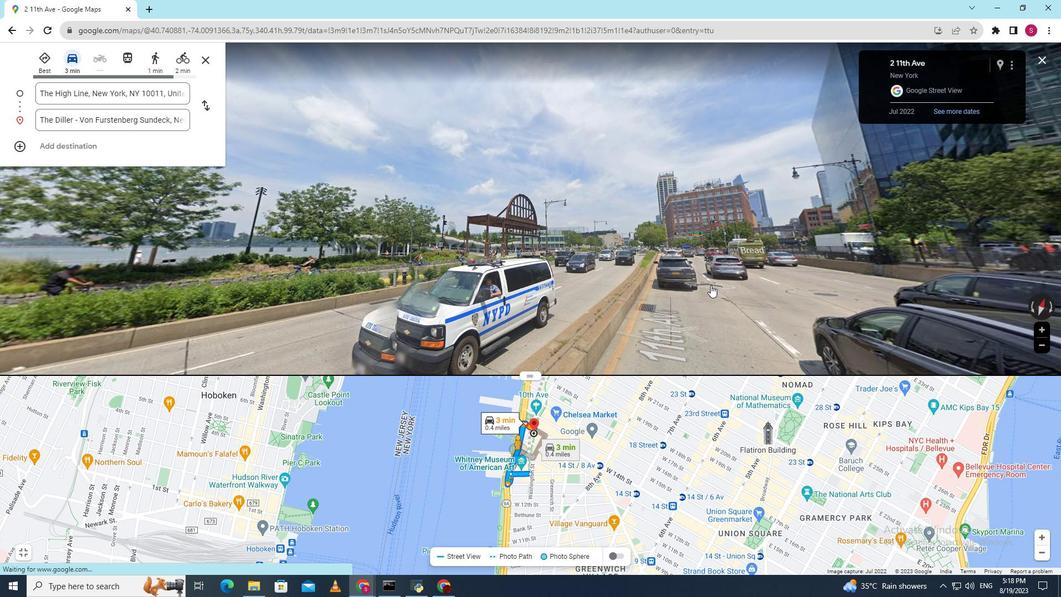 
Action: Mouse moved to (711, 283)
Screenshot: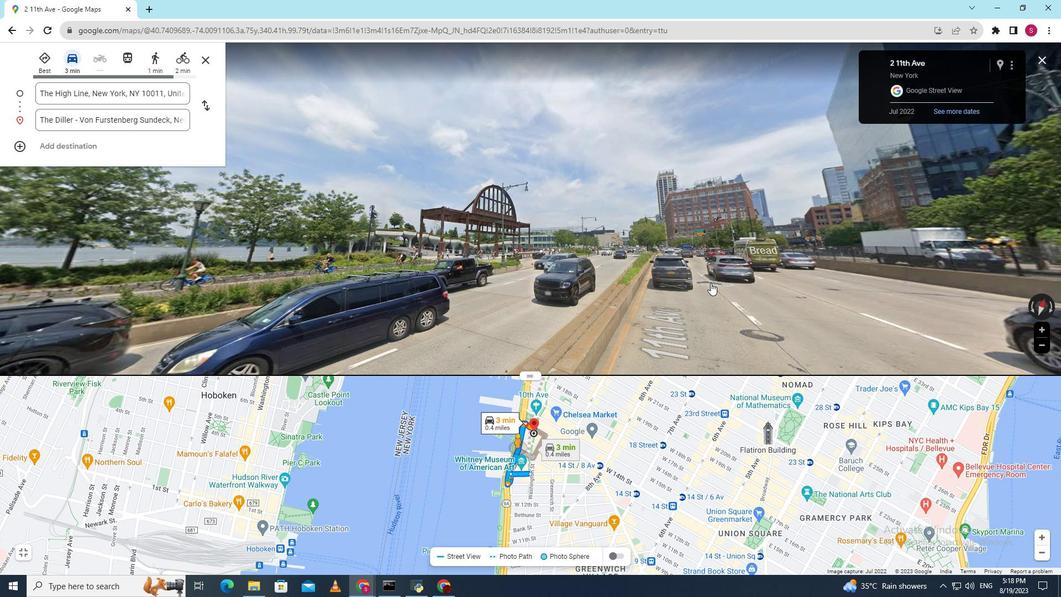 
Action: Mouse pressed left at (711, 283)
Screenshot: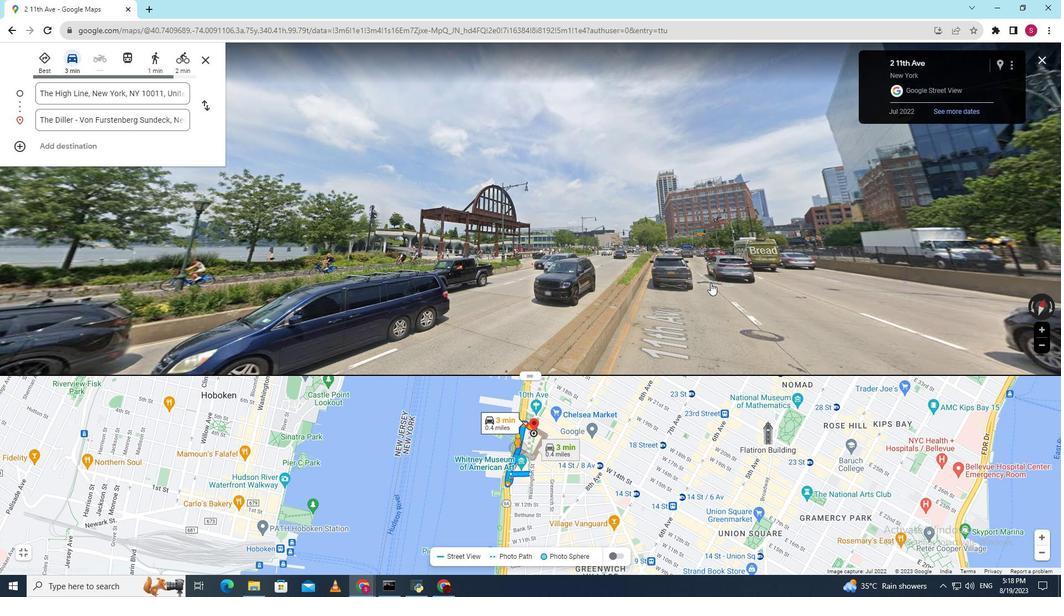 
Action: Mouse moved to (702, 278)
Screenshot: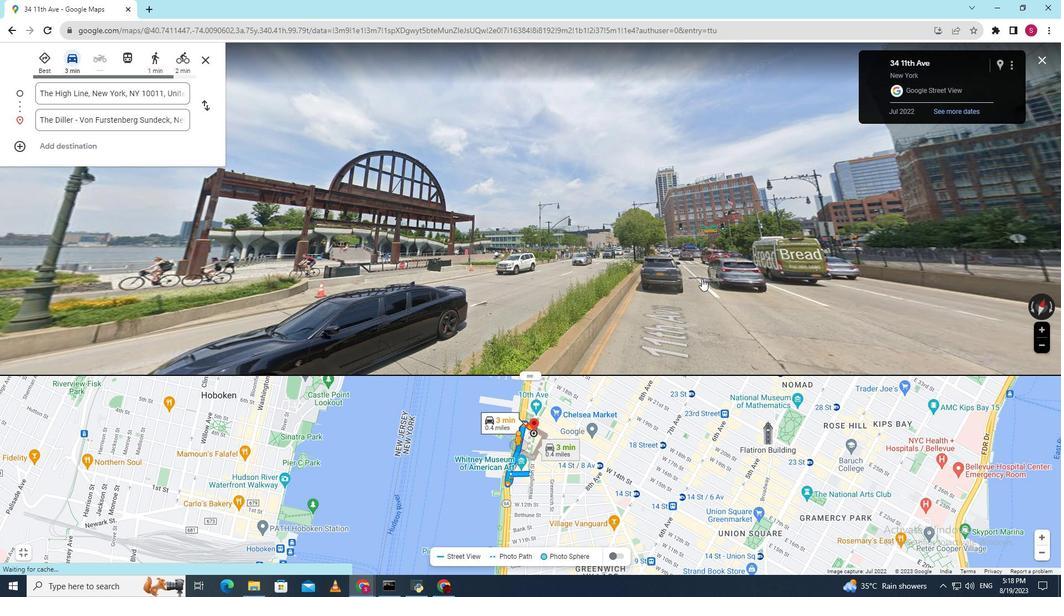
Action: Mouse pressed left at (702, 278)
Screenshot: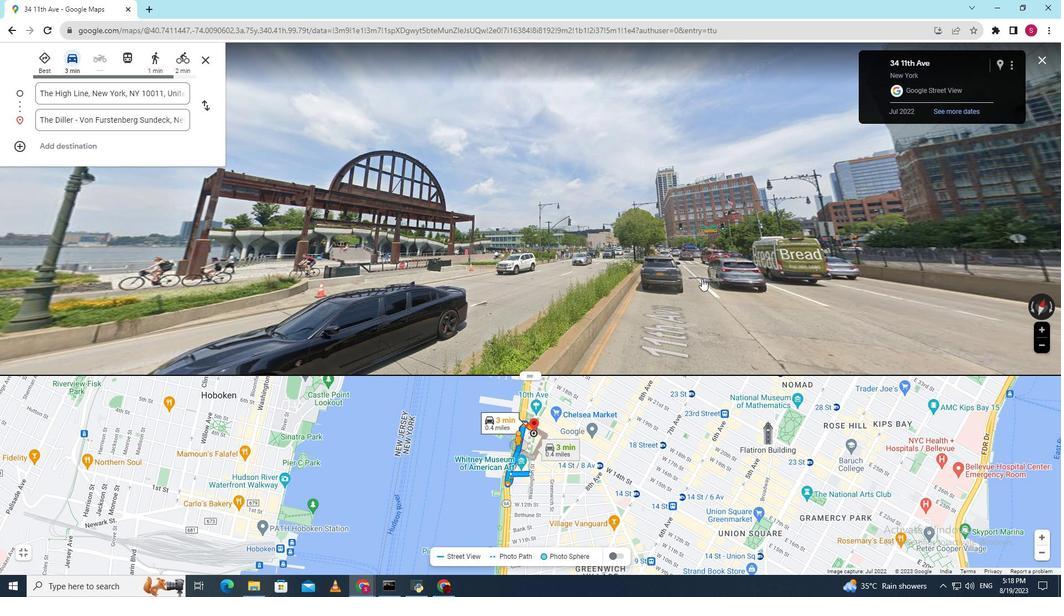
Action: Mouse moved to (700, 278)
Screenshot: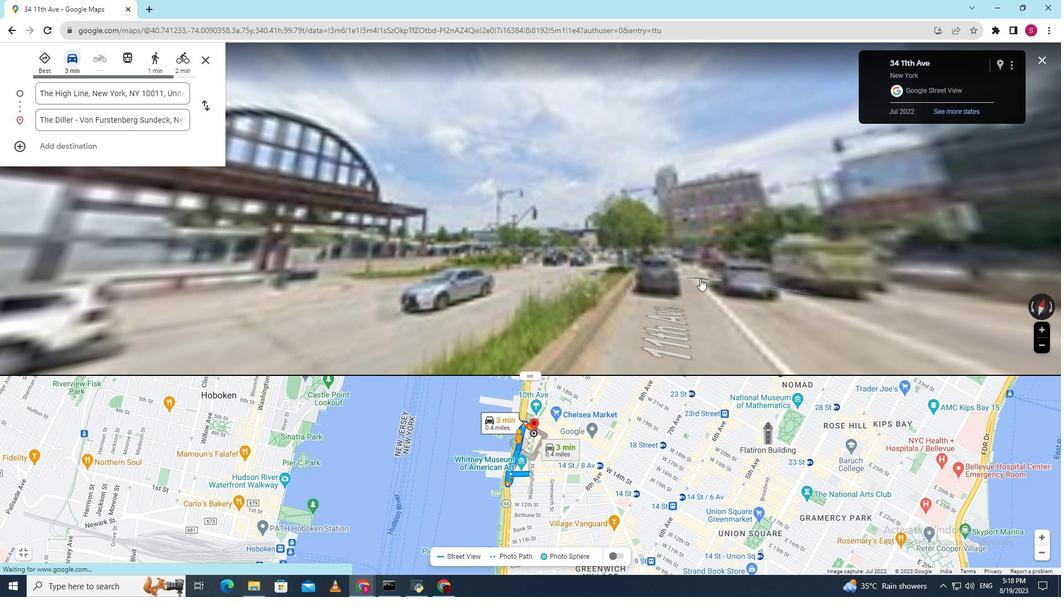 
Action: Mouse pressed left at (700, 278)
Screenshot: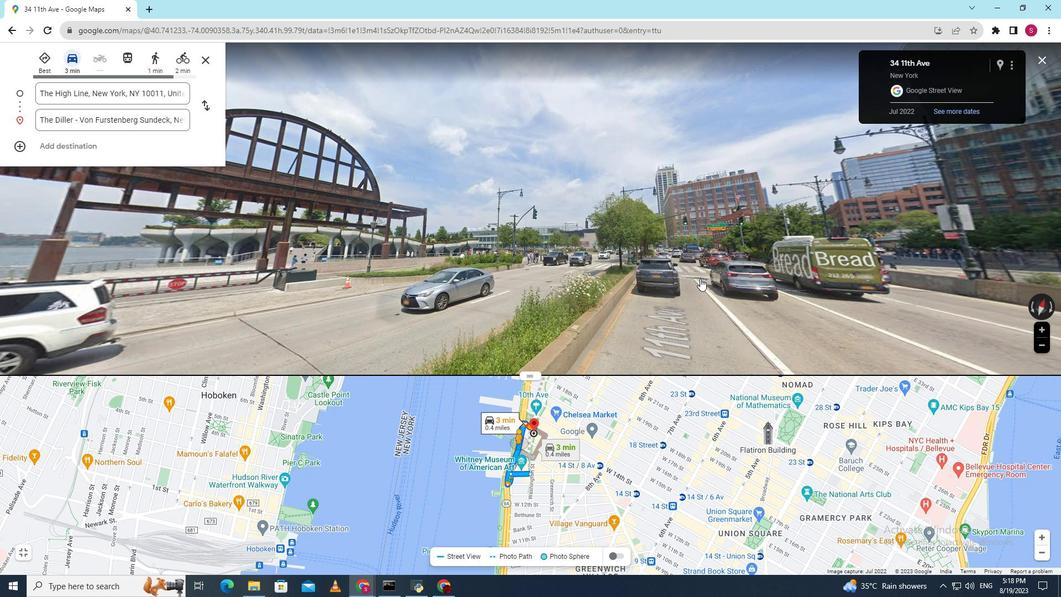 
Action: Mouse moved to (671, 263)
Screenshot: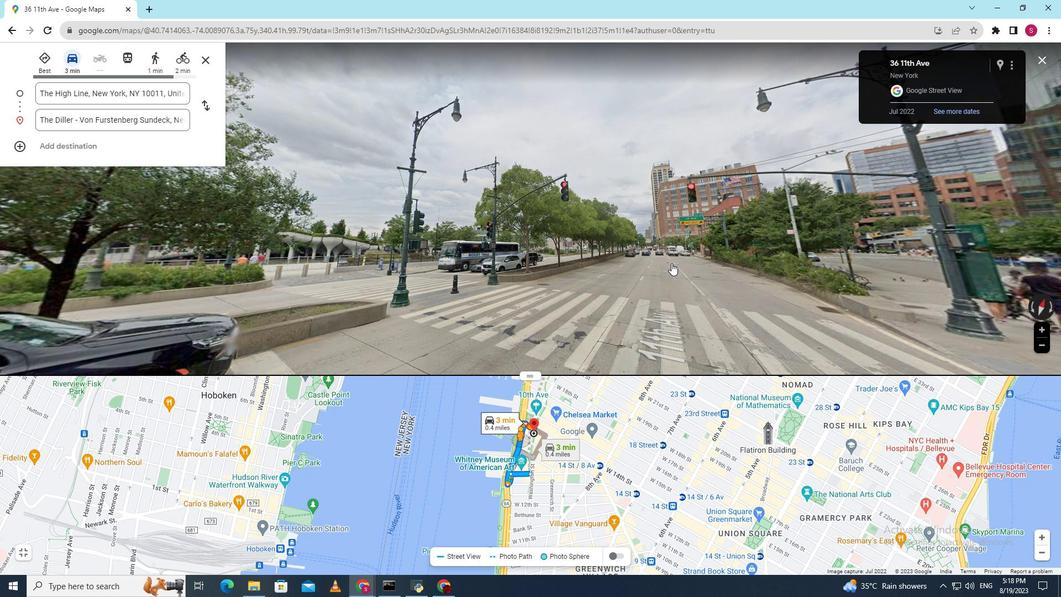 
Action: Mouse pressed left at (671, 263)
Screenshot: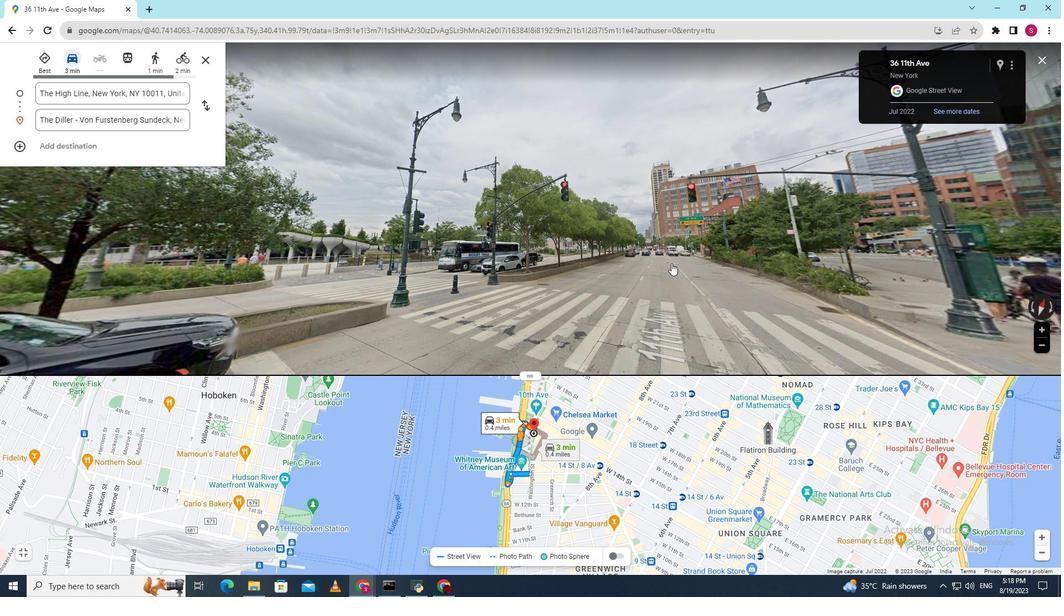 
Action: Mouse moved to (663, 260)
Screenshot: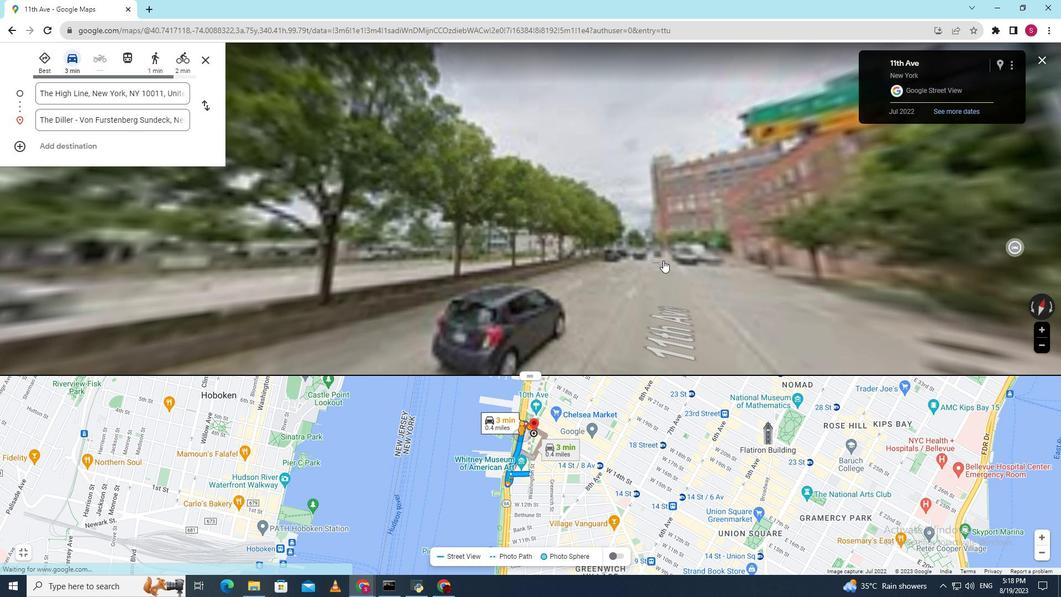 
Action: Mouse pressed left at (663, 260)
Screenshot: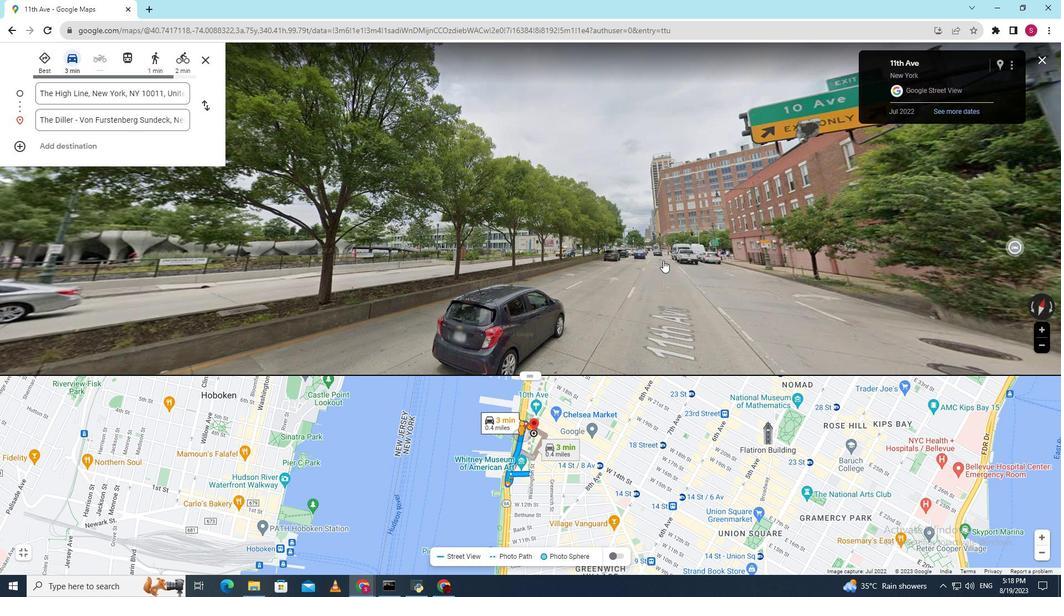 
Action: Mouse moved to (647, 267)
Screenshot: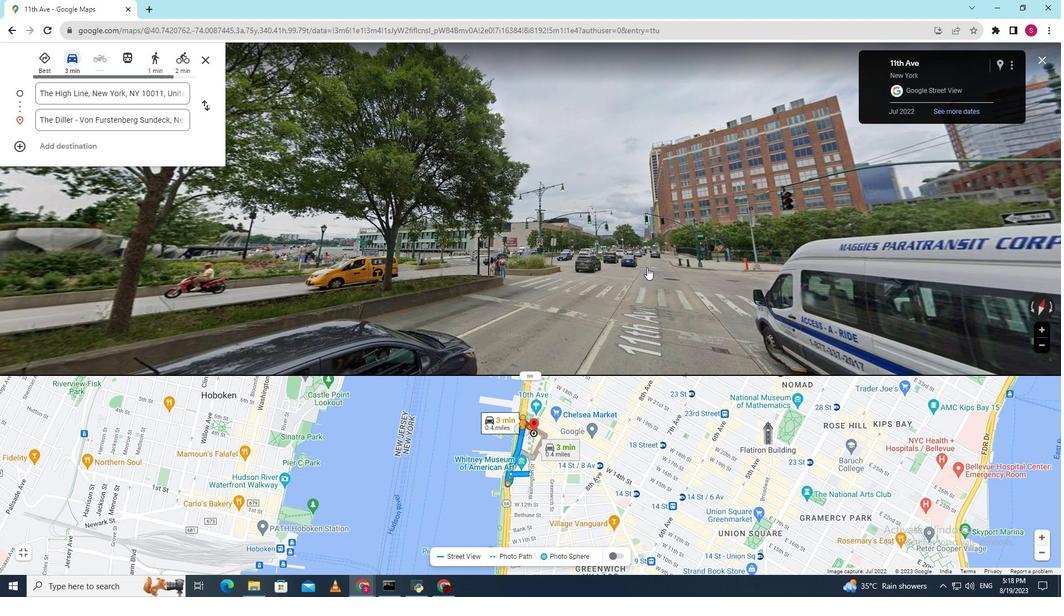 
Action: Mouse pressed left at (647, 267)
Screenshot: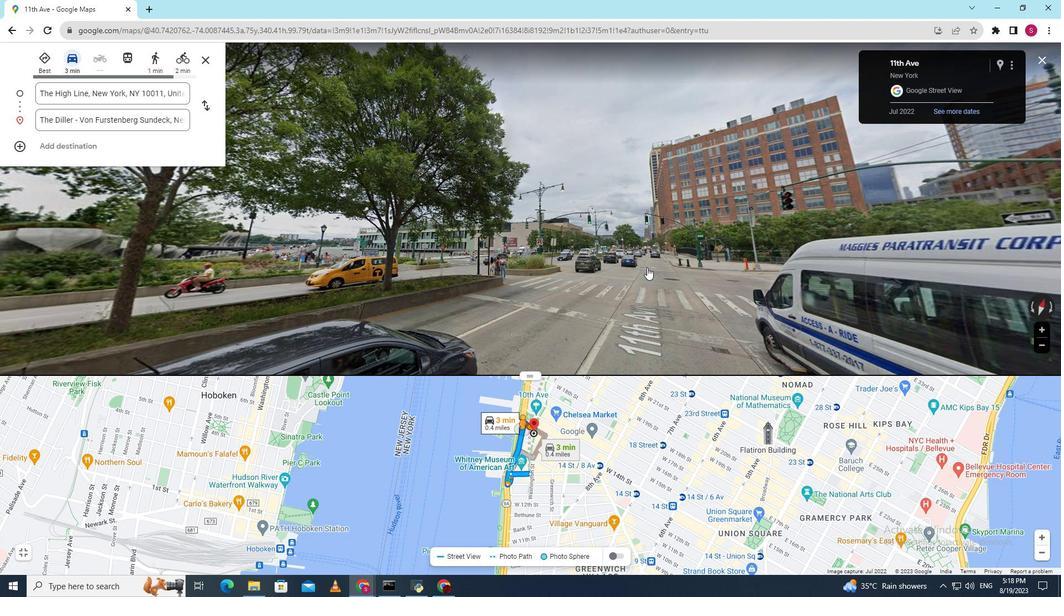 
Action: Mouse moved to (651, 320)
Screenshot: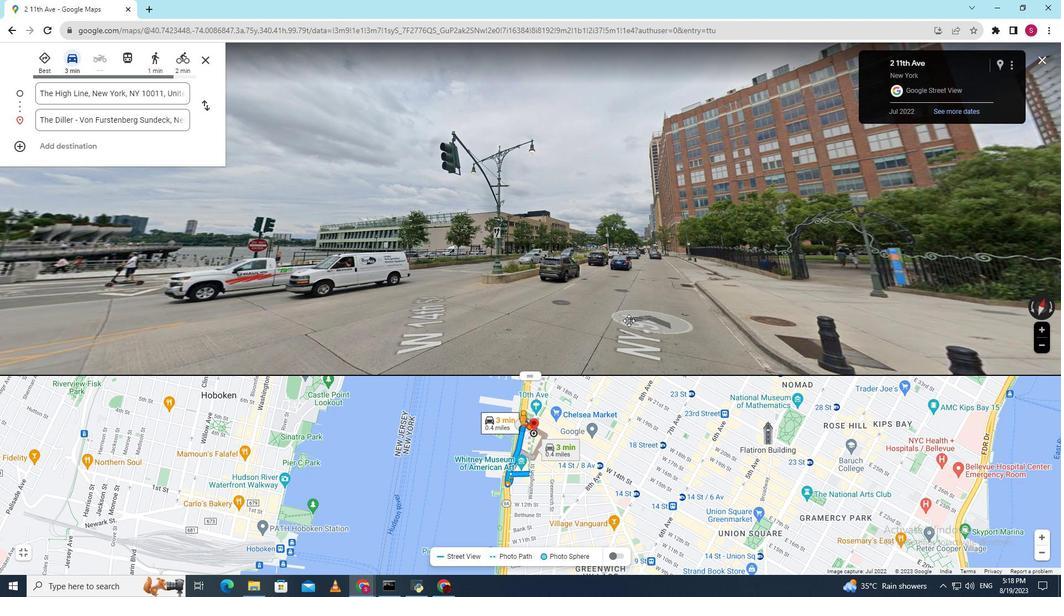 
Action: Mouse pressed left at (651, 320)
Screenshot: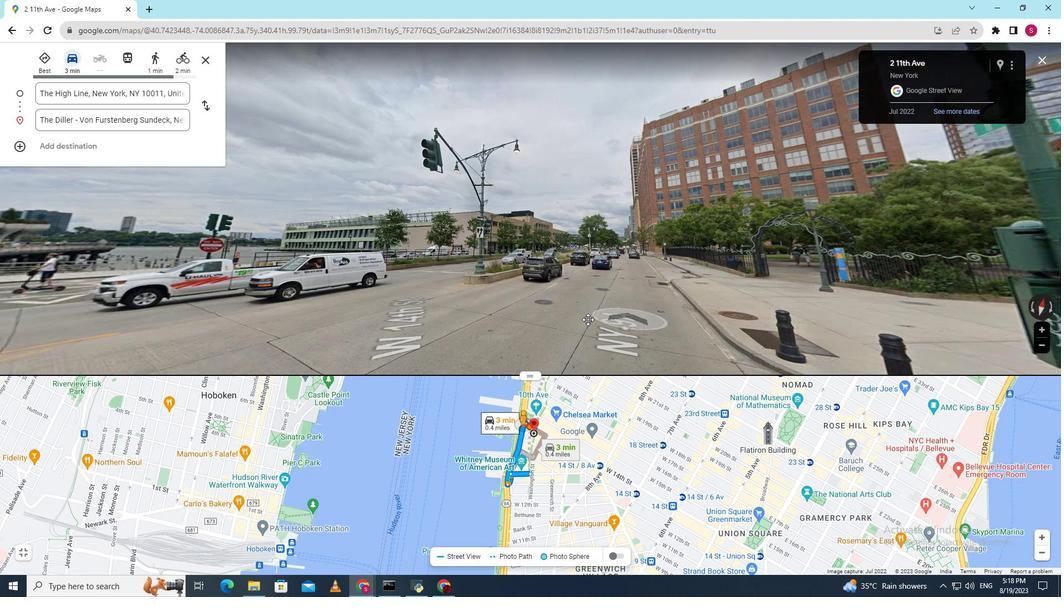 
Action: Mouse moved to (567, 311)
Screenshot: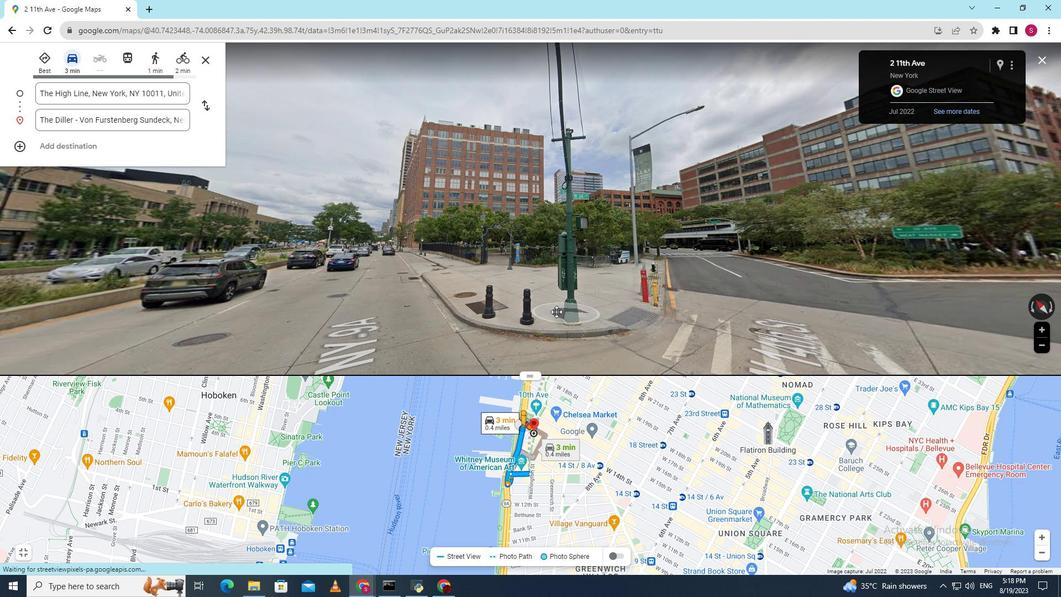 
Action: Mouse pressed left at (567, 311)
Screenshot: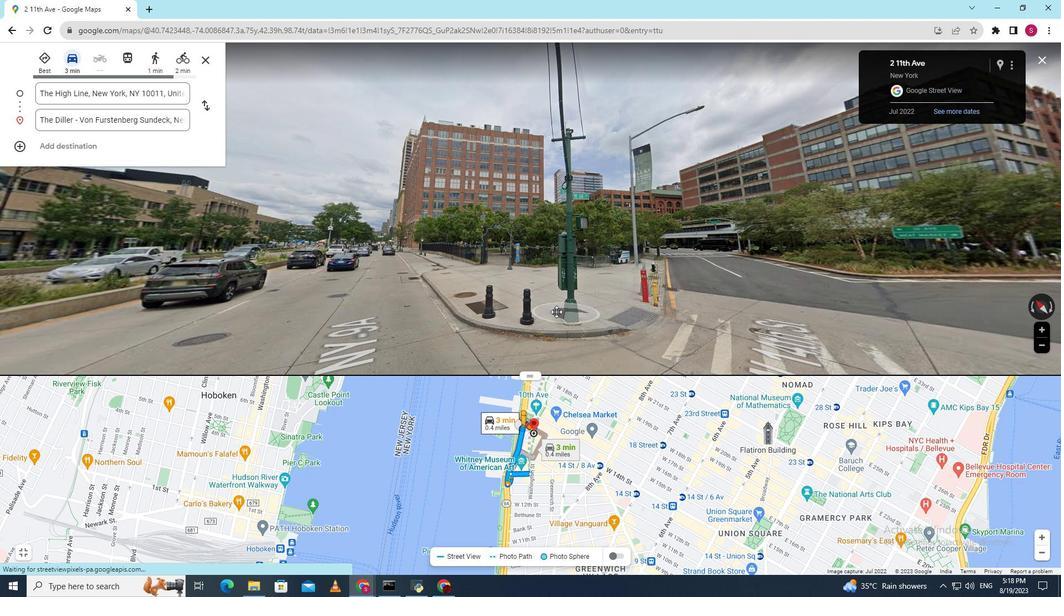 
Action: Mouse moved to (627, 260)
Screenshot: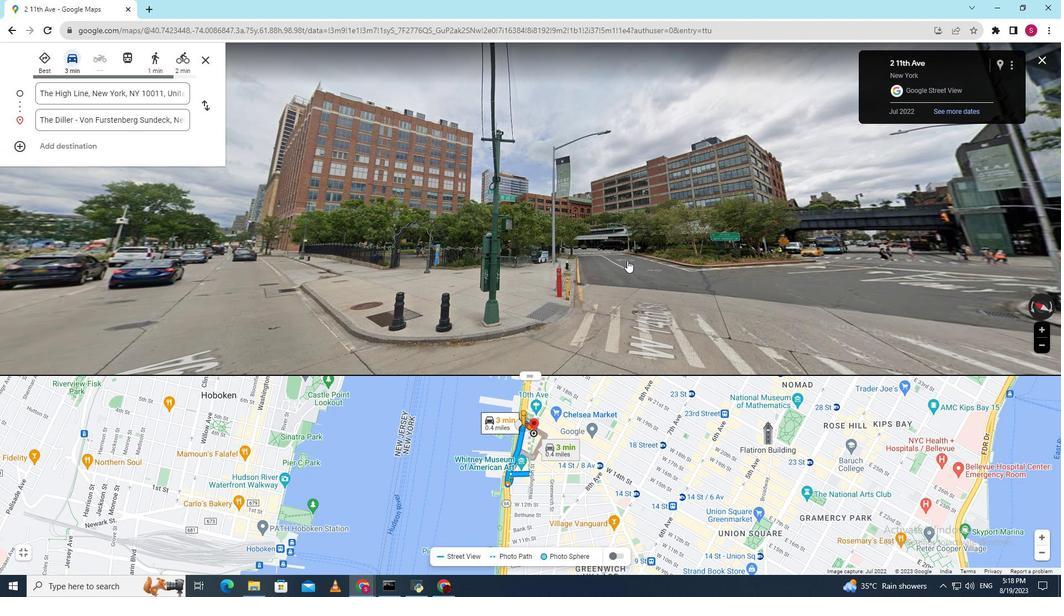 
Action: Mouse pressed left at (627, 260)
Screenshot: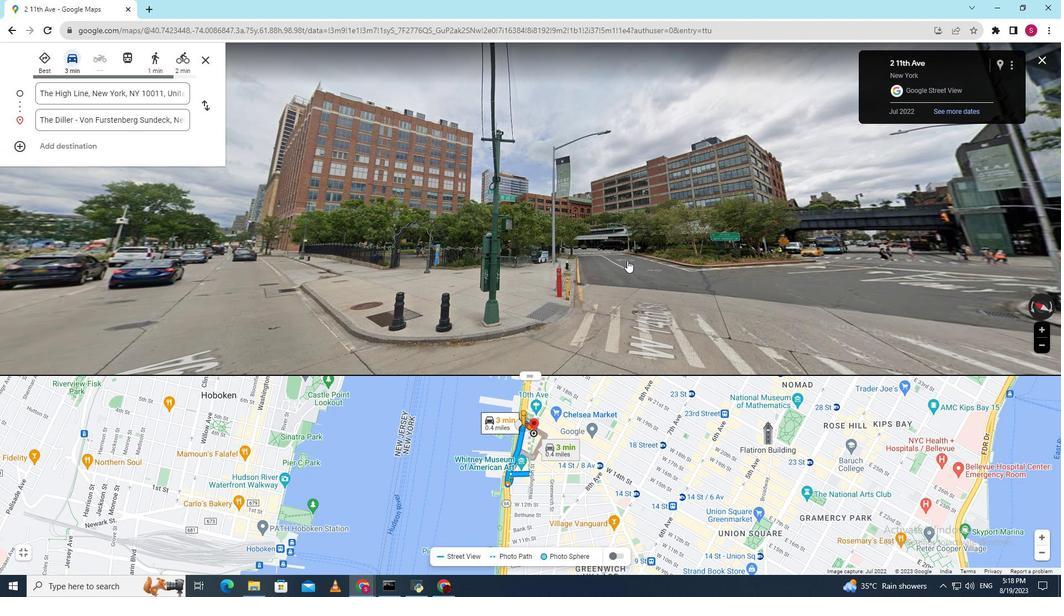 
Action: Mouse moved to (587, 264)
Screenshot: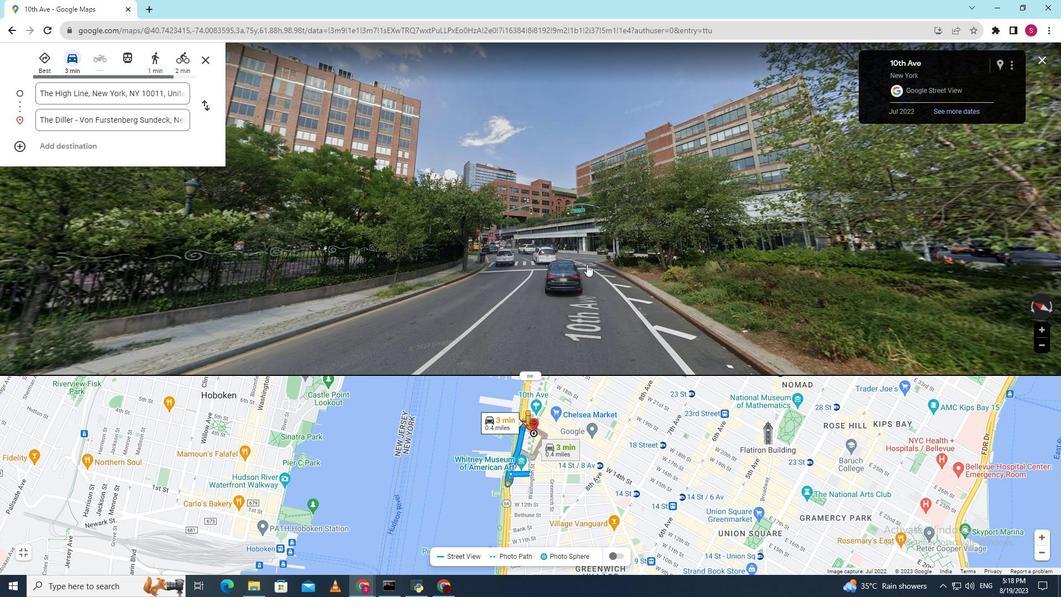 
Action: Mouse pressed left at (587, 264)
Screenshot: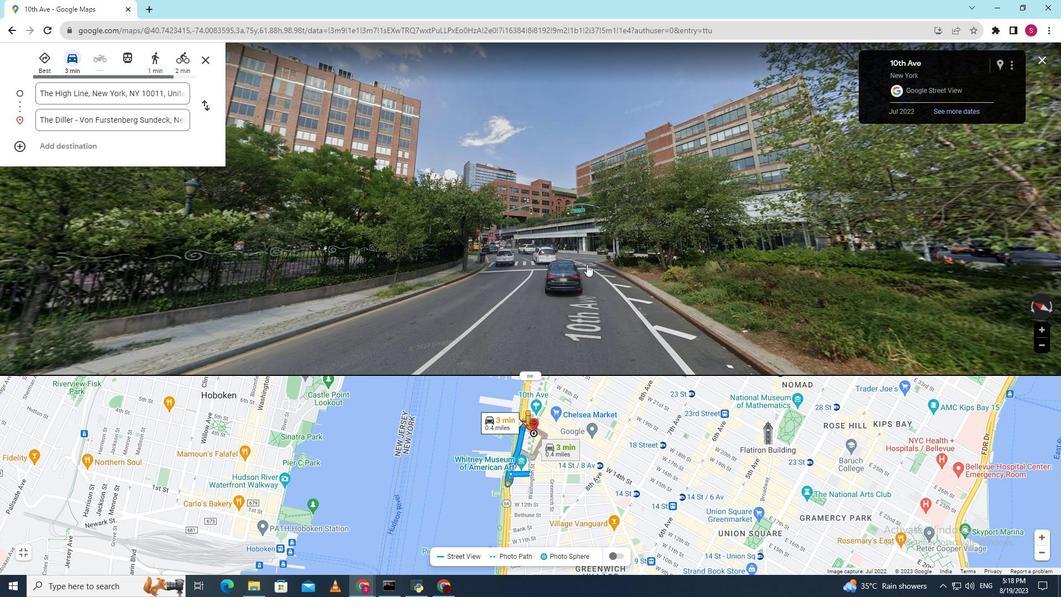 
Action: Mouse moved to (594, 273)
Screenshot: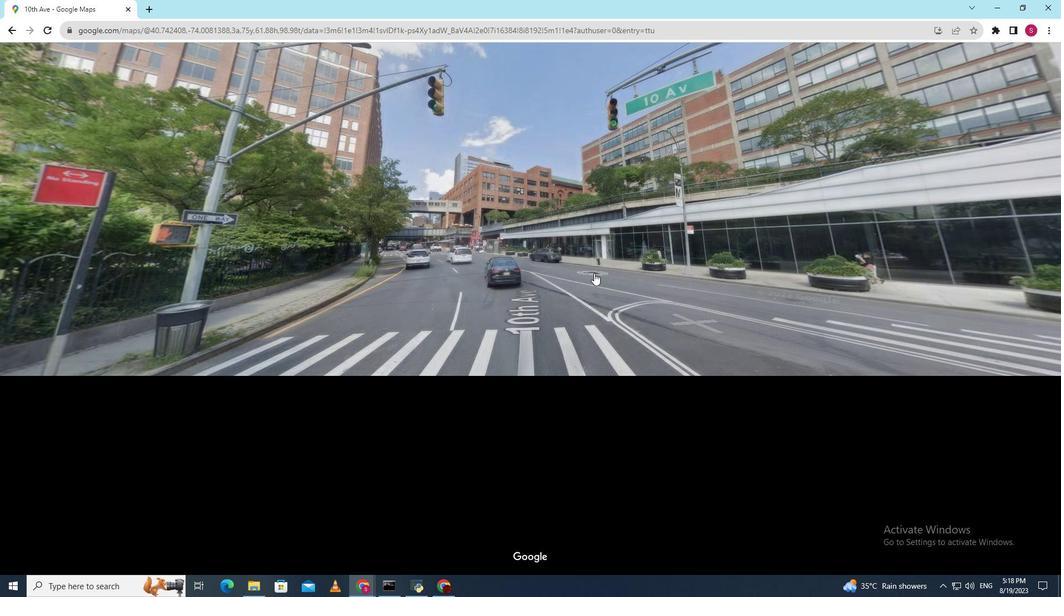 
Action: Mouse pressed left at (594, 273)
Screenshot: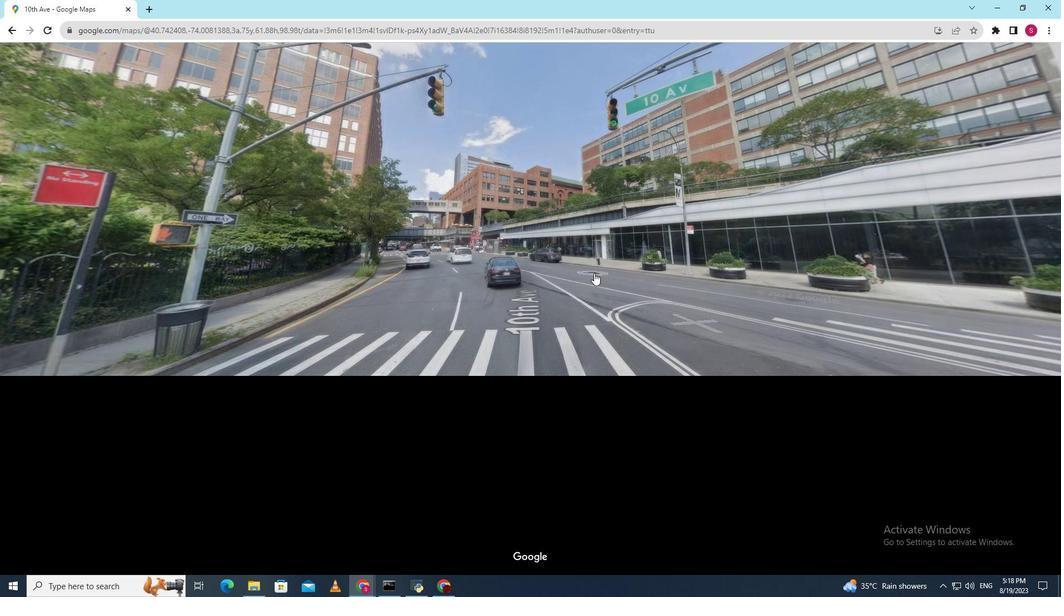 
Action: Mouse moved to (558, 321)
Screenshot: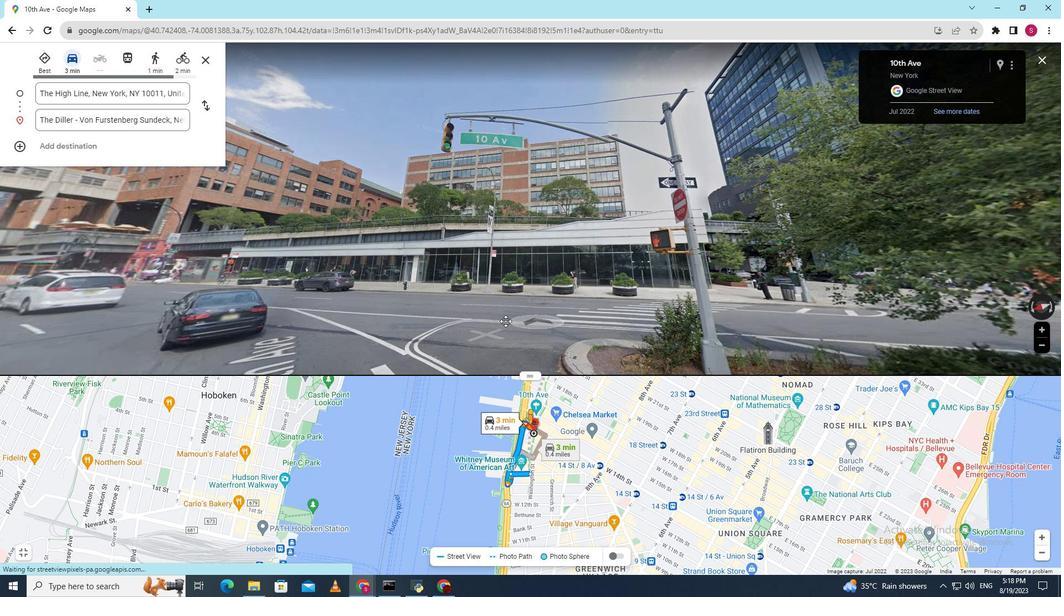 
Action: Mouse pressed left at (558, 321)
Screenshot: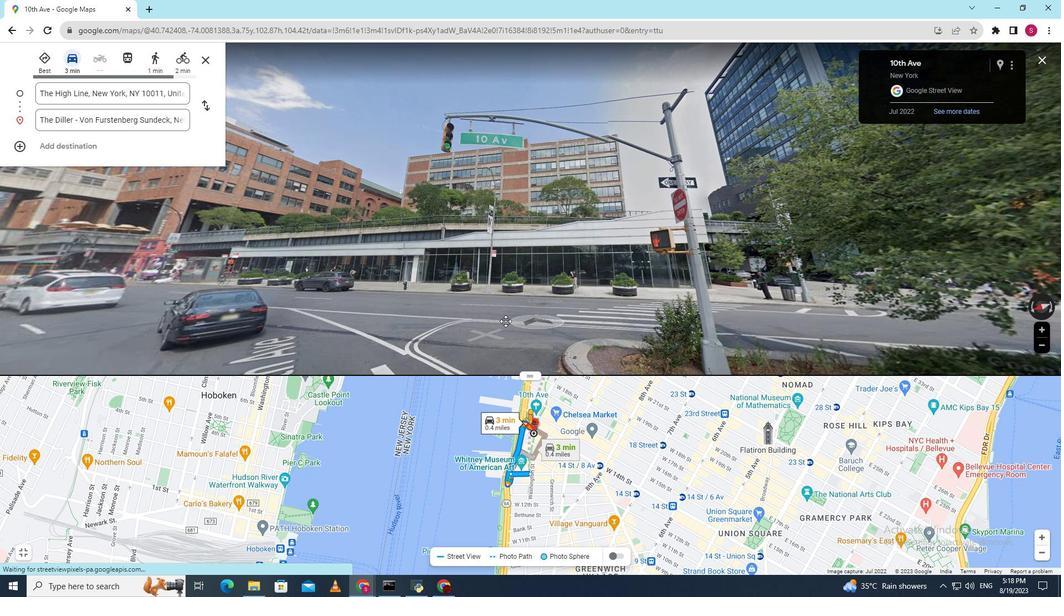
Action: Mouse moved to (581, 306)
Screenshot: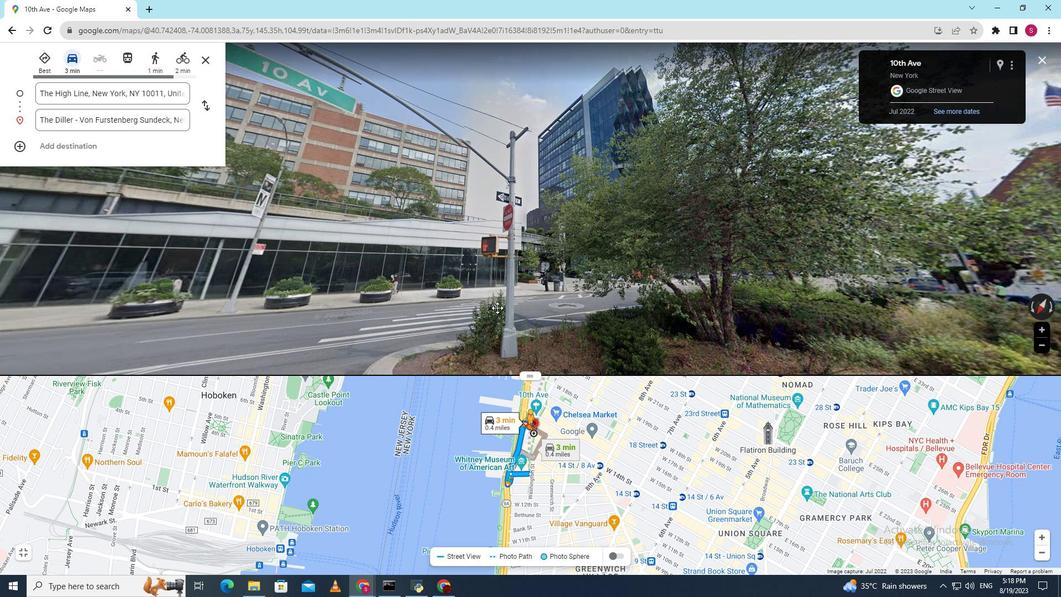 
Action: Mouse pressed left at (585, 306)
Screenshot: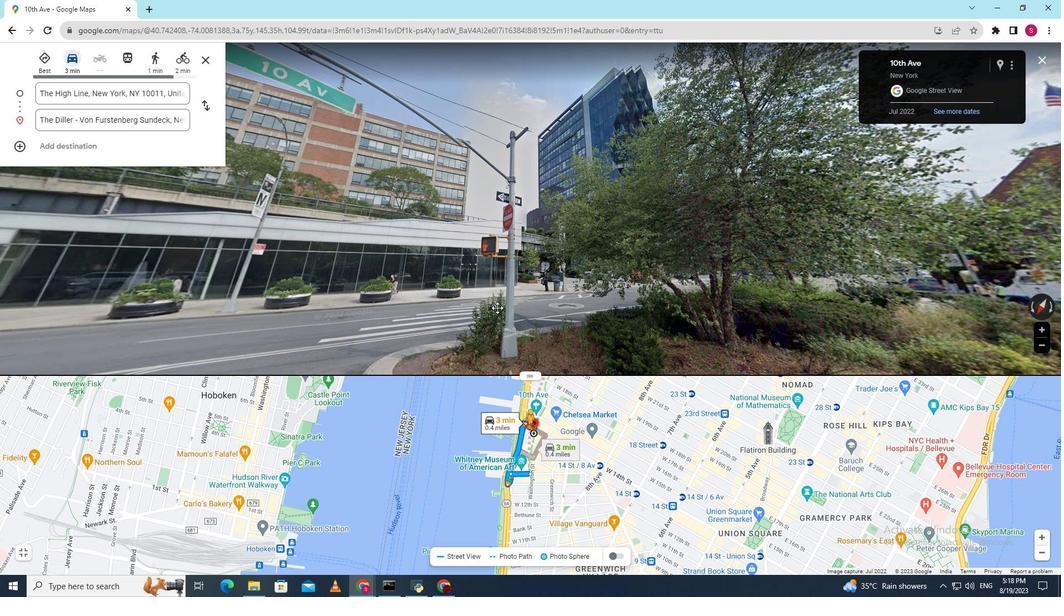 
Action: Mouse moved to (714, 337)
Screenshot: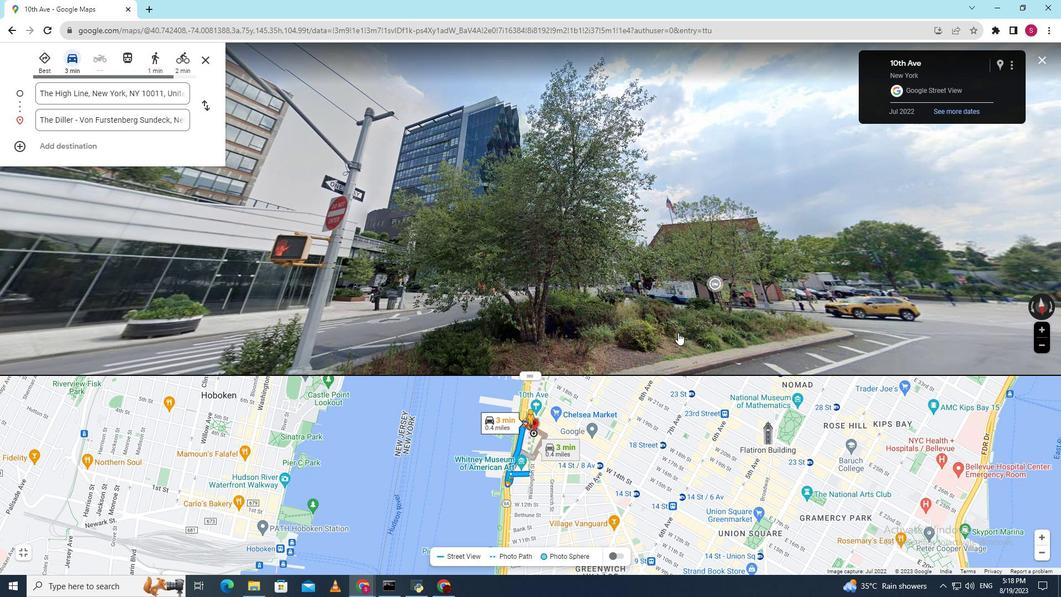 
Action: Mouse pressed left at (714, 337)
Screenshot: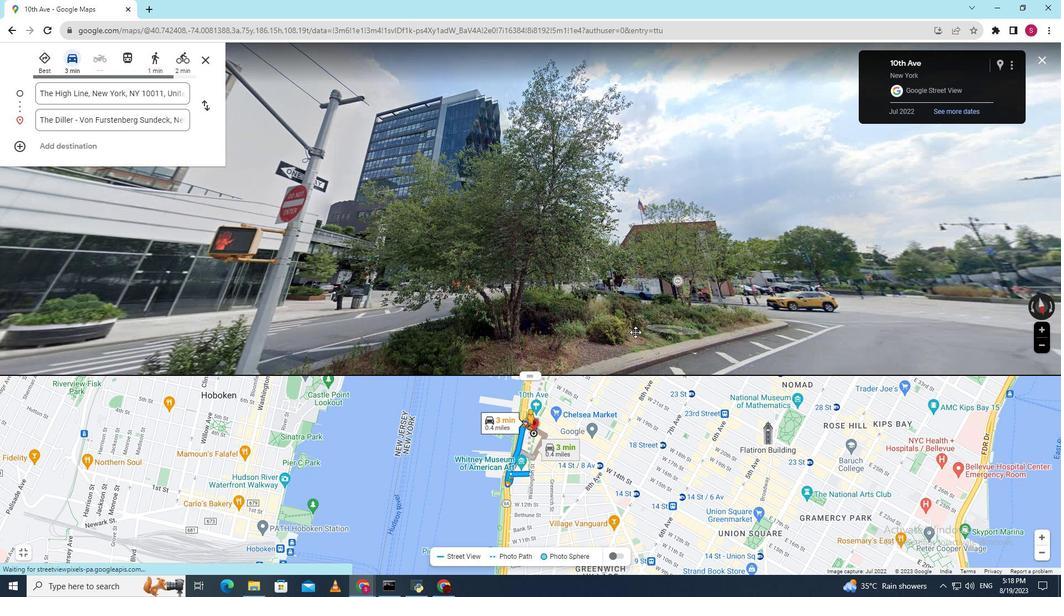 
Action: Mouse moved to (753, 312)
Screenshot: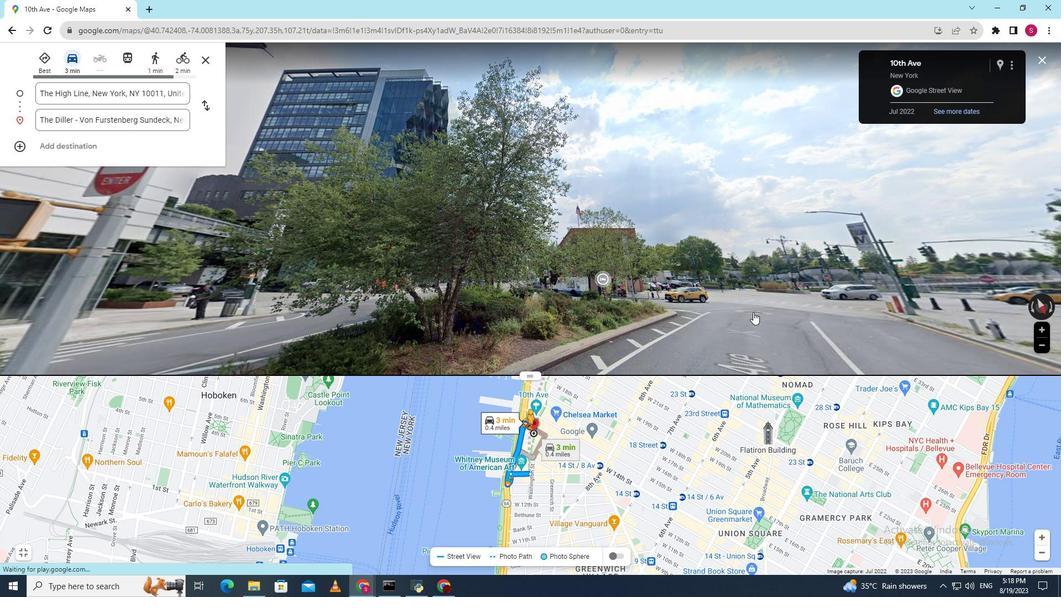
Action: Mouse pressed left at (753, 312)
Screenshot: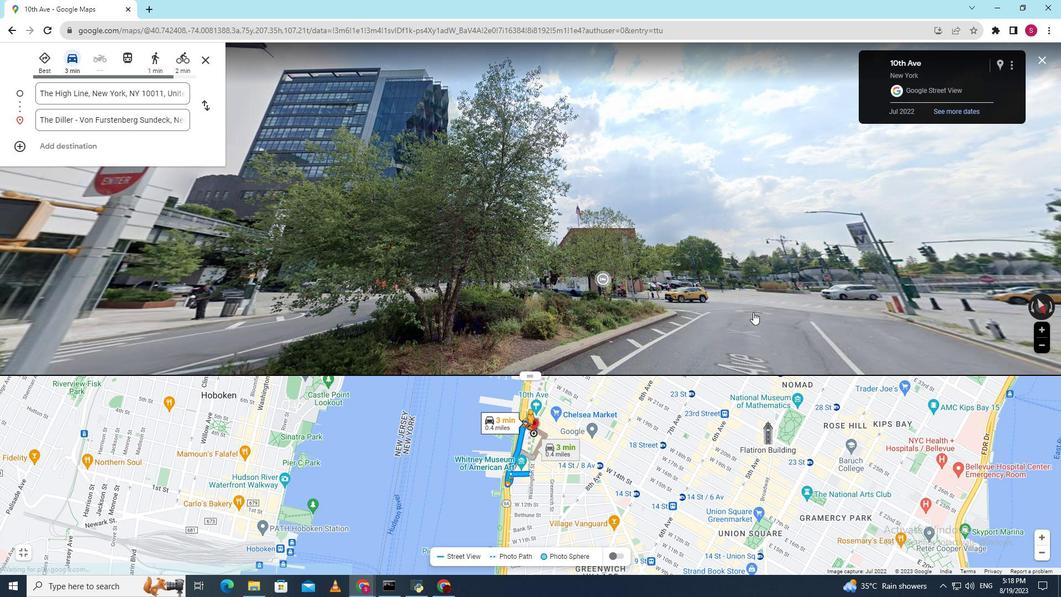 
Action: Mouse moved to (536, 442)
Screenshot: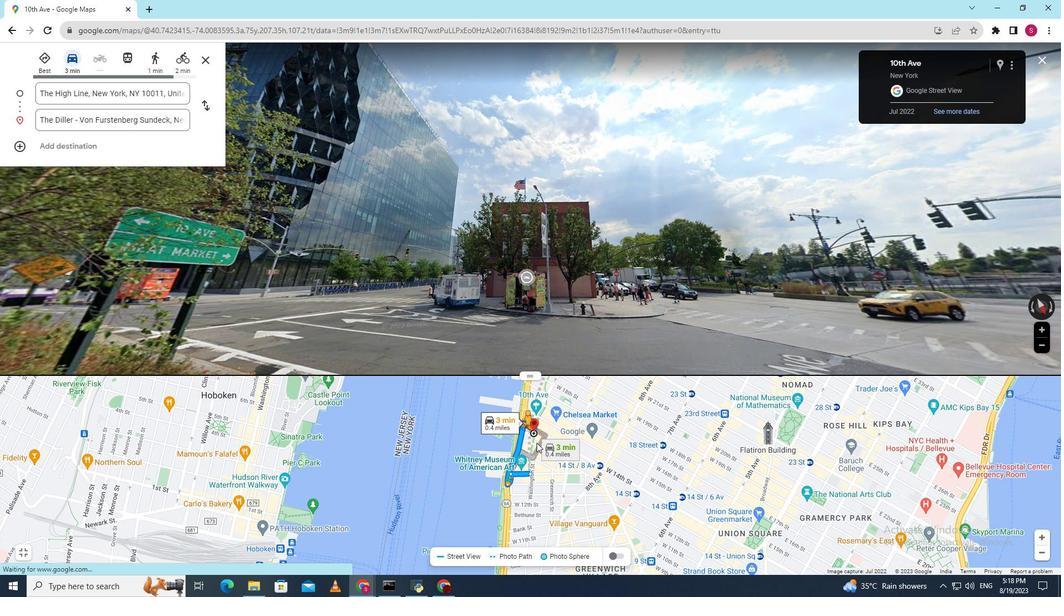 
Action: Mouse scrolled (536, 443) with delta (0, 0)
Screenshot: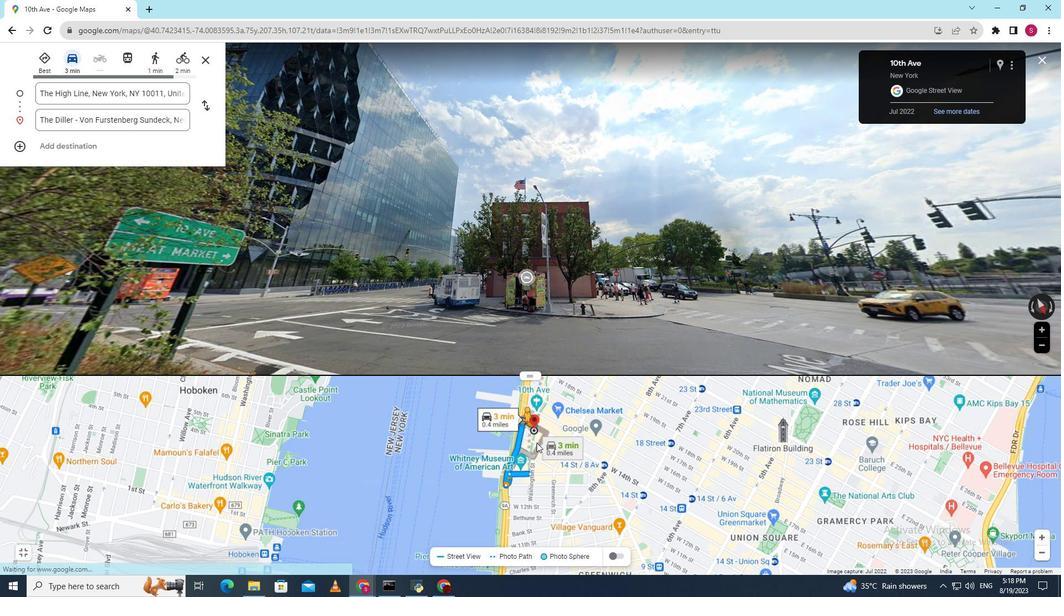 
Action: Mouse moved to (529, 420)
Screenshot: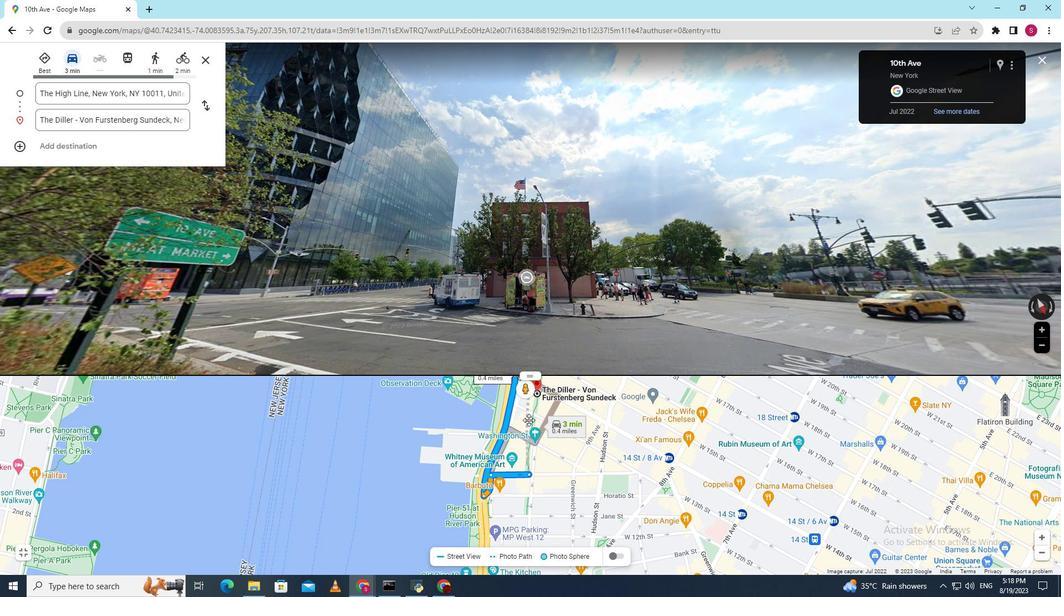 
Action: Mouse pressed left at (529, 420)
Screenshot: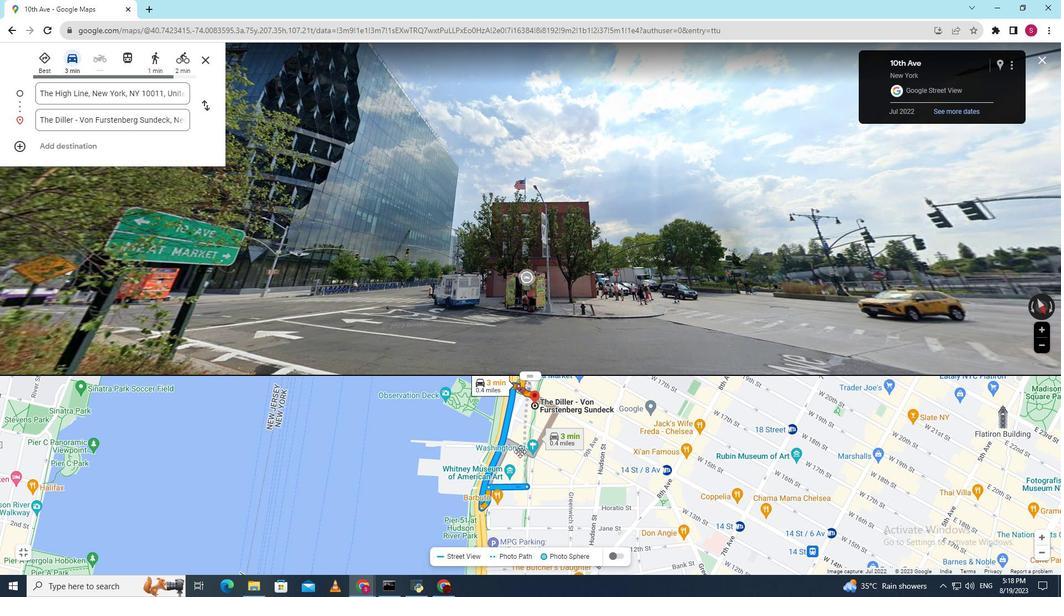 
Action: Mouse moved to (424, 298)
Screenshot: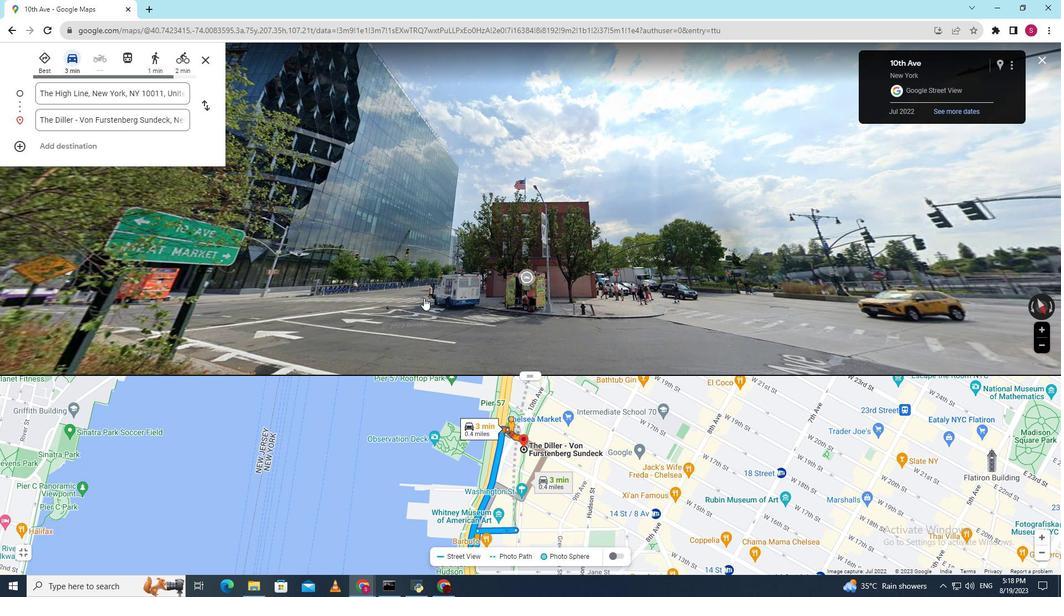 
Action: Mouse pressed left at (424, 298)
Screenshot: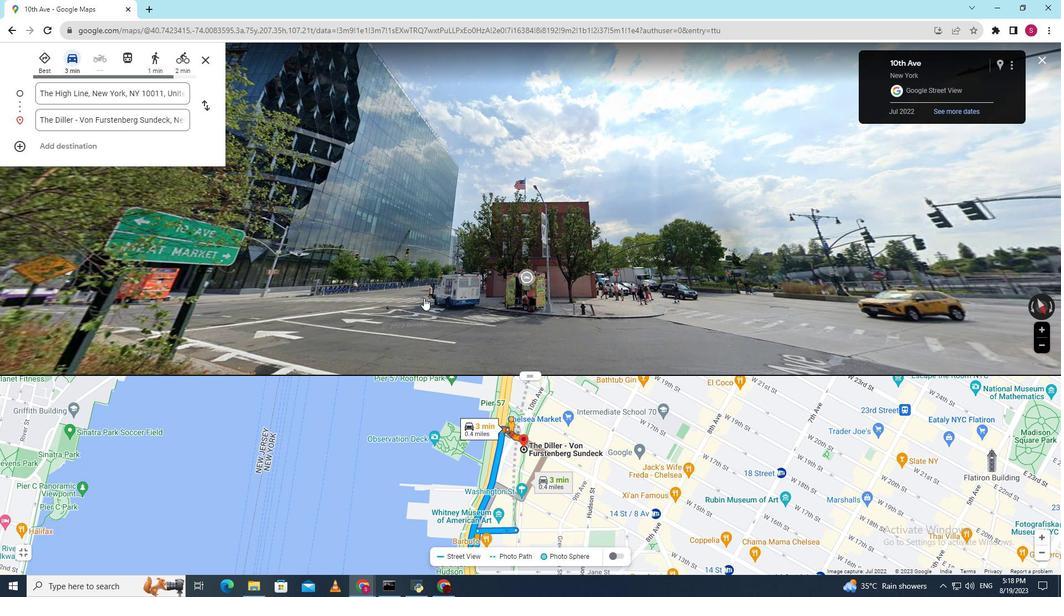 
Action: Mouse moved to (449, 313)
Screenshot: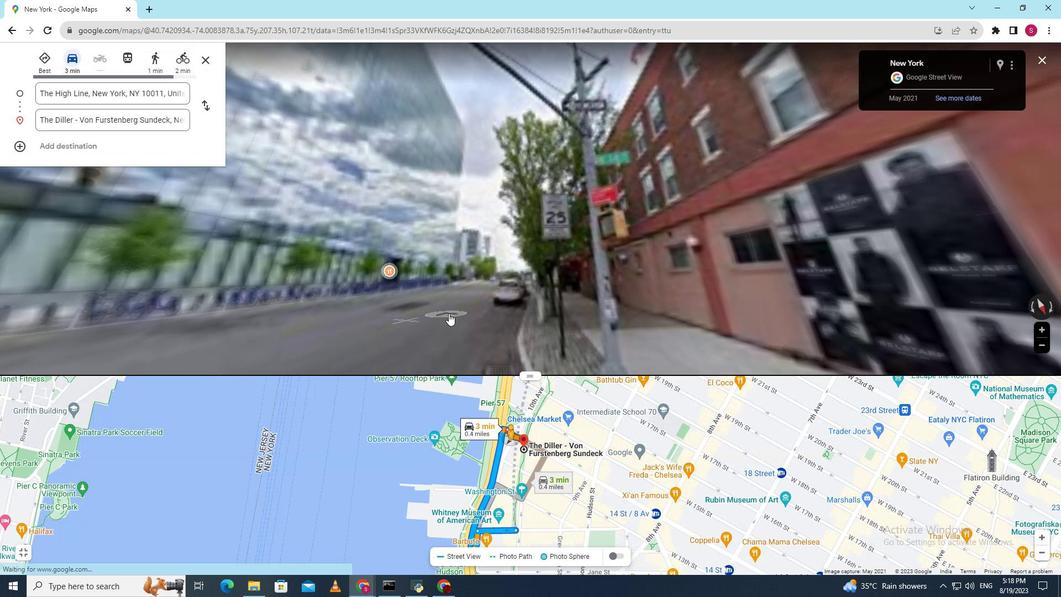 
Action: Mouse pressed left at (449, 313)
Screenshot: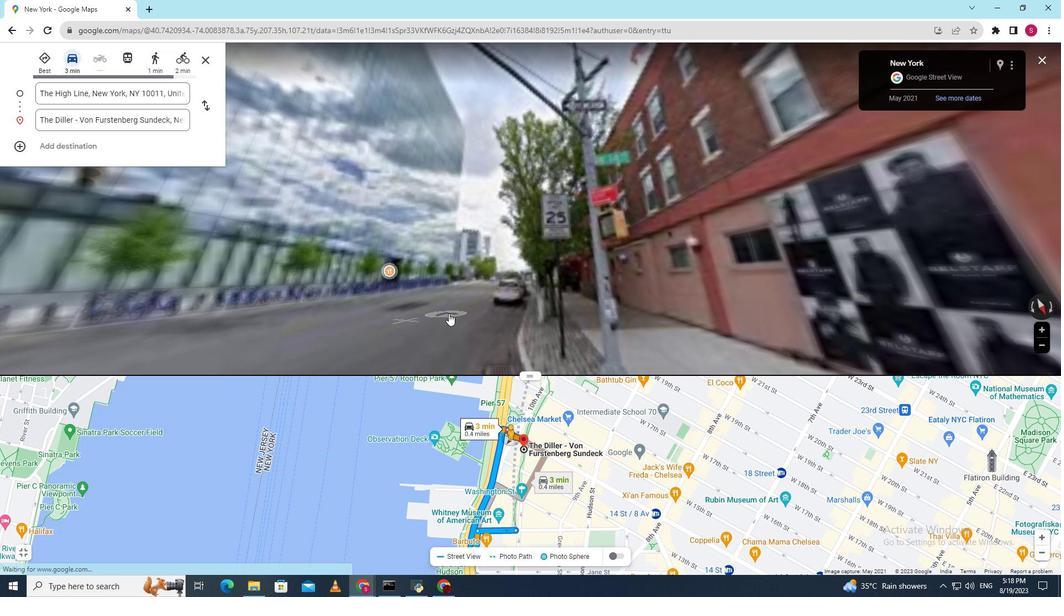 
Action: Mouse moved to (445, 328)
Screenshot: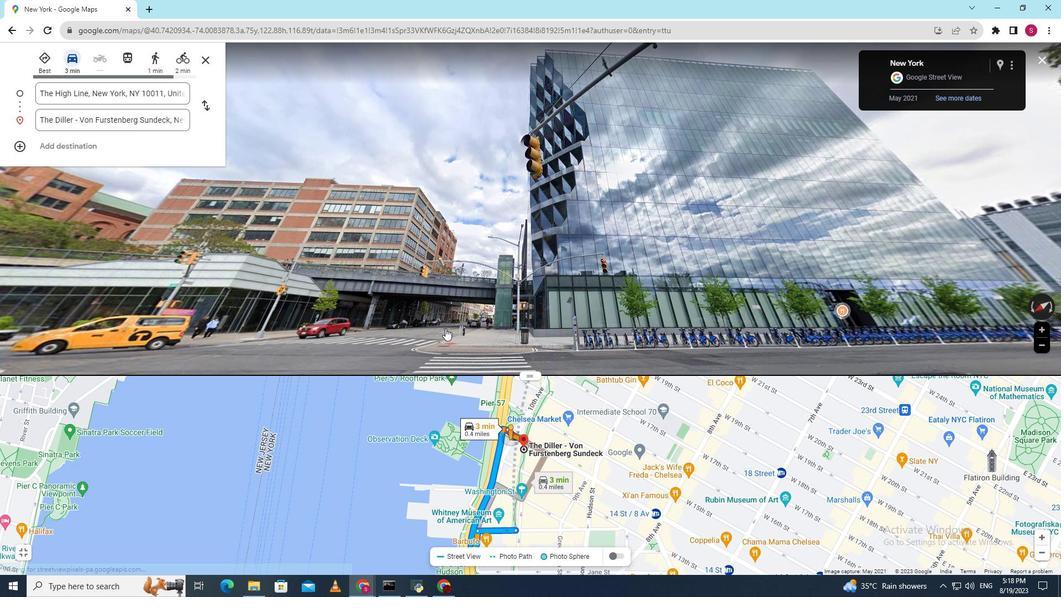 
Action: Mouse pressed left at (445, 328)
Screenshot: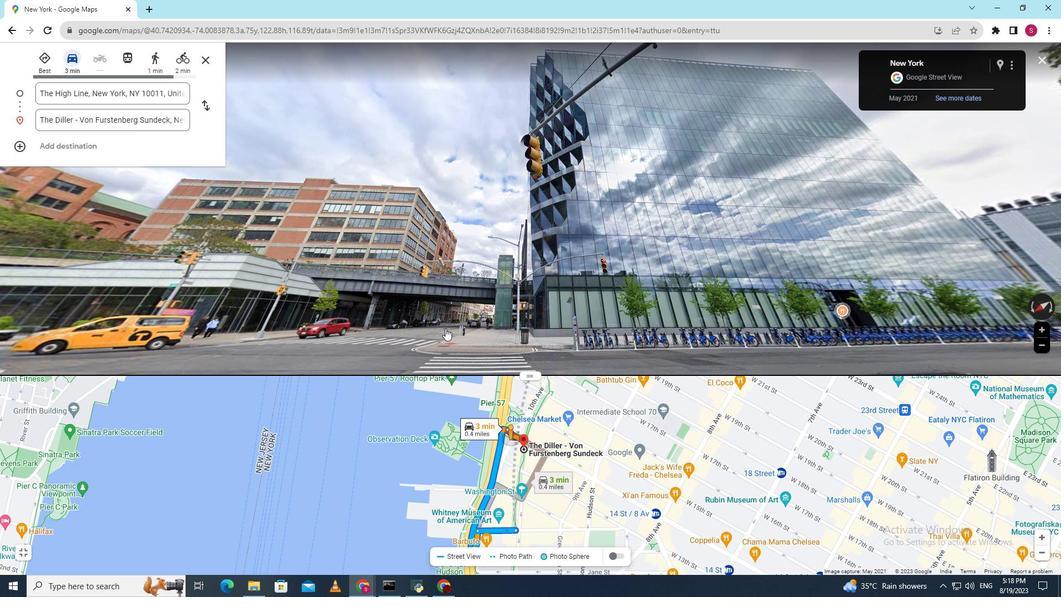 
Action: Mouse moved to (461, 347)
